 Task: Time Track.
Action: Mouse moved to (98, 8)
Screenshot: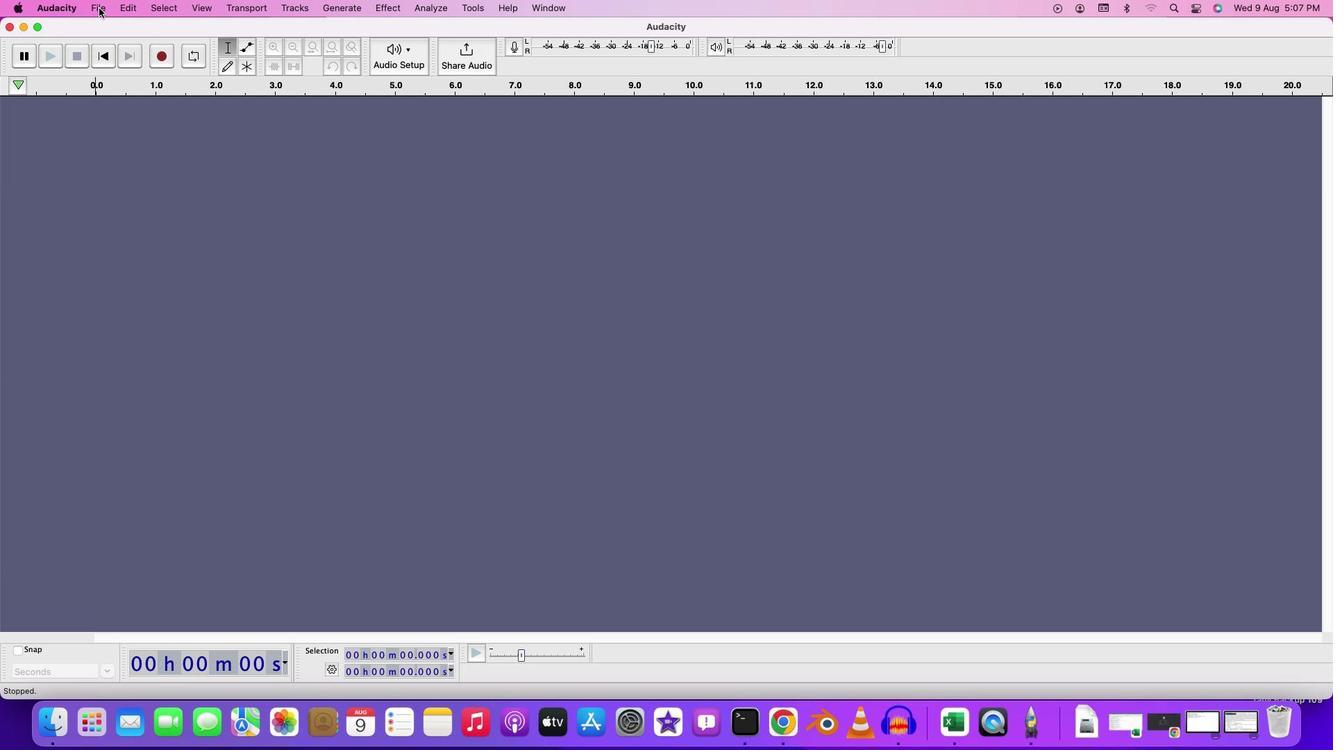 
Action: Mouse pressed left at (98, 8)
Screenshot: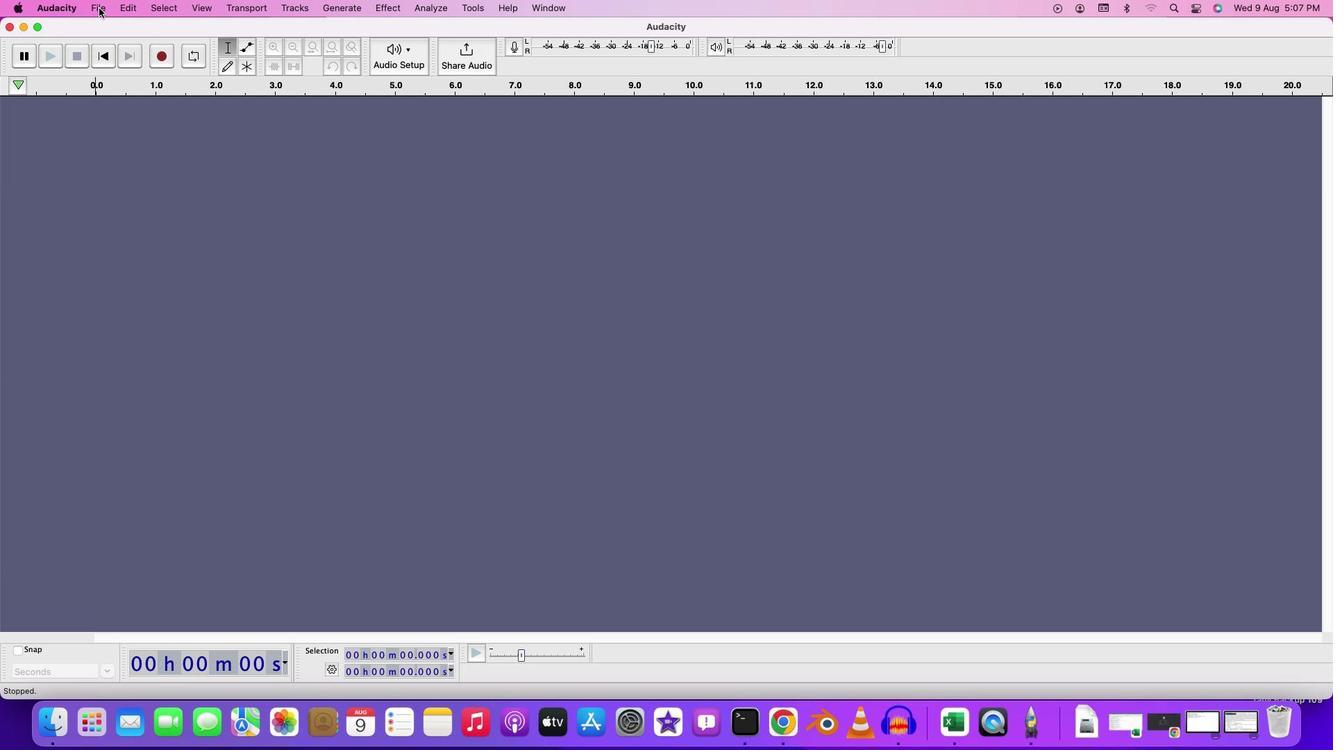 
Action: Mouse moved to (111, 44)
Screenshot: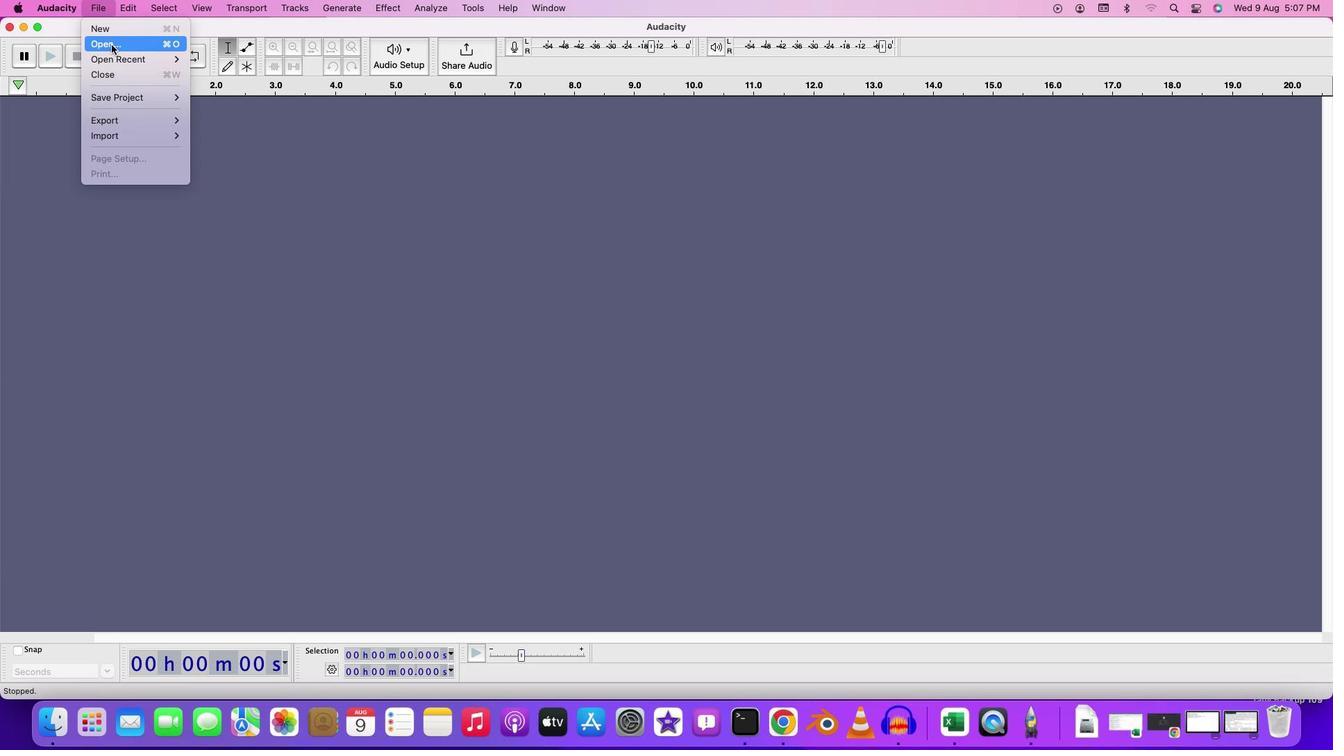 
Action: Mouse pressed left at (111, 44)
Screenshot: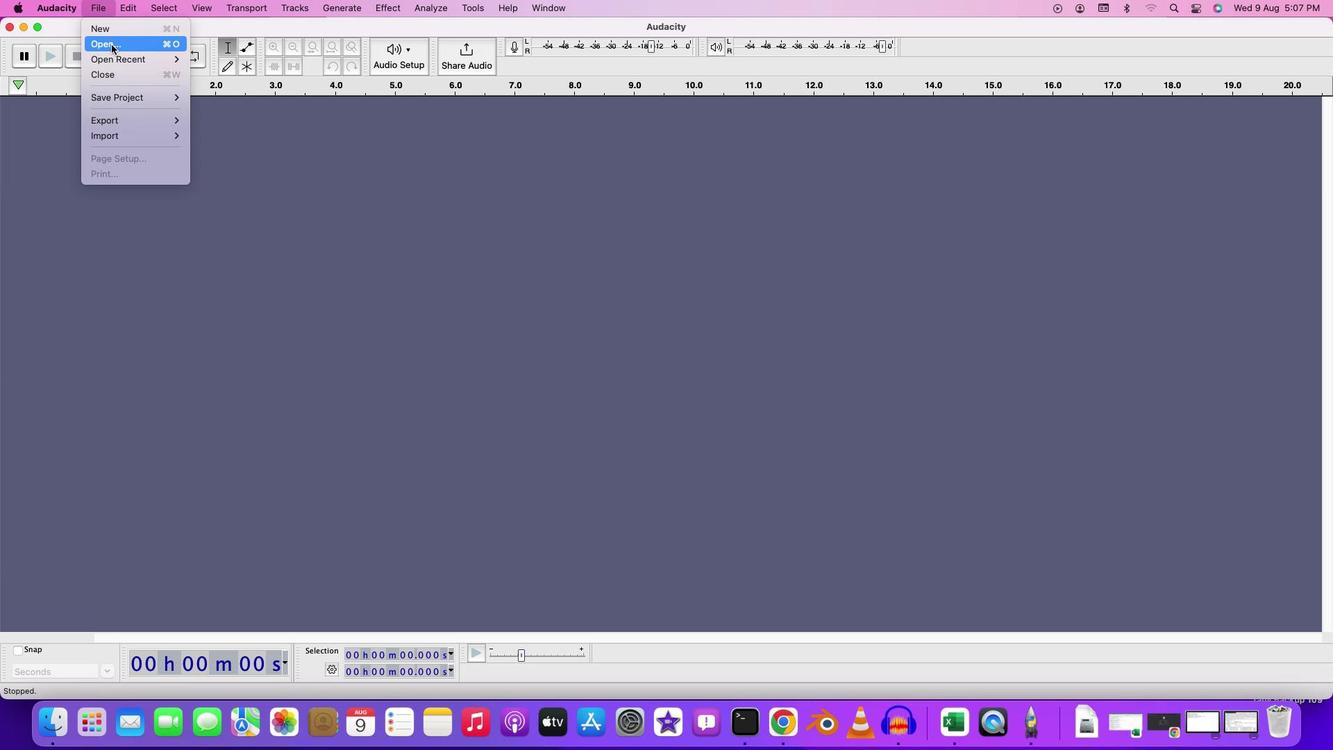 
Action: Mouse moved to (563, 291)
Screenshot: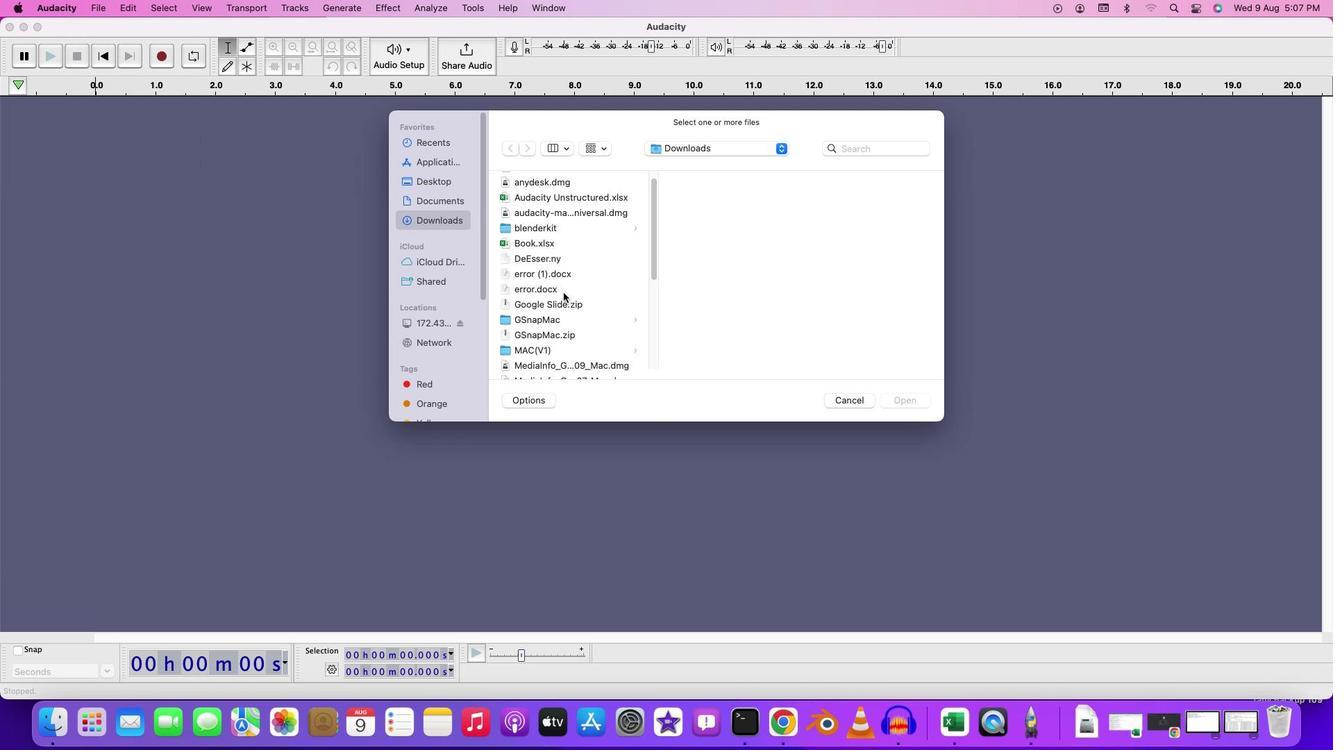 
Action: Mouse scrolled (563, 291) with delta (0, 0)
Screenshot: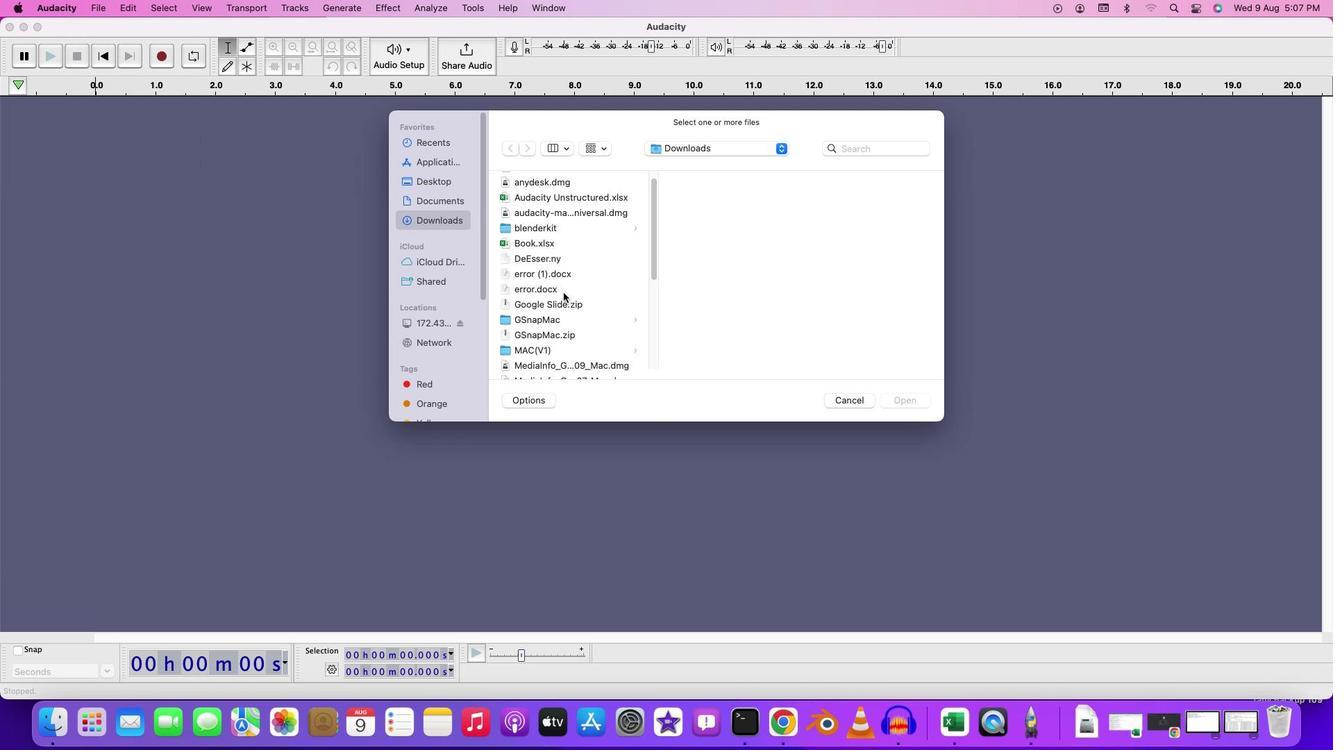 
Action: Mouse moved to (563, 293)
Screenshot: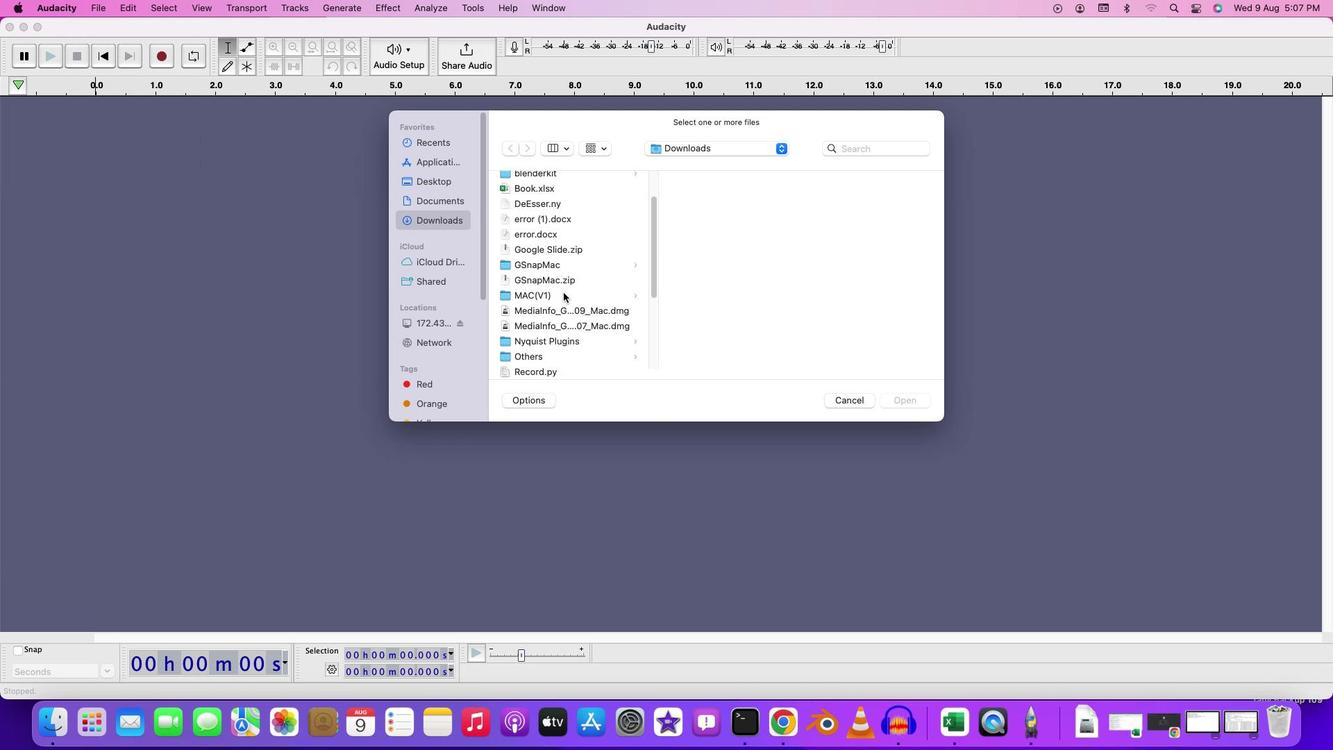 
Action: Mouse scrolled (563, 293) with delta (0, 0)
Screenshot: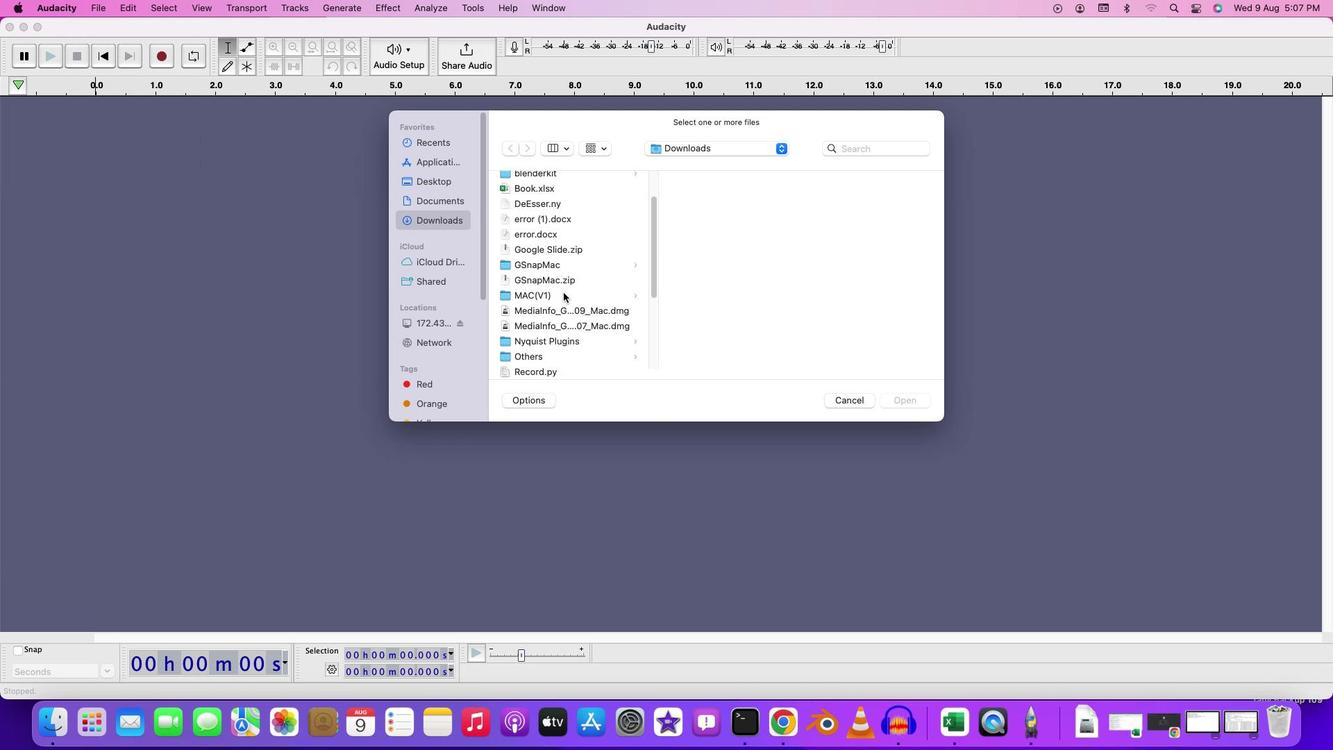 
Action: Mouse scrolled (563, 293) with delta (0, -2)
Screenshot: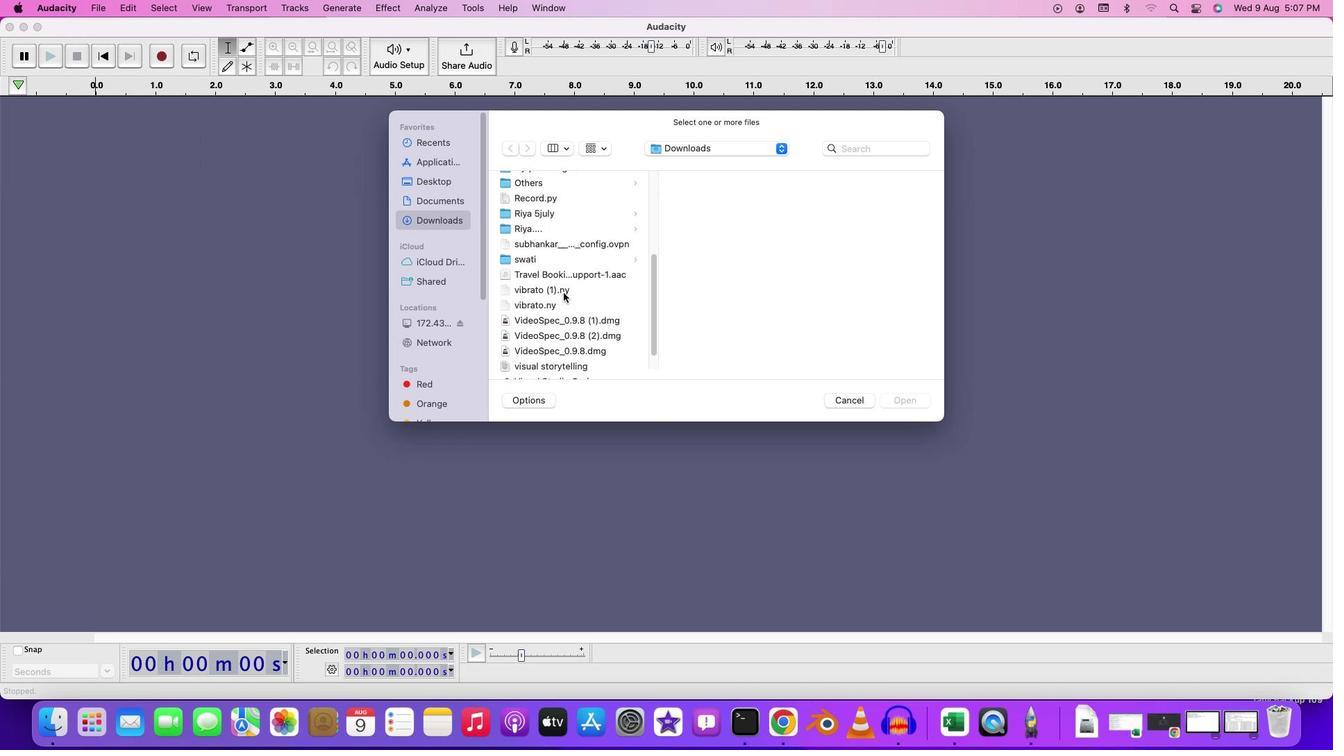 
Action: Mouse scrolled (563, 293) with delta (0, -3)
Screenshot: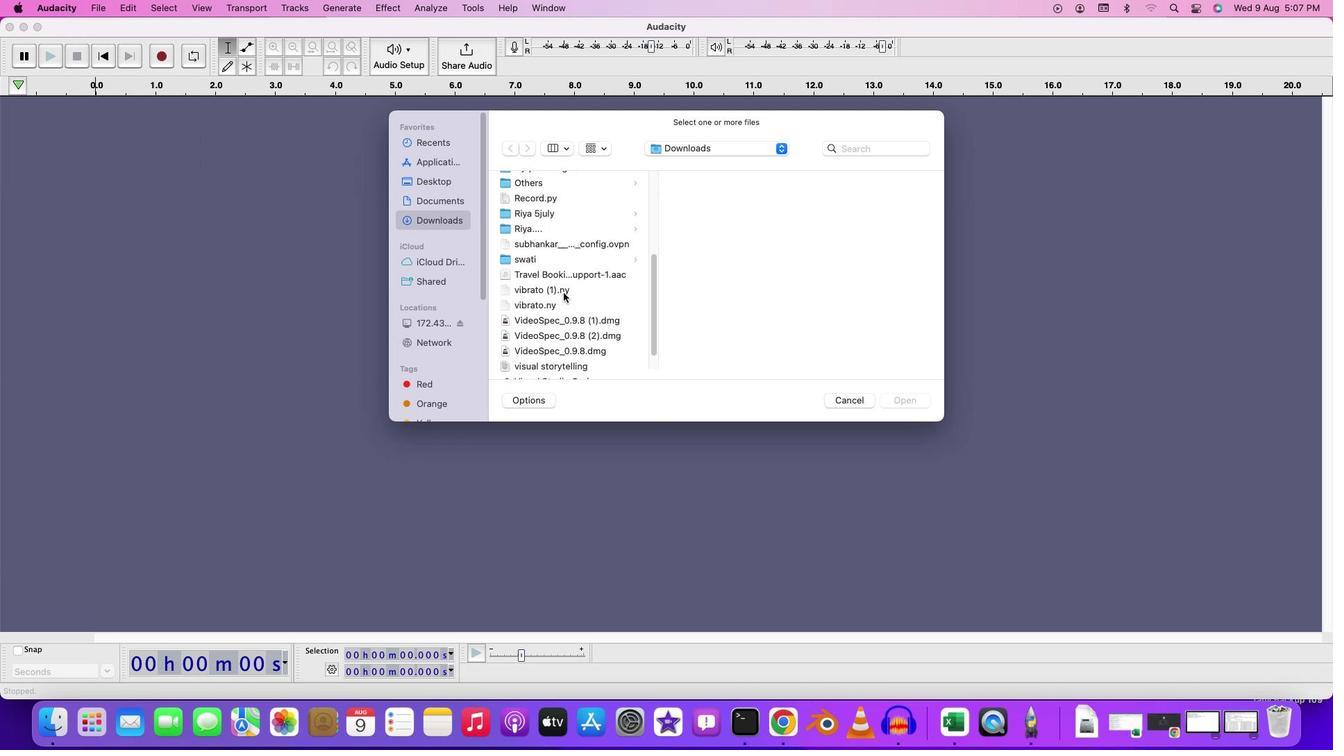 
Action: Mouse scrolled (563, 293) with delta (0, -4)
Screenshot: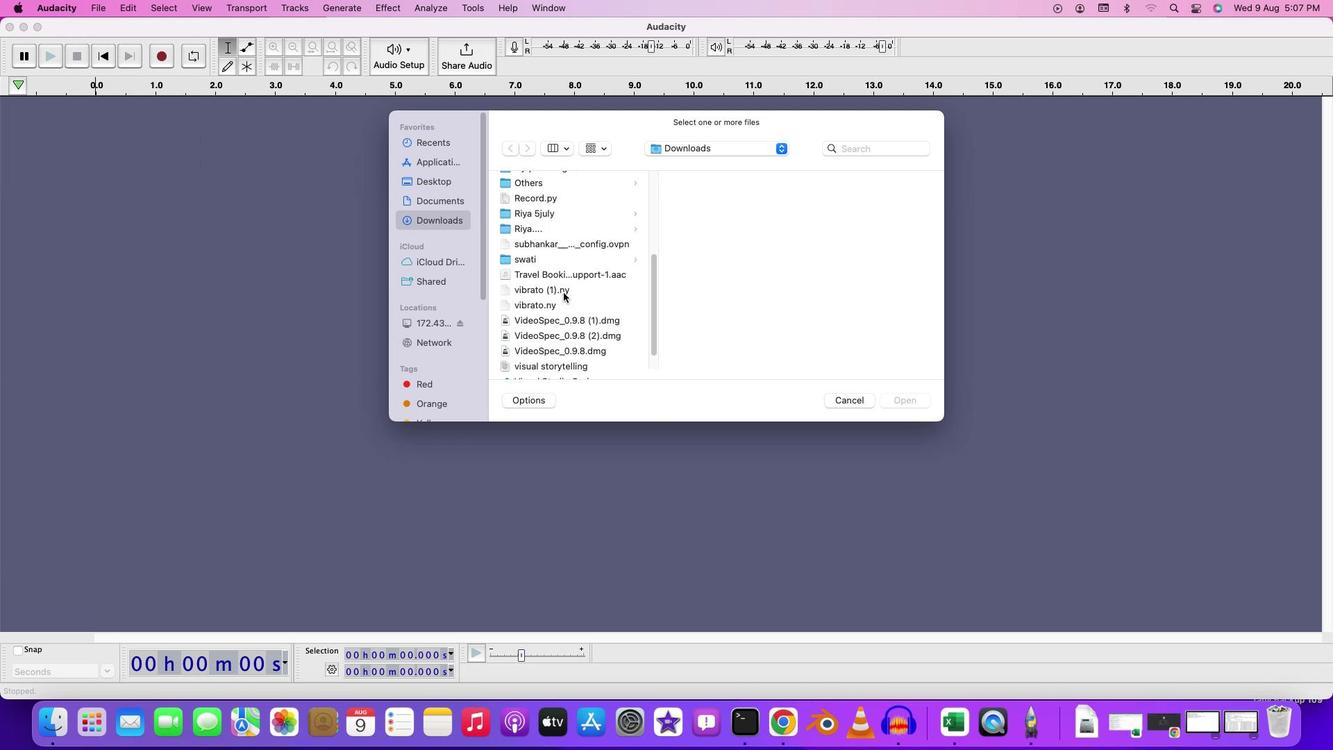
Action: Mouse moved to (543, 271)
Screenshot: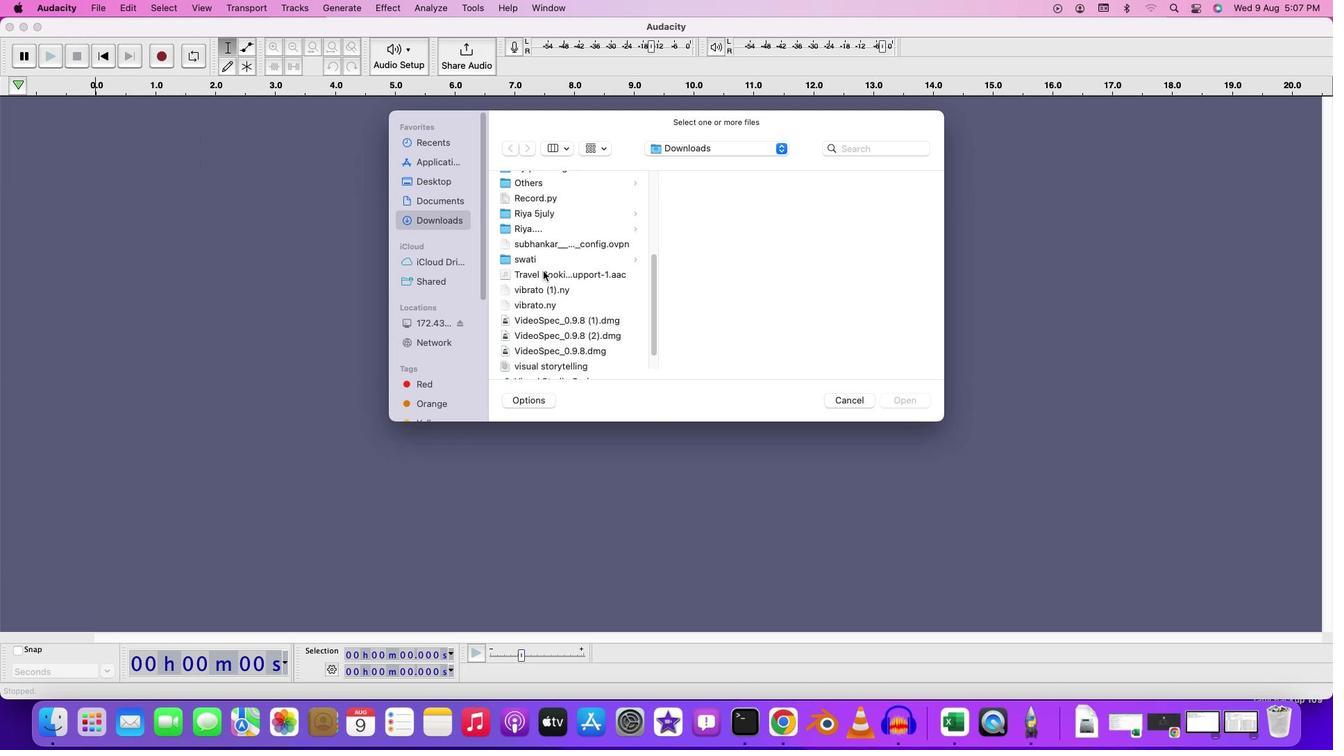 
Action: Mouse scrolled (543, 271) with delta (0, 0)
Screenshot: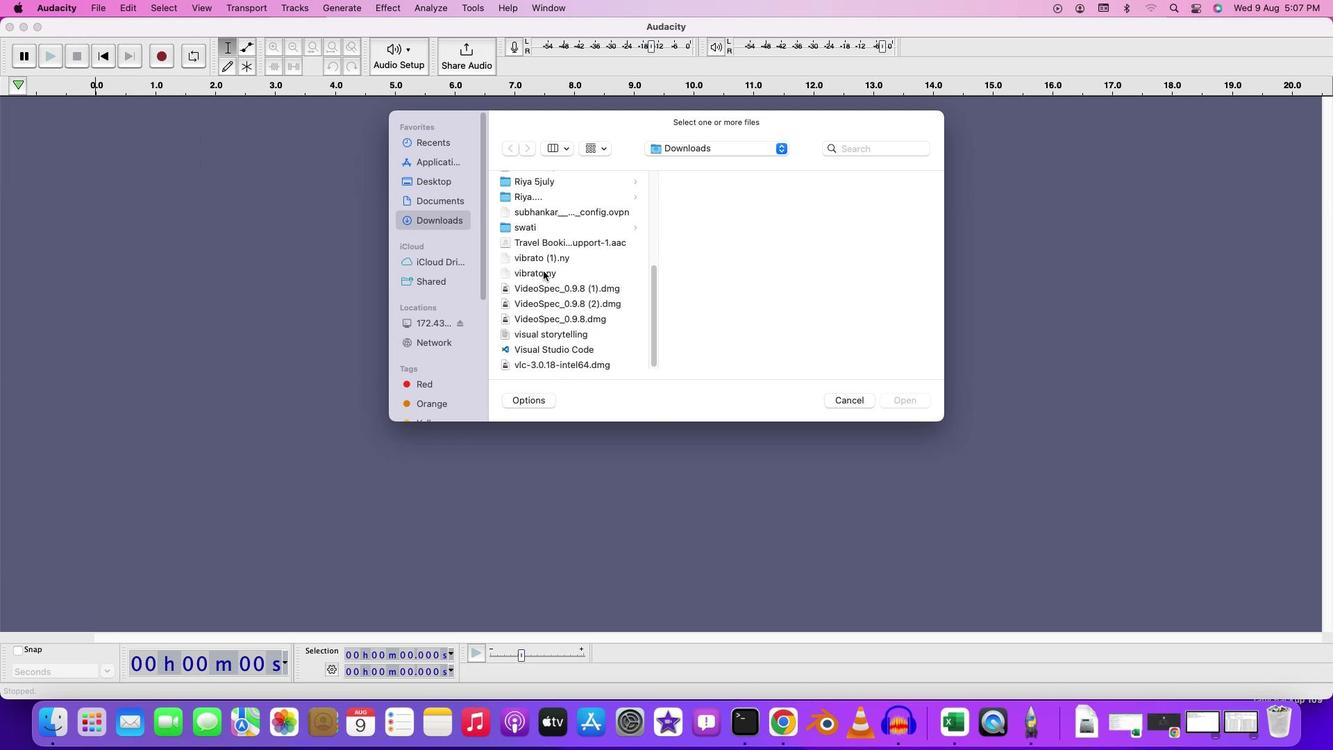 
Action: Mouse scrolled (543, 271) with delta (0, 0)
Screenshot: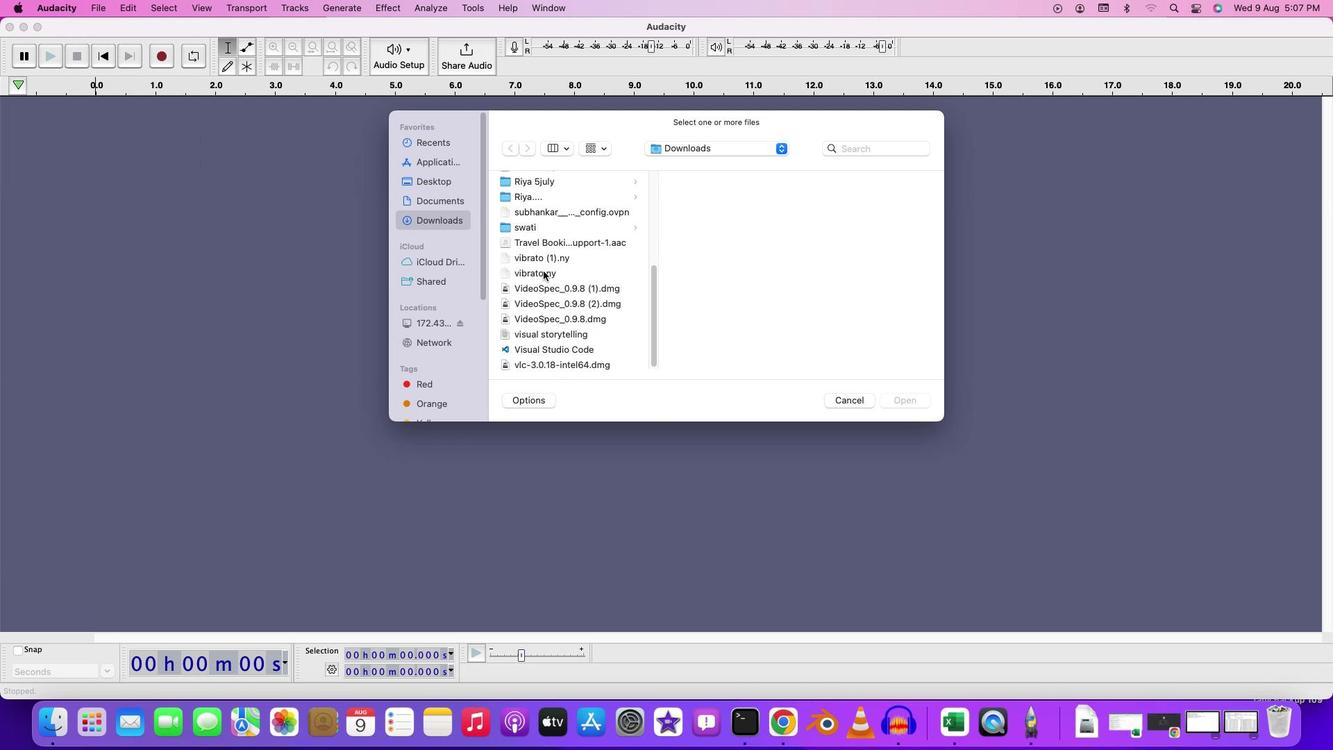 
Action: Mouse scrolled (543, 271) with delta (0, -2)
Screenshot: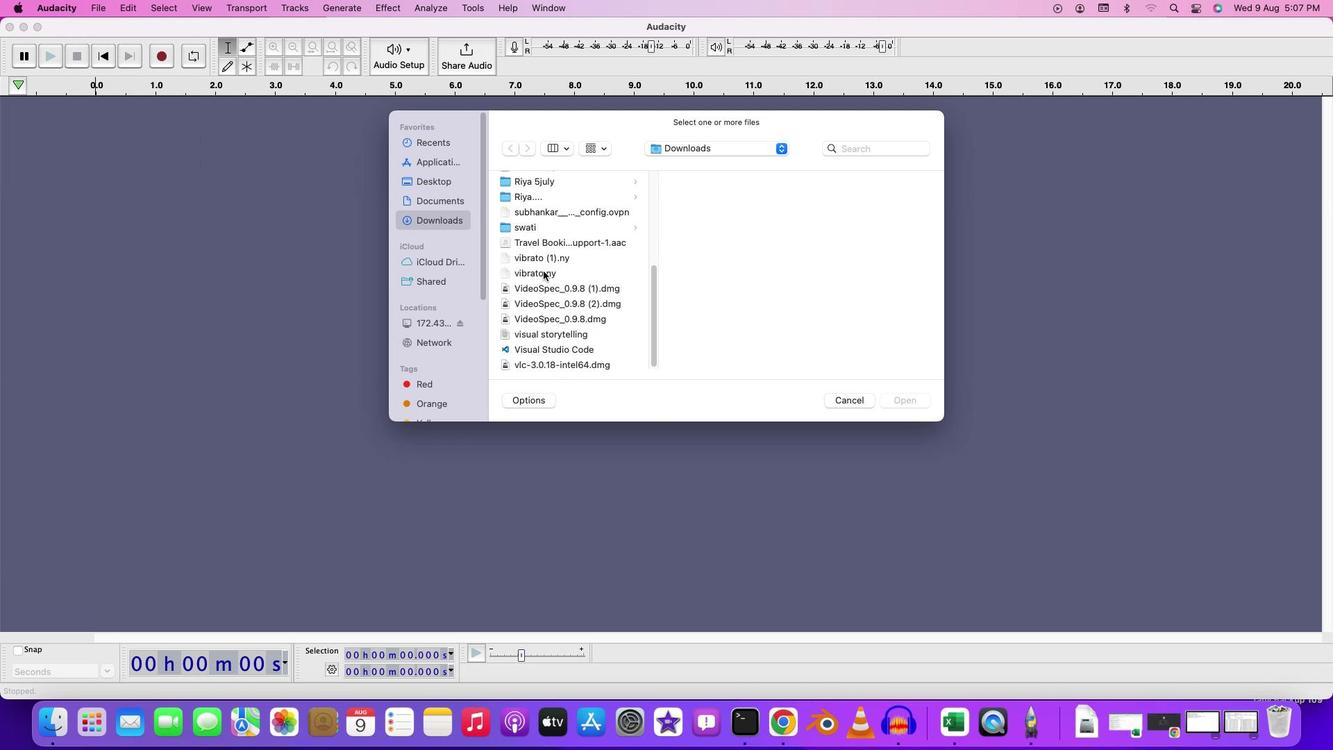 
Action: Mouse scrolled (543, 271) with delta (0, -3)
Screenshot: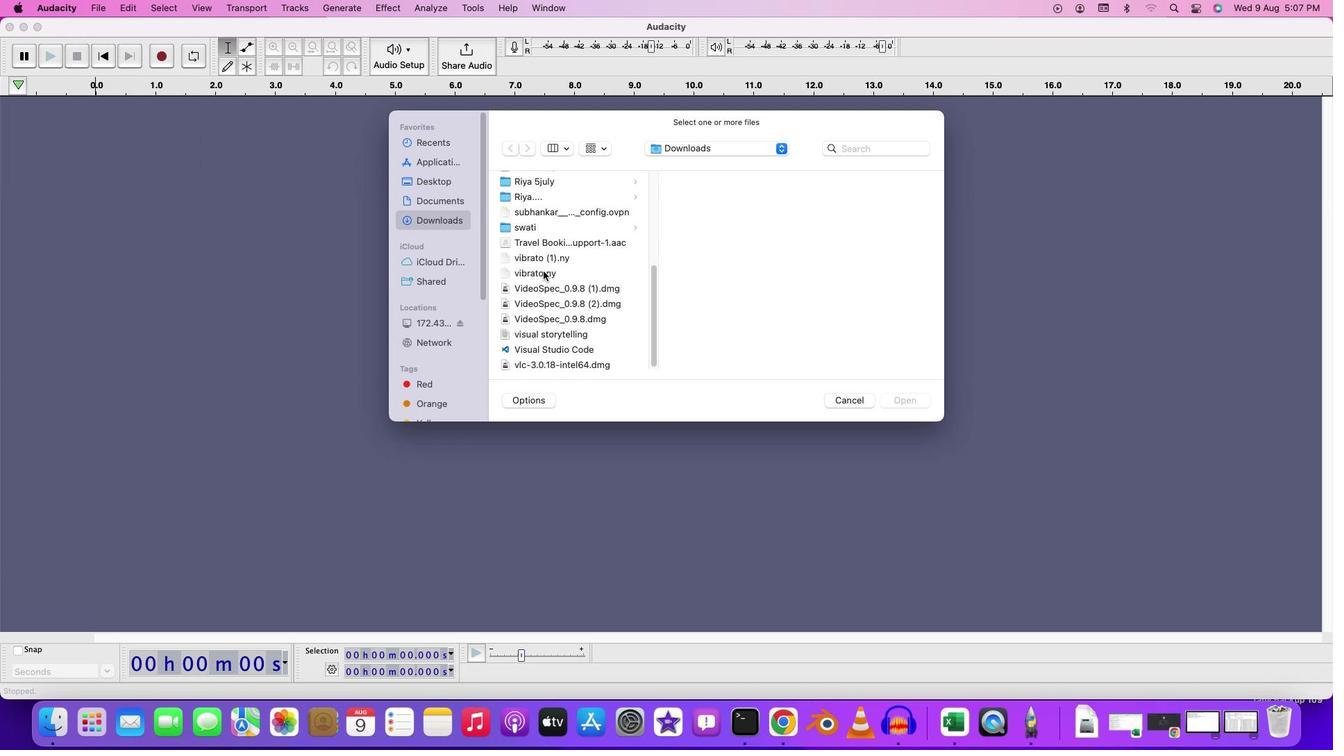 
Action: Mouse moved to (548, 291)
Screenshot: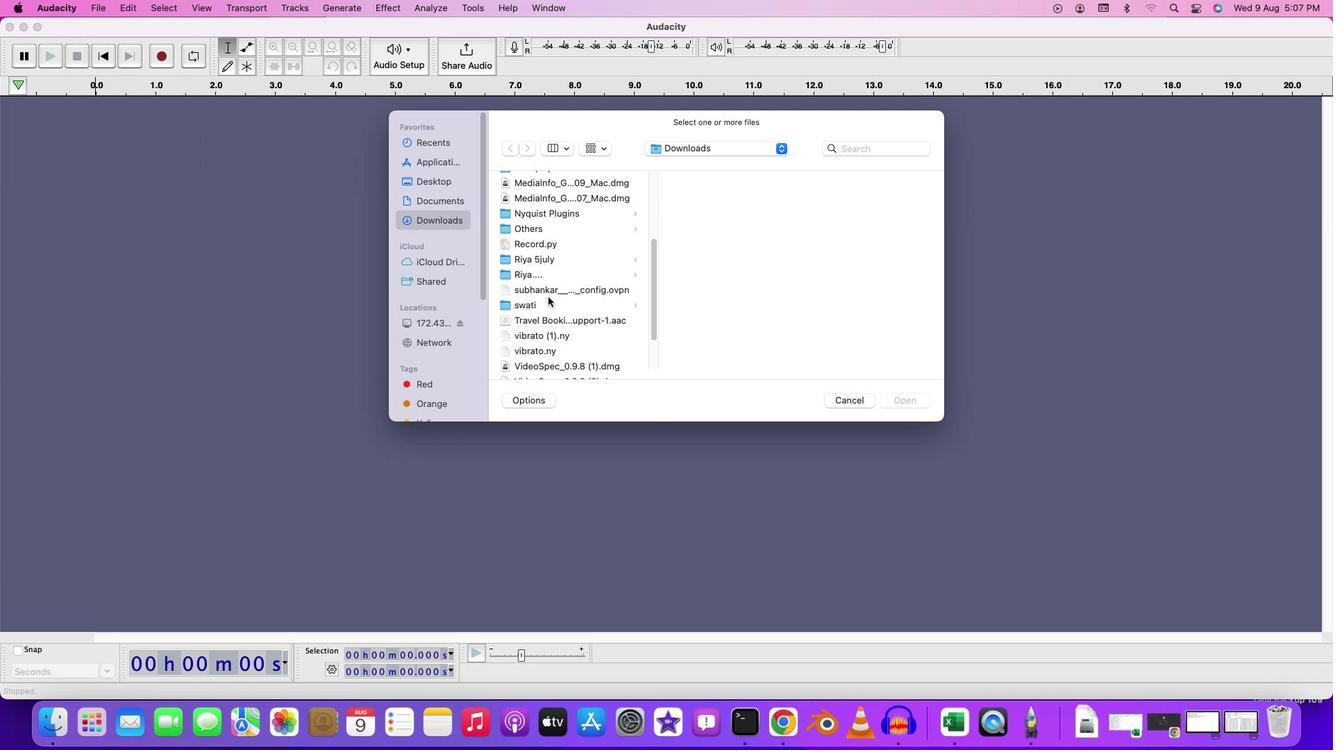 
Action: Mouse scrolled (548, 291) with delta (0, 0)
Screenshot: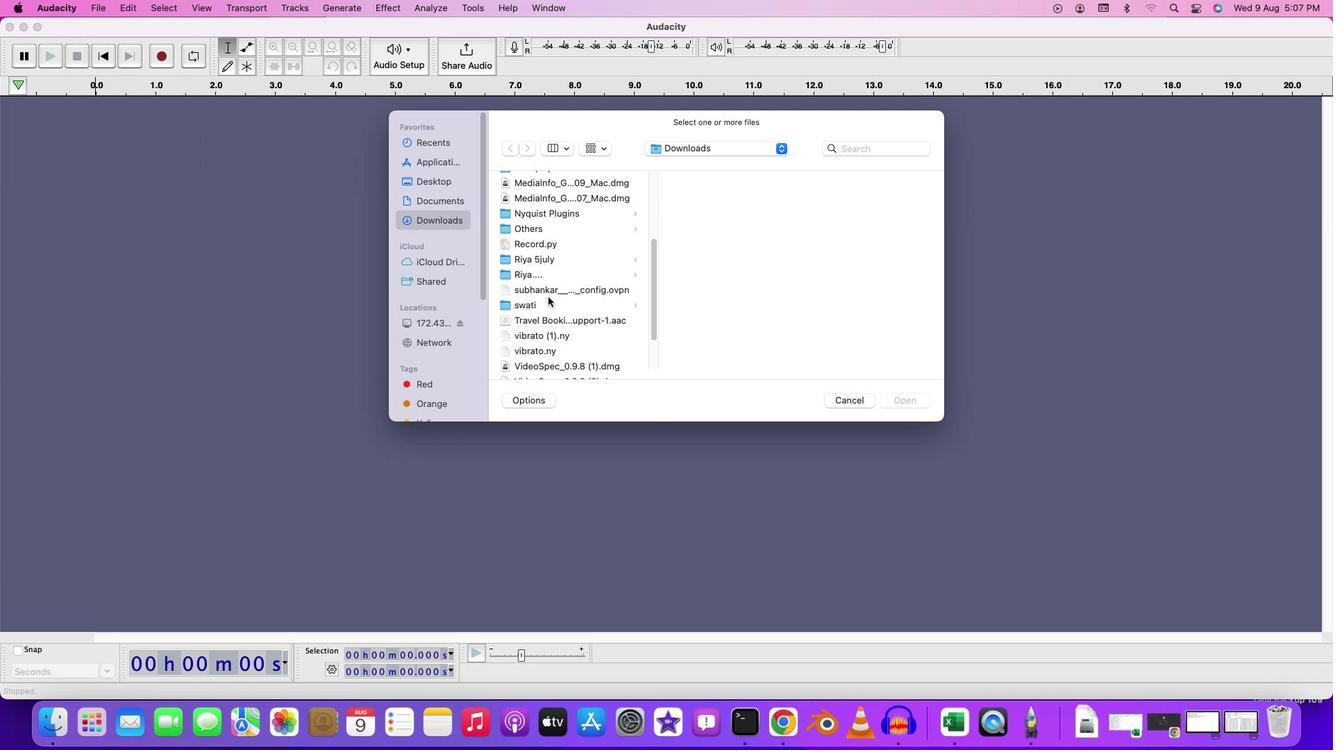 
Action: Mouse moved to (548, 293)
Screenshot: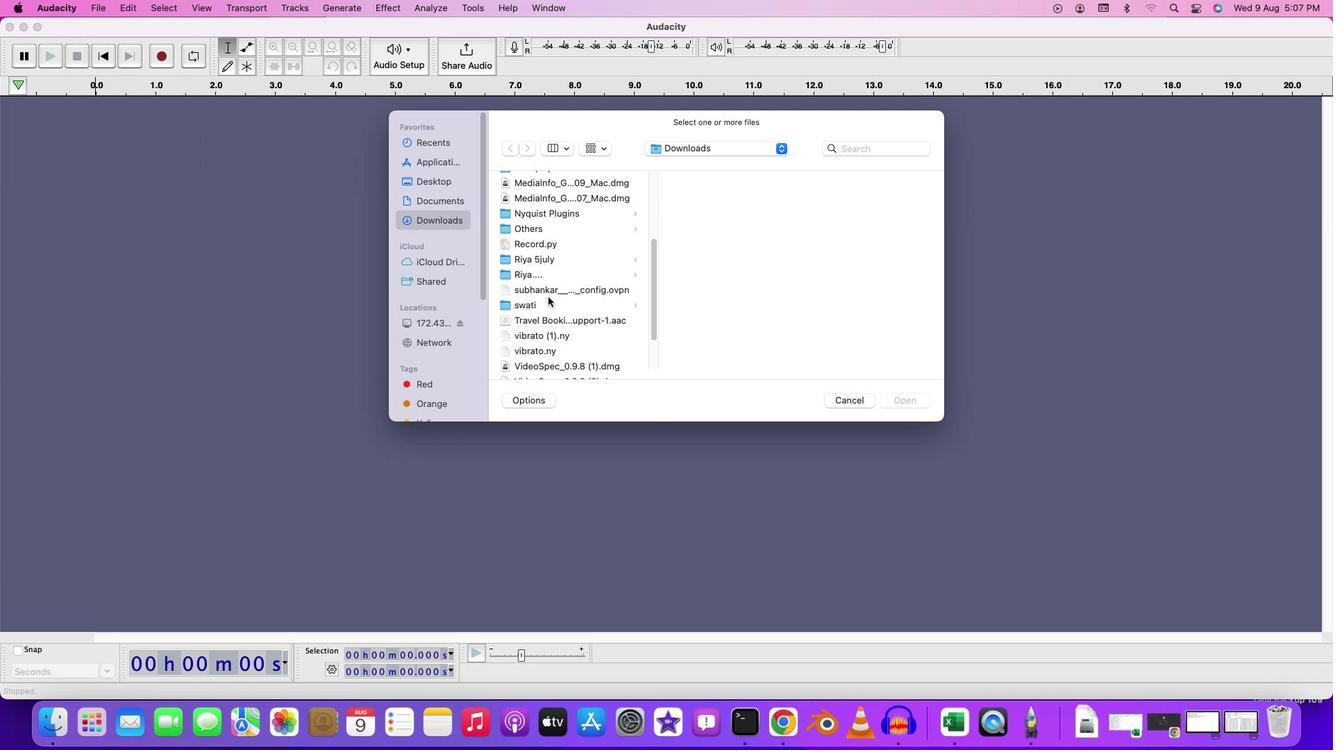 
Action: Mouse scrolled (548, 293) with delta (0, 0)
Screenshot: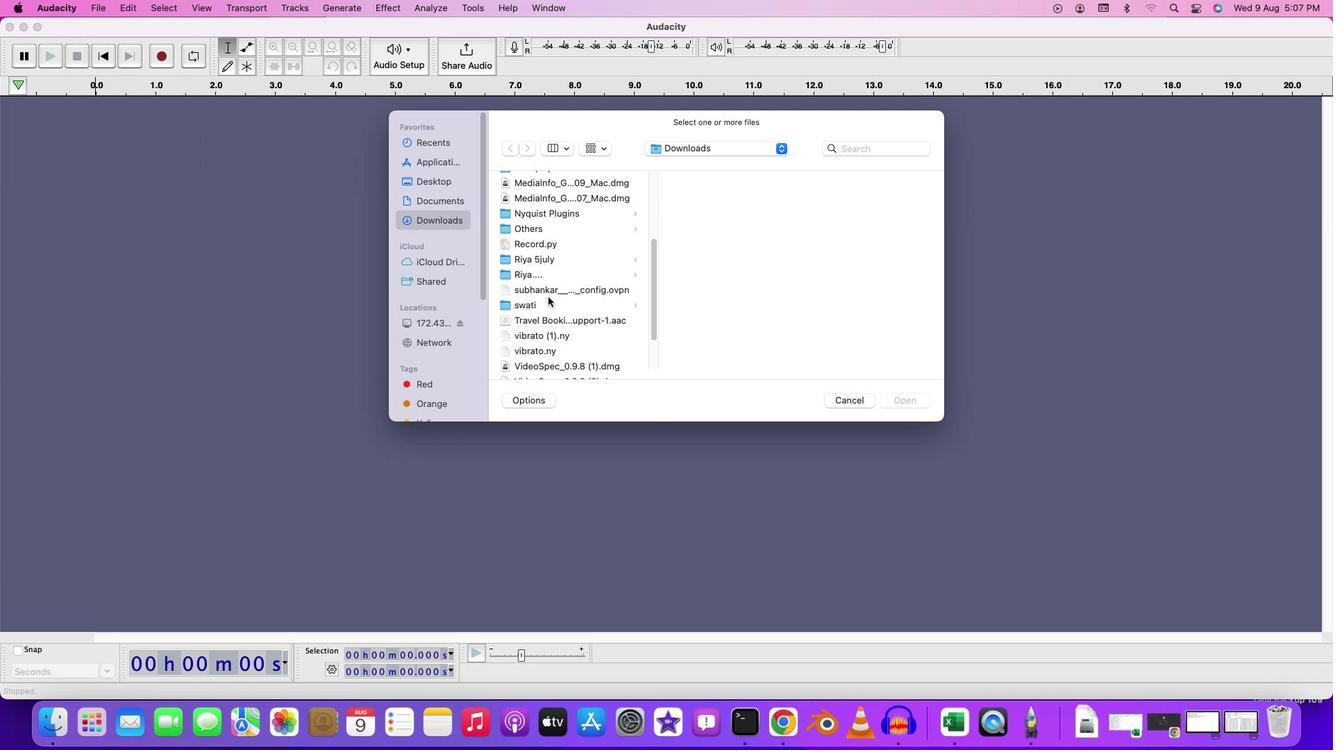 
Action: Mouse moved to (548, 293)
Screenshot: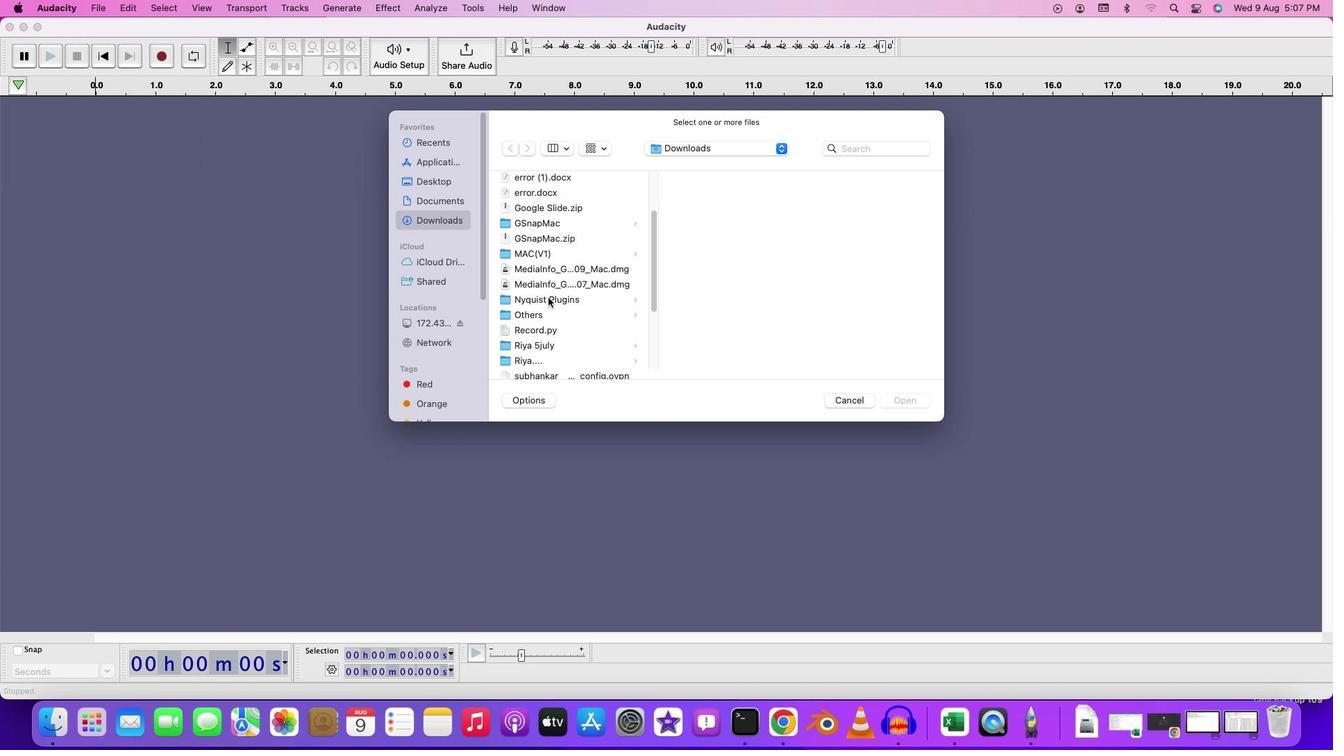 
Action: Mouse scrolled (548, 293) with delta (0, 2)
Screenshot: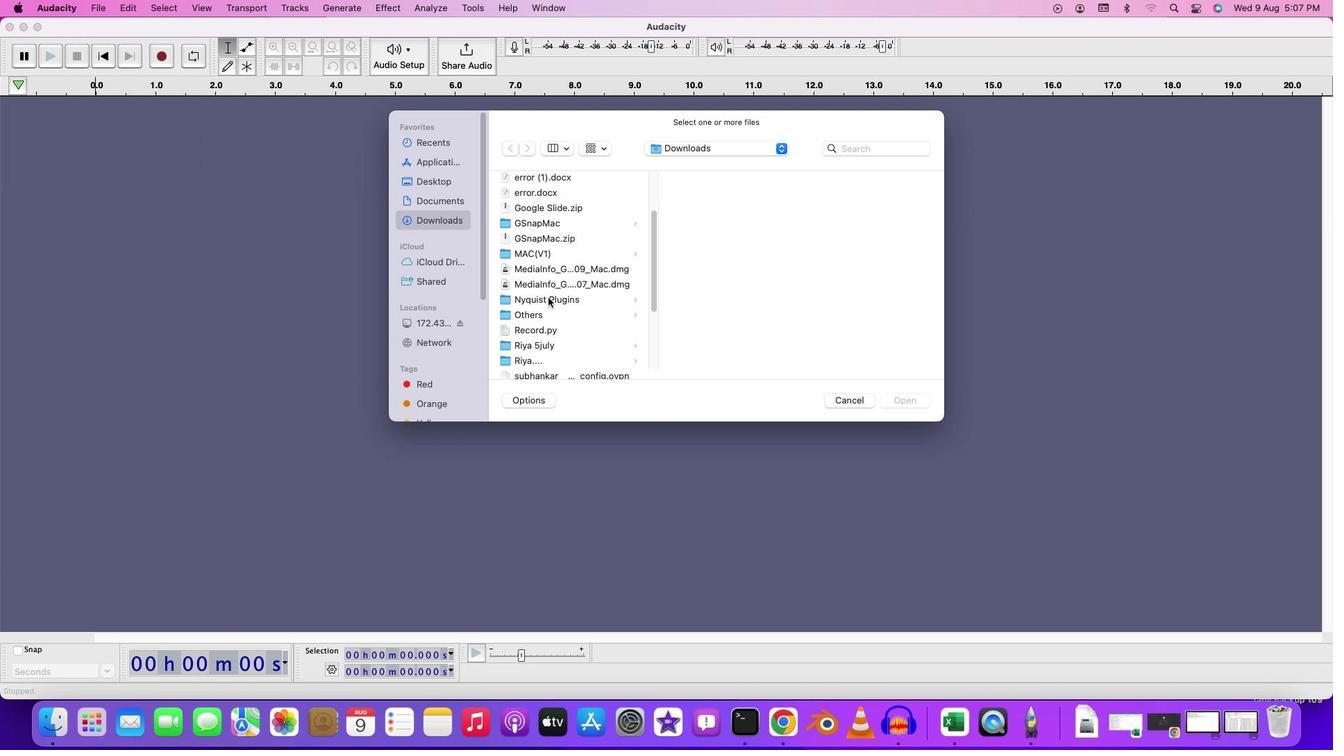 
Action: Mouse moved to (548, 295)
Screenshot: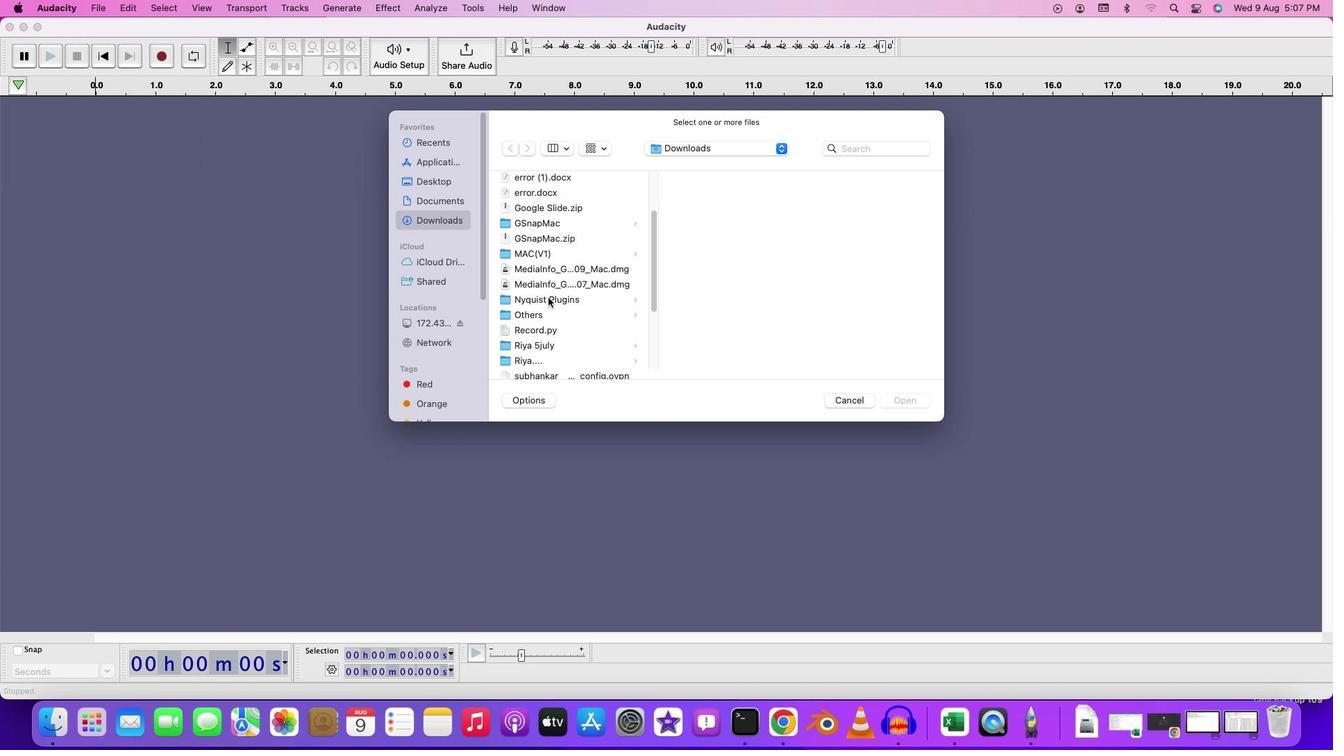 
Action: Mouse scrolled (548, 295) with delta (0, 3)
Screenshot: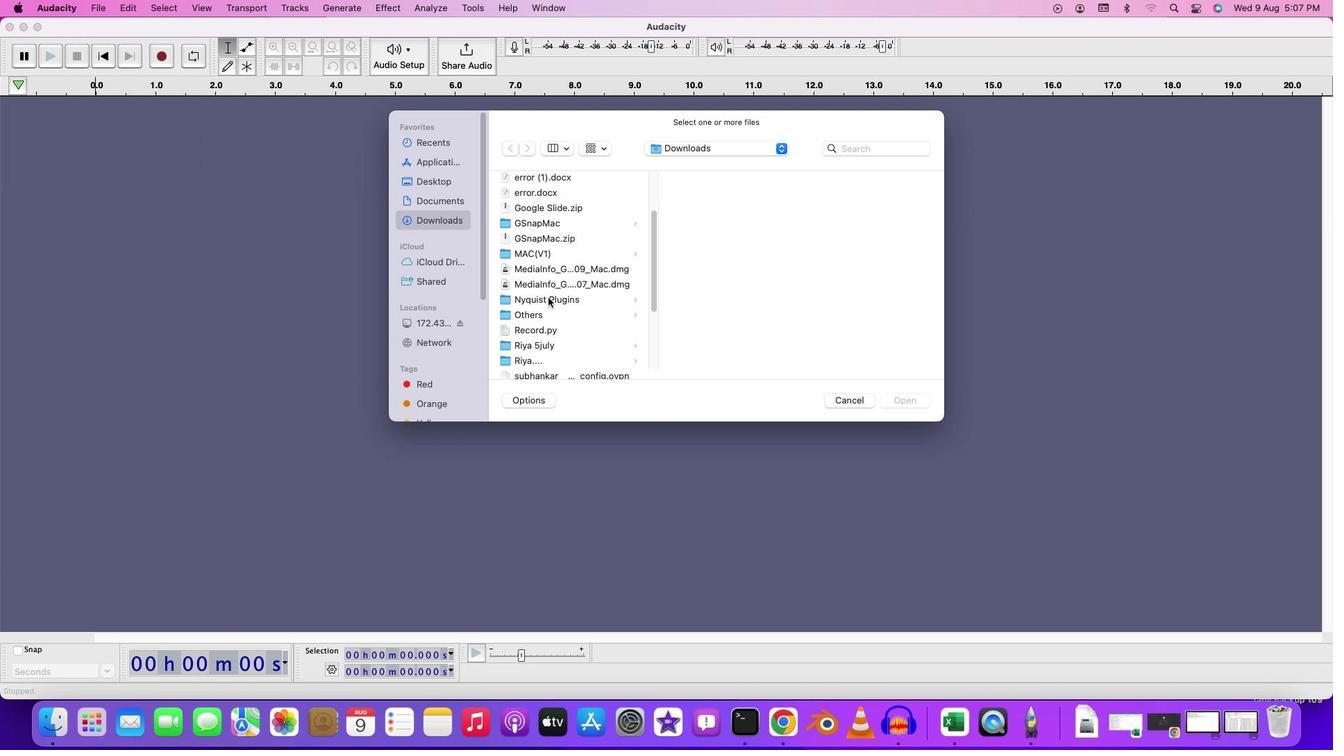 
Action: Mouse moved to (548, 297)
Screenshot: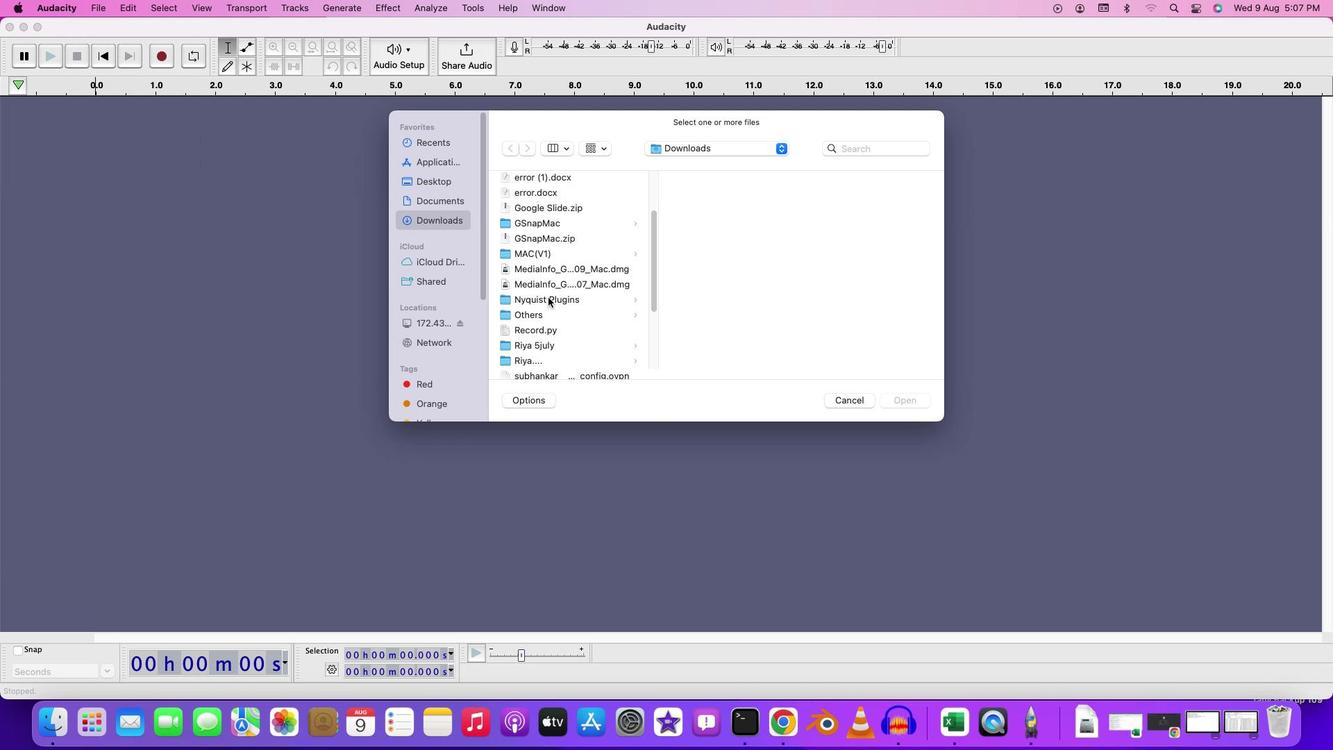 
Action: Mouse scrolled (548, 297) with delta (0, 3)
Screenshot: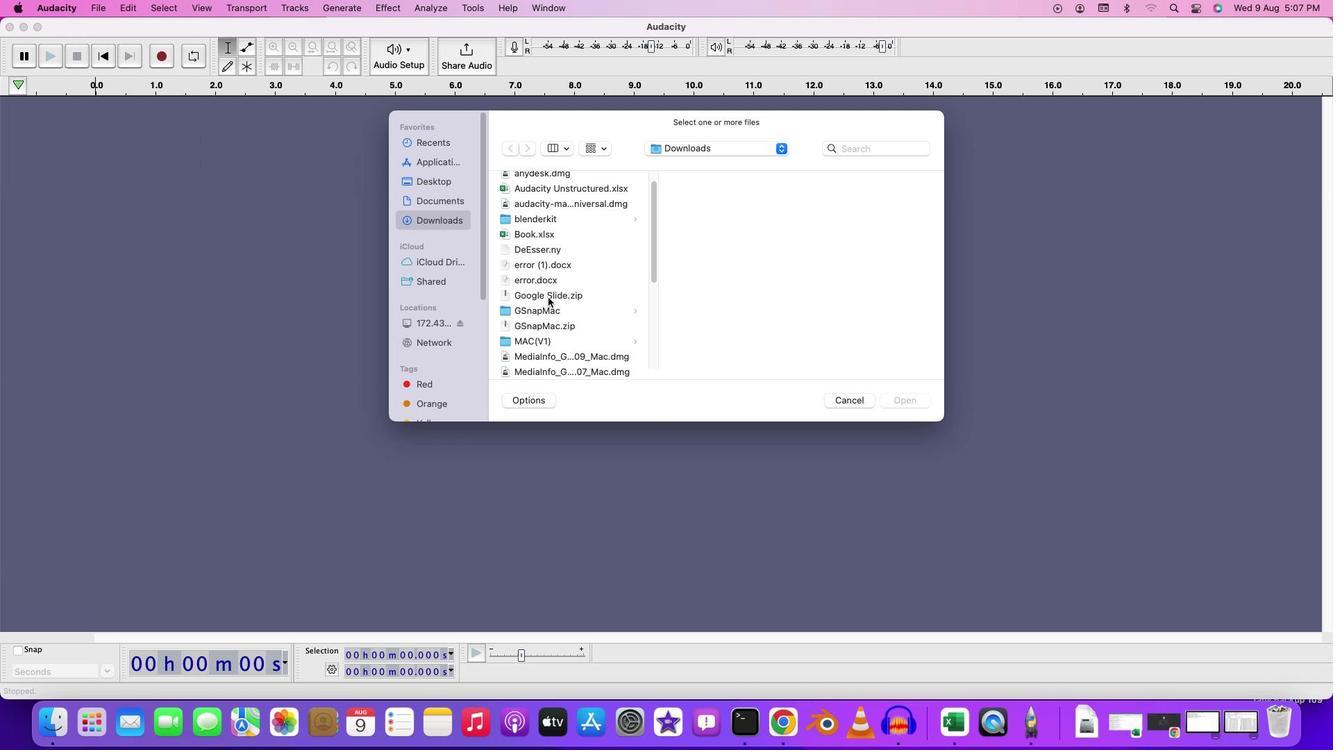 
Action: Mouse scrolled (548, 297) with delta (0, 0)
Screenshot: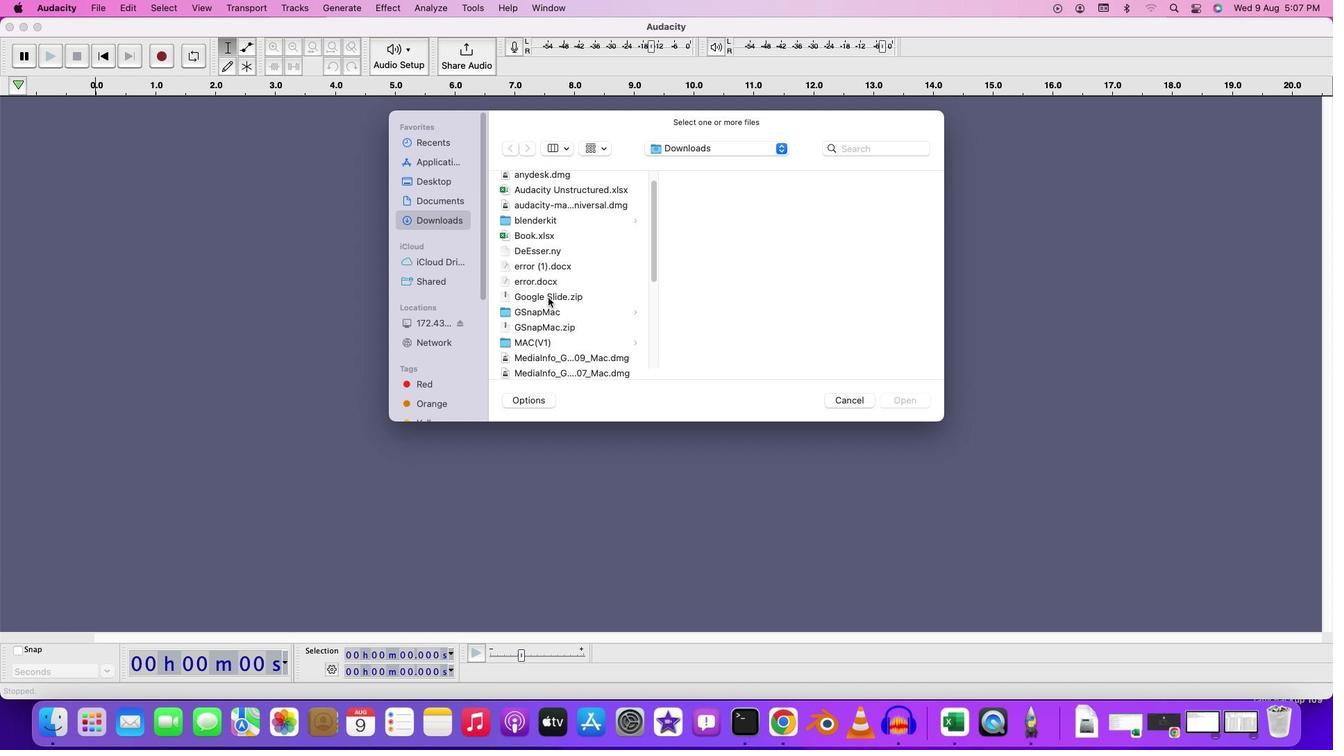 
Action: Mouse moved to (437, 178)
Screenshot: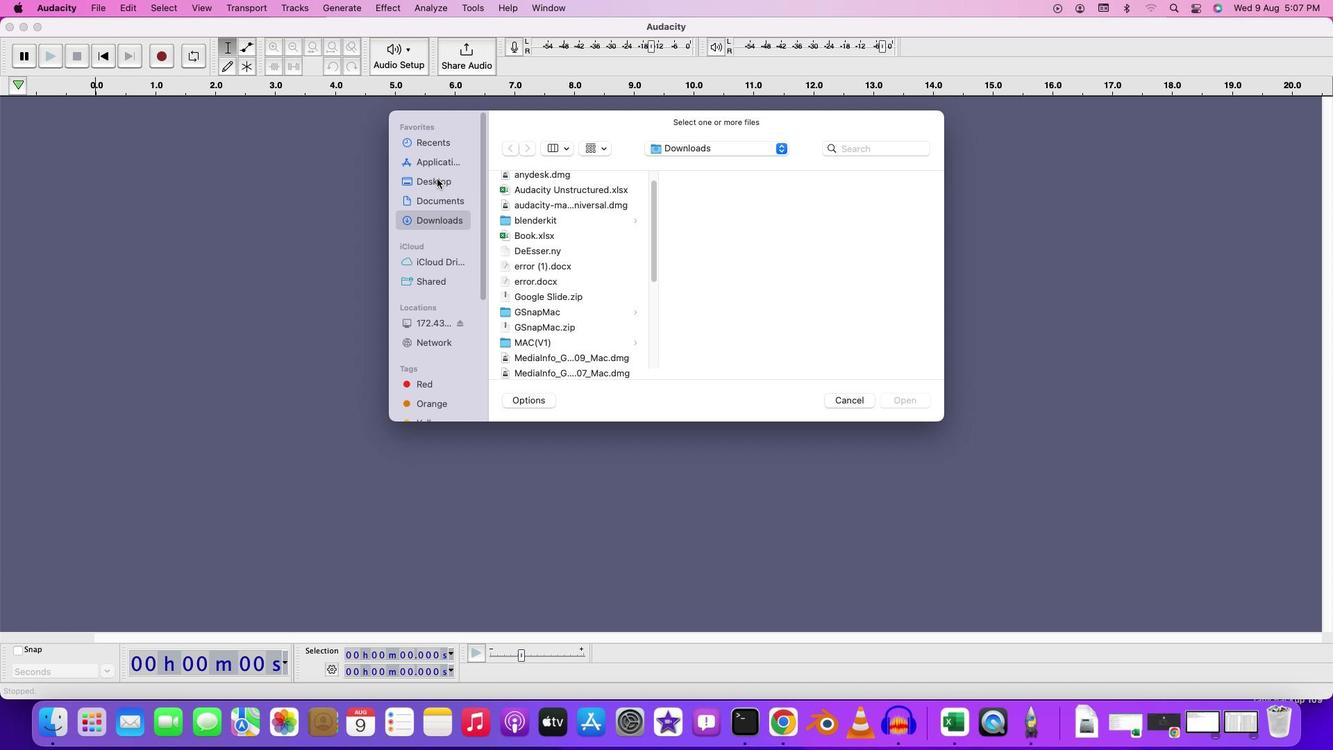
Action: Mouse pressed left at (437, 178)
Screenshot: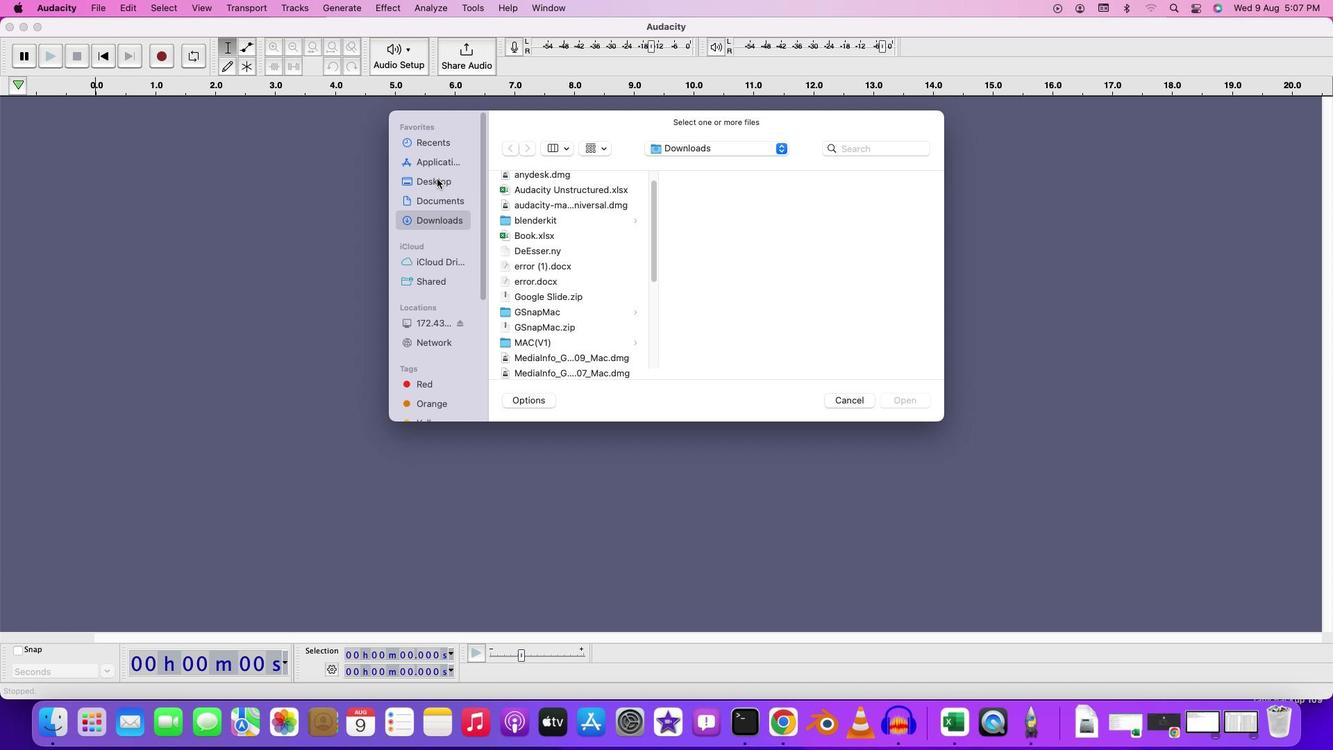
Action: Mouse moved to (548, 203)
Screenshot: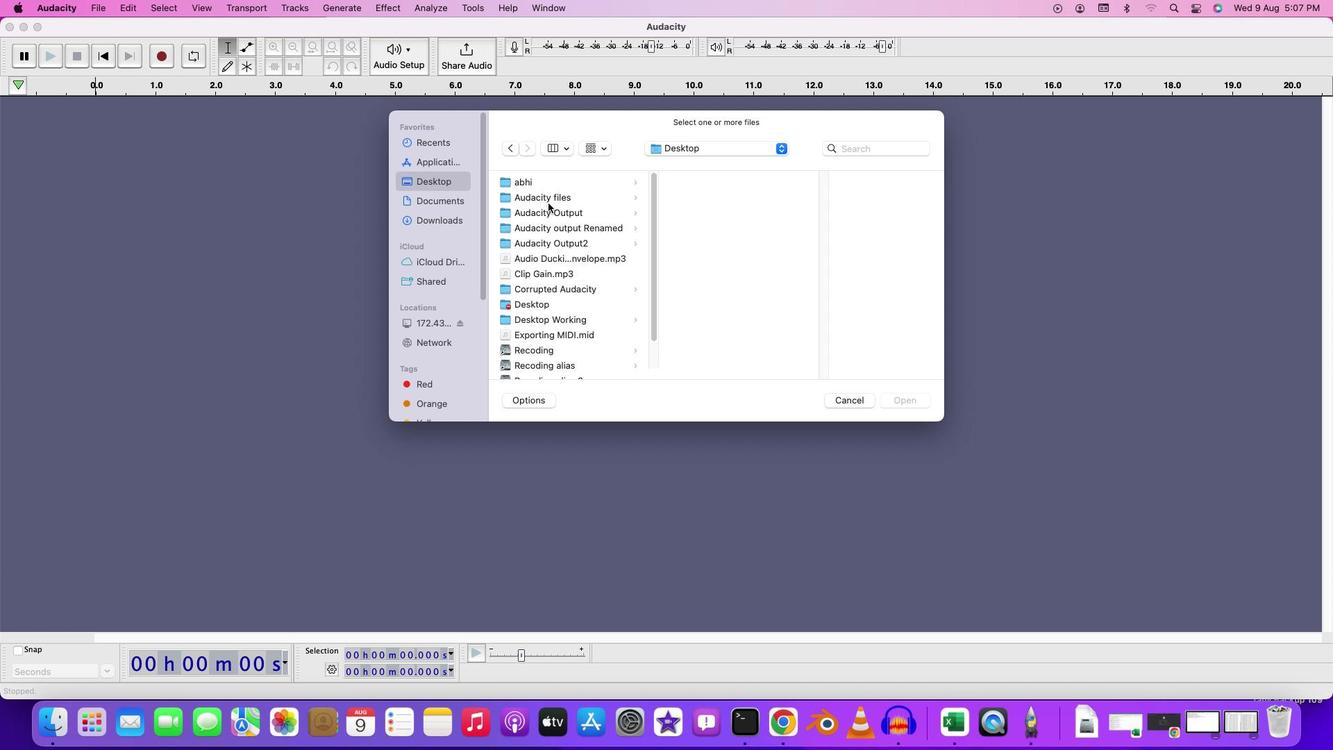 
Action: Mouse pressed left at (548, 203)
Screenshot: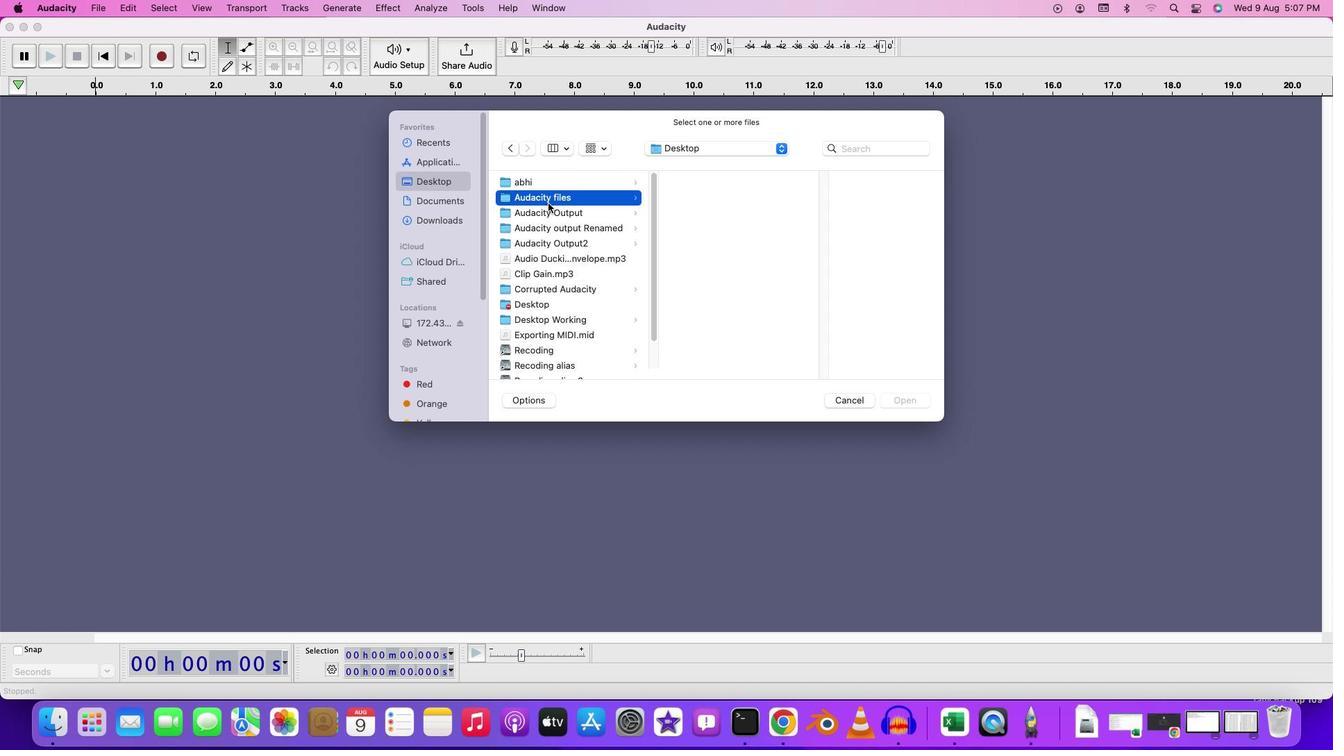 
Action: Mouse moved to (719, 260)
Screenshot: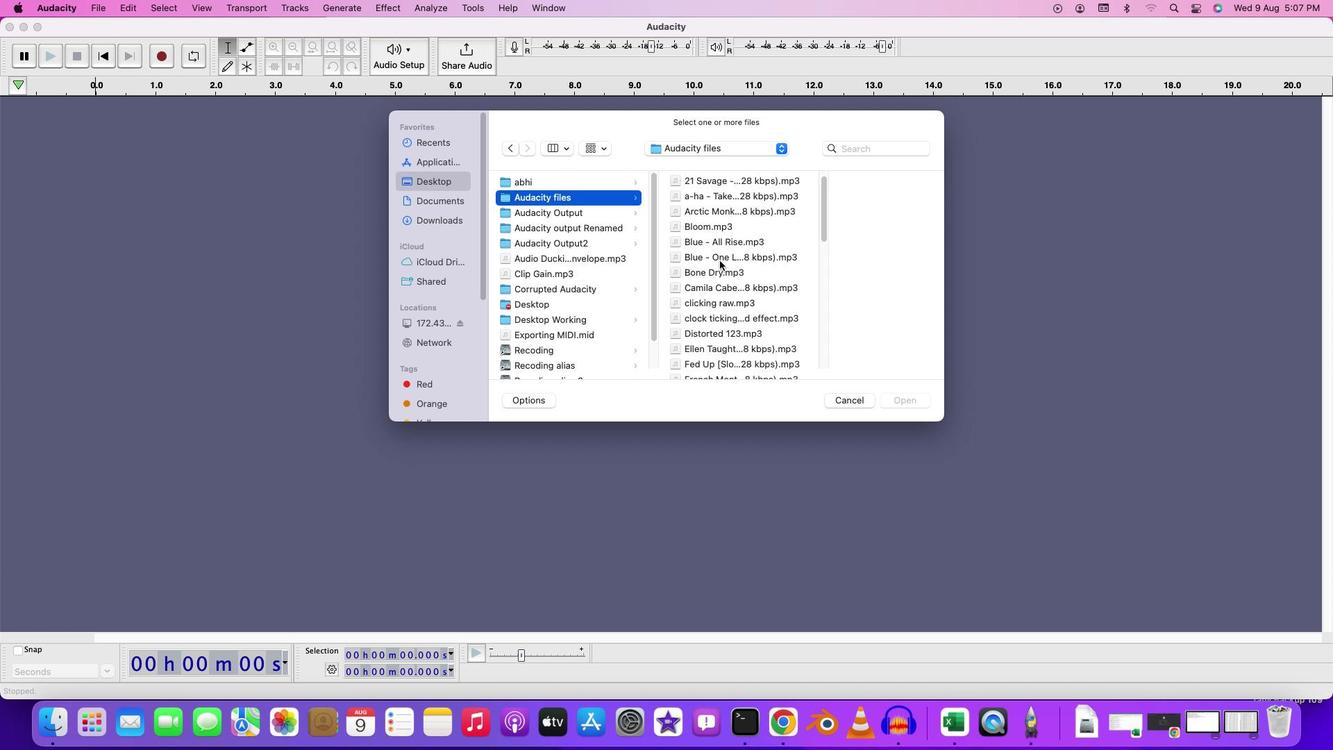 
Action: Mouse scrolled (719, 260) with delta (0, 0)
Screenshot: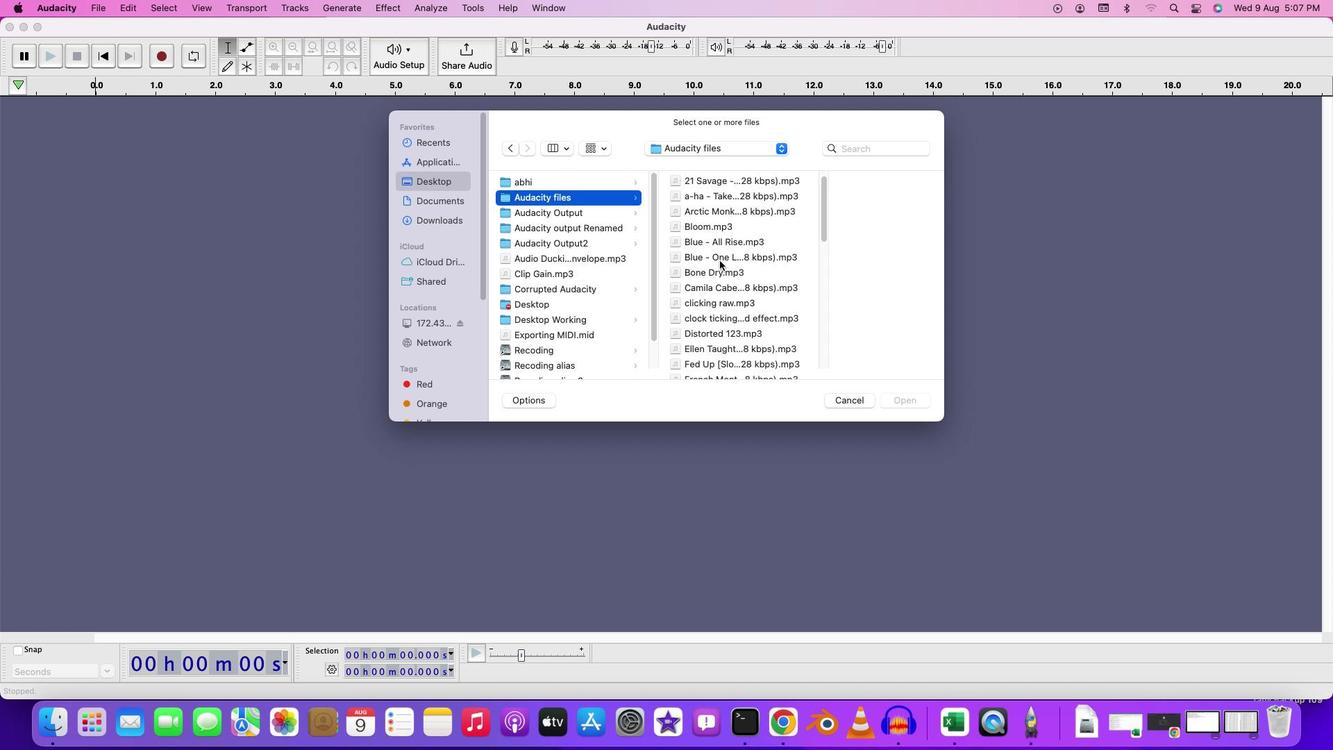 
Action: Mouse moved to (719, 260)
Screenshot: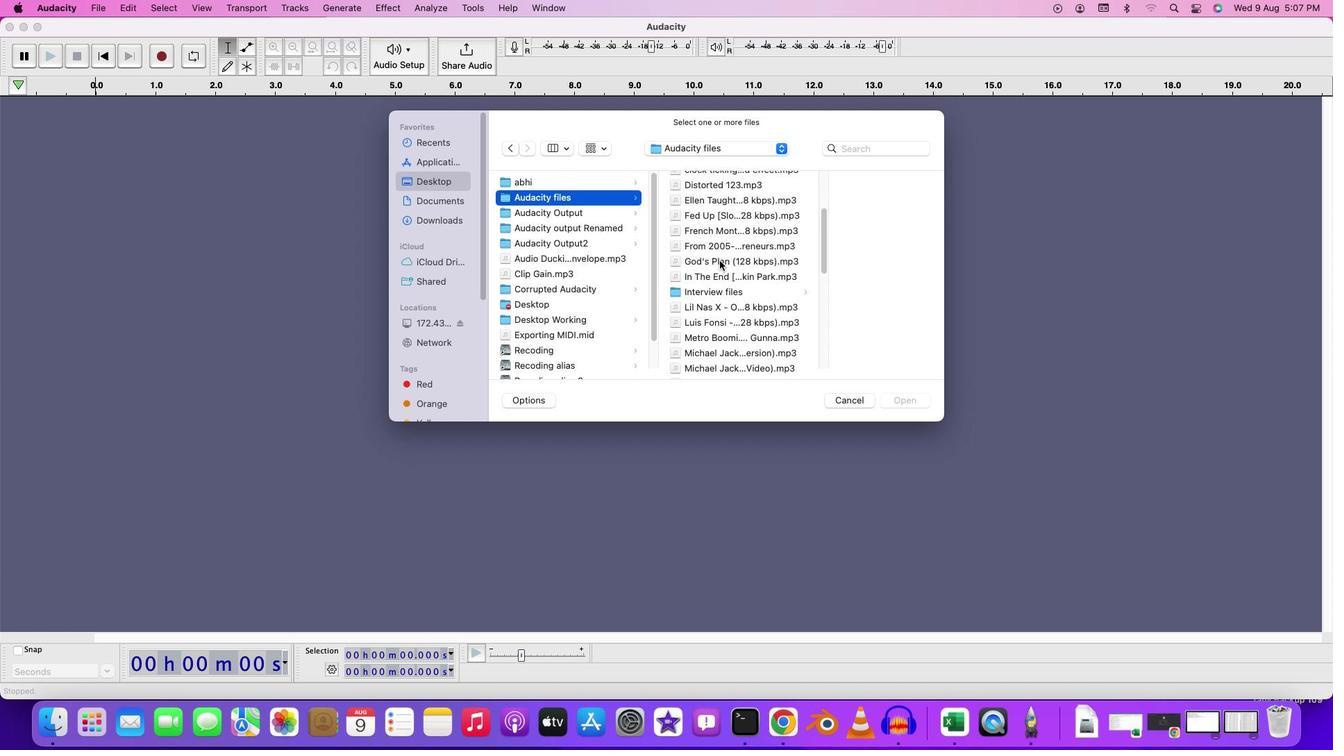 
Action: Mouse scrolled (719, 260) with delta (0, 0)
Screenshot: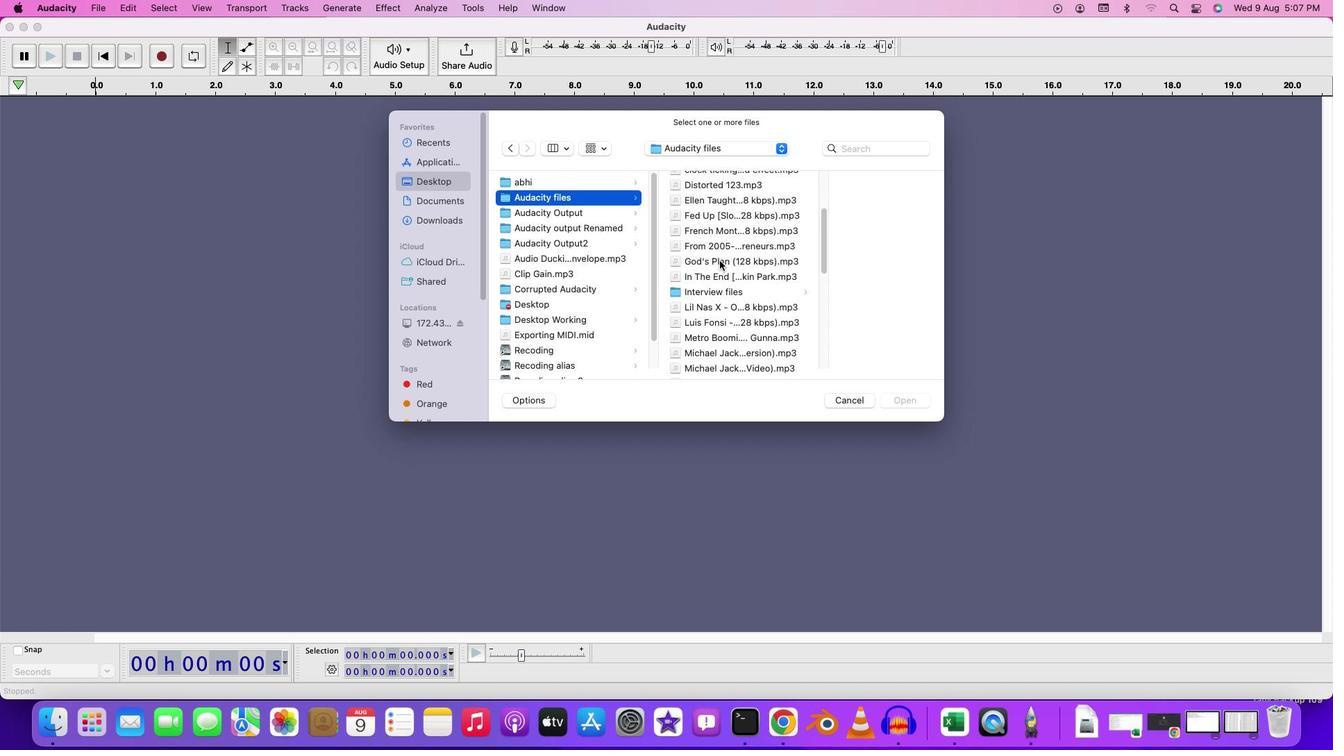 
Action: Mouse scrolled (719, 260) with delta (0, -2)
Screenshot: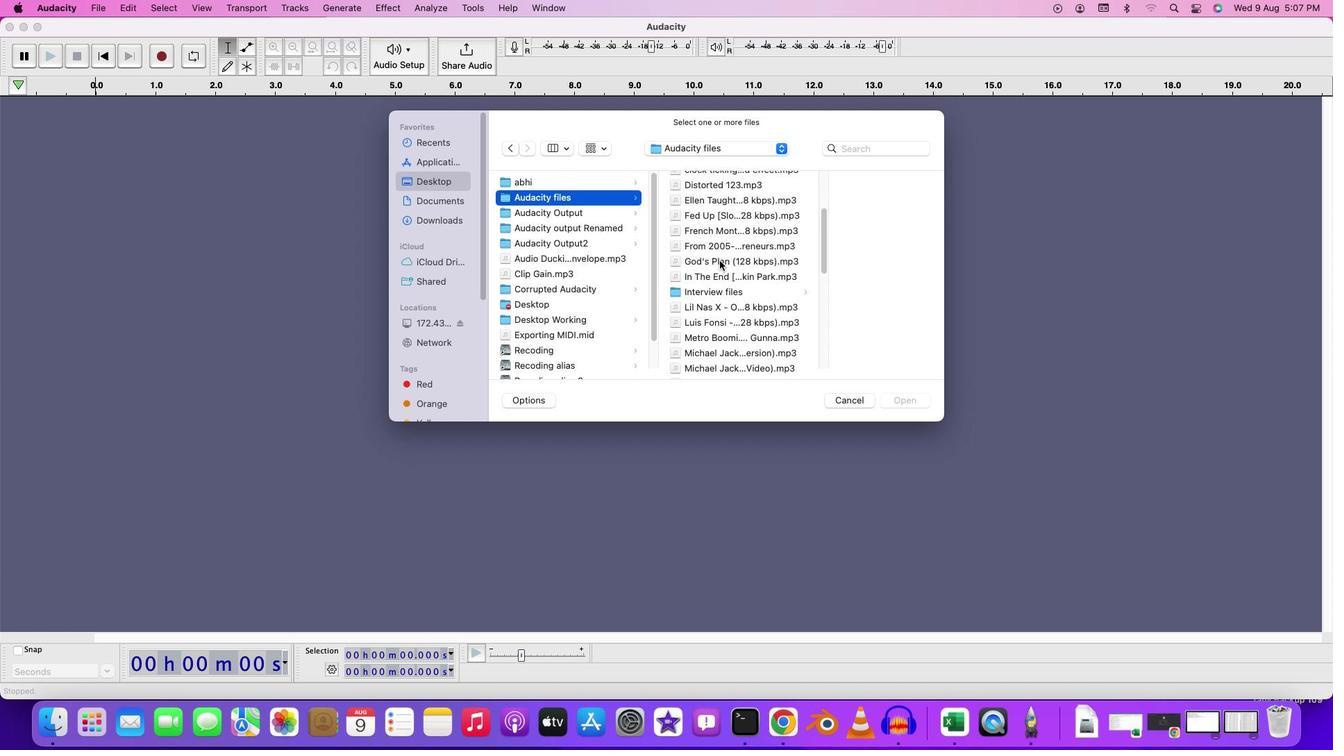 
Action: Mouse scrolled (719, 260) with delta (0, -3)
Screenshot: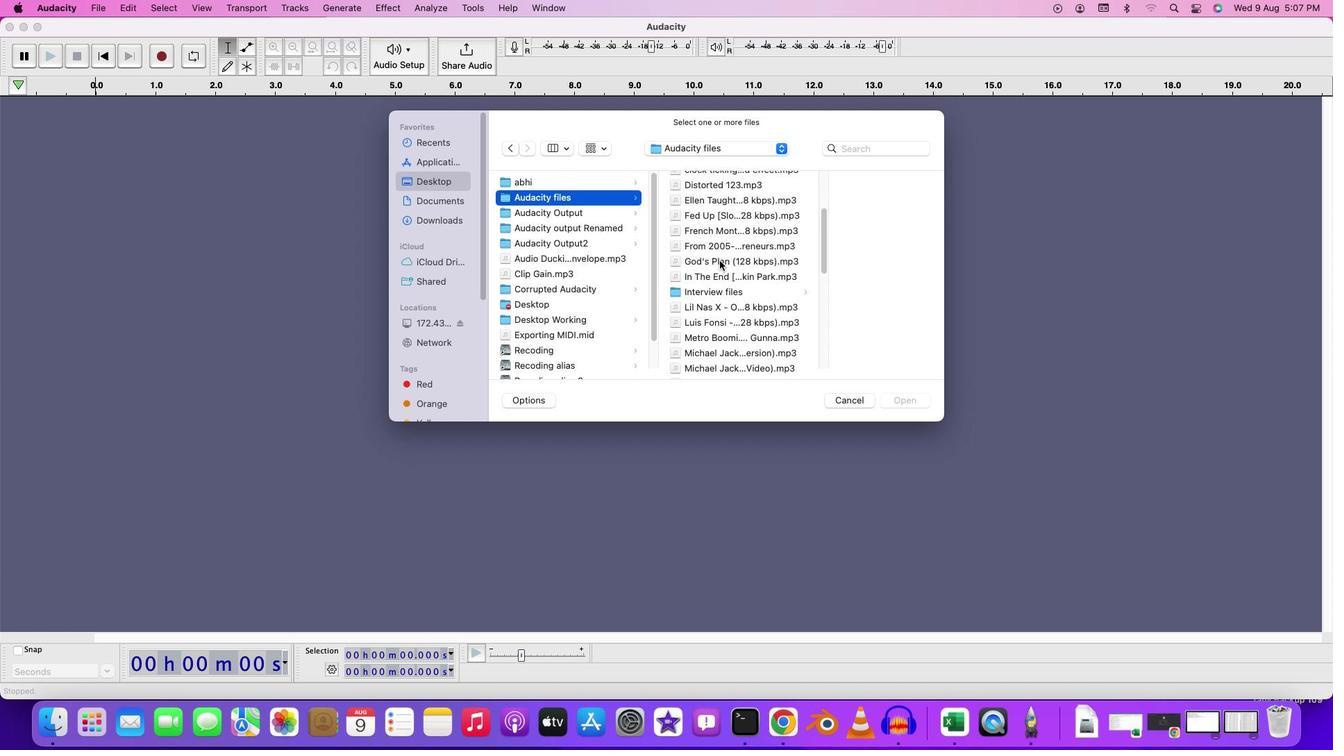 
Action: Mouse scrolled (719, 260) with delta (0, -4)
Screenshot: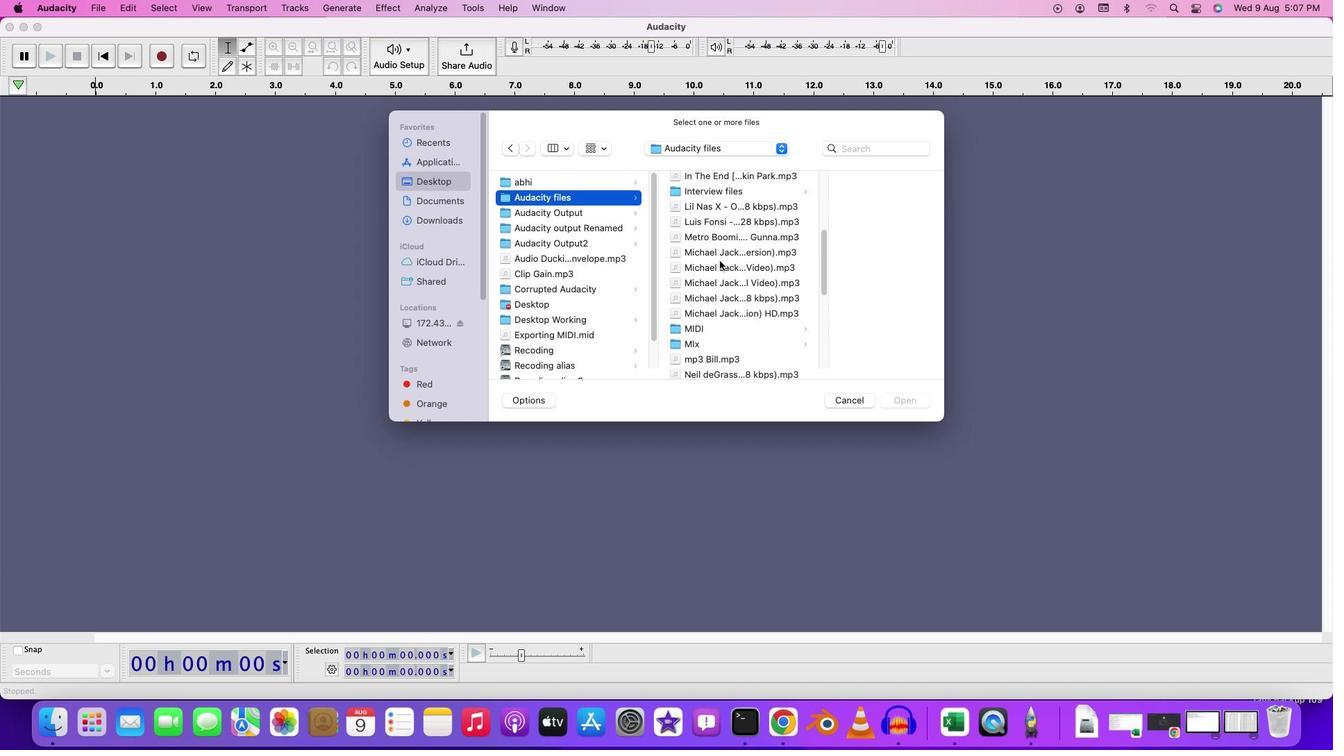 
Action: Mouse scrolled (719, 260) with delta (0, -4)
Screenshot: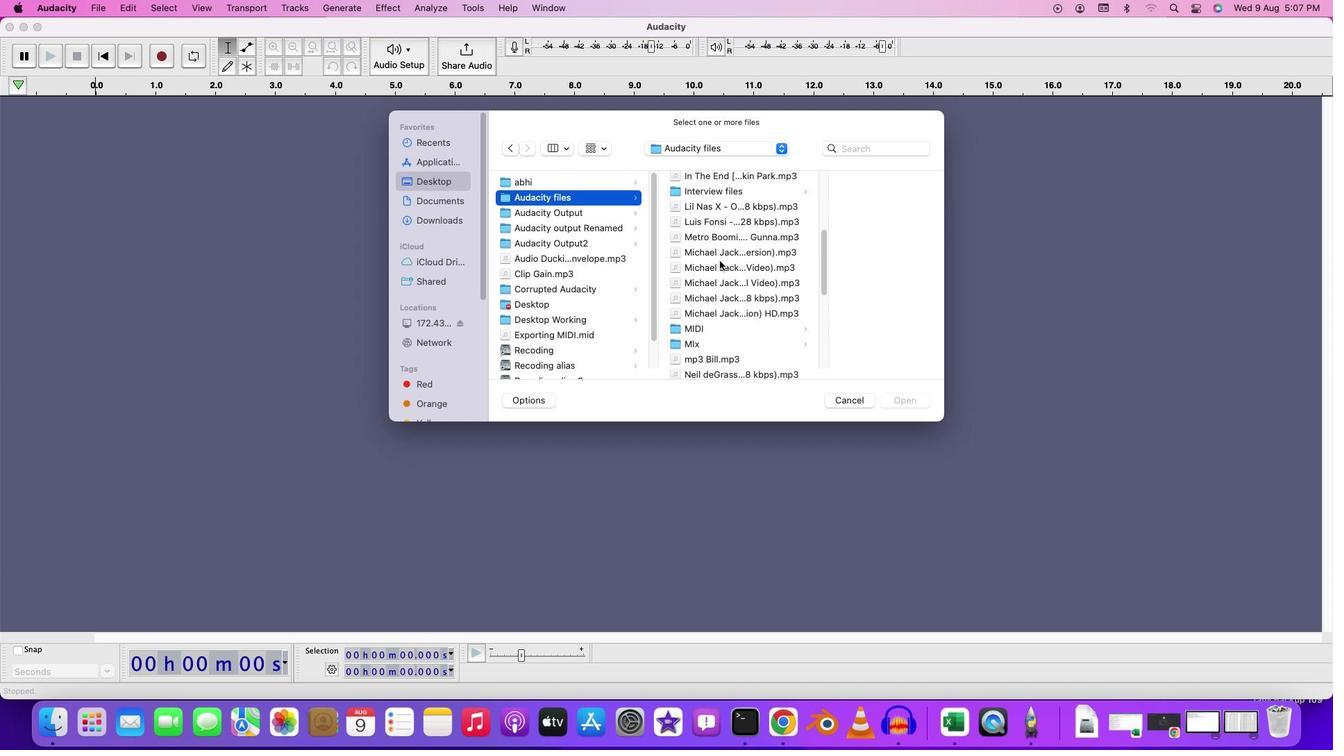 
Action: Mouse moved to (718, 283)
Screenshot: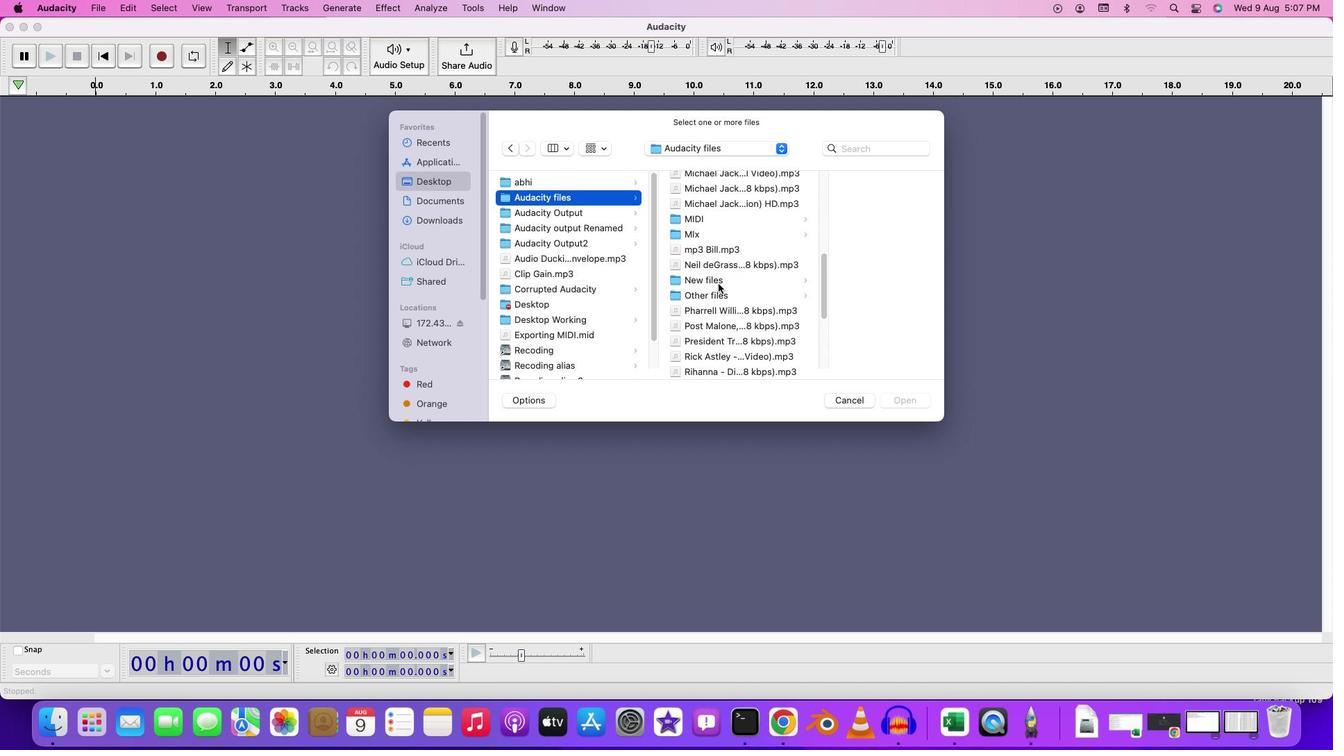 
Action: Mouse pressed left at (718, 283)
Screenshot: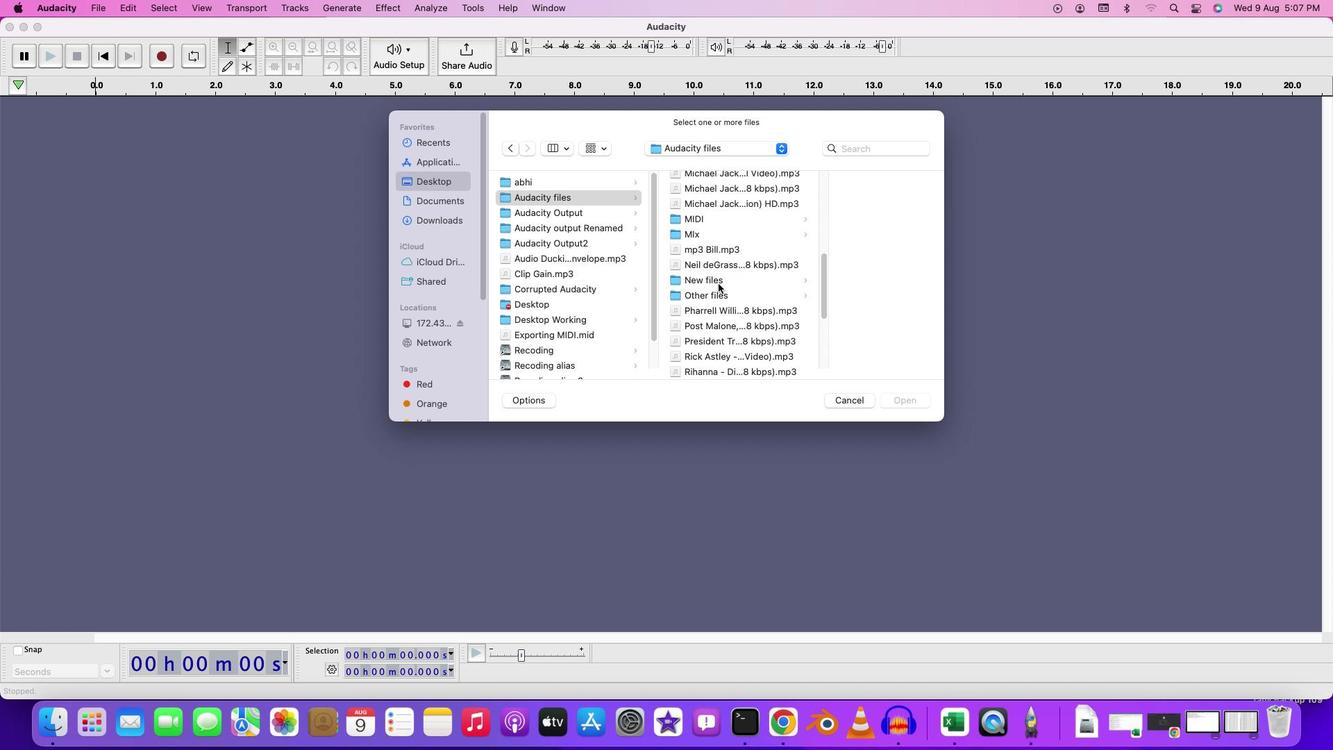 
Action: Mouse moved to (851, 314)
Screenshot: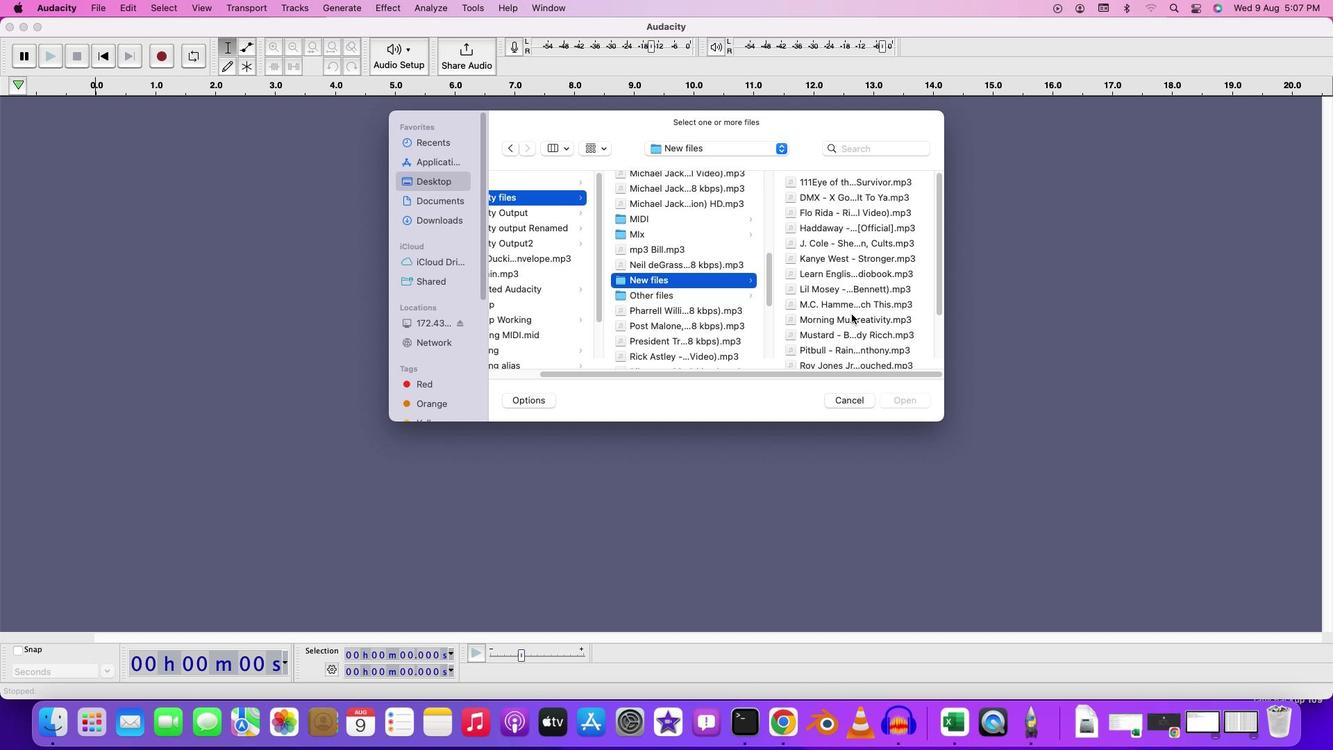 
Action: Mouse scrolled (851, 314) with delta (0, 0)
Screenshot: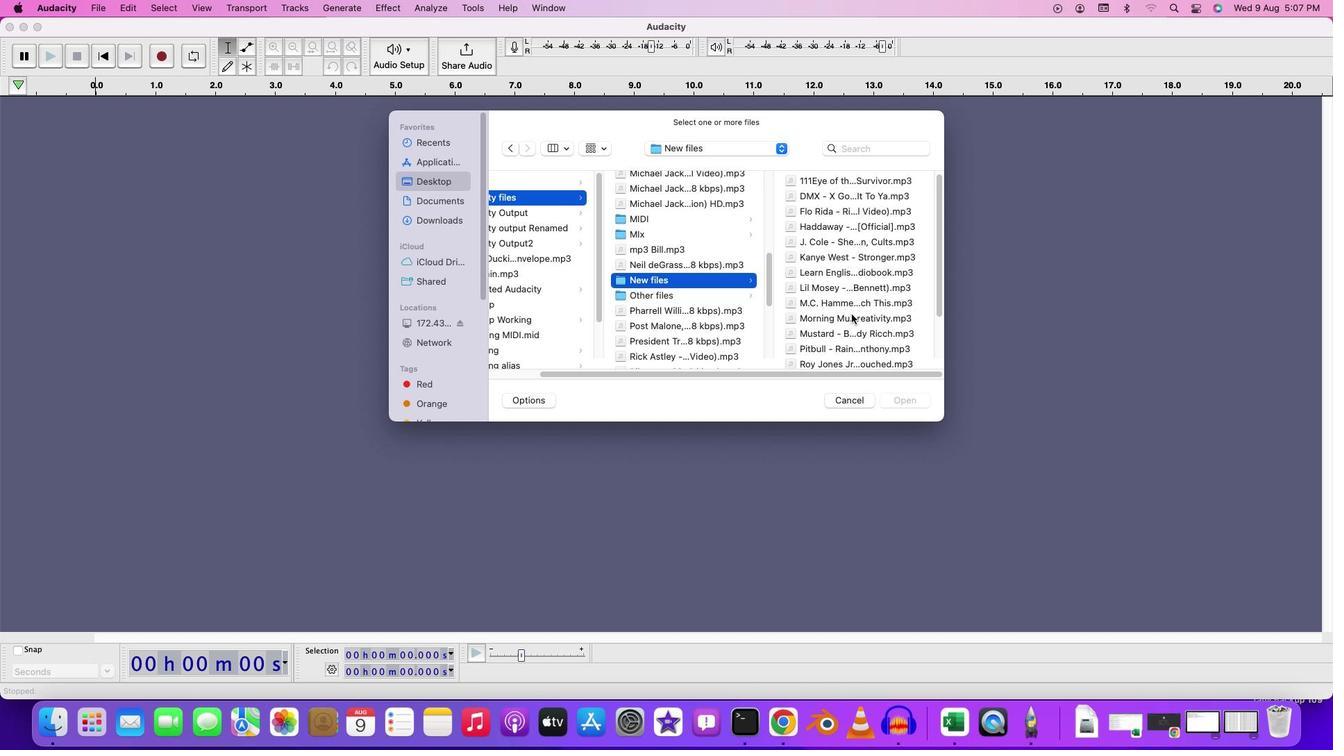 
Action: Mouse moved to (852, 323)
Screenshot: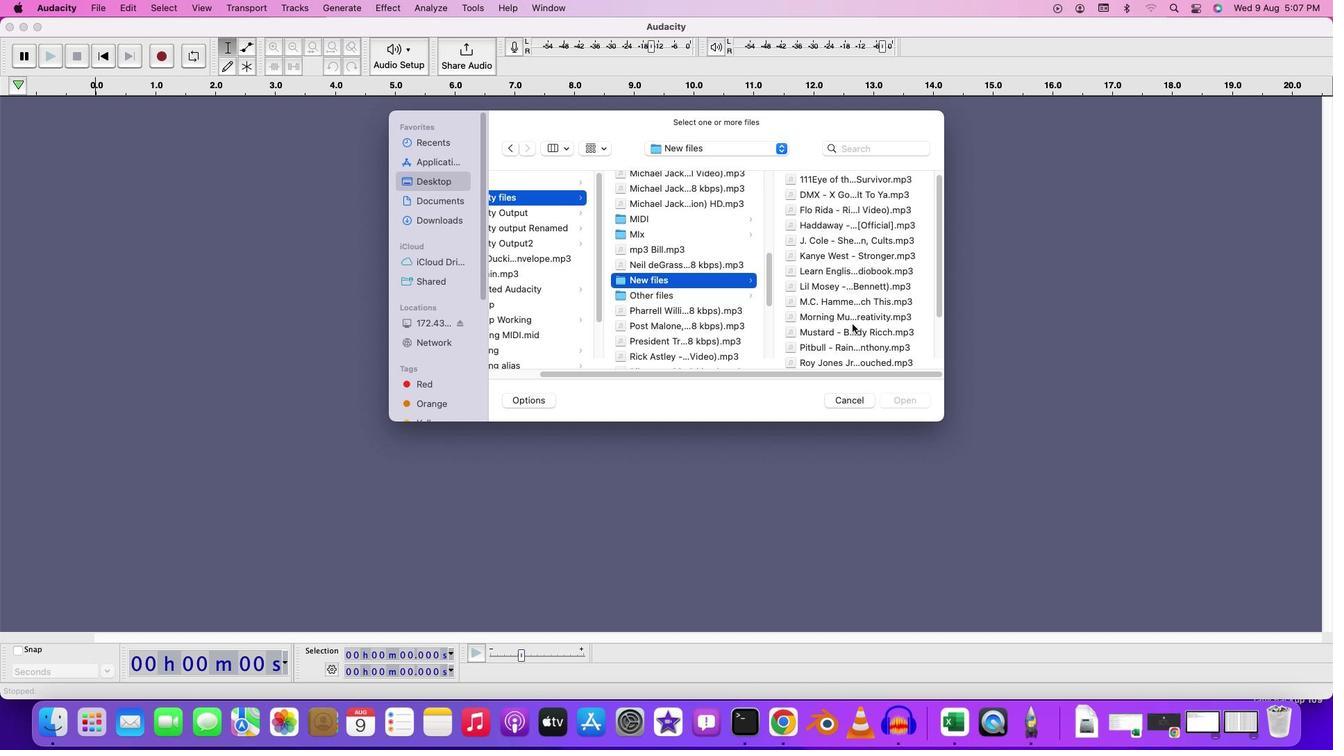 
Action: Mouse scrolled (852, 323) with delta (0, 0)
Screenshot: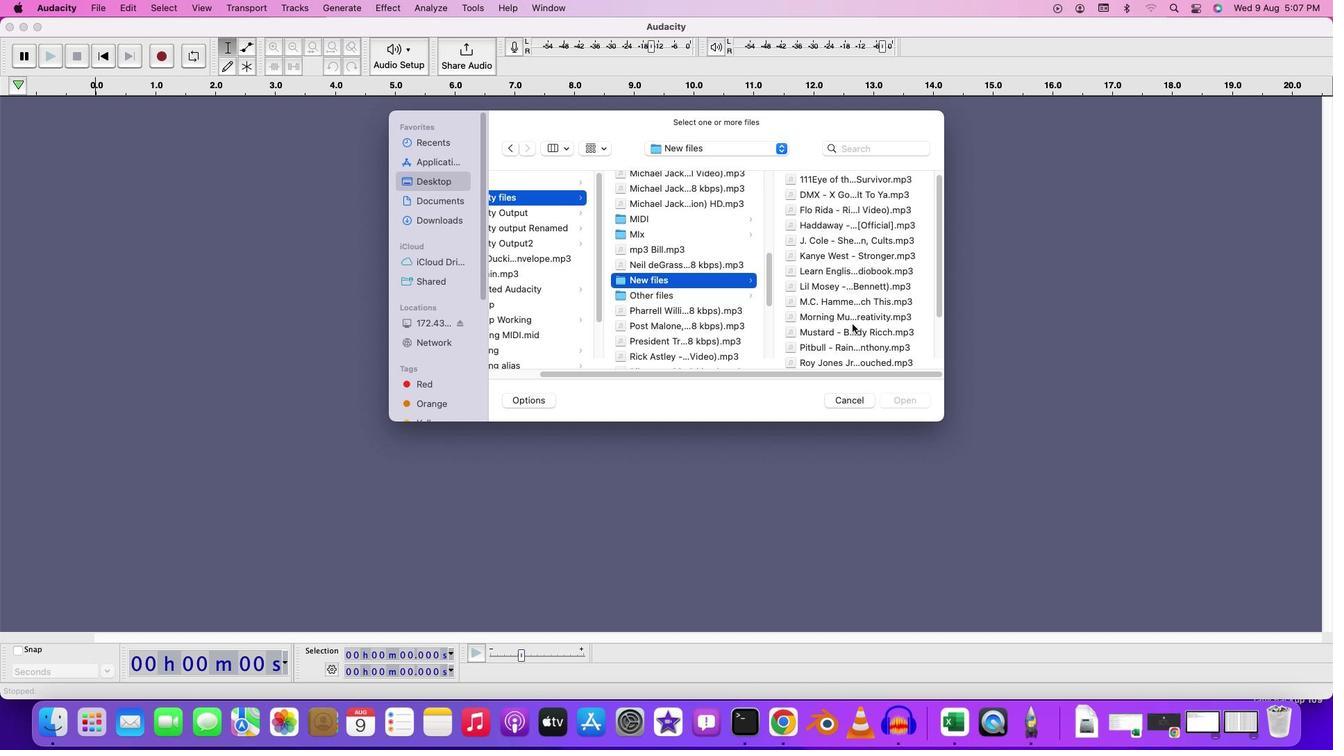 
Action: Mouse moved to (852, 324)
Screenshot: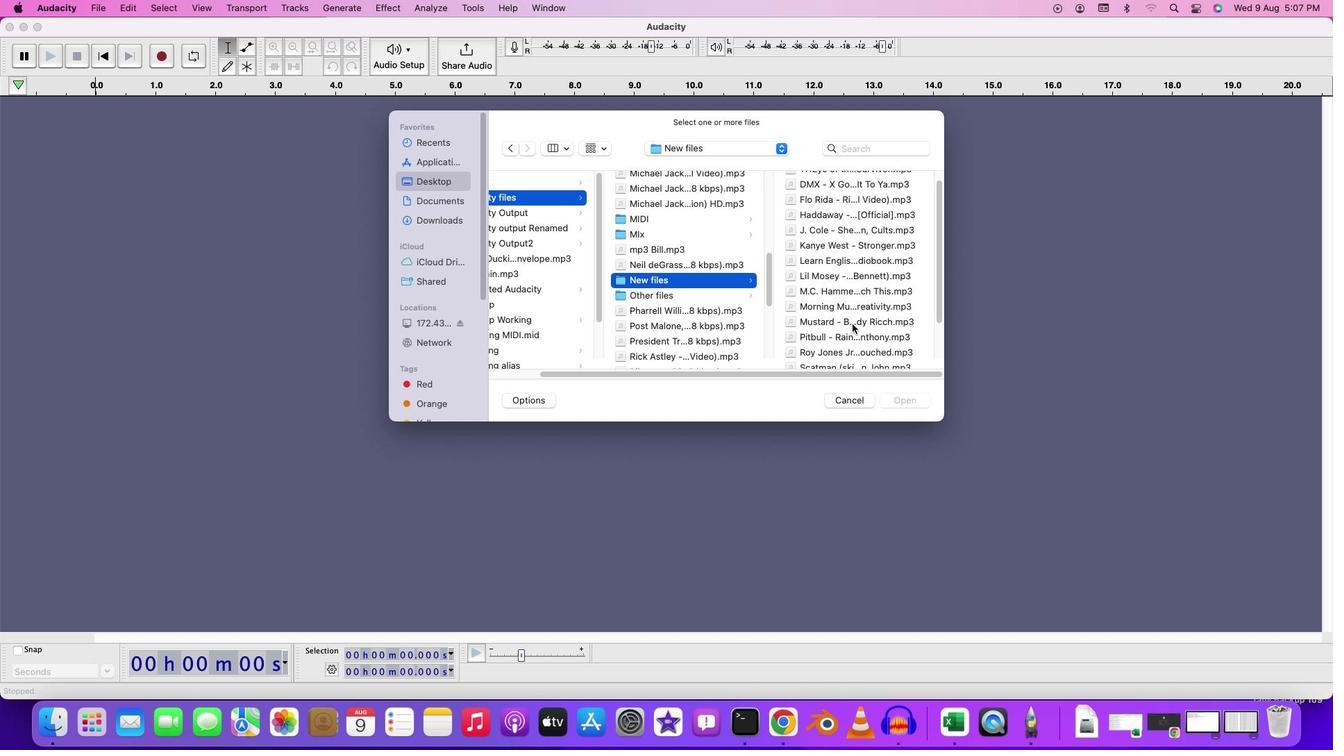 
Action: Mouse scrolled (852, 324) with delta (0, 0)
Screenshot: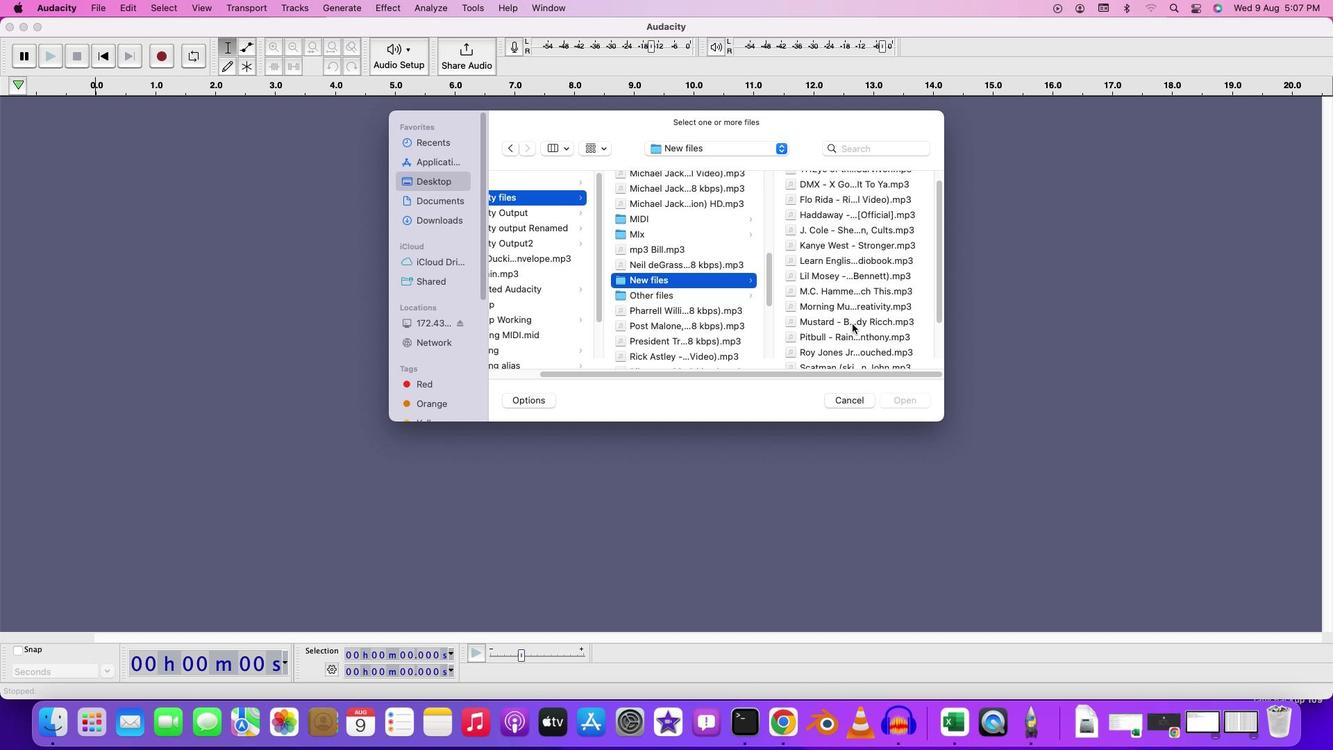 
Action: Mouse moved to (848, 324)
Screenshot: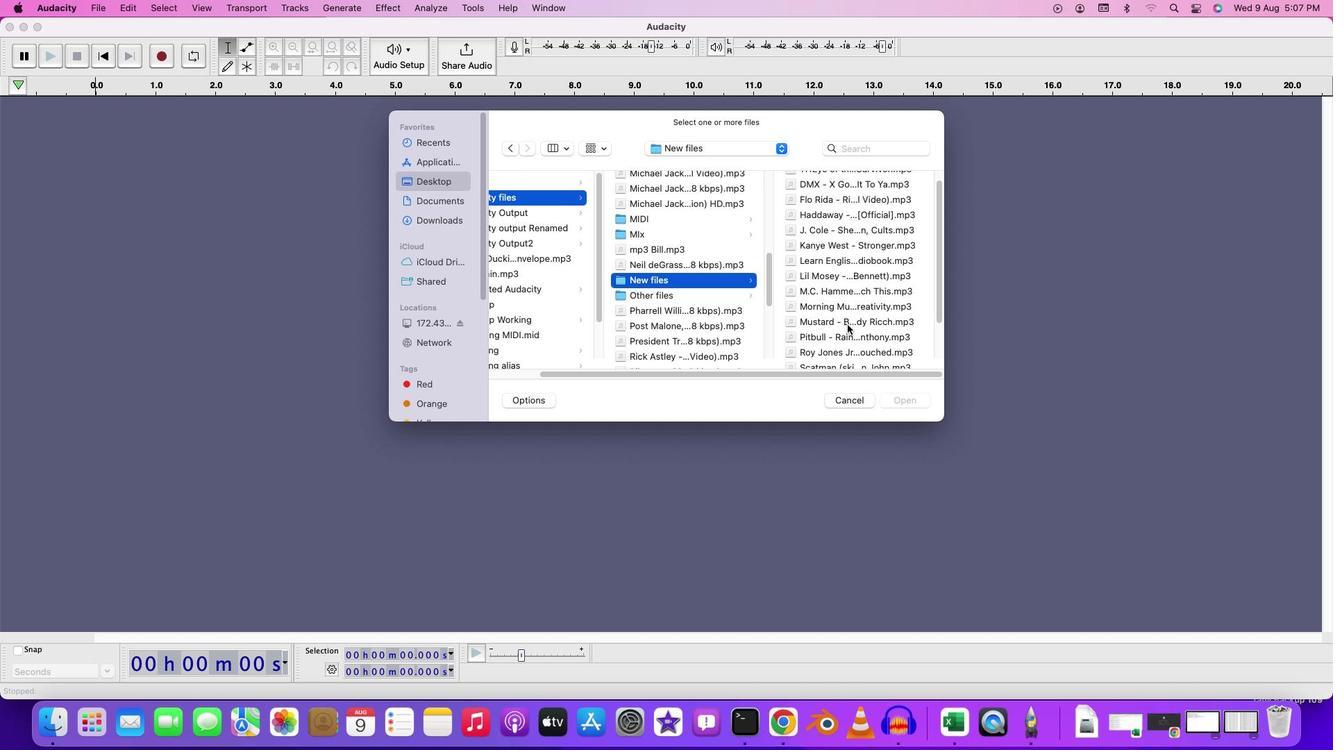 
Action: Mouse pressed left at (848, 324)
Screenshot: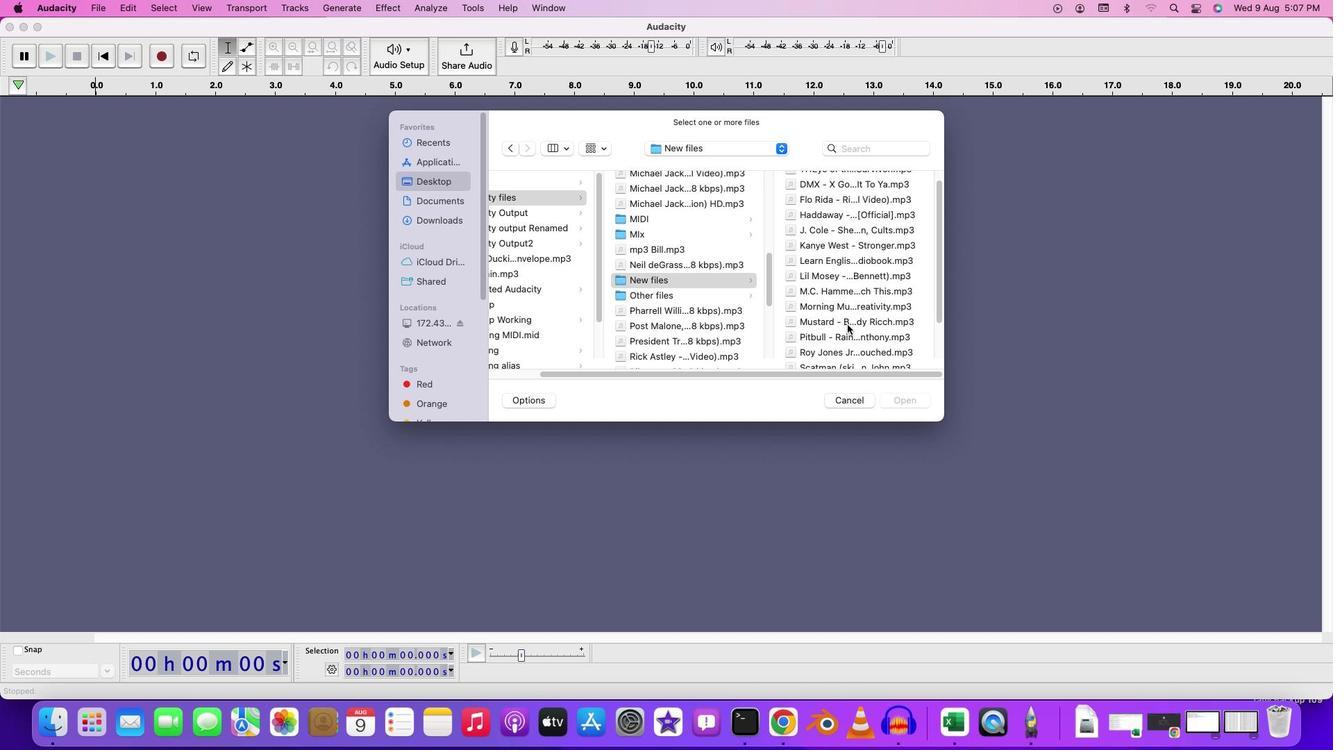 
Action: Mouse moved to (691, 325)
Screenshot: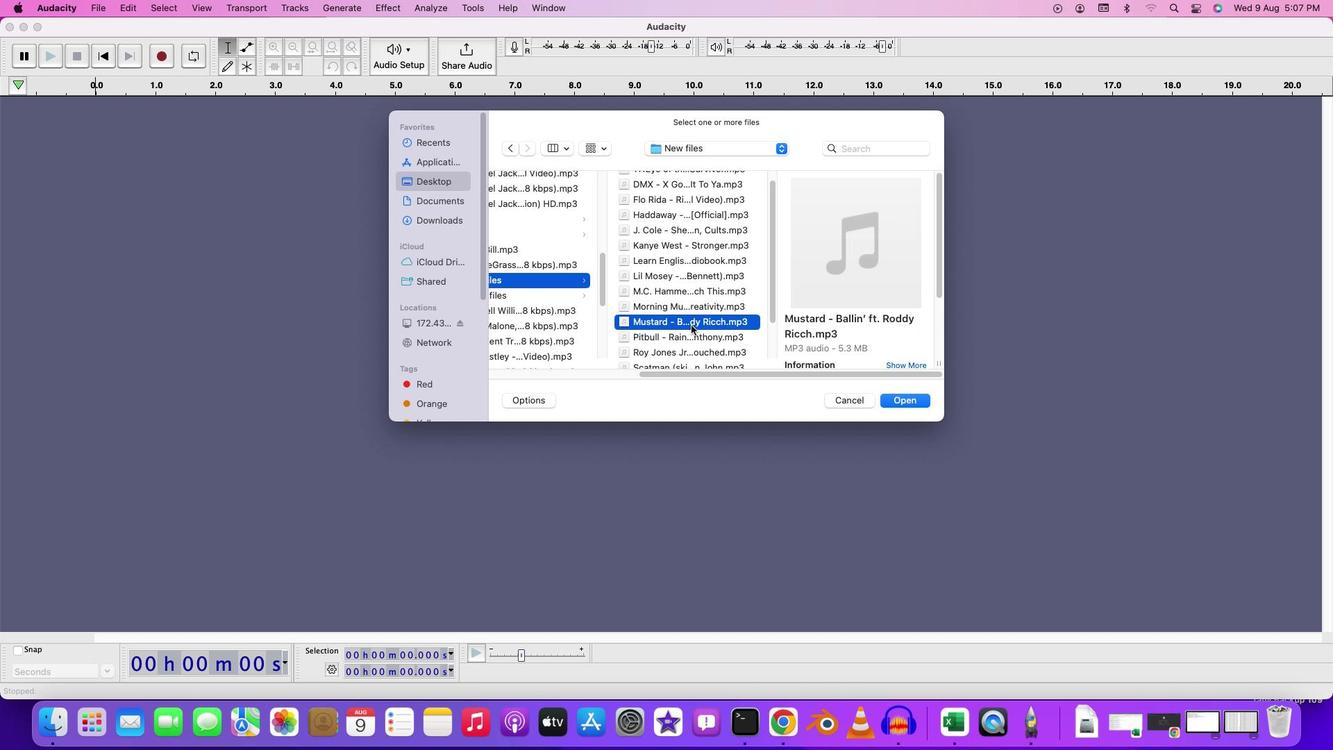 
Action: Mouse pressed left at (691, 325)
Screenshot: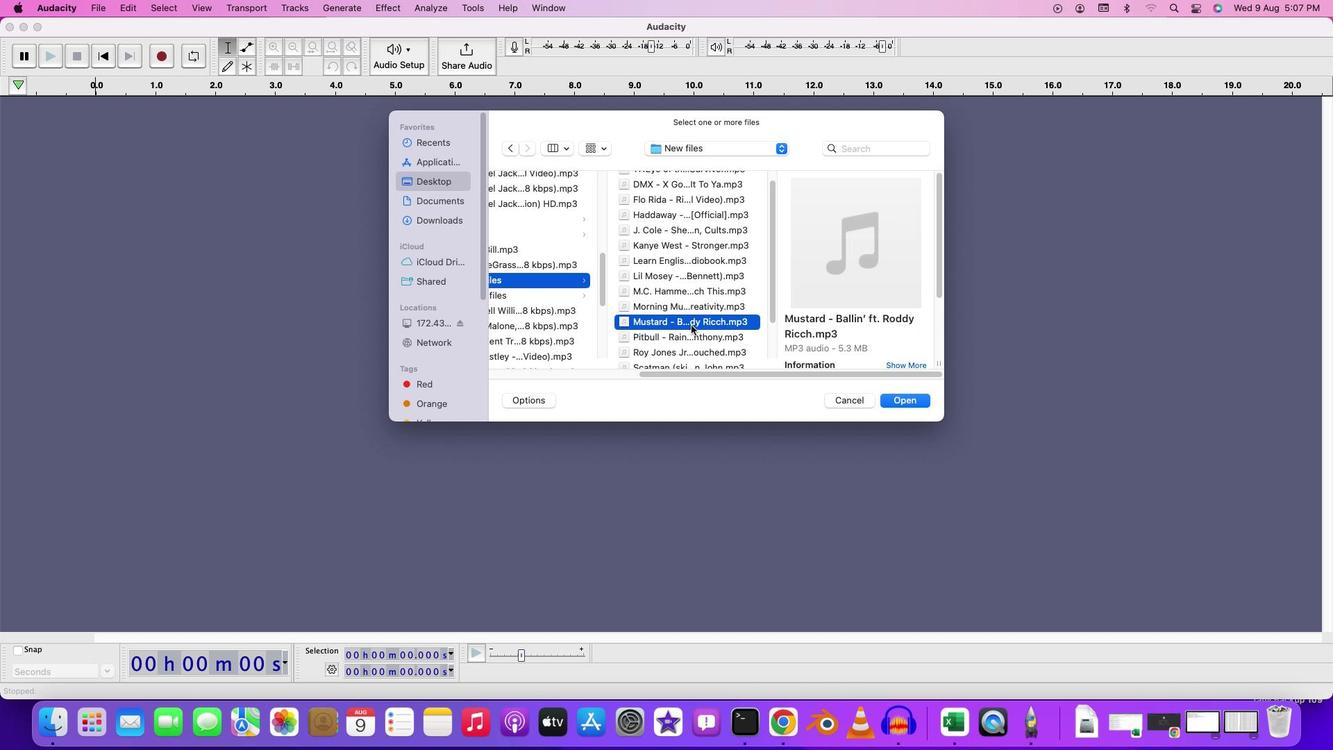 
Action: Mouse pressed left at (691, 325)
Screenshot: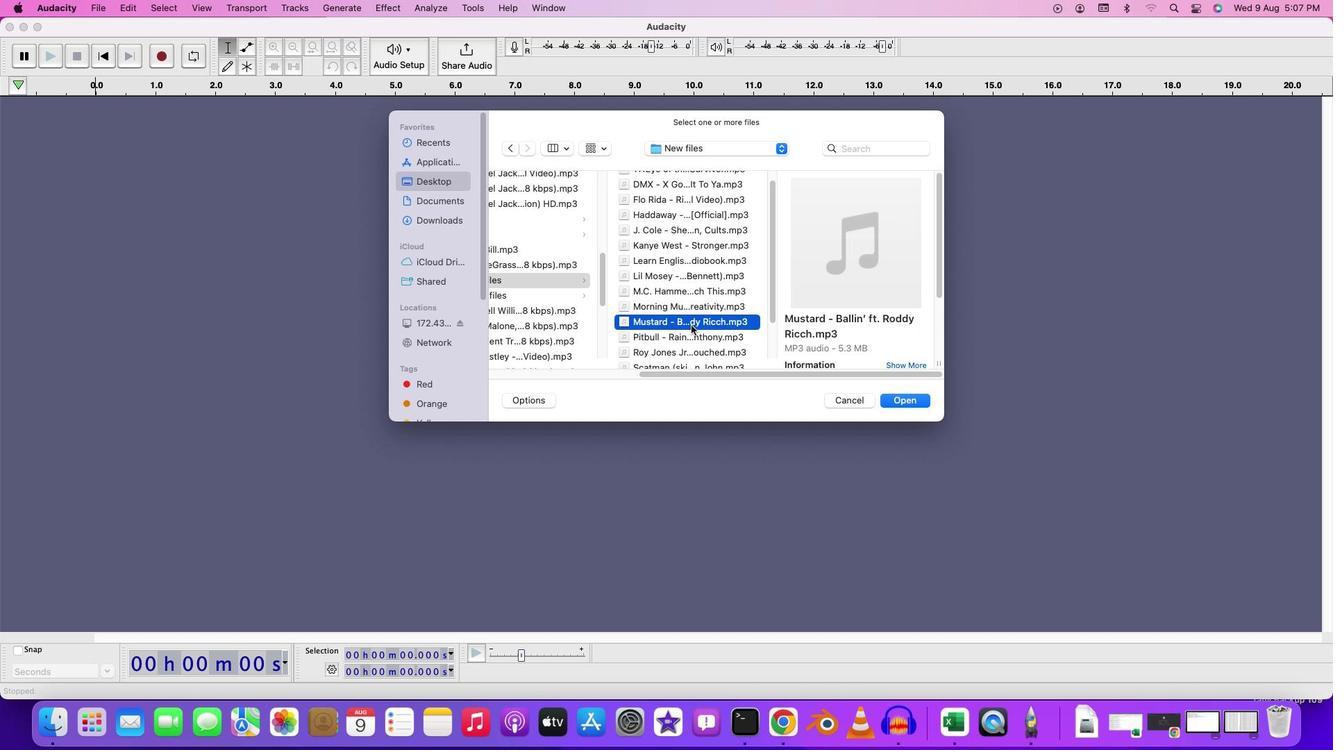 
Action: Mouse moved to (288, 155)
Screenshot: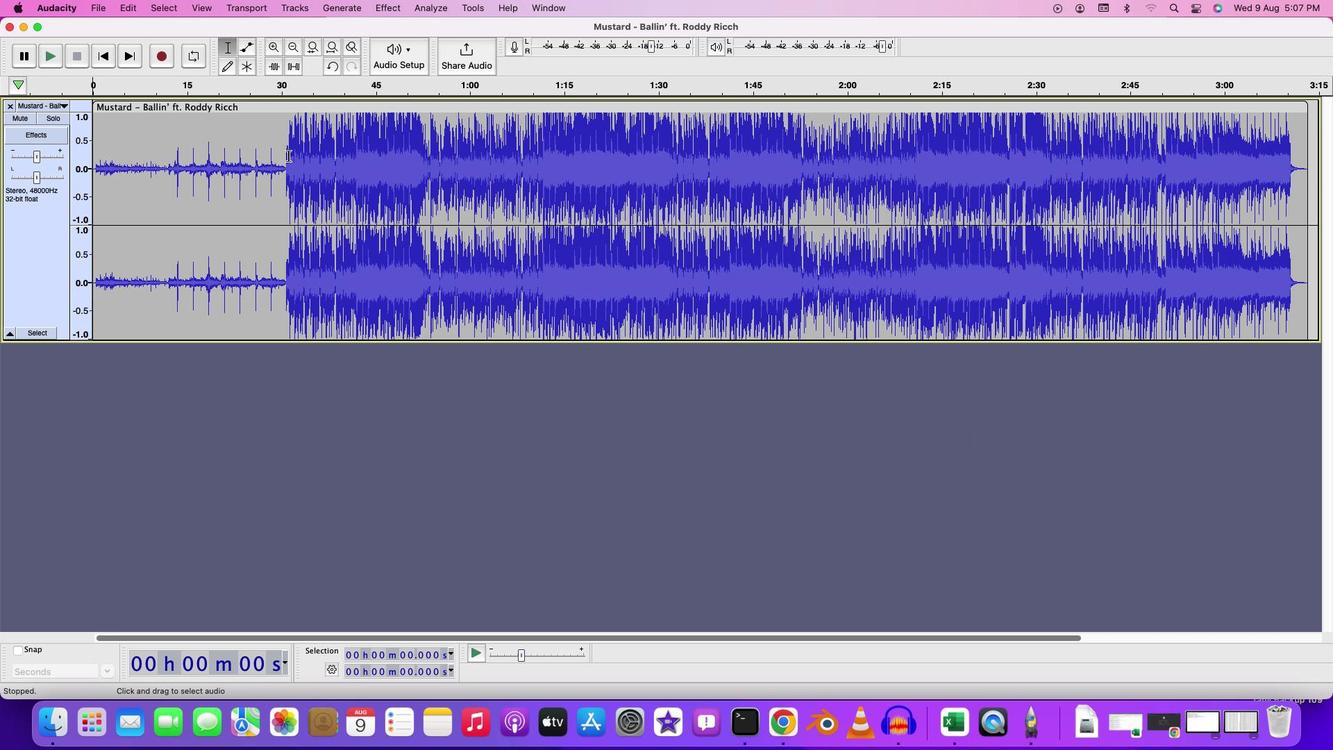 
Action: Mouse pressed left at (288, 155)
Screenshot: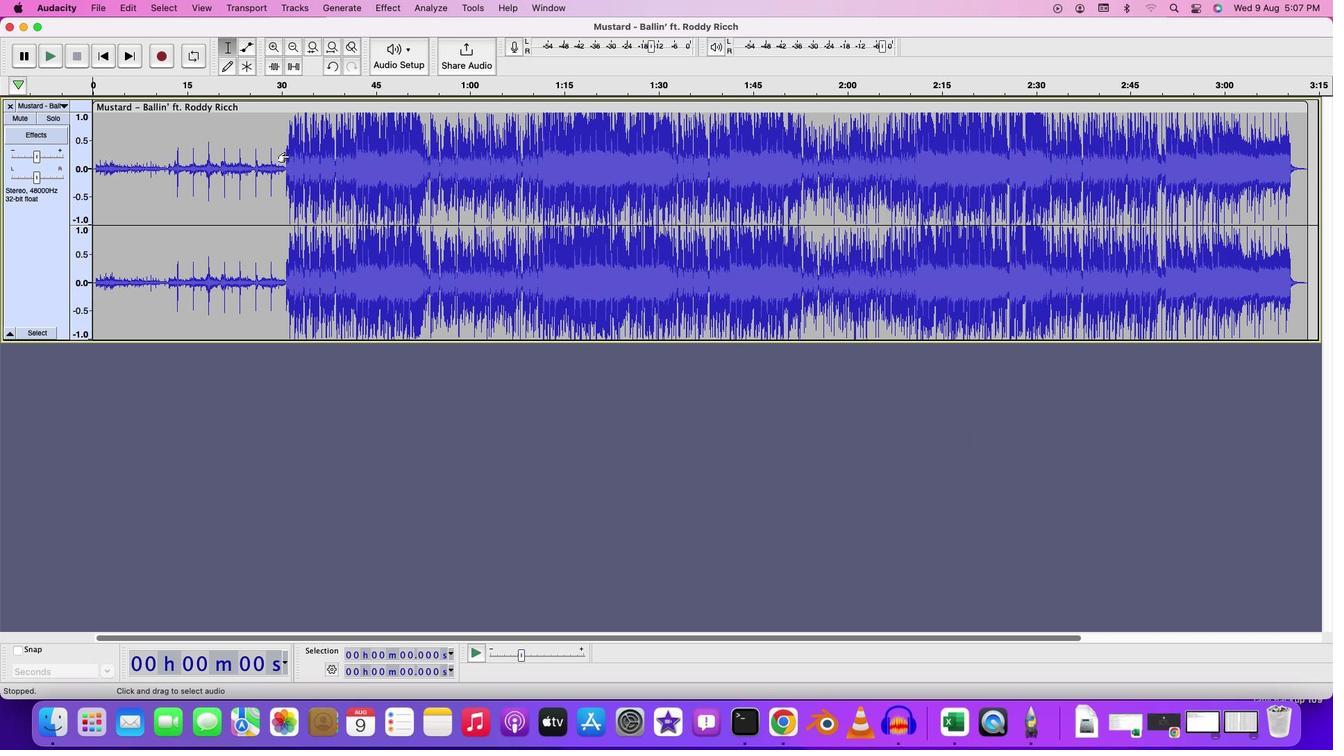 
Action: Key pressed Key.space
Screenshot: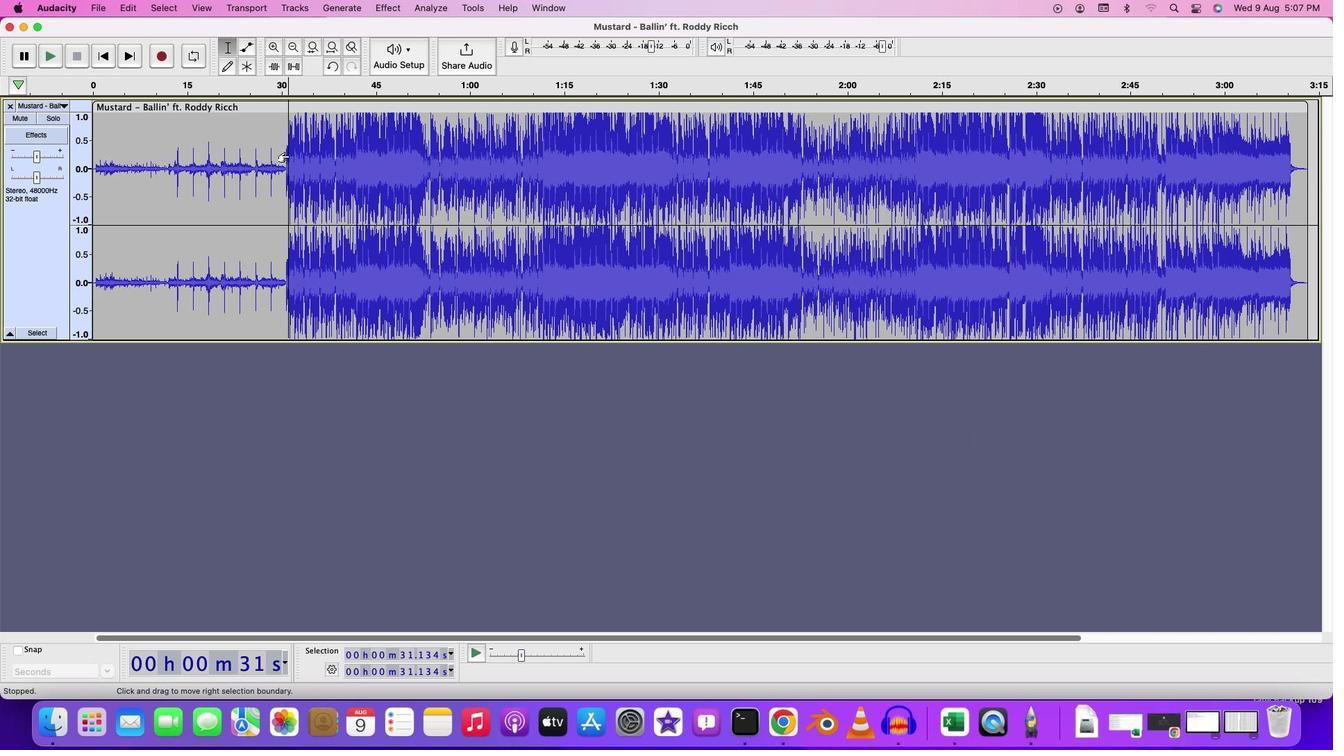 
Action: Mouse moved to (338, 425)
Screenshot: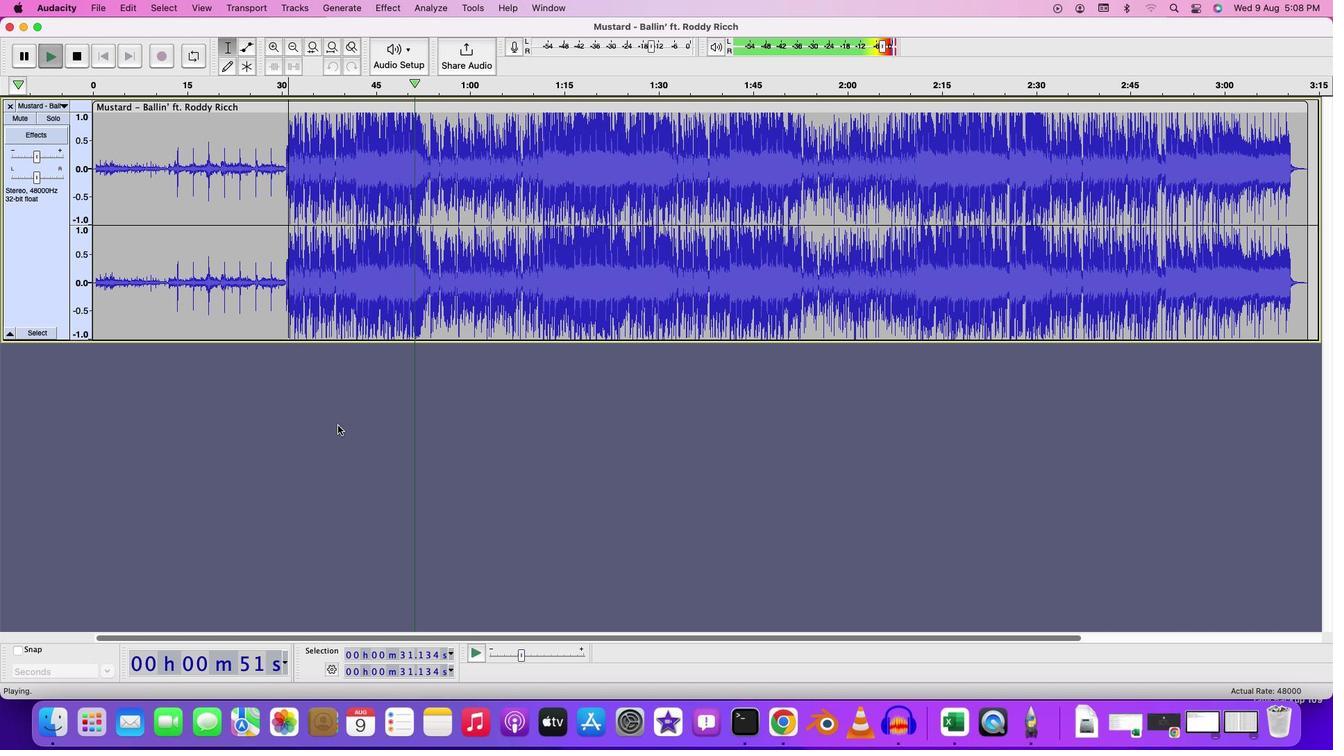 
Action: Mouse pressed left at (338, 425)
Screenshot: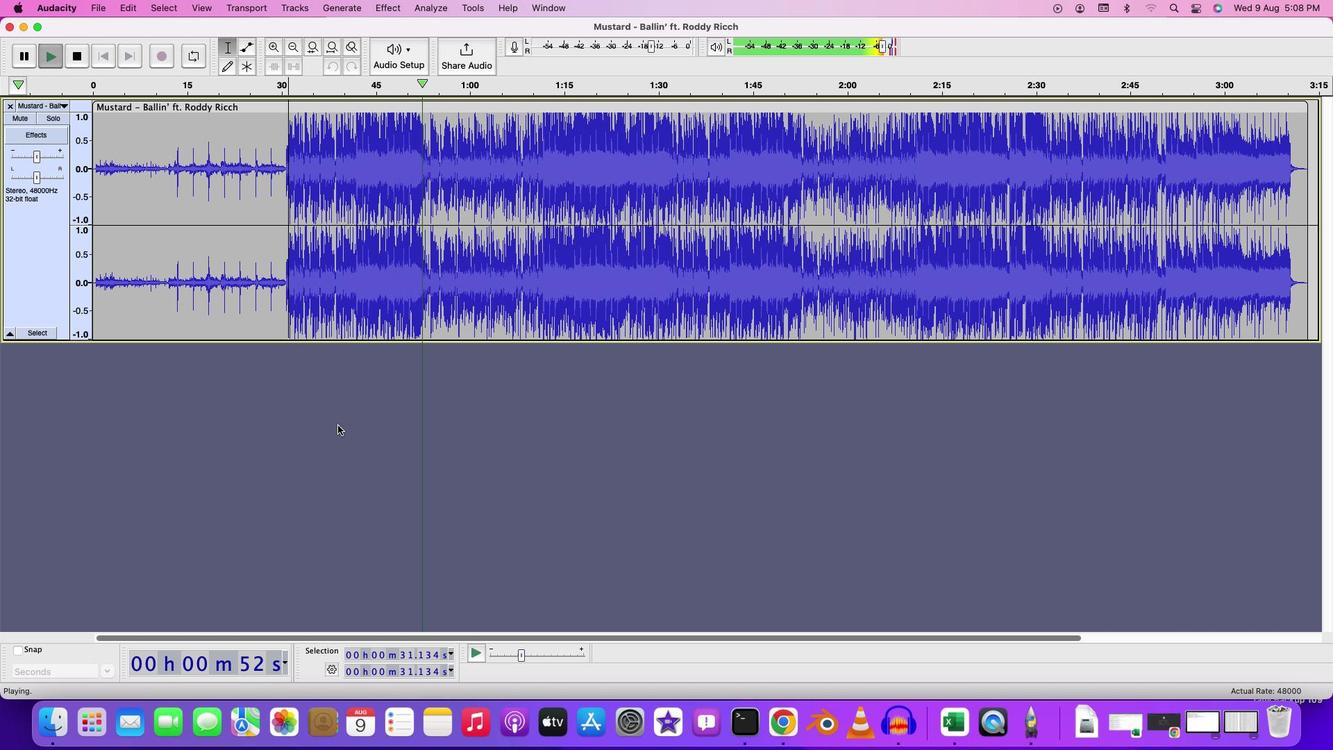 
Action: Mouse moved to (349, 336)
Screenshot: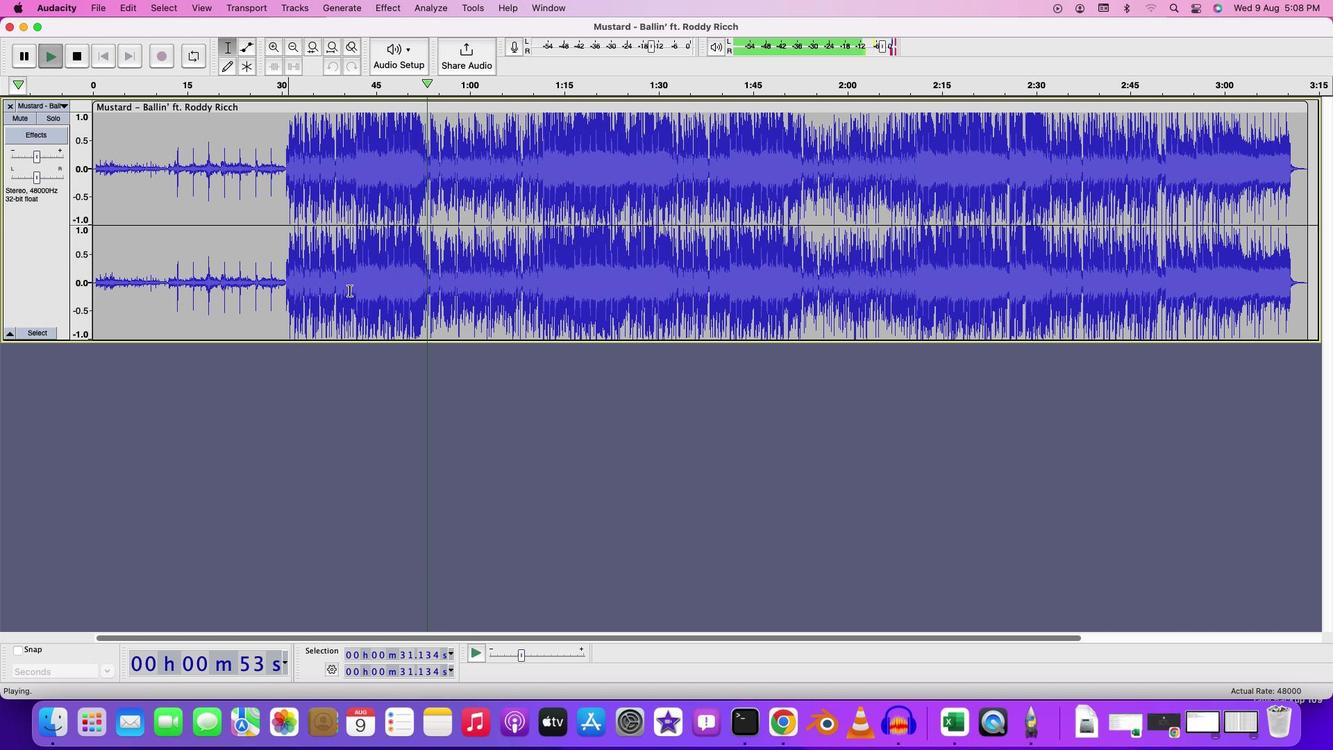 
Action: Key pressed Key.space
Screenshot: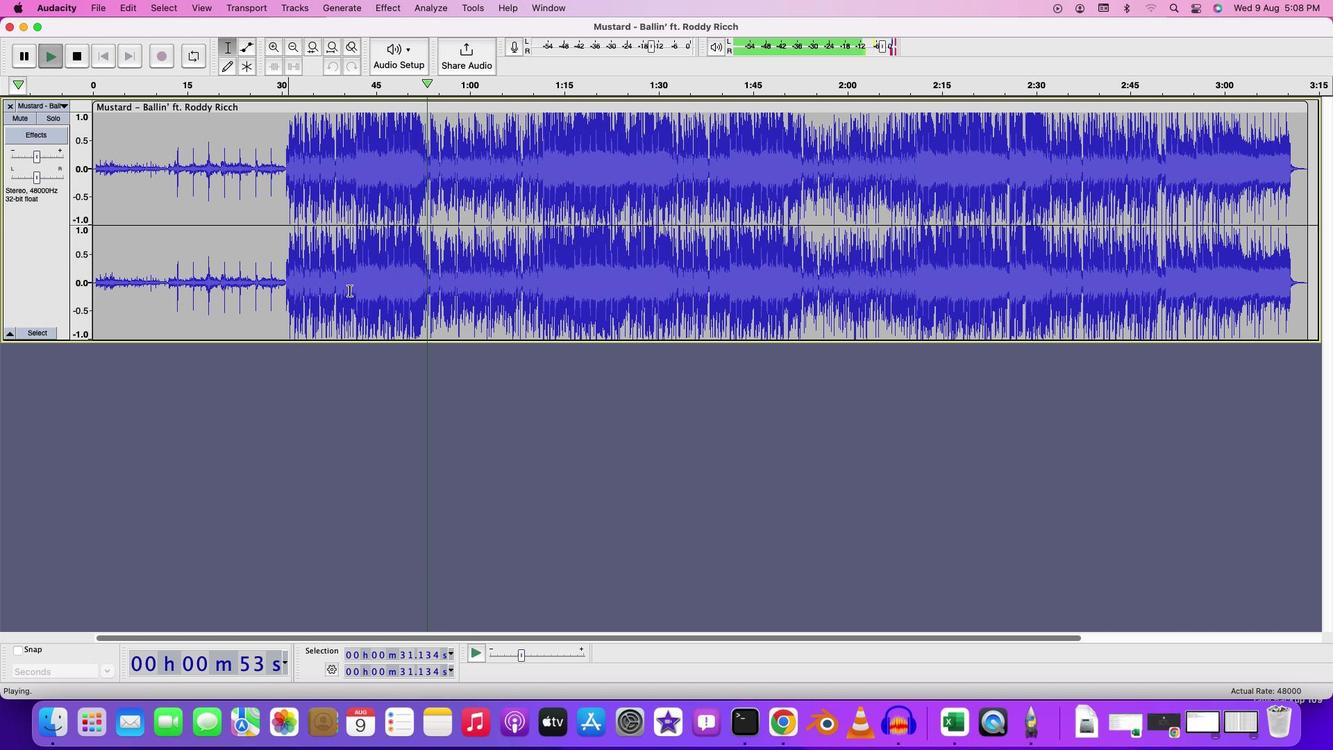 
Action: Mouse moved to (295, 15)
Screenshot: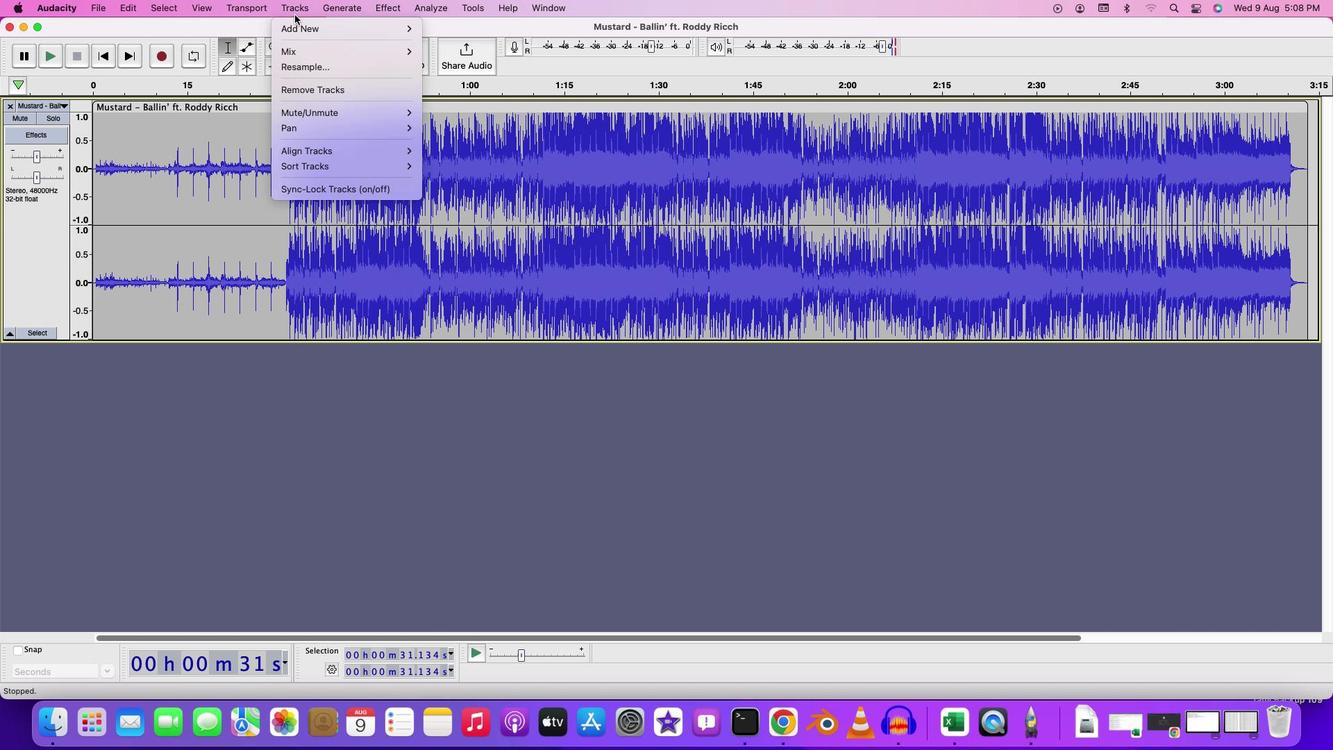 
Action: Mouse pressed left at (295, 15)
Screenshot: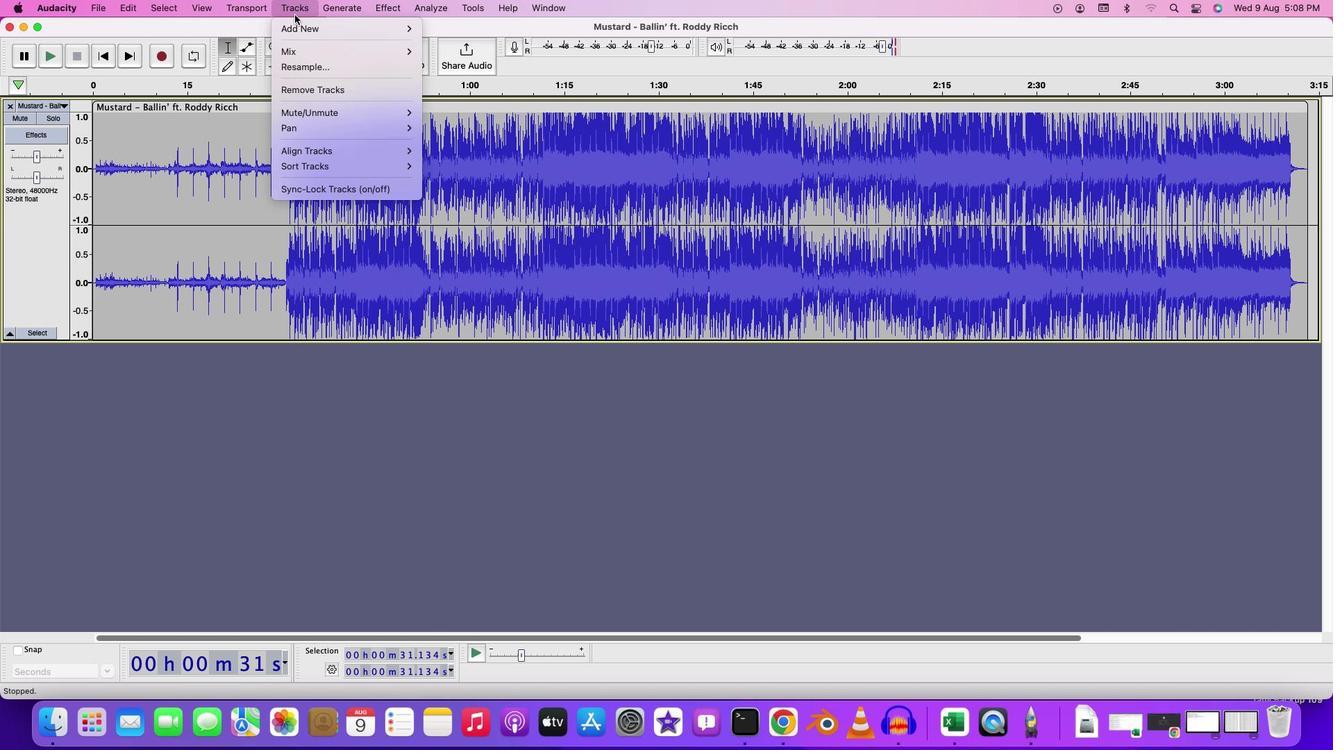
Action: Mouse moved to (456, 72)
Screenshot: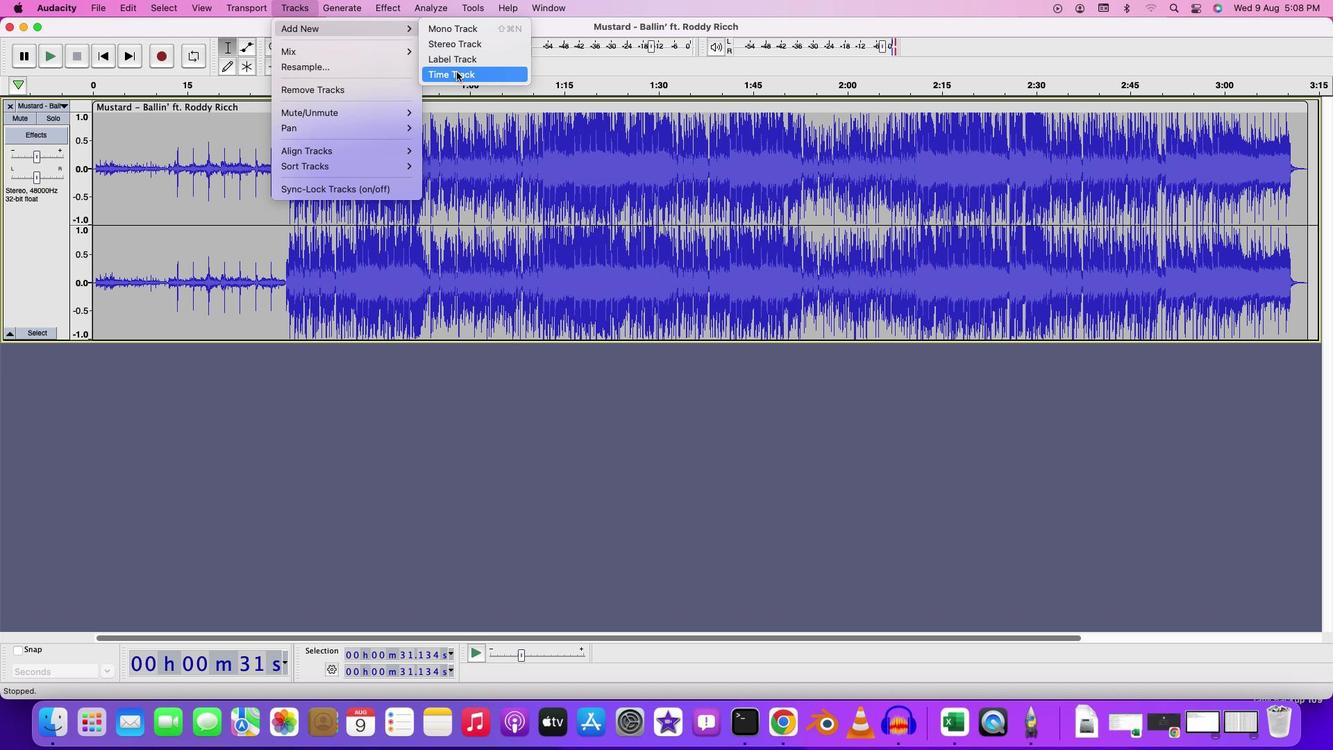 
Action: Mouse pressed left at (456, 72)
Screenshot: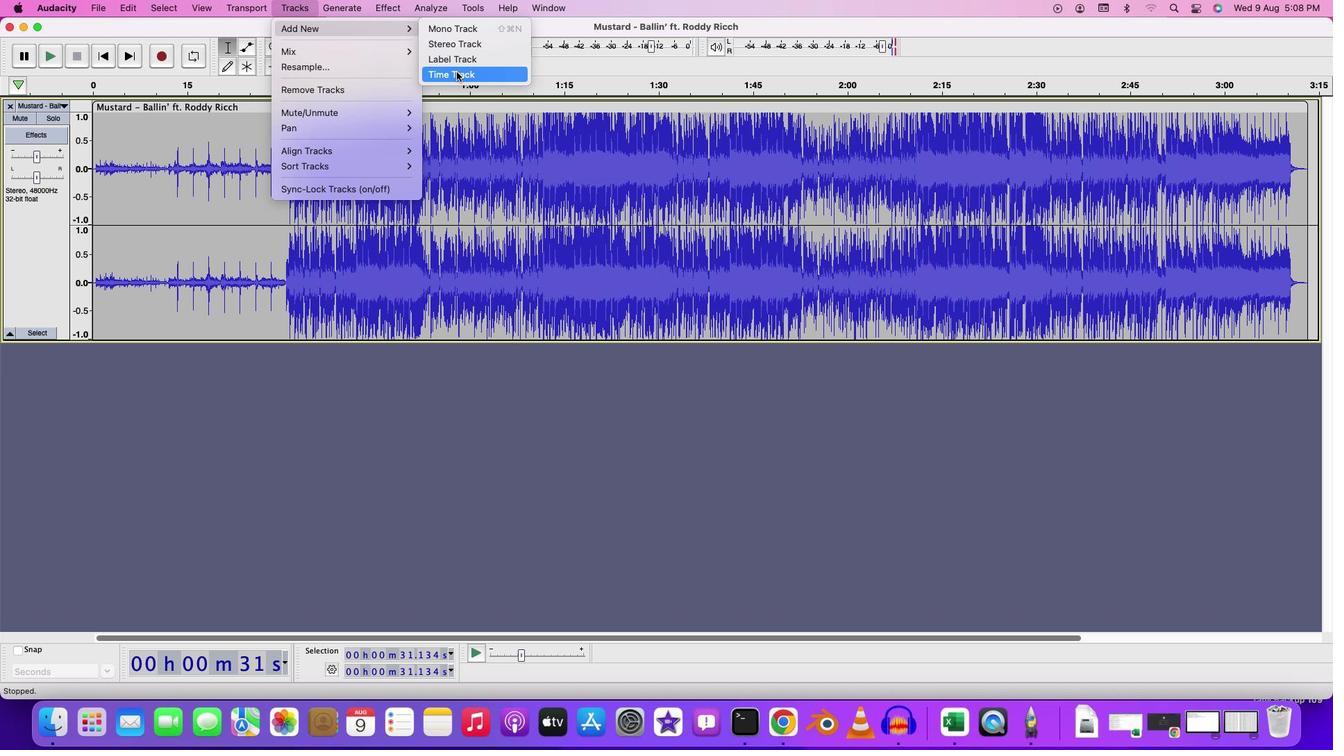 
Action: Mouse moved to (99, 129)
Screenshot: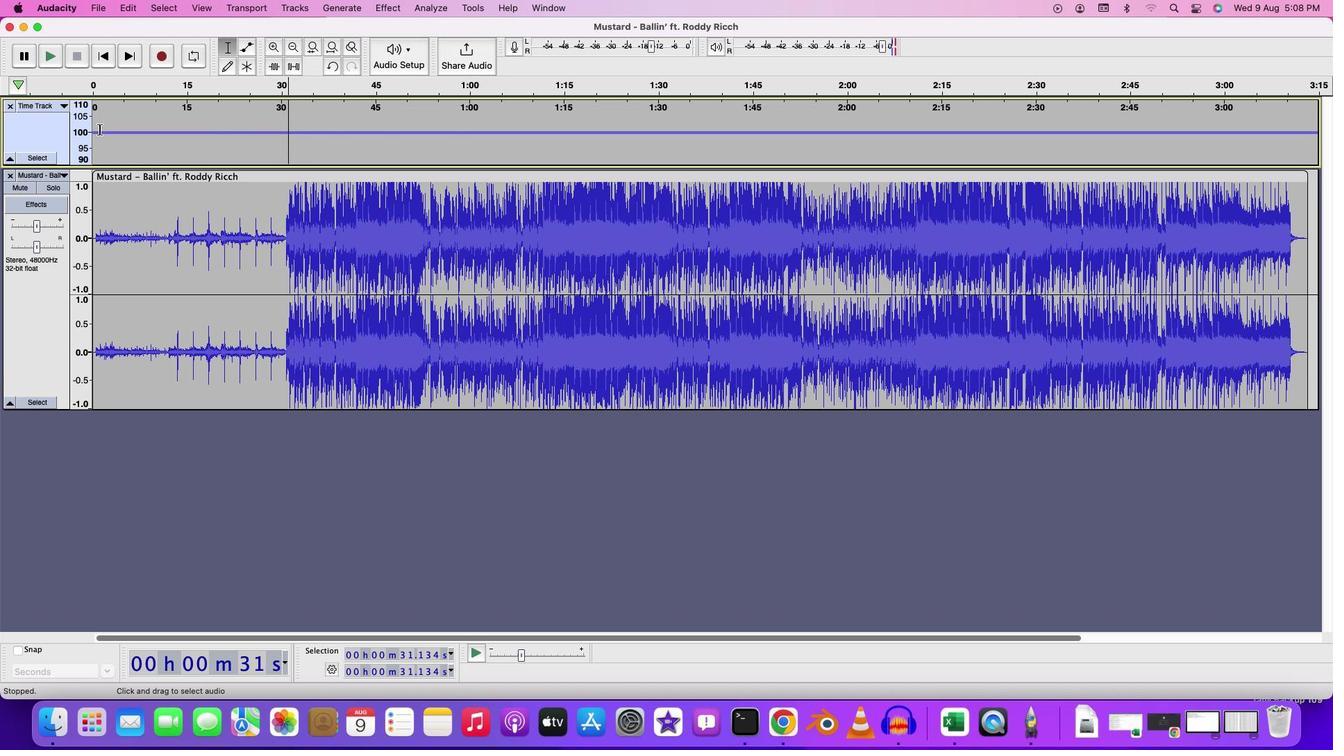 
Action: Mouse pressed left at (99, 129)
Screenshot: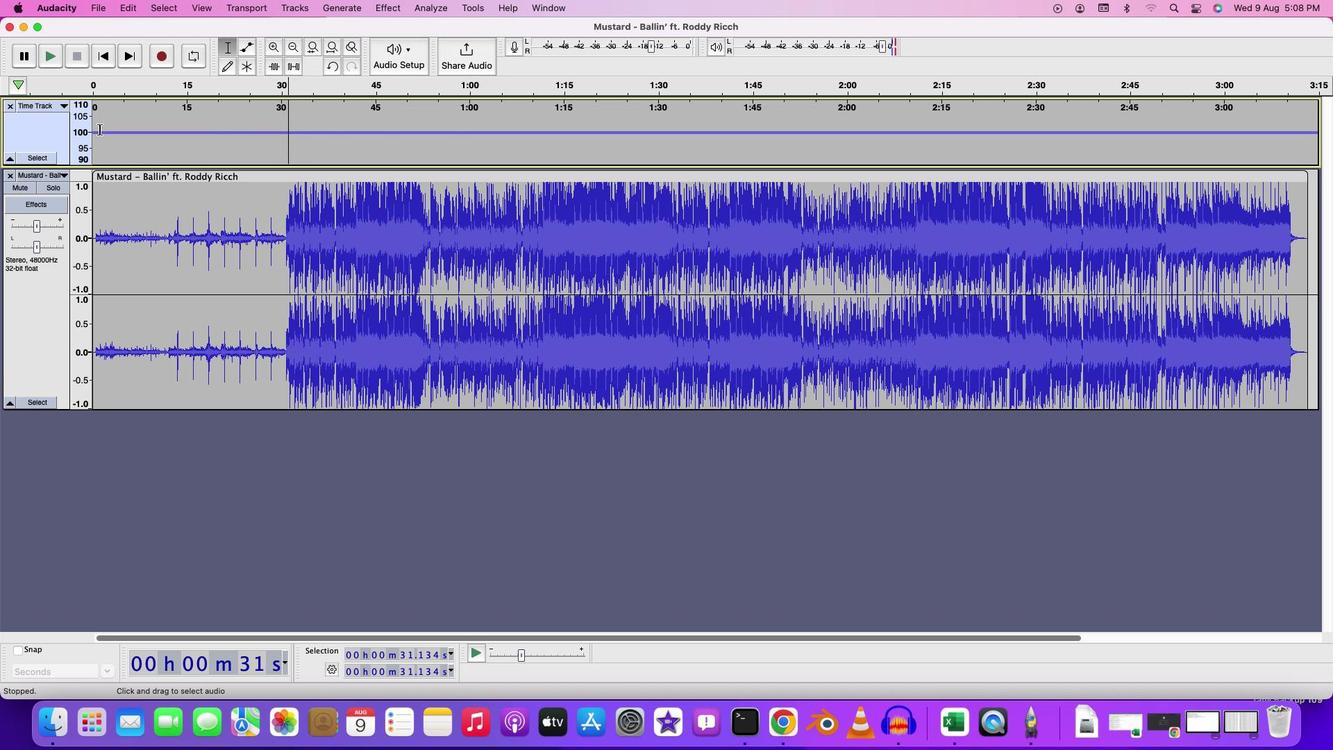 
Action: Key pressed Key.space
Screenshot: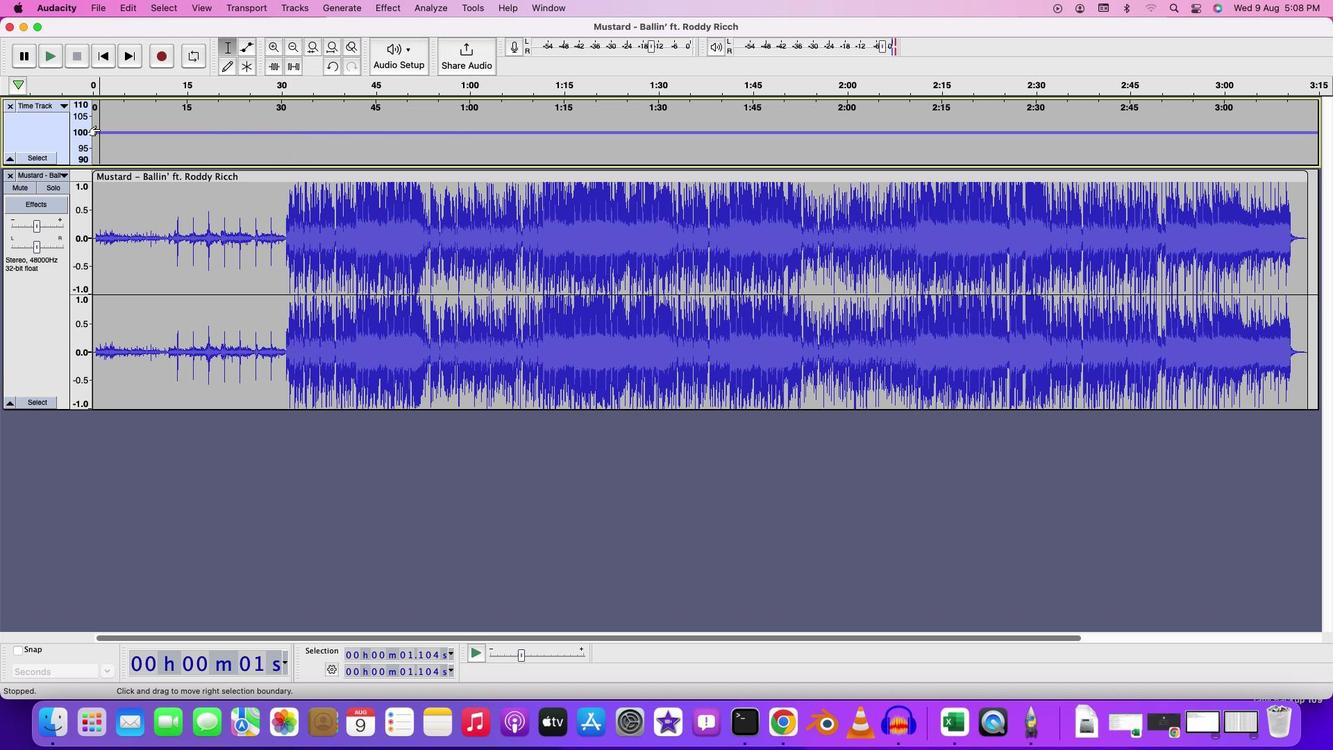 
Action: Mouse moved to (171, 120)
Screenshot: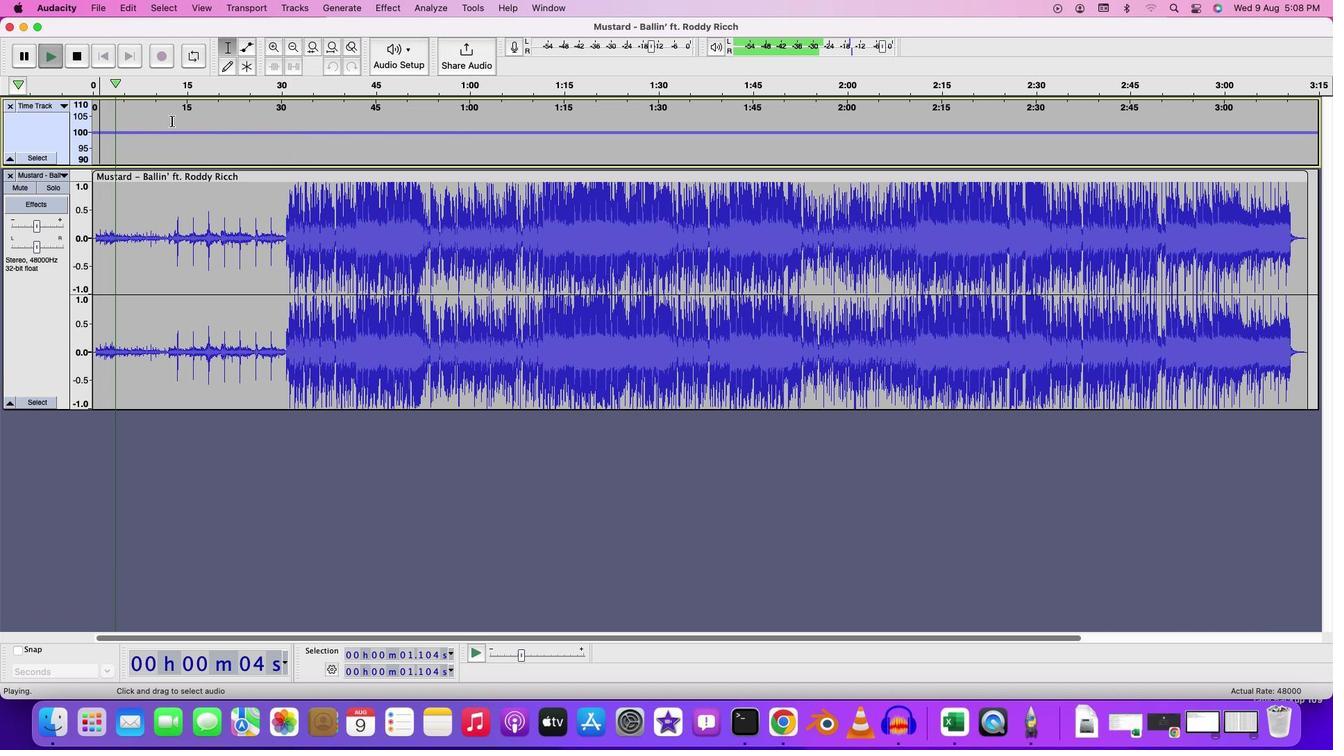 
Action: Mouse pressed left at (171, 120)
Screenshot: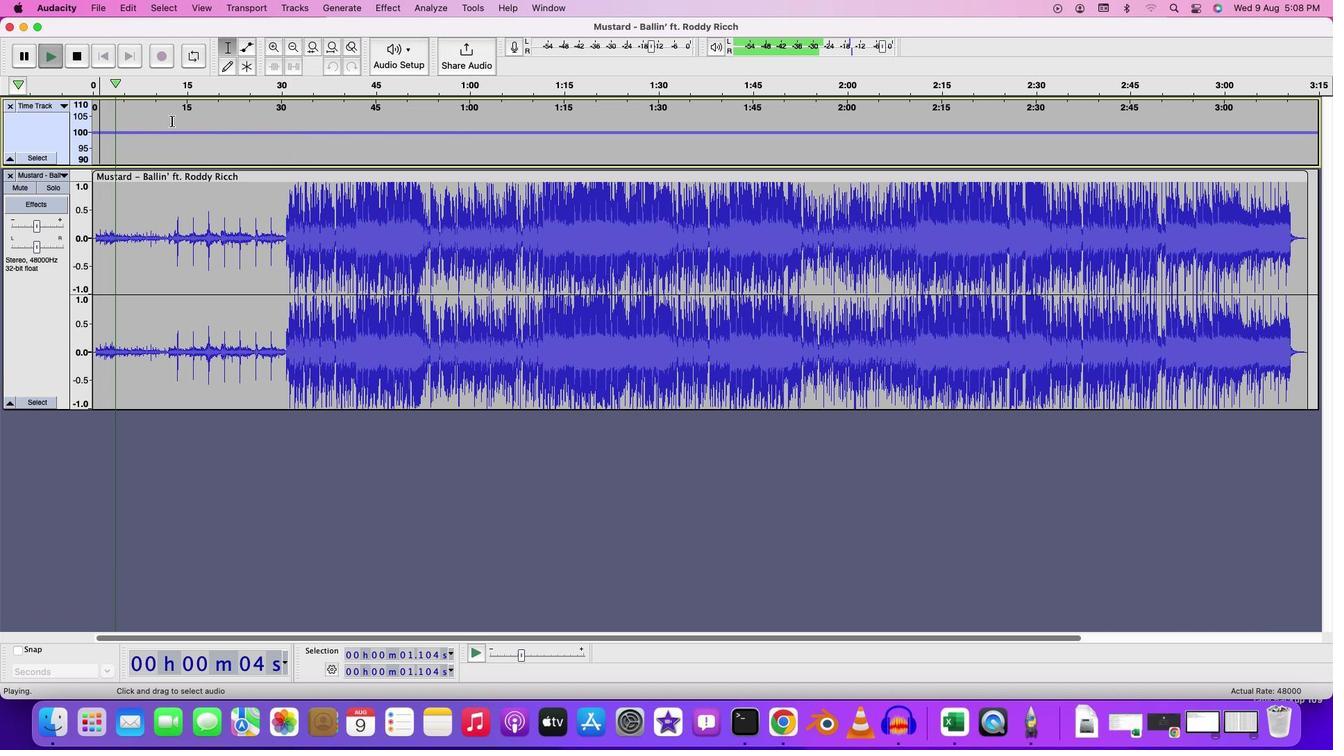 
Action: Key pressed Key.spaceKey.space
Screenshot: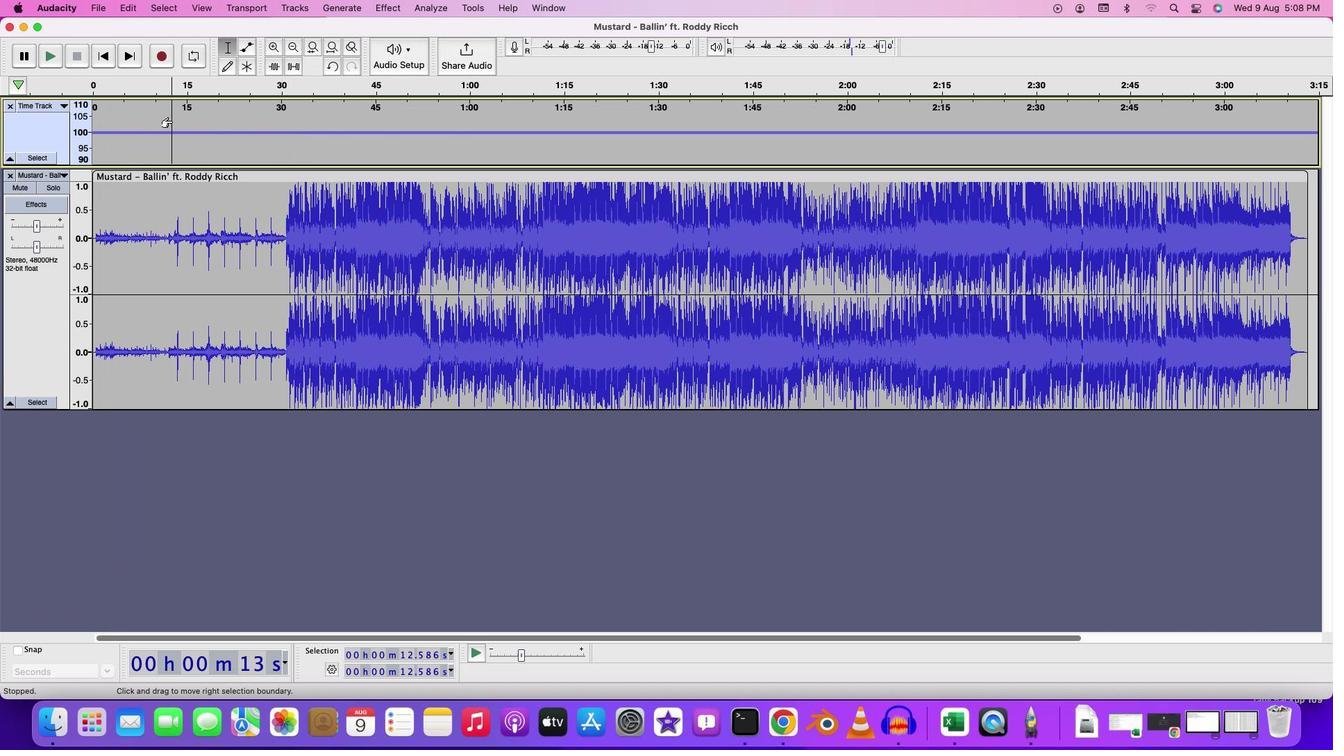 
Action: Mouse moved to (280, 118)
Screenshot: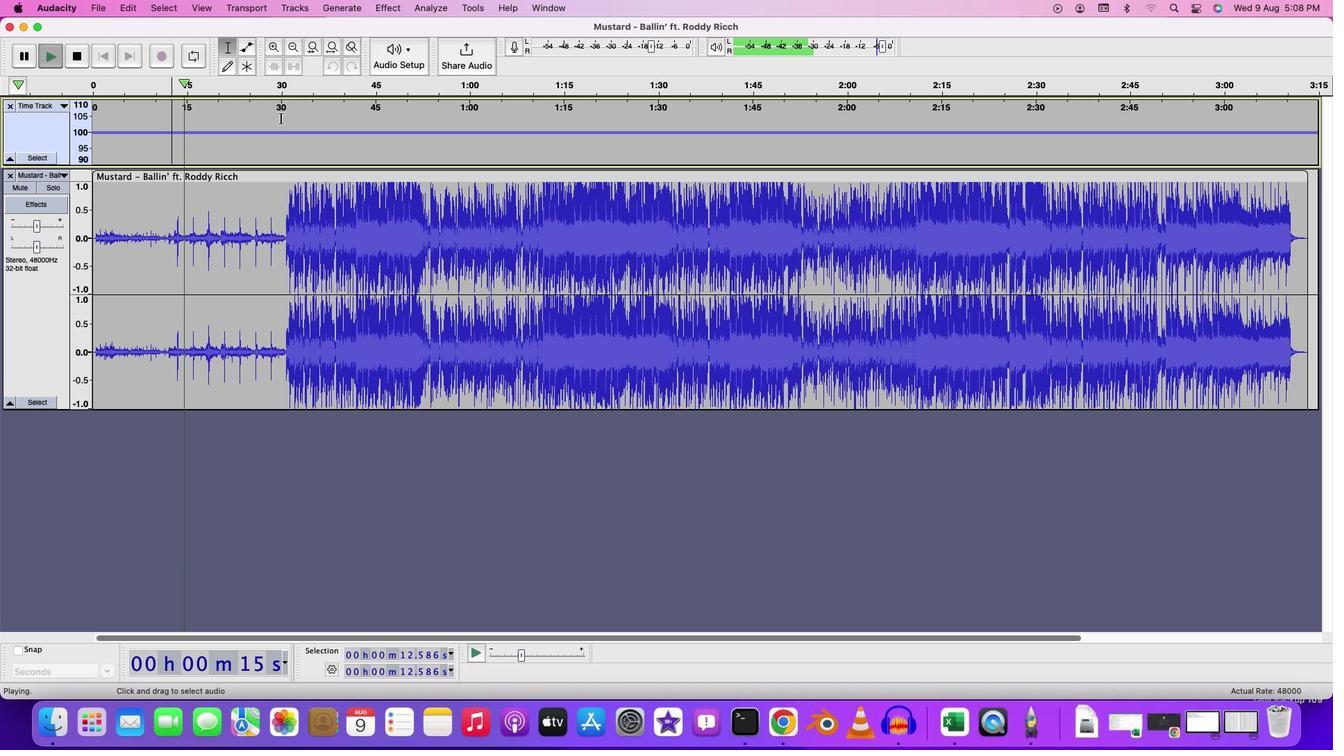 
Action: Mouse pressed left at (280, 118)
Screenshot: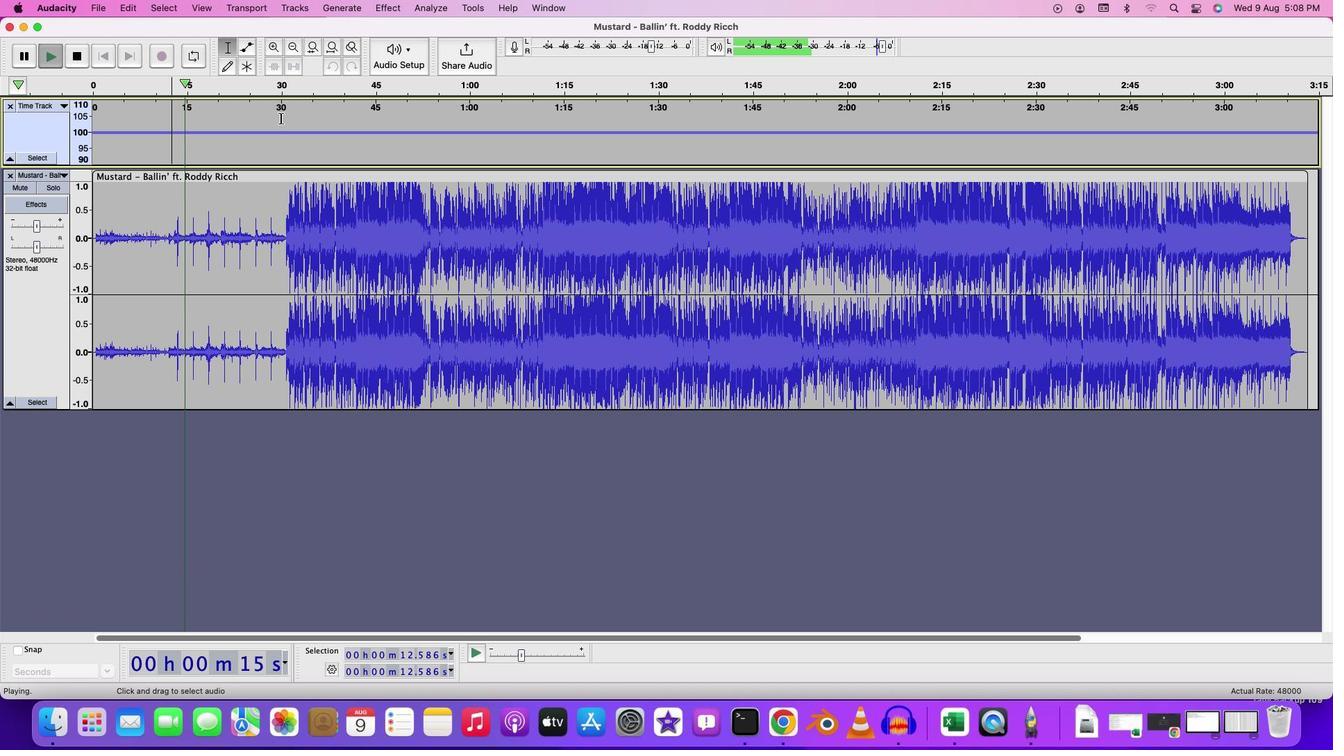 
Action: Key pressed Key.spaceKey.space
Screenshot: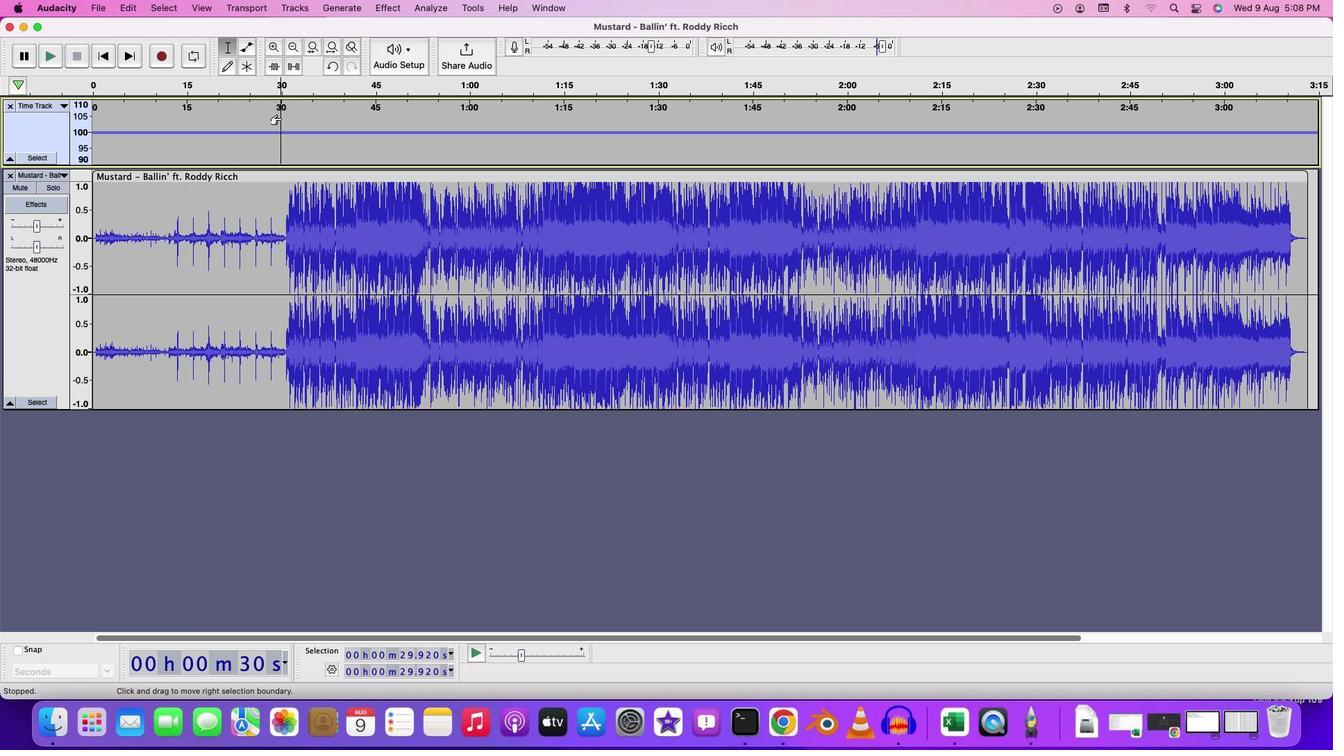 
Action: Mouse moved to (63, 106)
Screenshot: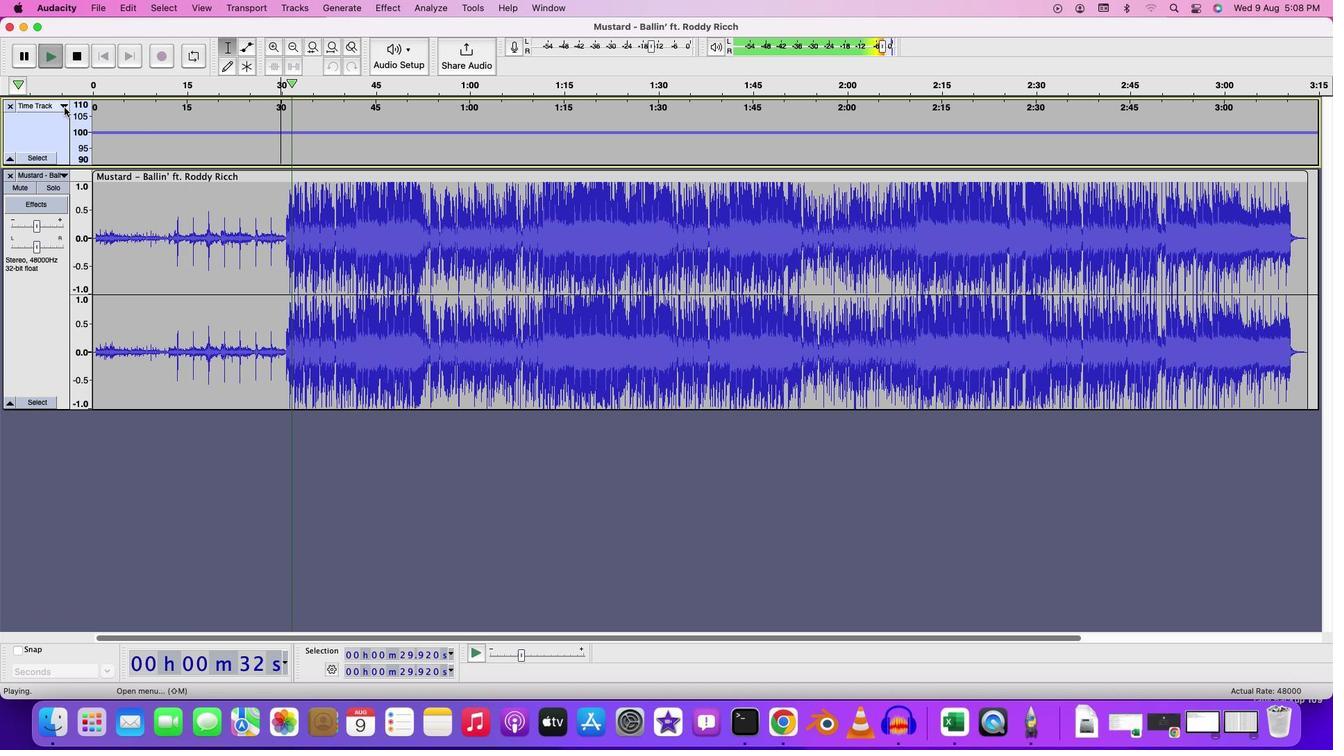 
Action: Mouse pressed left at (63, 106)
Screenshot: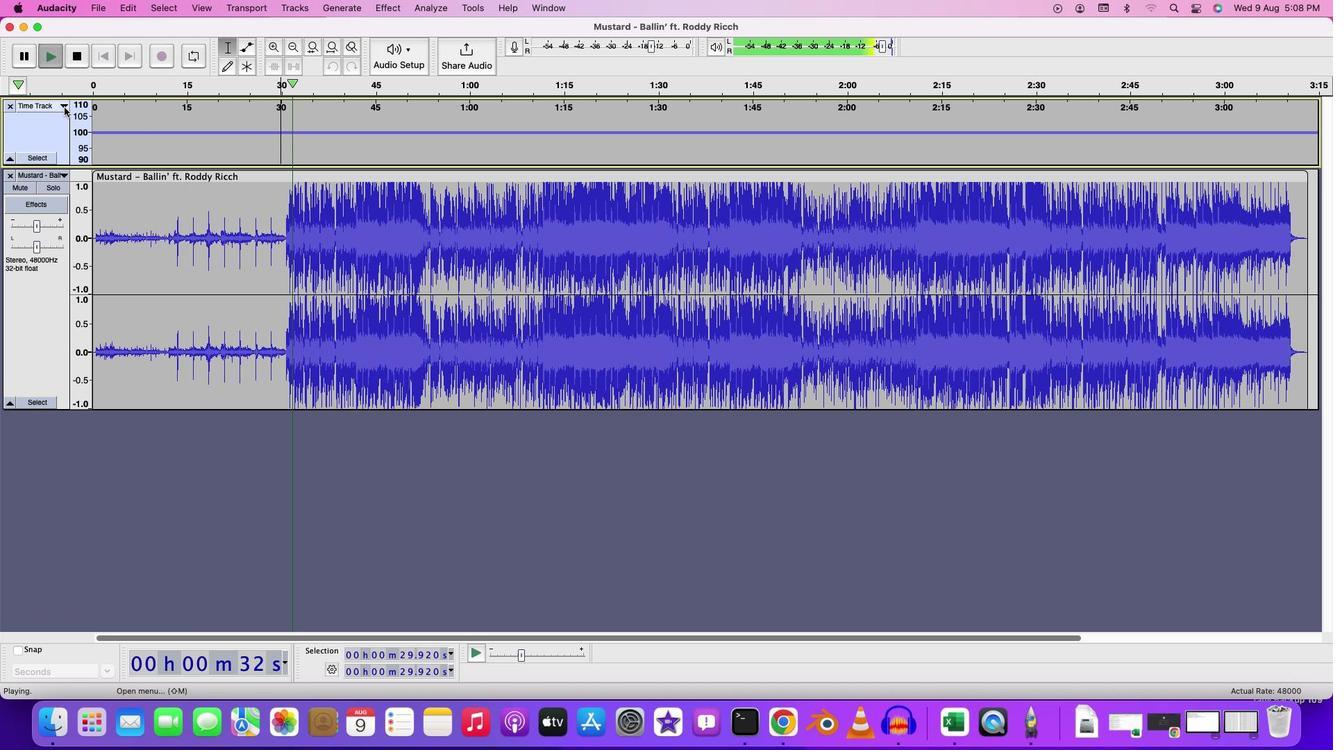 
Action: Mouse moved to (101, 118)
Screenshot: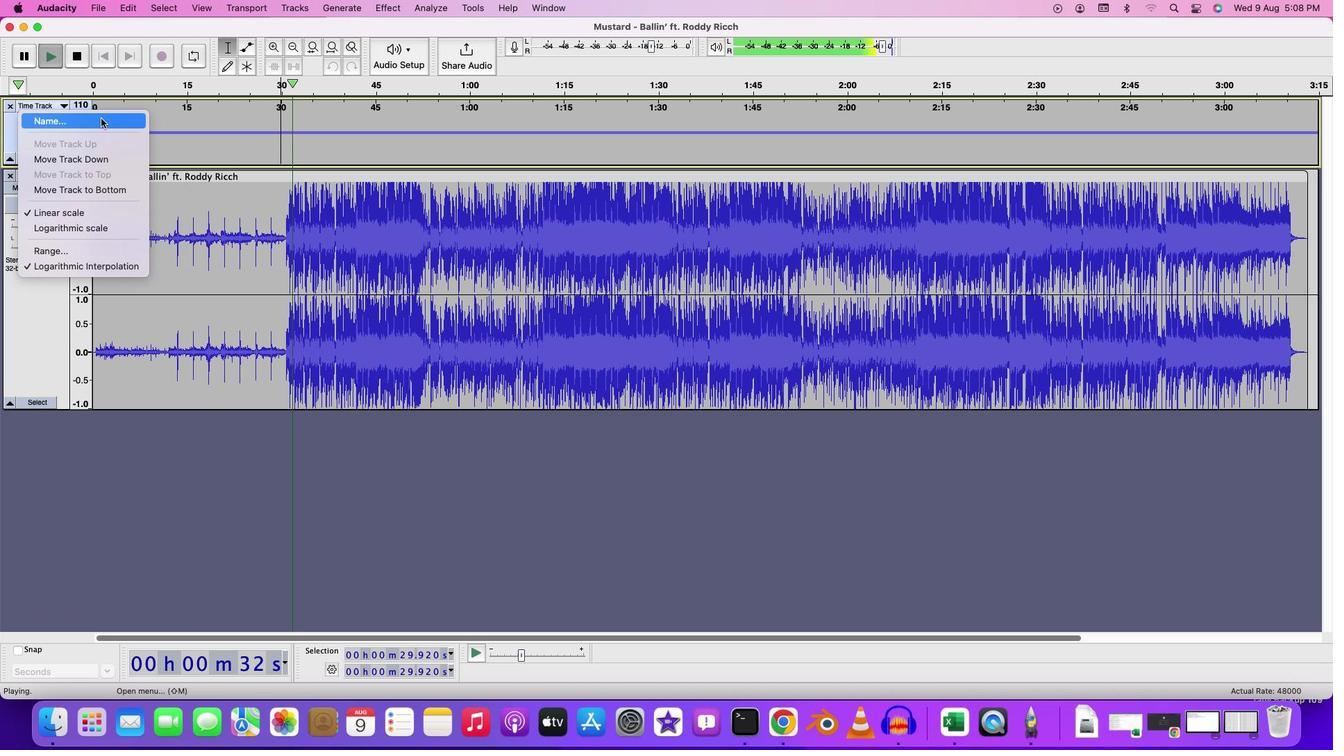 
Action: Mouse pressed left at (101, 118)
Screenshot: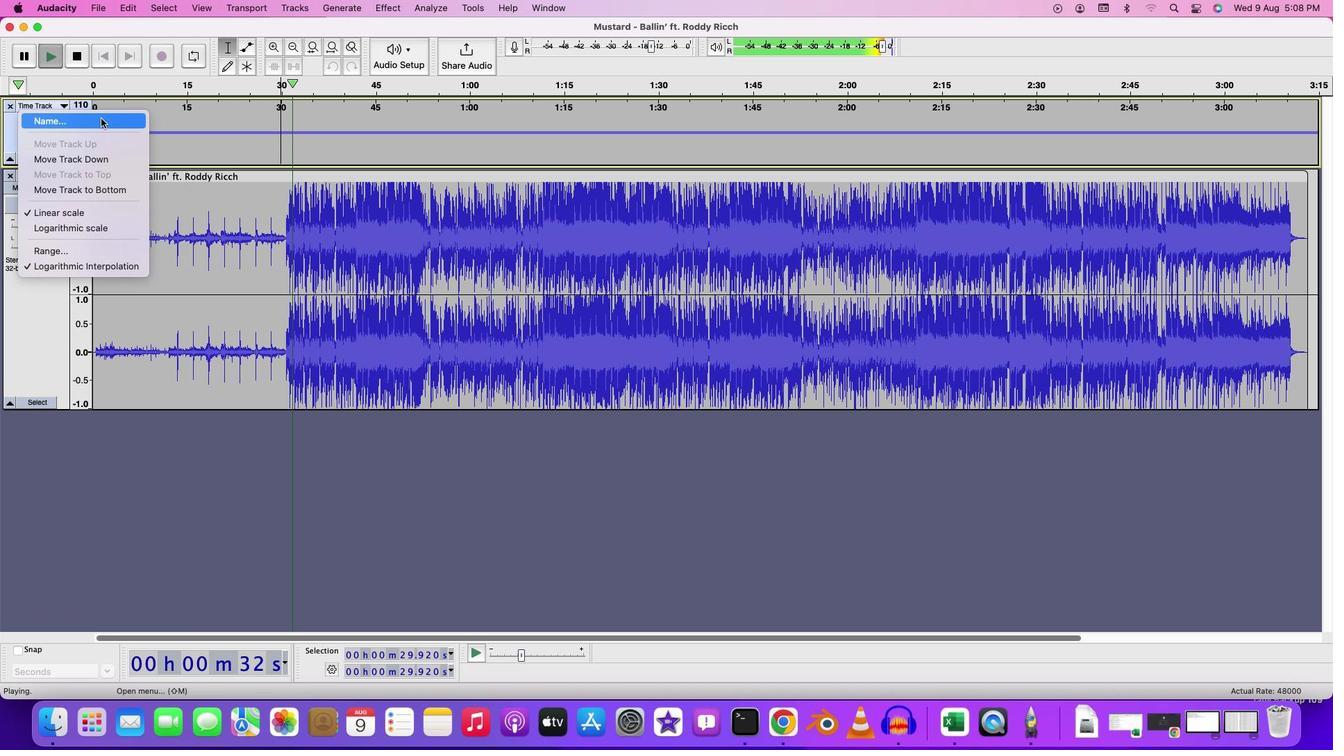 
Action: Key pressed Key.rightKey.space'1''2'Key.backspaceKey.backspaceKey.shift'('Key.shift'T''r''a''c''k''e''r'Key.shift')'
Screenshot: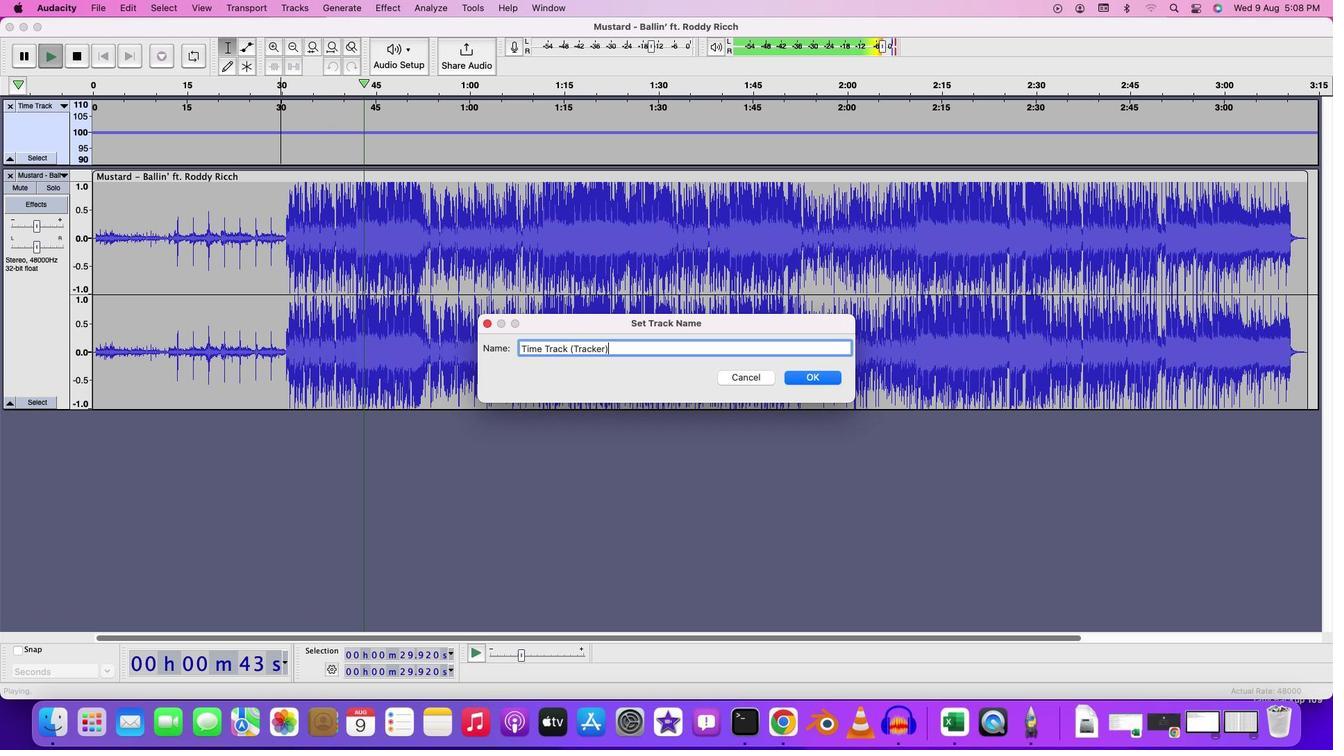 
Action: Mouse moved to (822, 373)
Screenshot: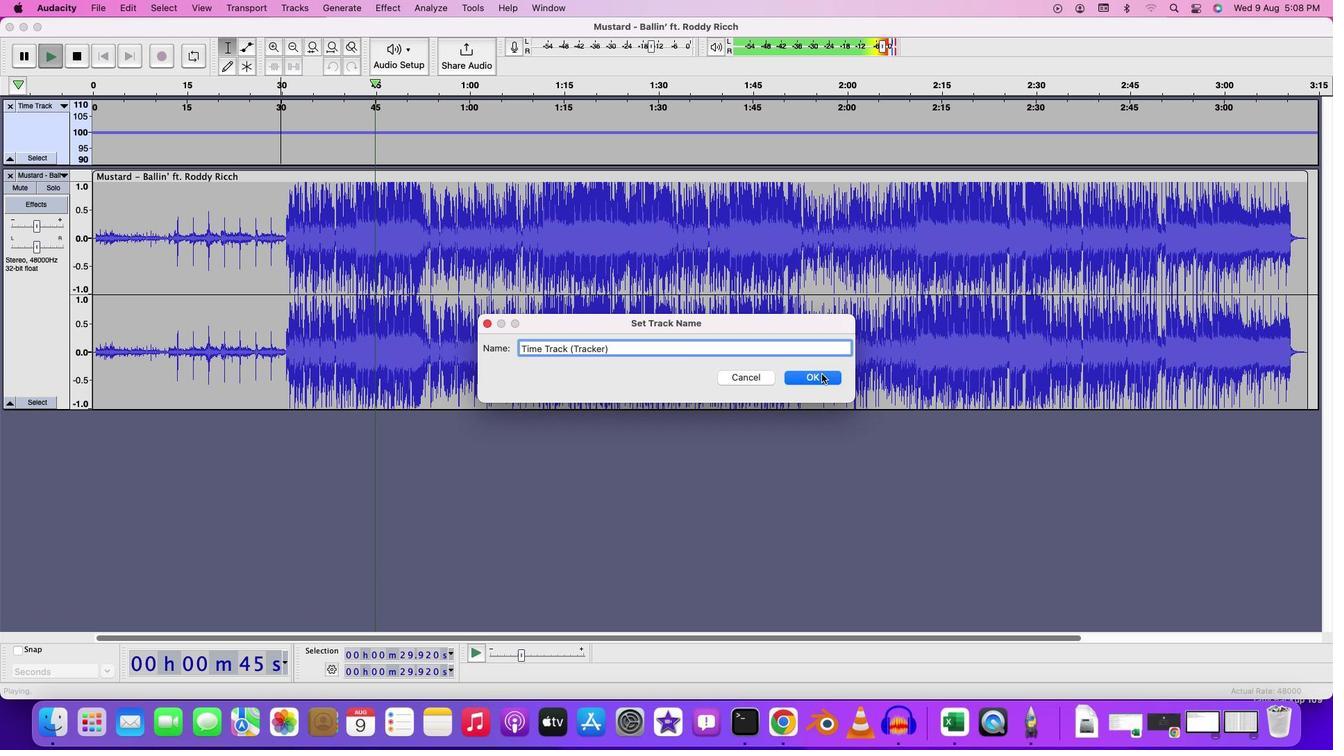 
Action: Mouse pressed left at (822, 373)
Screenshot: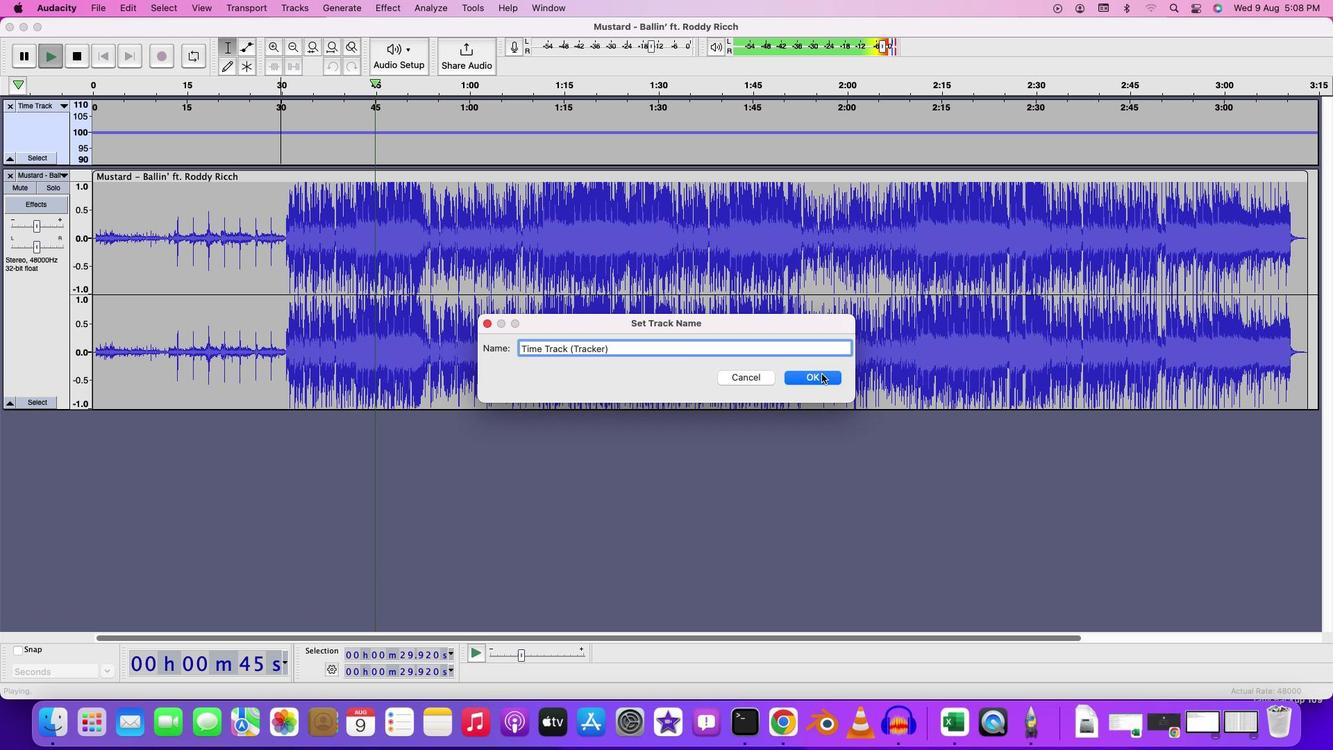 
Action: Mouse moved to (59, 108)
Screenshot: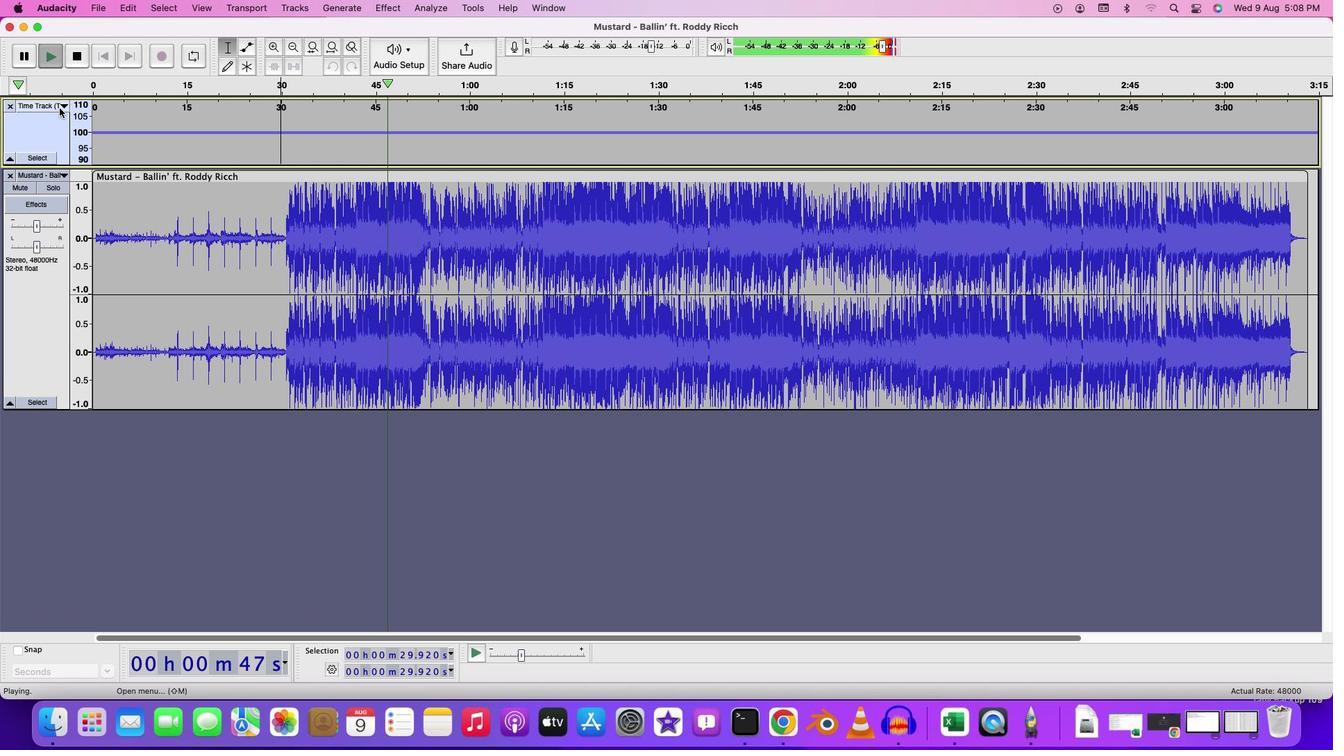 
Action: Mouse pressed left at (59, 108)
Screenshot: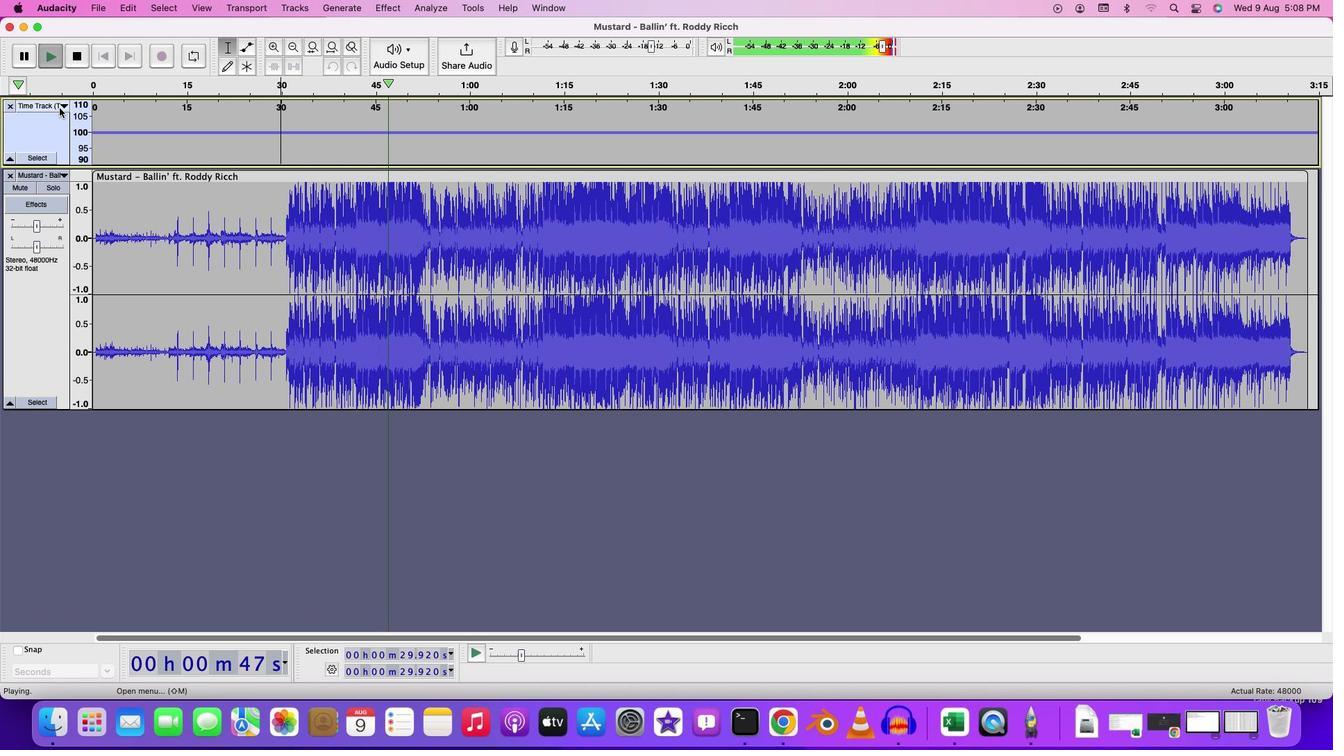 
Action: Mouse moved to (77, 243)
Screenshot: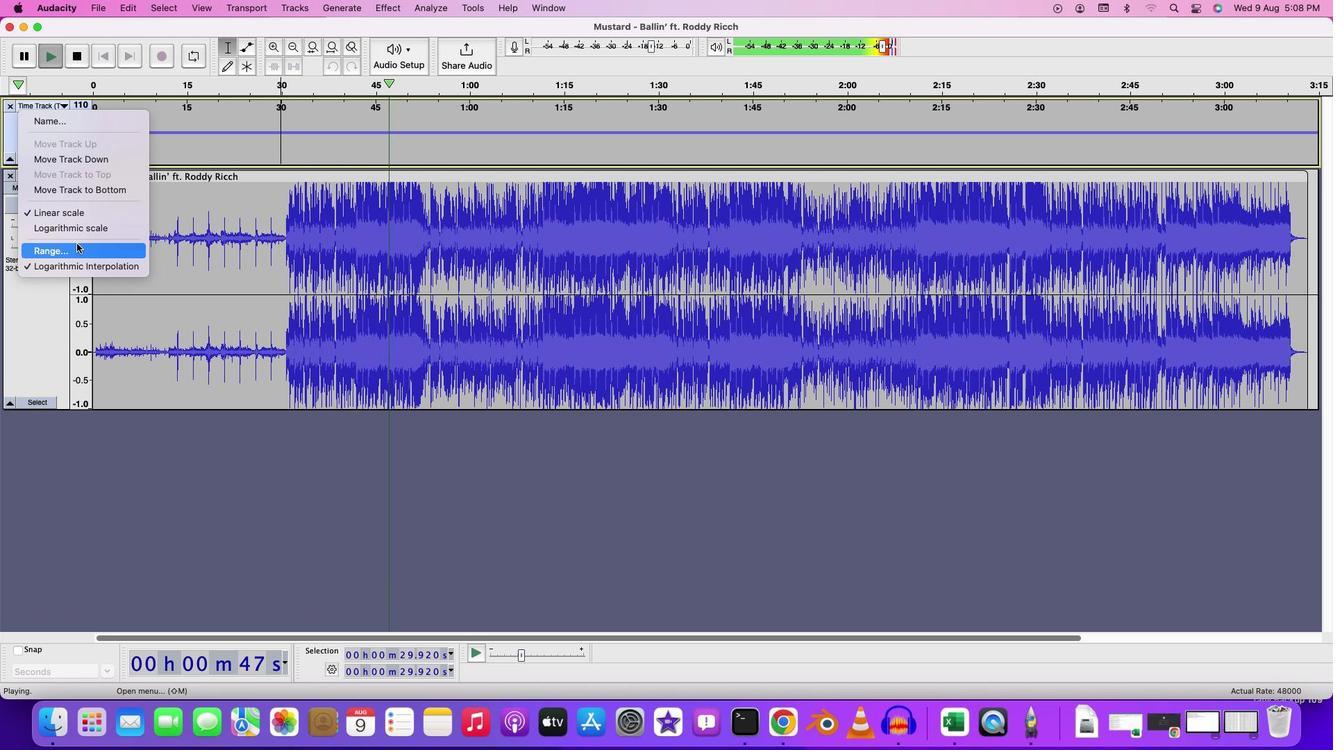 
Action: Mouse pressed left at (77, 243)
Screenshot: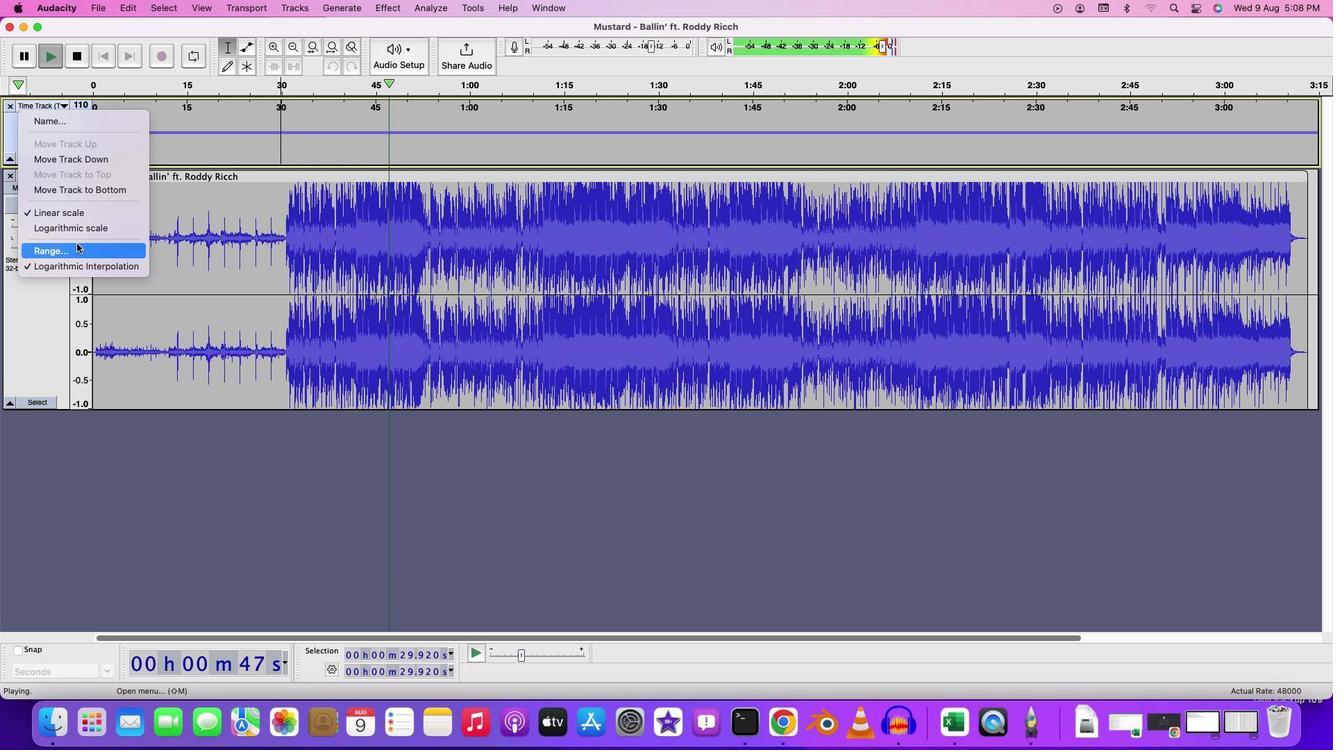 
Action: Mouse moved to (684, 371)
Screenshot: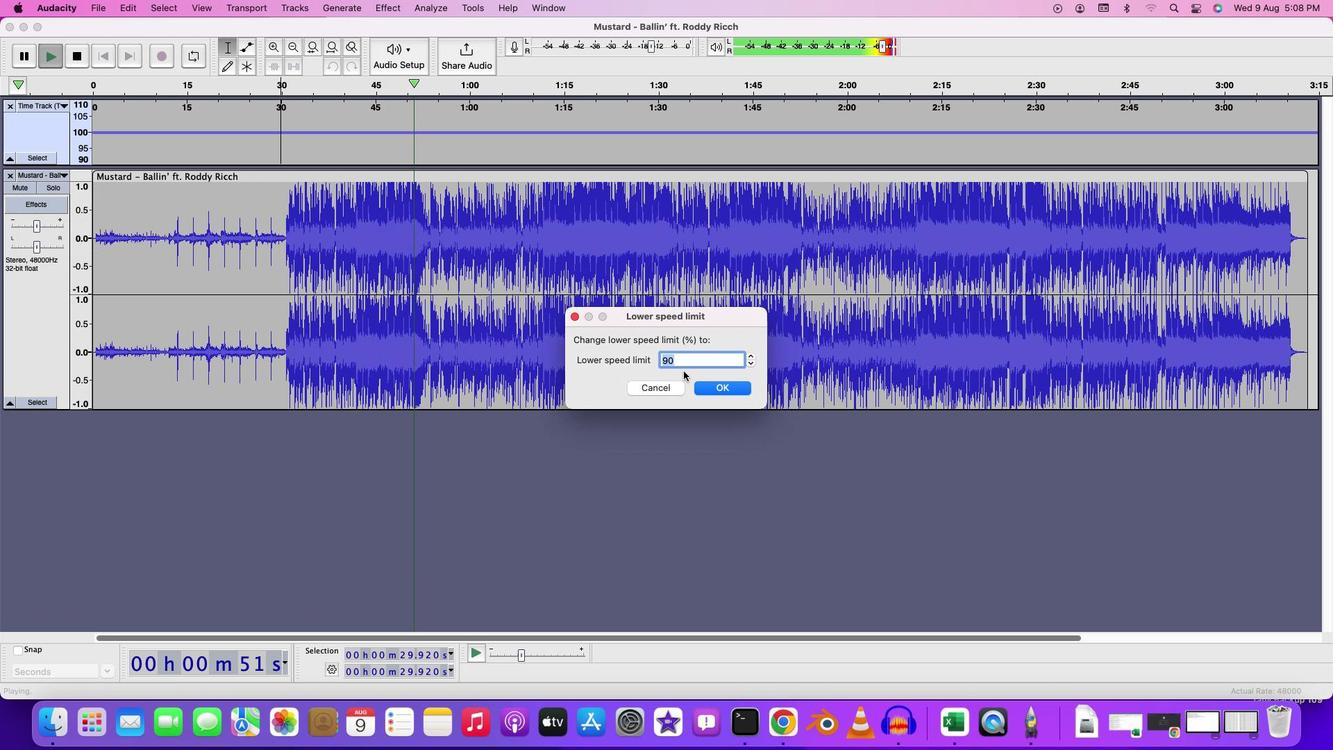 
Action: Key pressed '8''0'
Screenshot: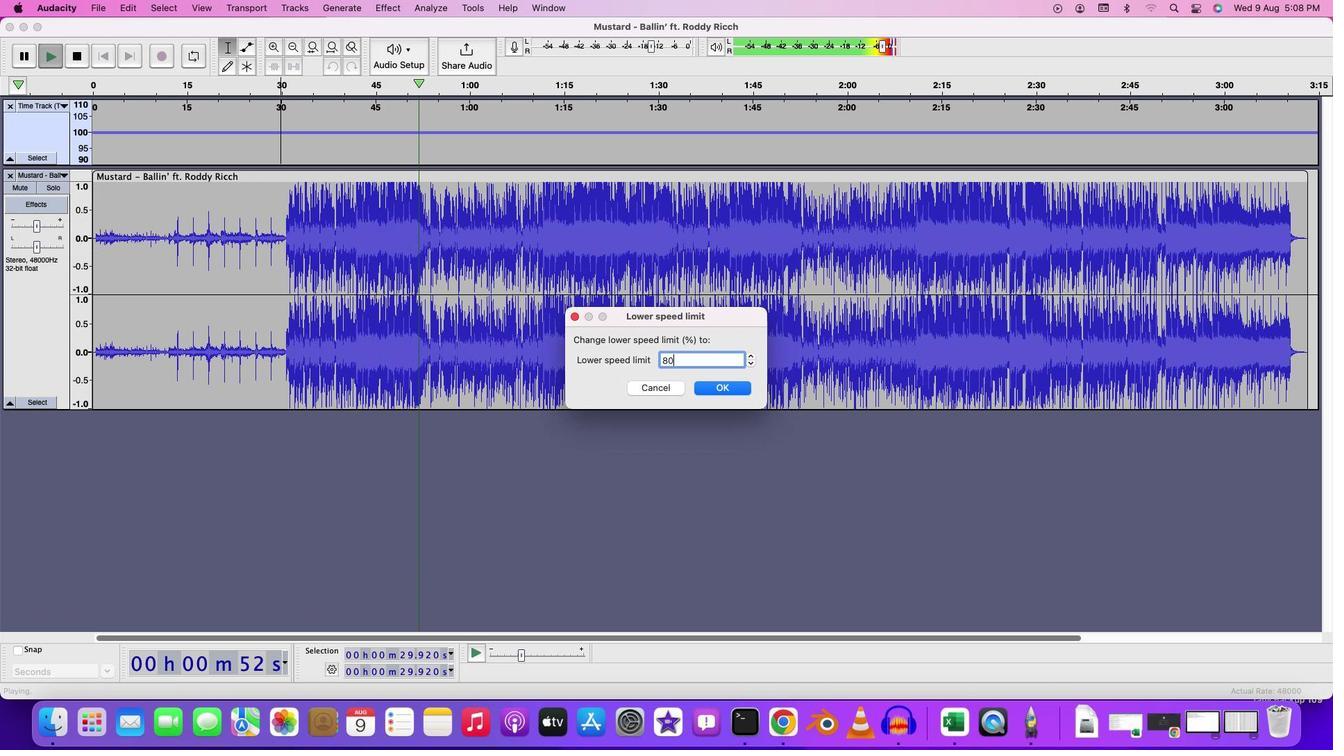 
Action: Mouse moved to (728, 388)
Screenshot: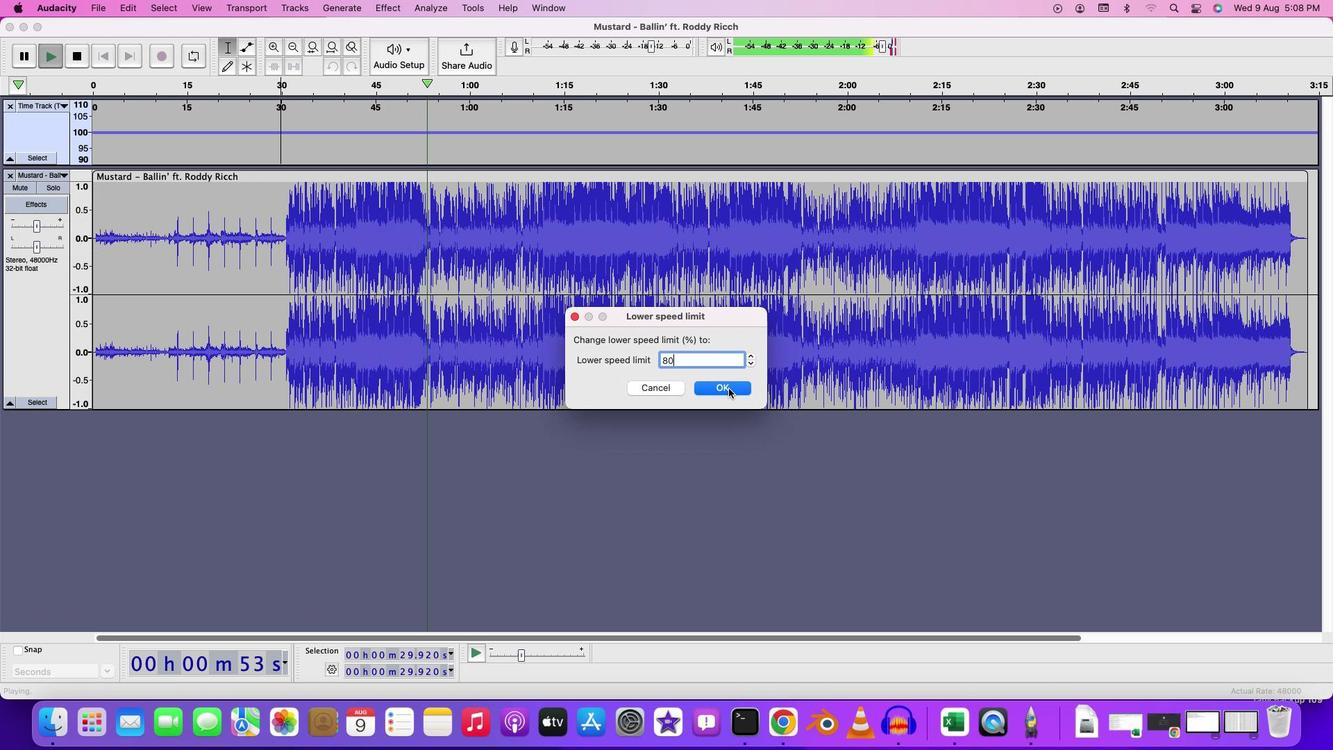 
Action: Mouse pressed left at (728, 388)
Screenshot: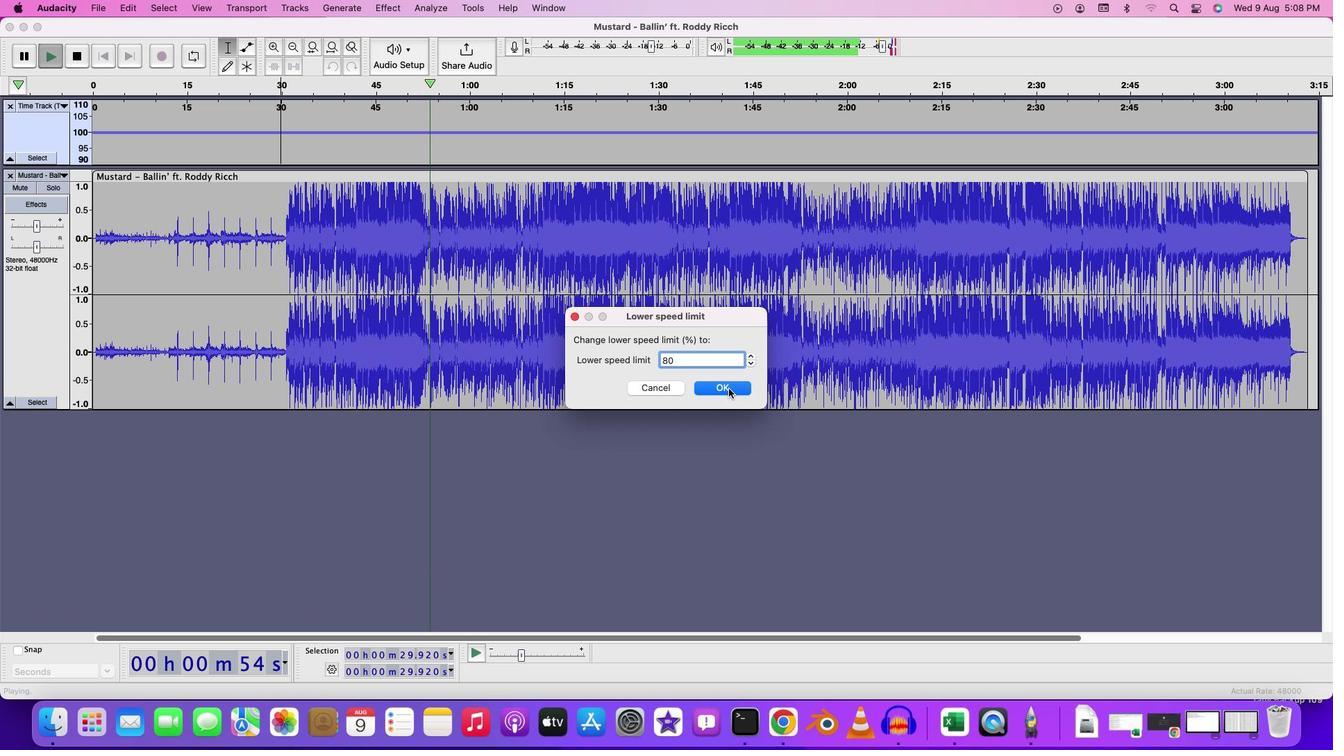 
Action: Mouse moved to (715, 376)
Screenshot: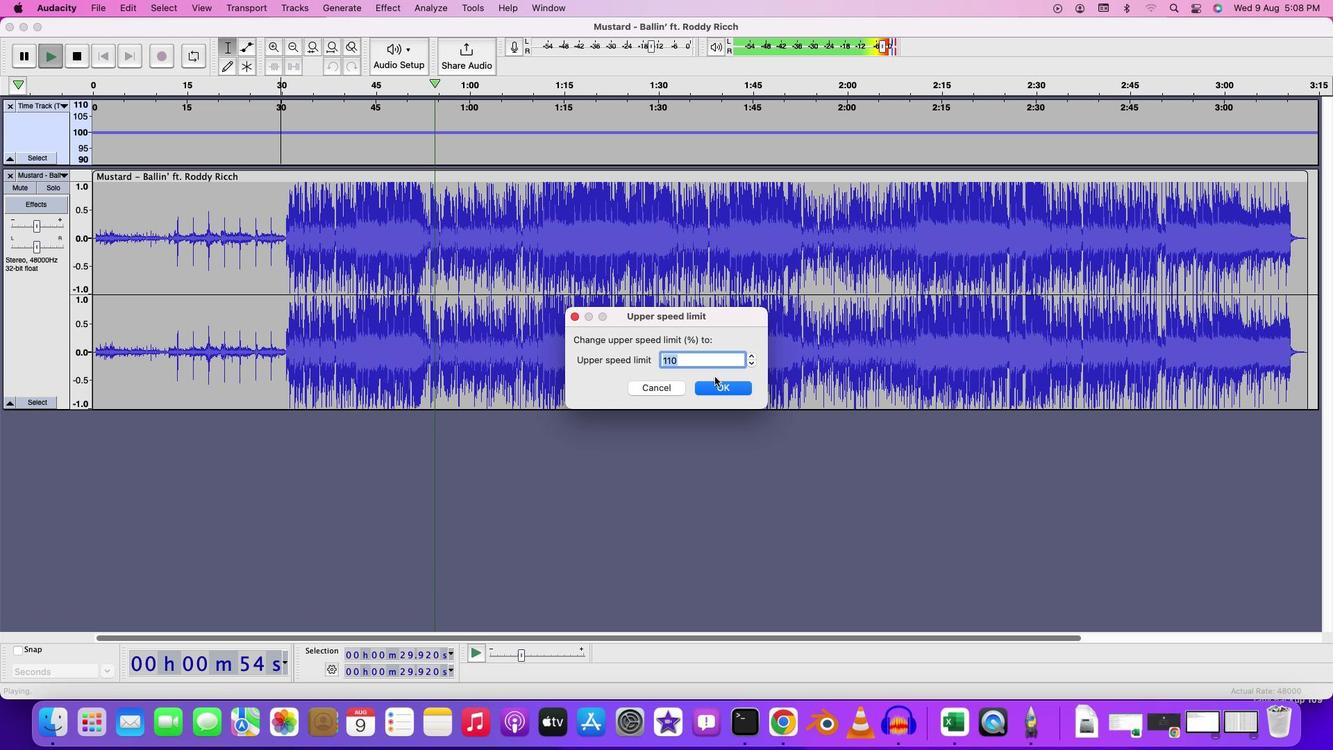 
Action: Key pressed '1''2''0'
Screenshot: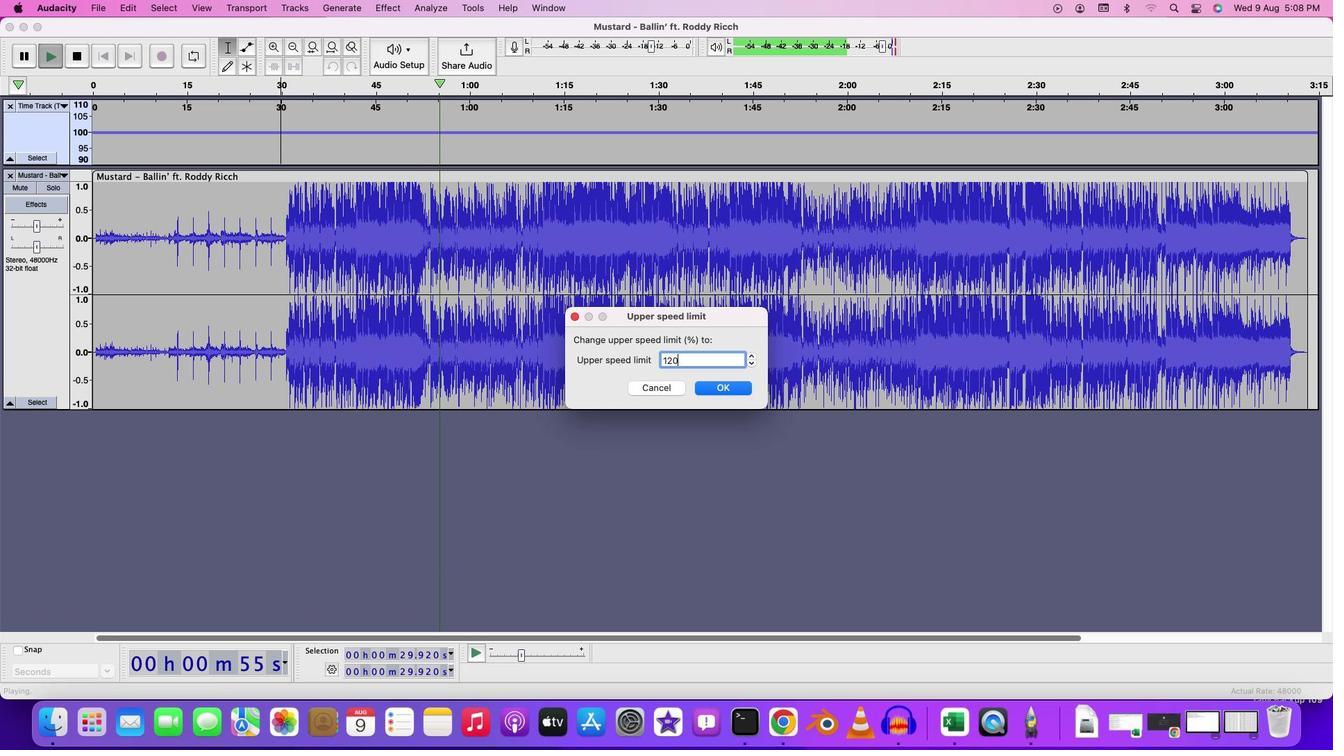 
Action: Mouse moved to (747, 396)
Screenshot: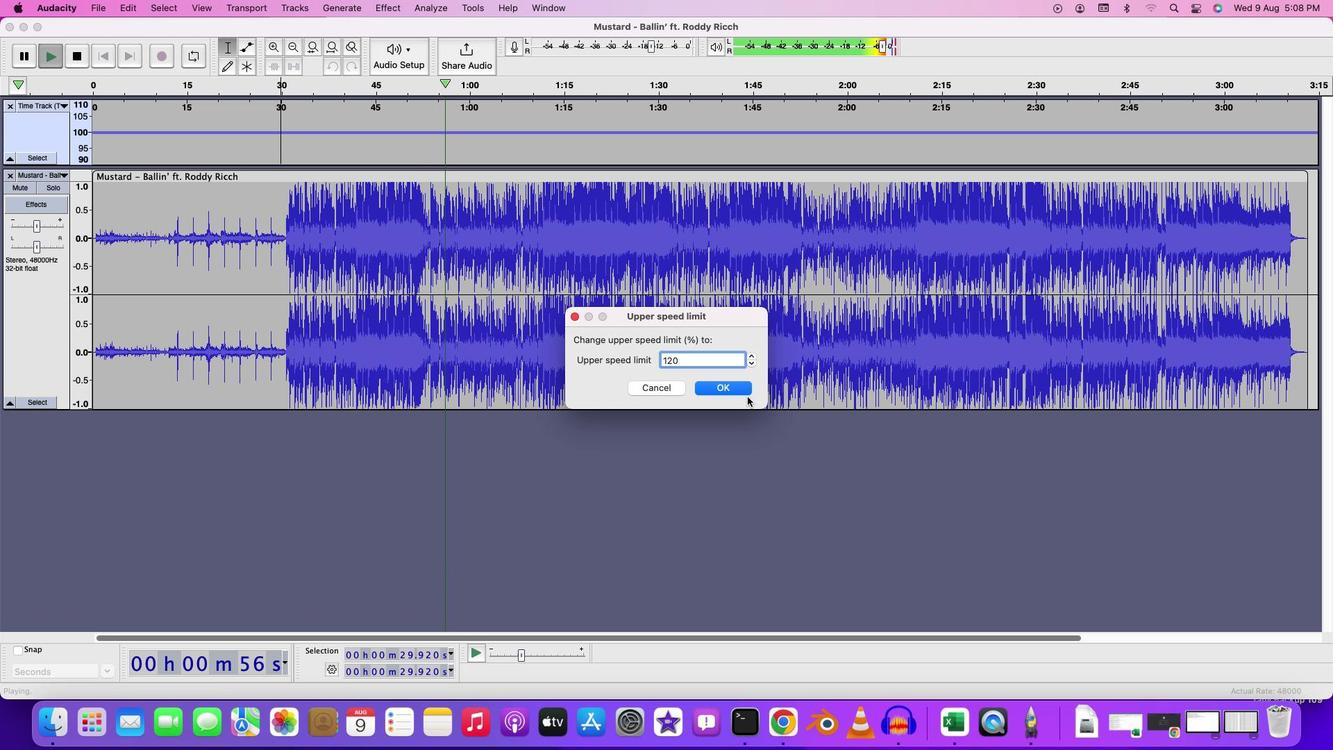 
Action: Mouse pressed left at (747, 396)
Screenshot: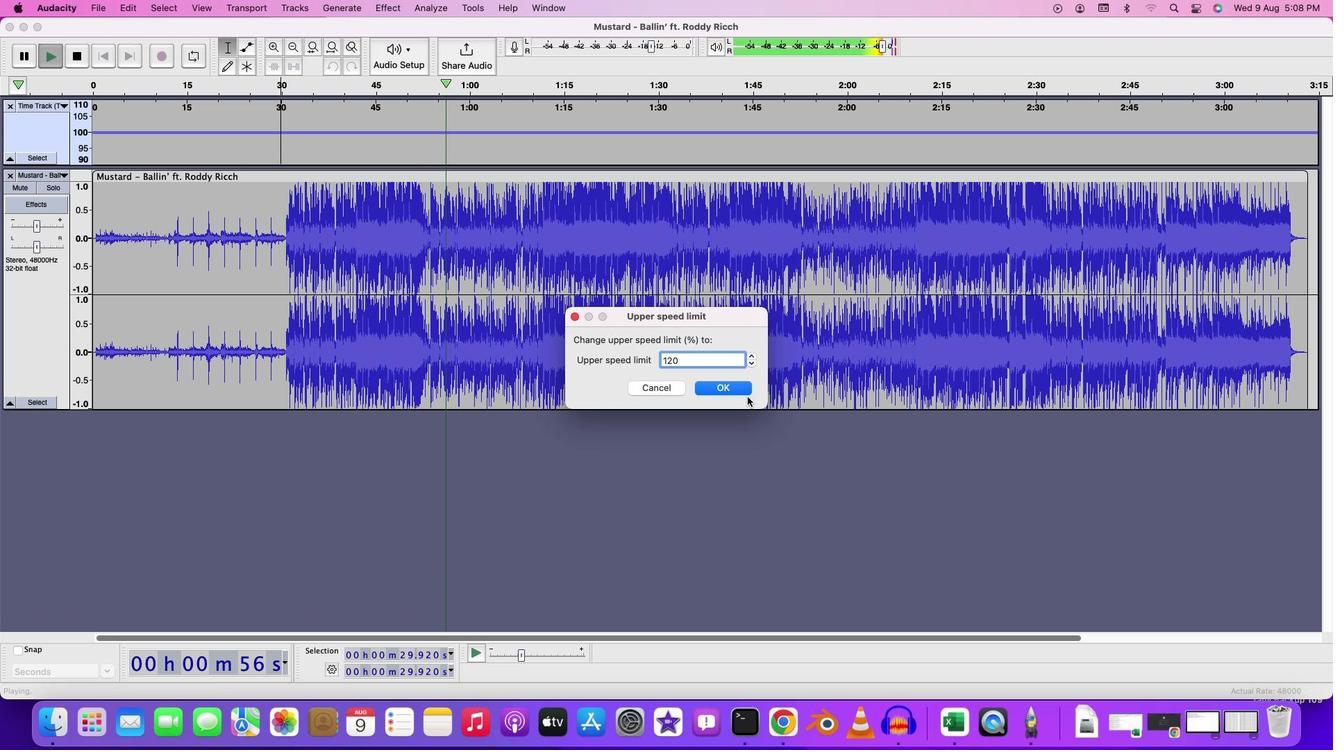 
Action: Mouse moved to (741, 394)
Screenshot: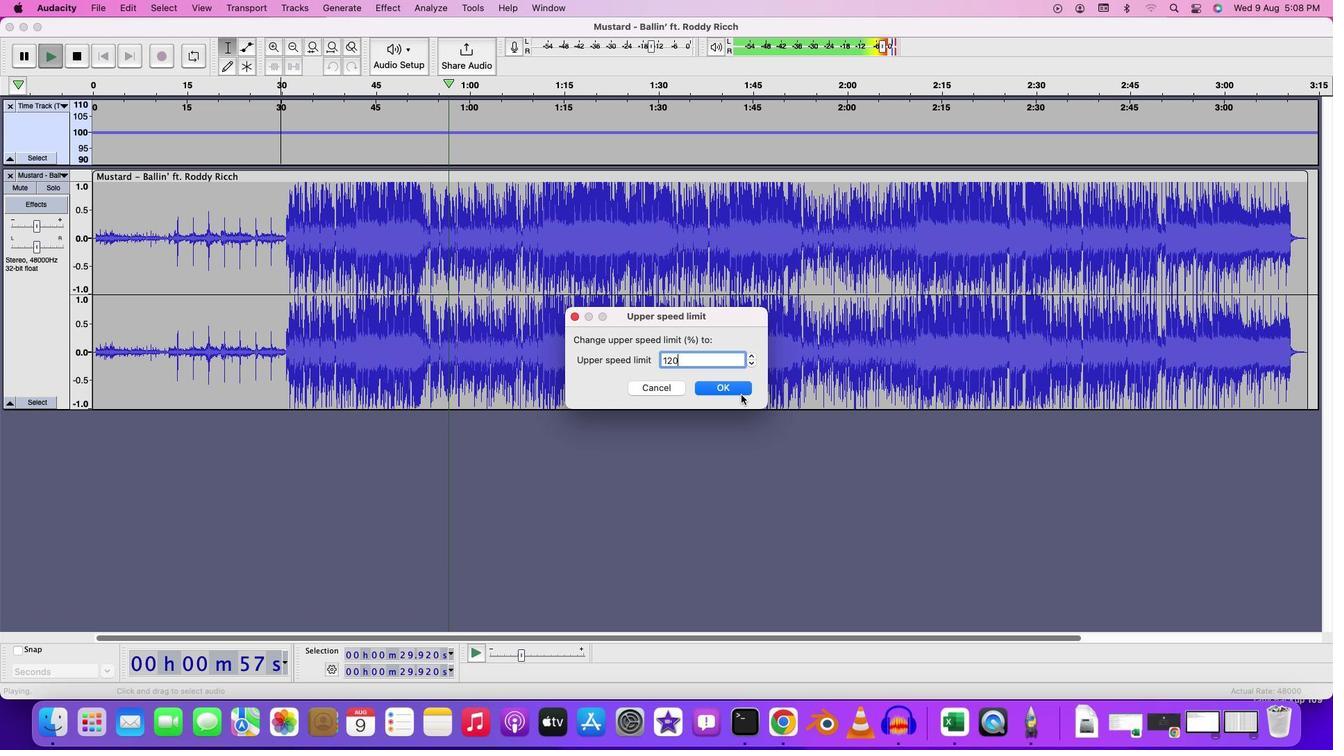 
Action: Mouse pressed left at (741, 394)
Screenshot: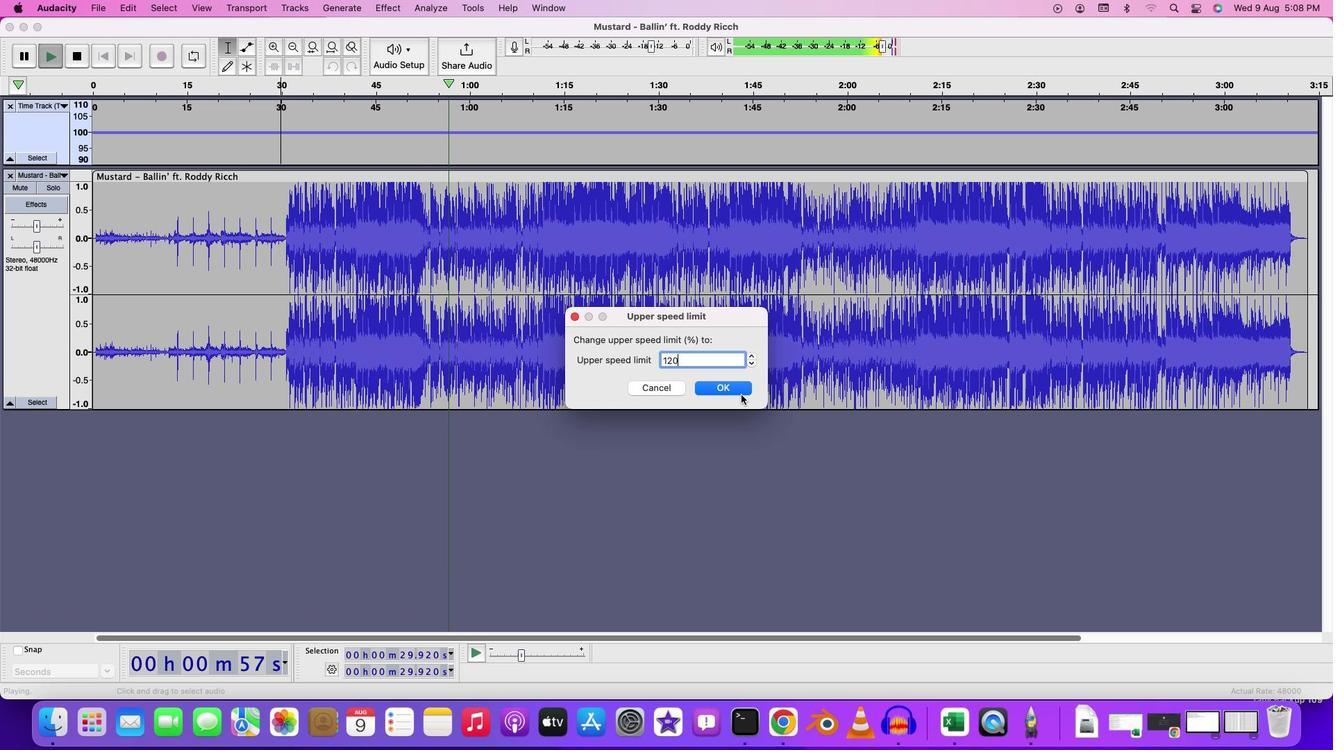 
Action: Mouse moved to (433, 165)
Screenshot: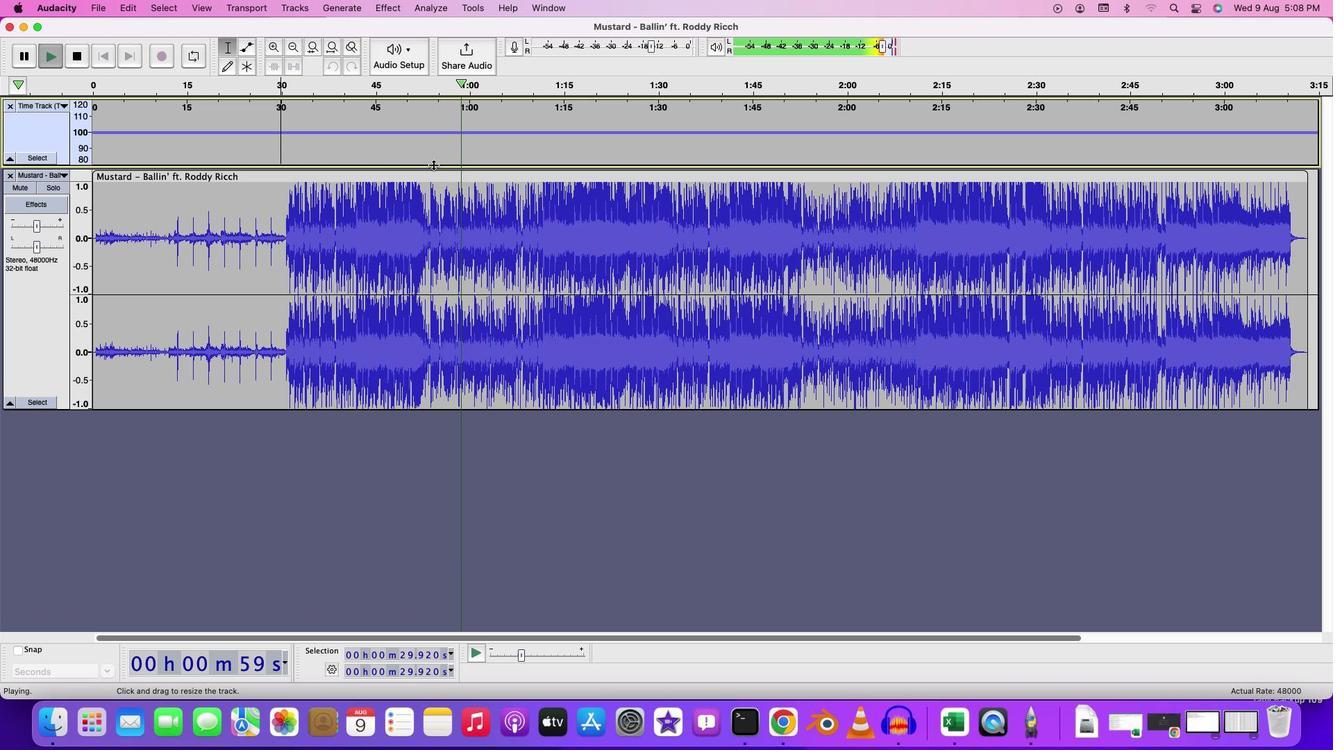 
Action: Mouse pressed left at (433, 165)
Screenshot: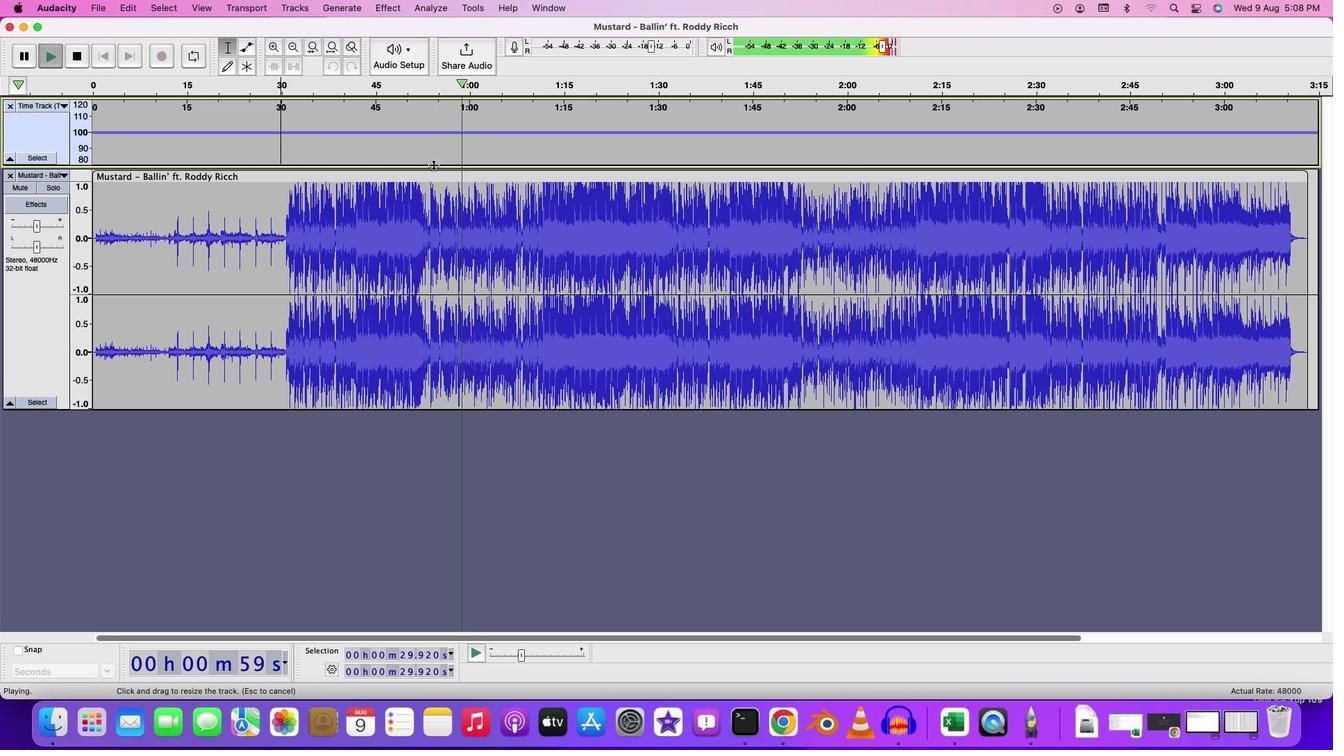 
Action: Mouse moved to (245, 42)
Screenshot: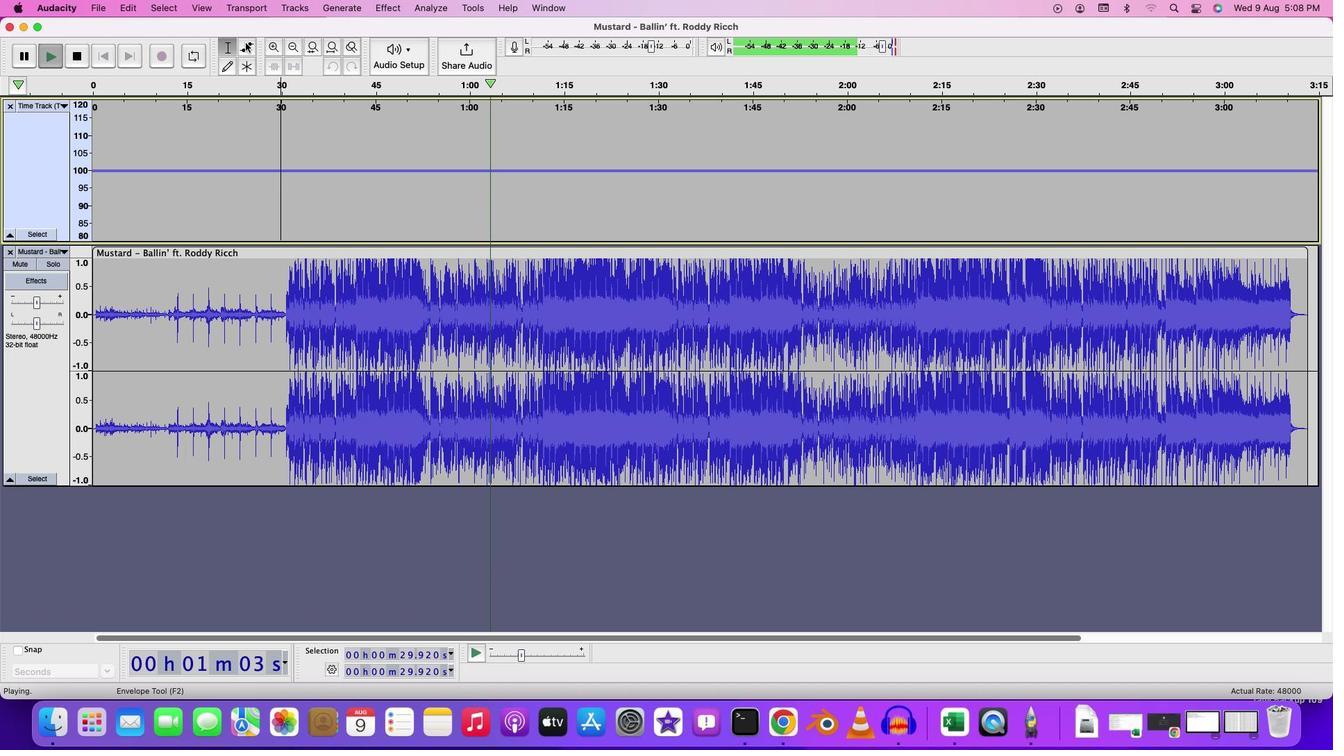 
Action: Mouse pressed left at (245, 42)
Screenshot: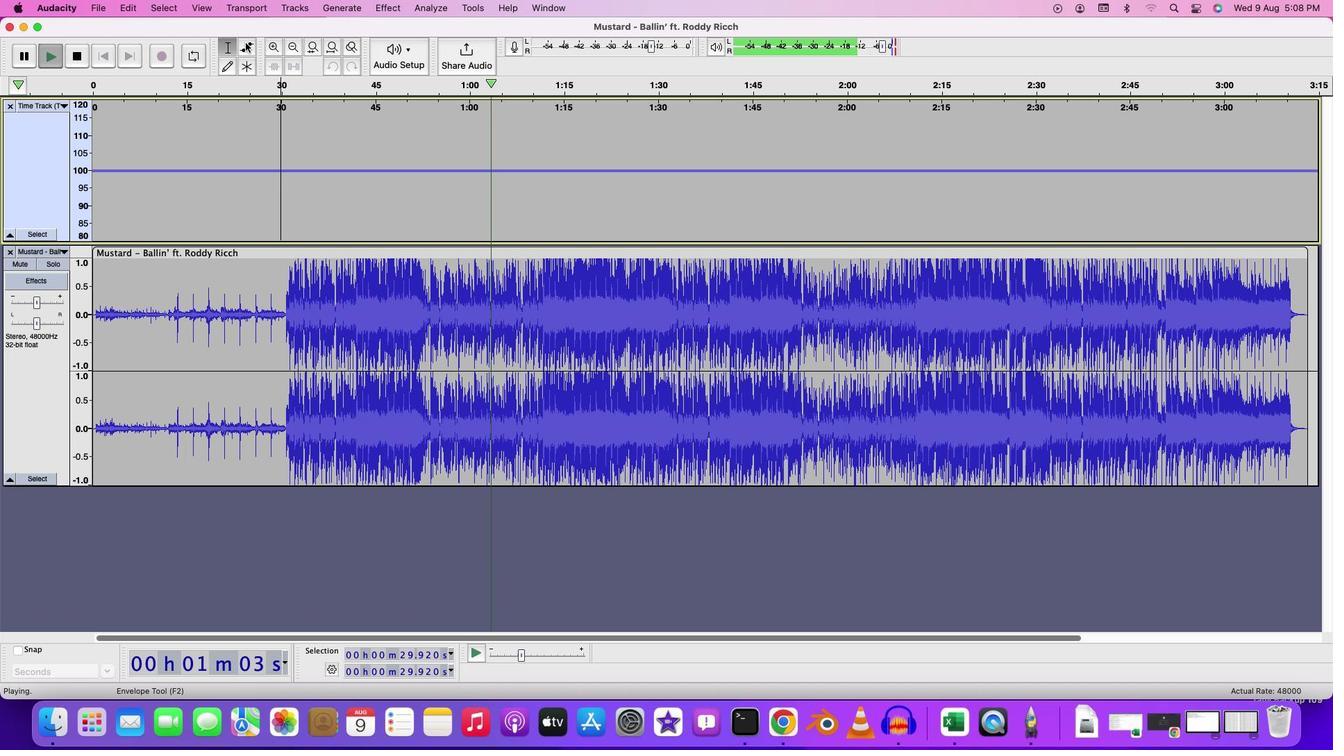 
Action: Mouse moved to (234, 46)
Screenshot: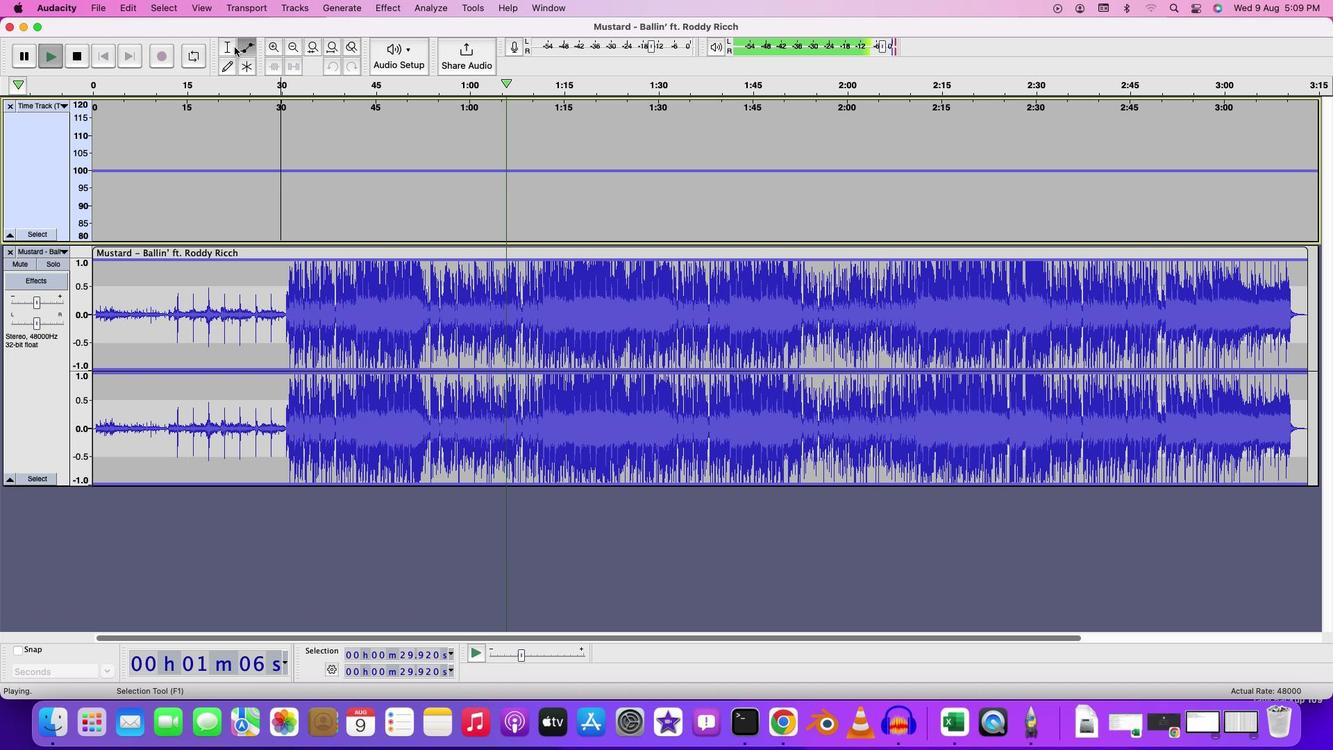 
Action: Mouse pressed left at (234, 46)
Screenshot: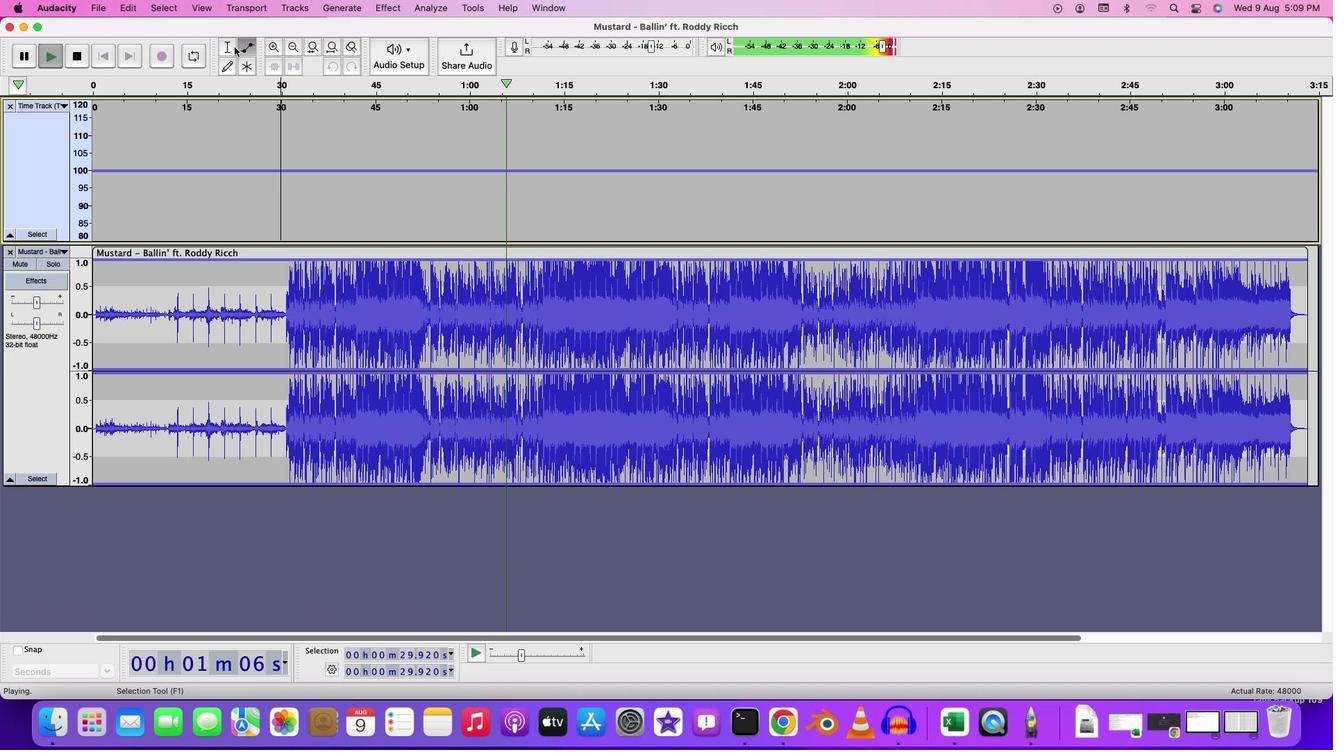 
Action: Mouse moved to (364, 206)
Screenshot: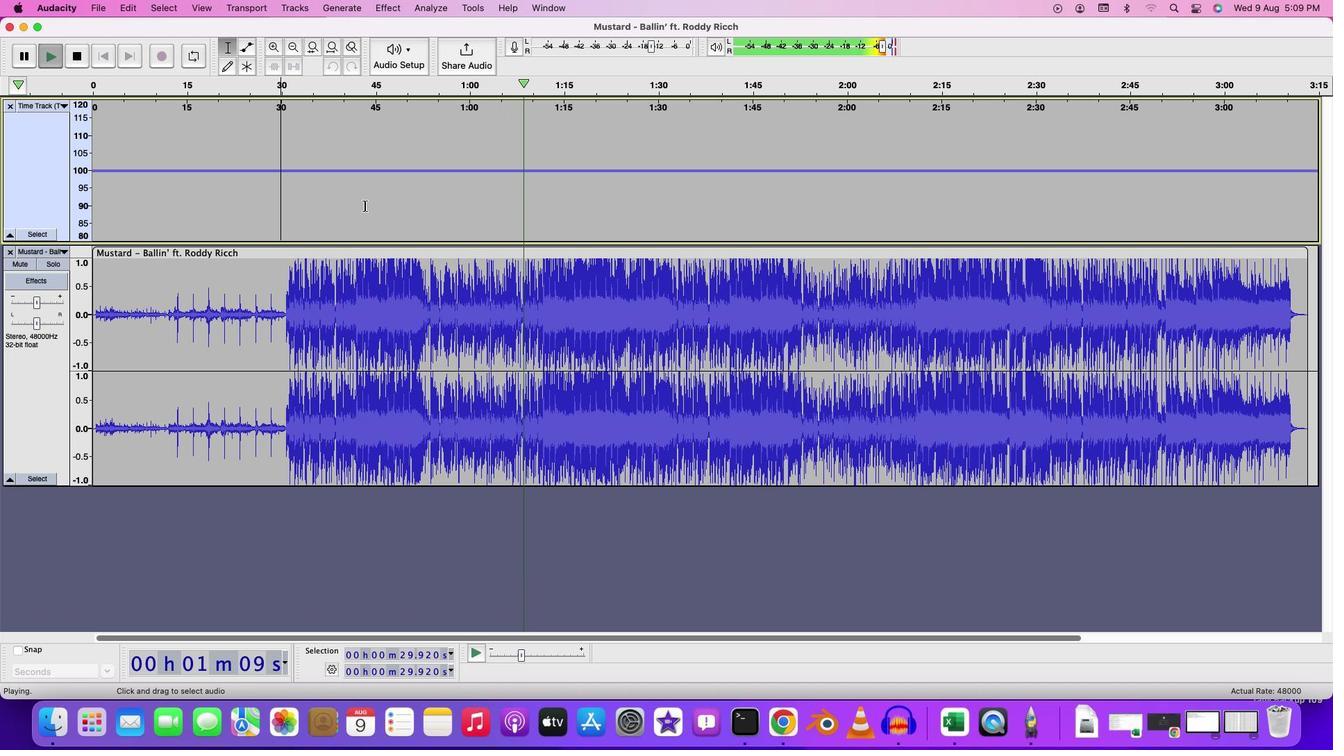 
Action: Key pressed Key.space
Screenshot: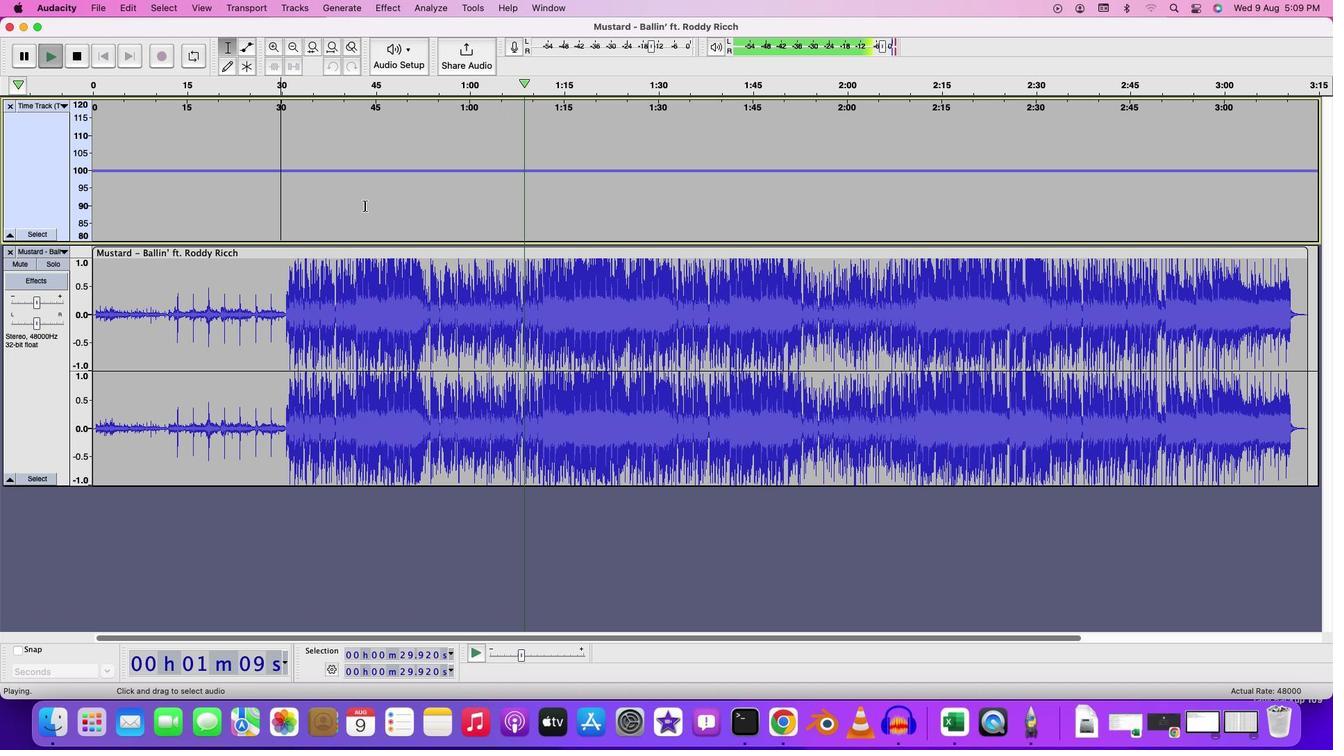 
Action: Mouse moved to (225, 170)
Screenshot: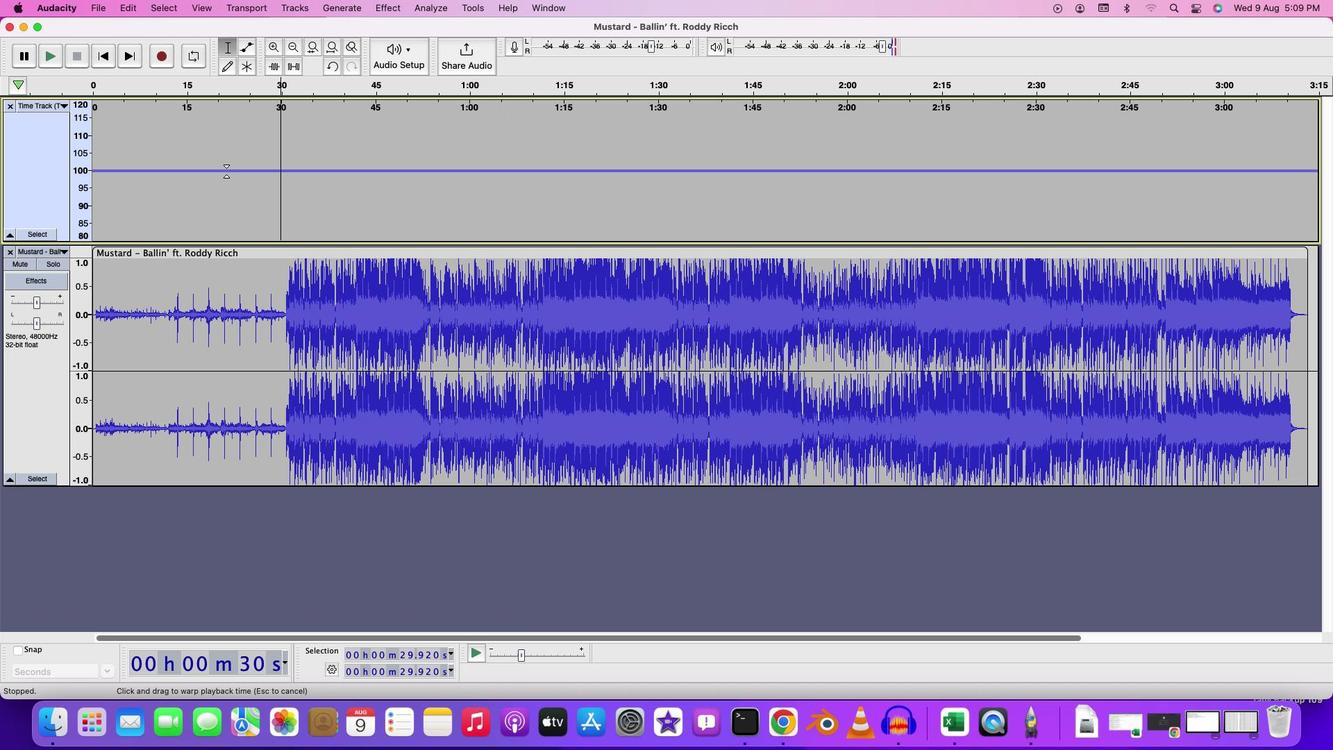 
Action: Mouse pressed left at (225, 170)
Screenshot: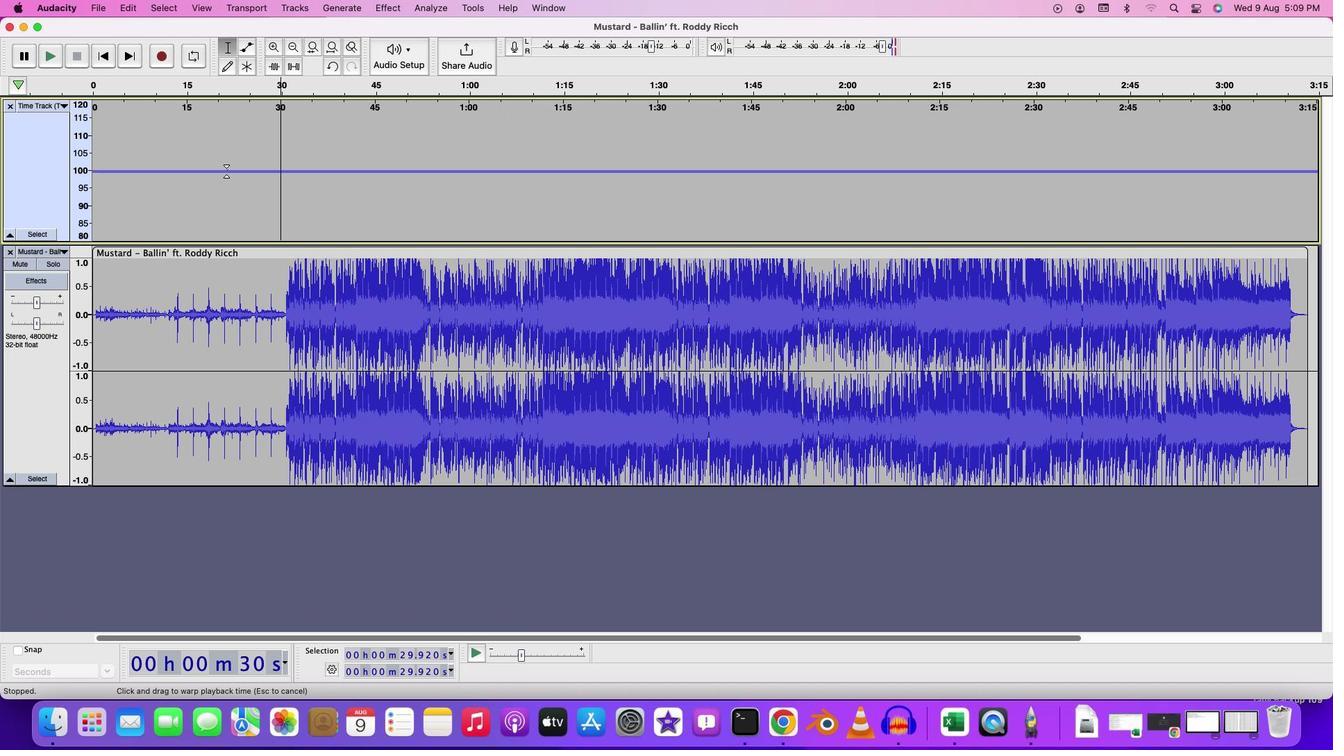 
Action: Mouse moved to (226, 170)
Screenshot: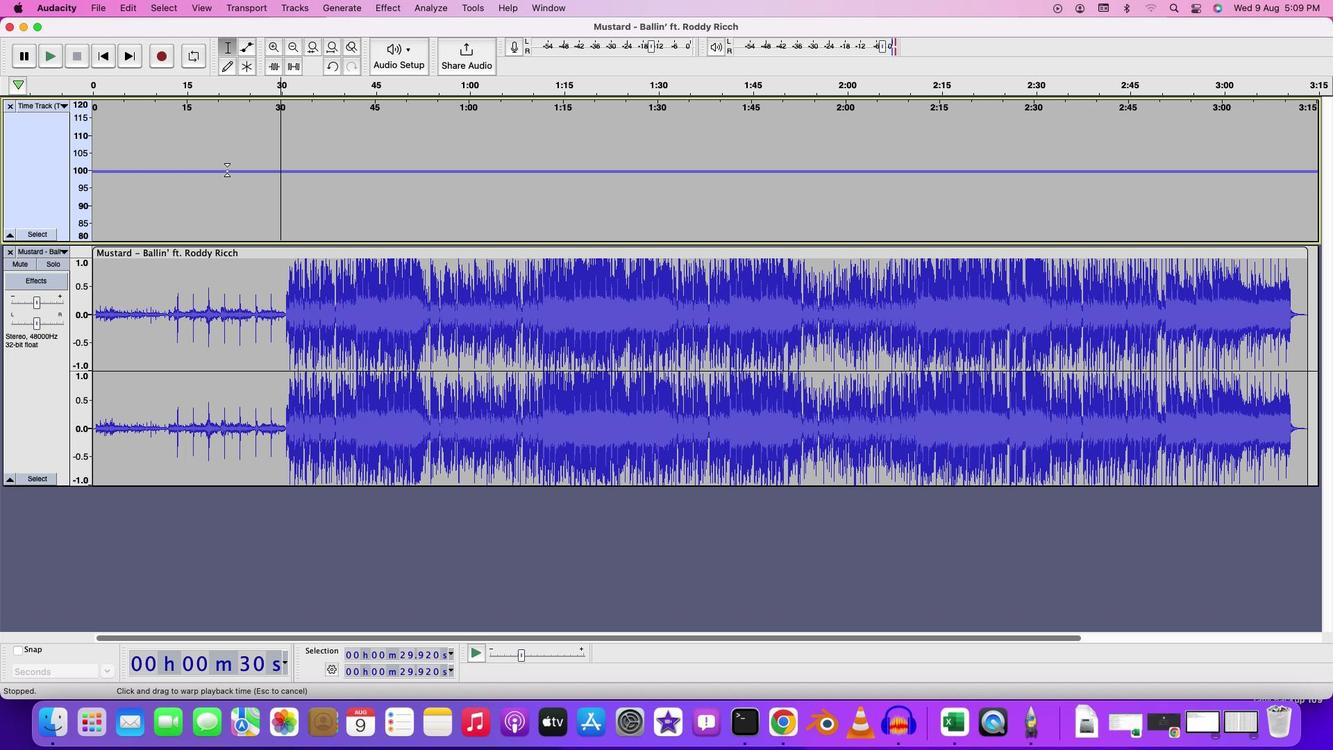 
Action: Key pressed Key.cmd'z'
Screenshot: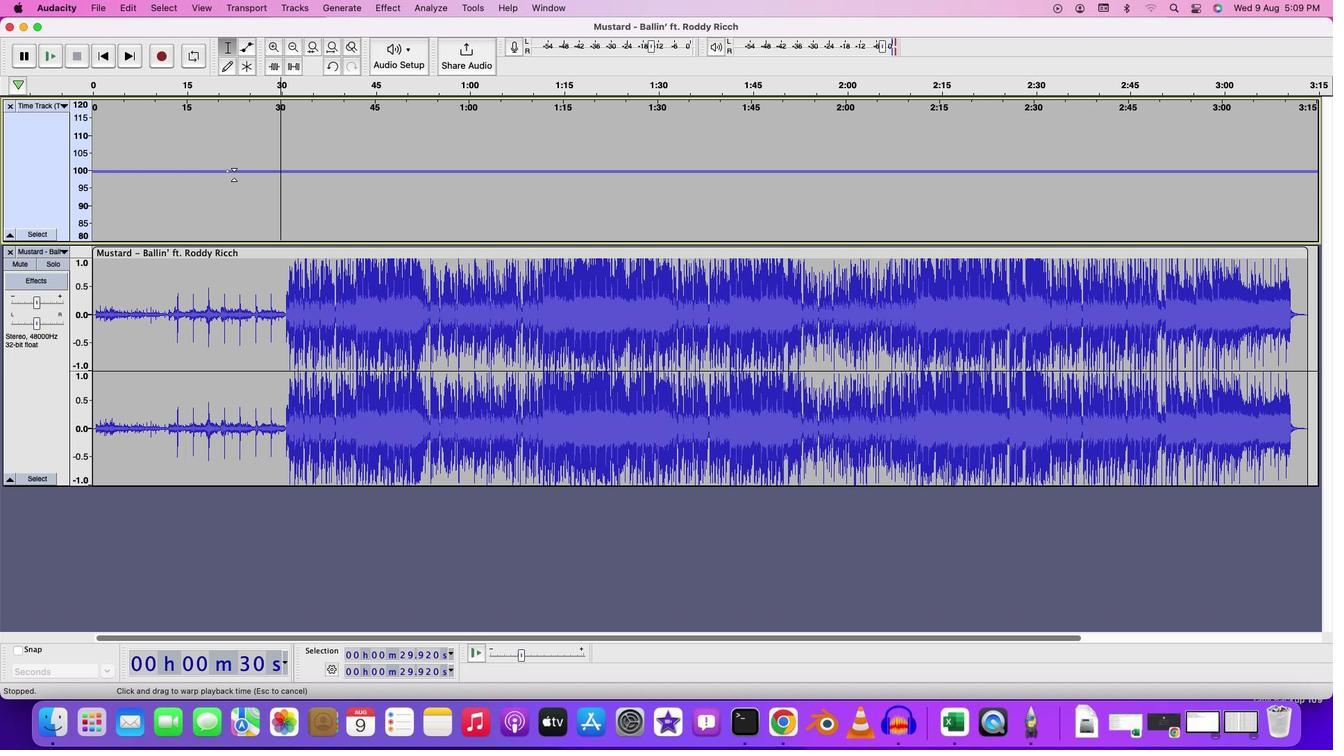 
Action: Mouse moved to (272, 170)
Screenshot: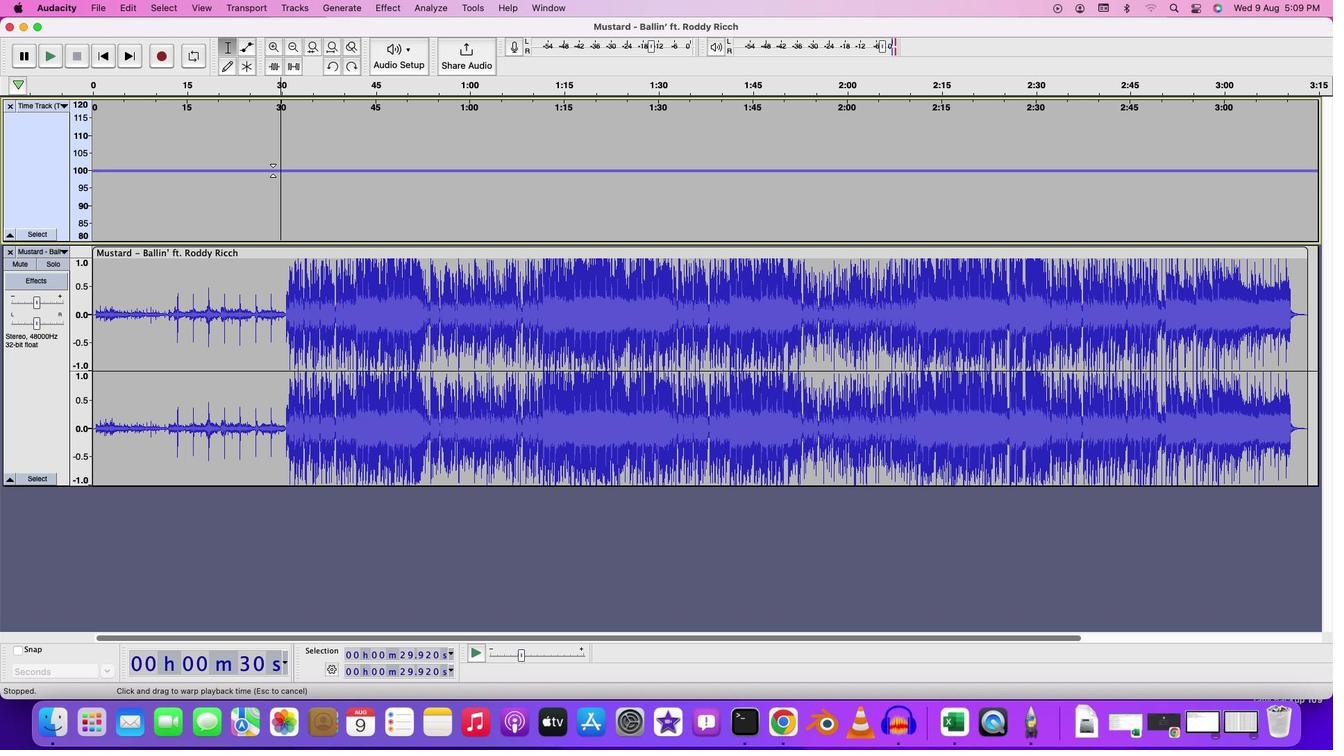 
Action: Mouse pressed left at (272, 170)
Screenshot: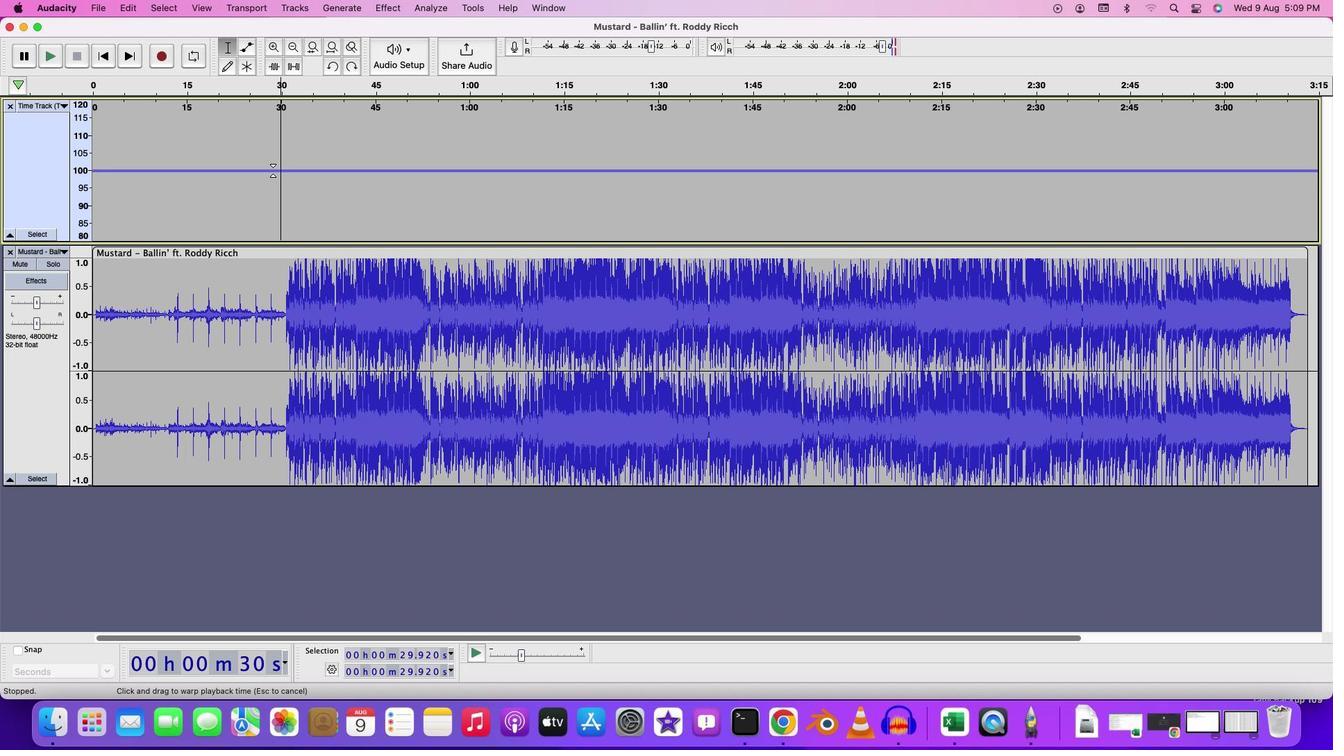 
Action: Mouse moved to (97, 170)
Screenshot: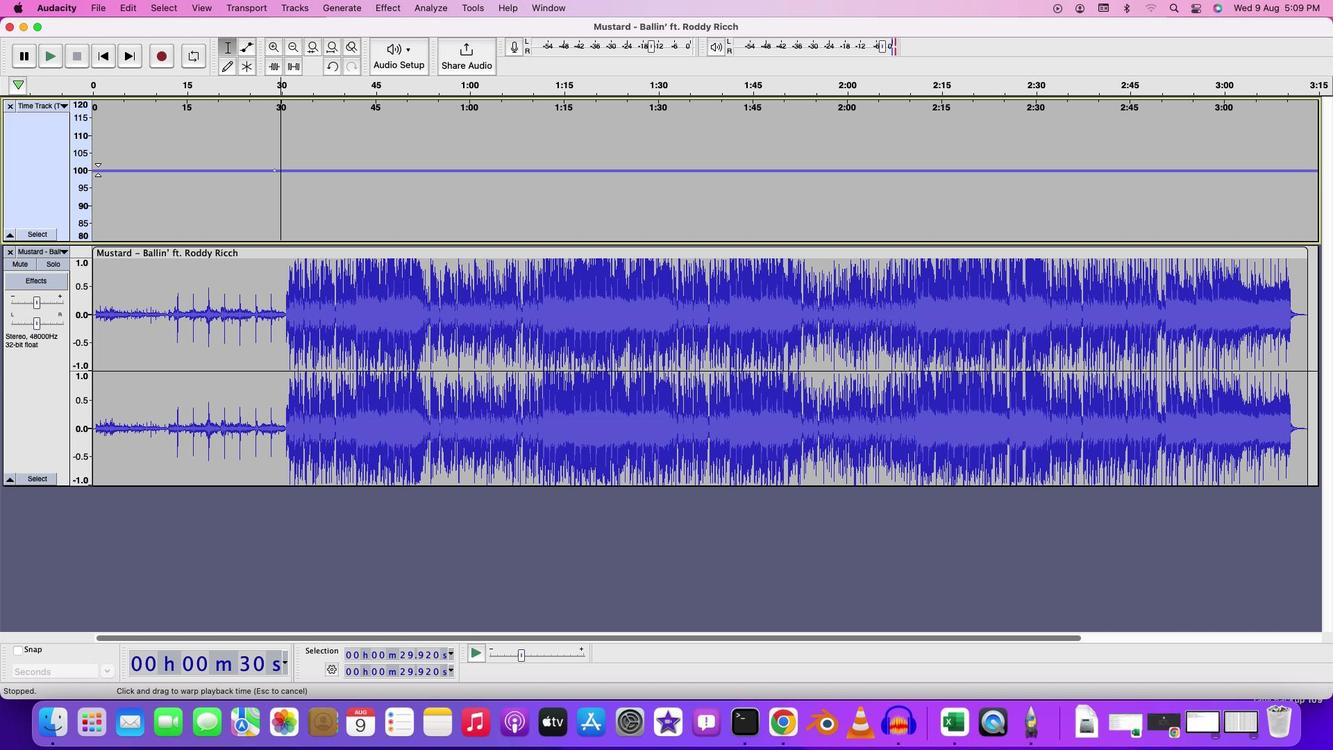 
Action: Mouse pressed left at (97, 170)
Screenshot: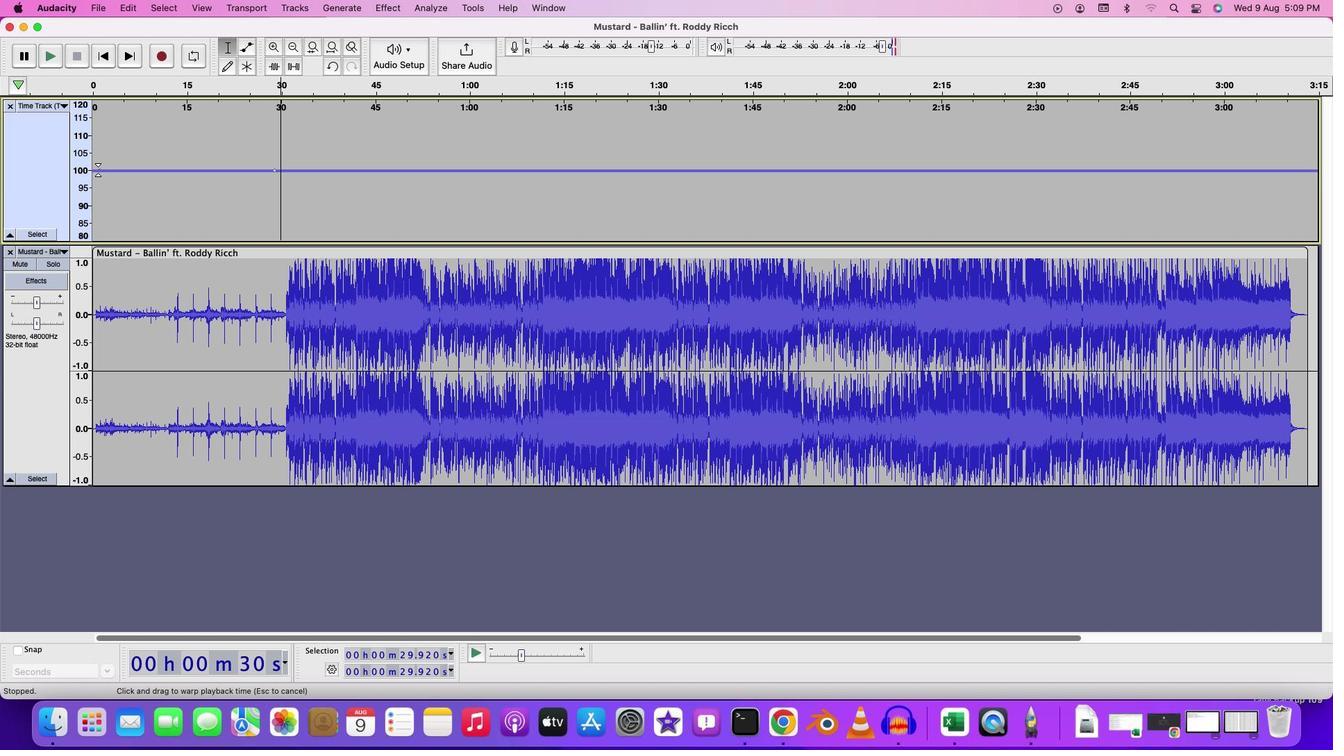 
Action: Mouse moved to (284, 170)
Screenshot: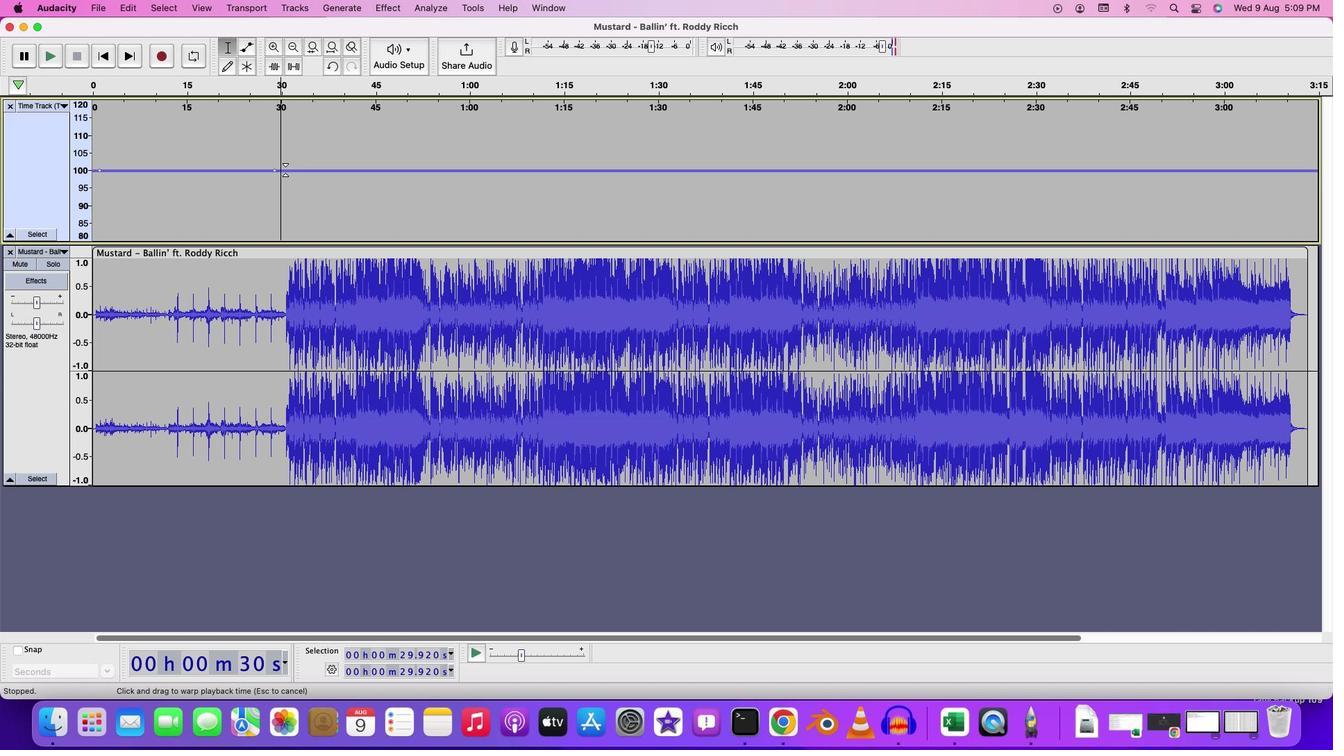 
Action: Mouse pressed left at (284, 170)
Screenshot: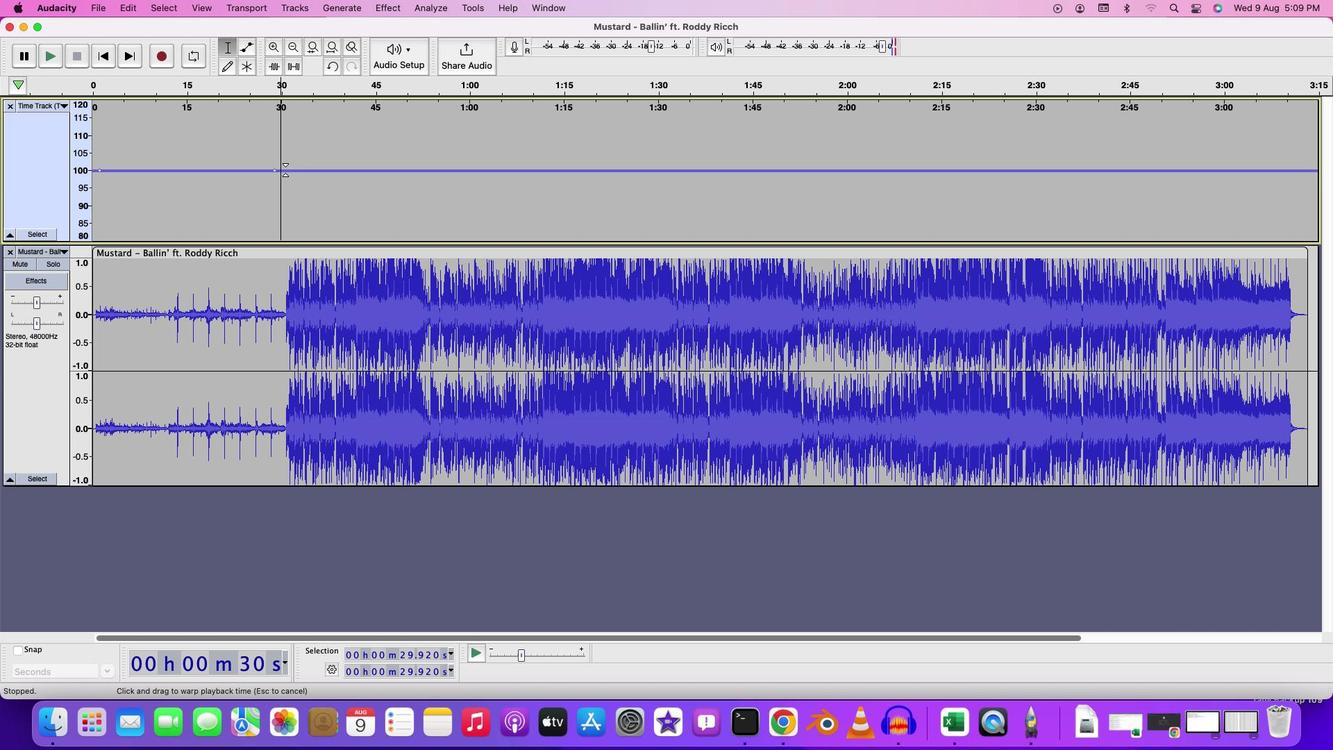 
Action: Mouse moved to (274, 171)
Screenshot: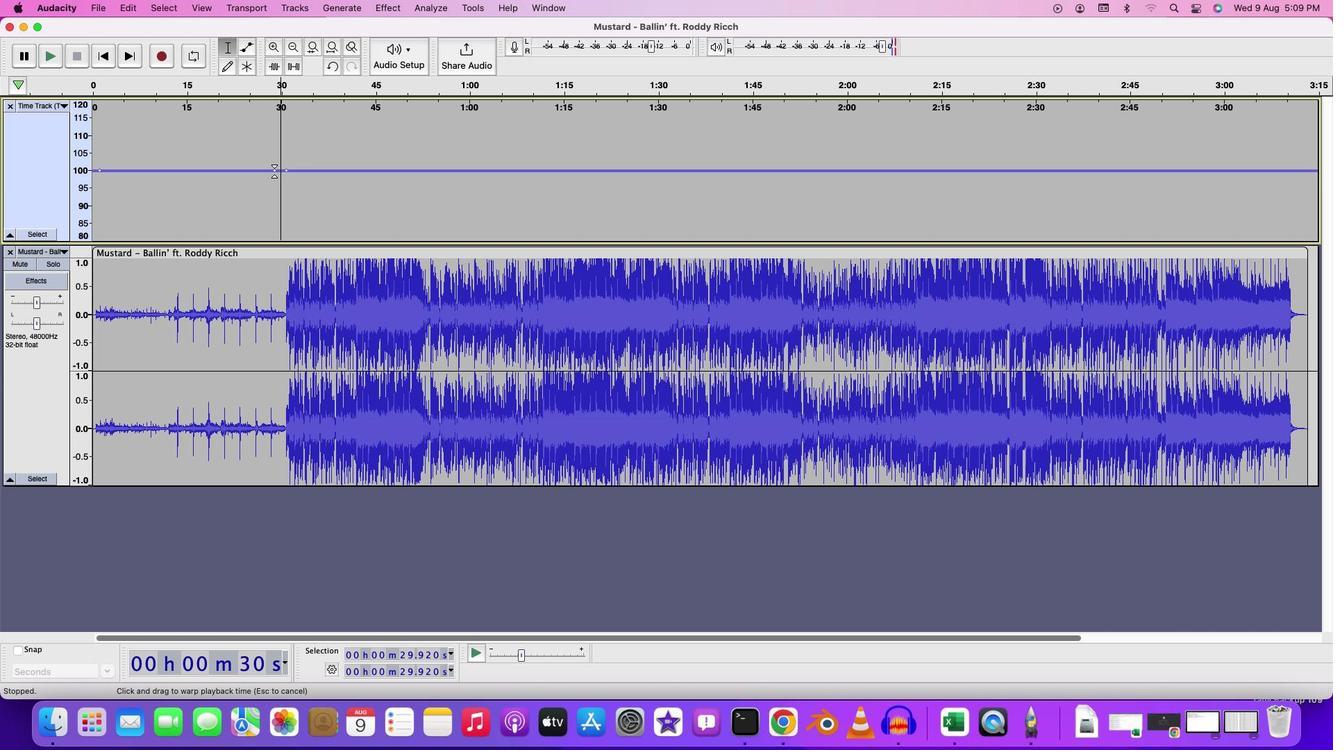 
Action: Mouse pressed left at (274, 171)
Screenshot: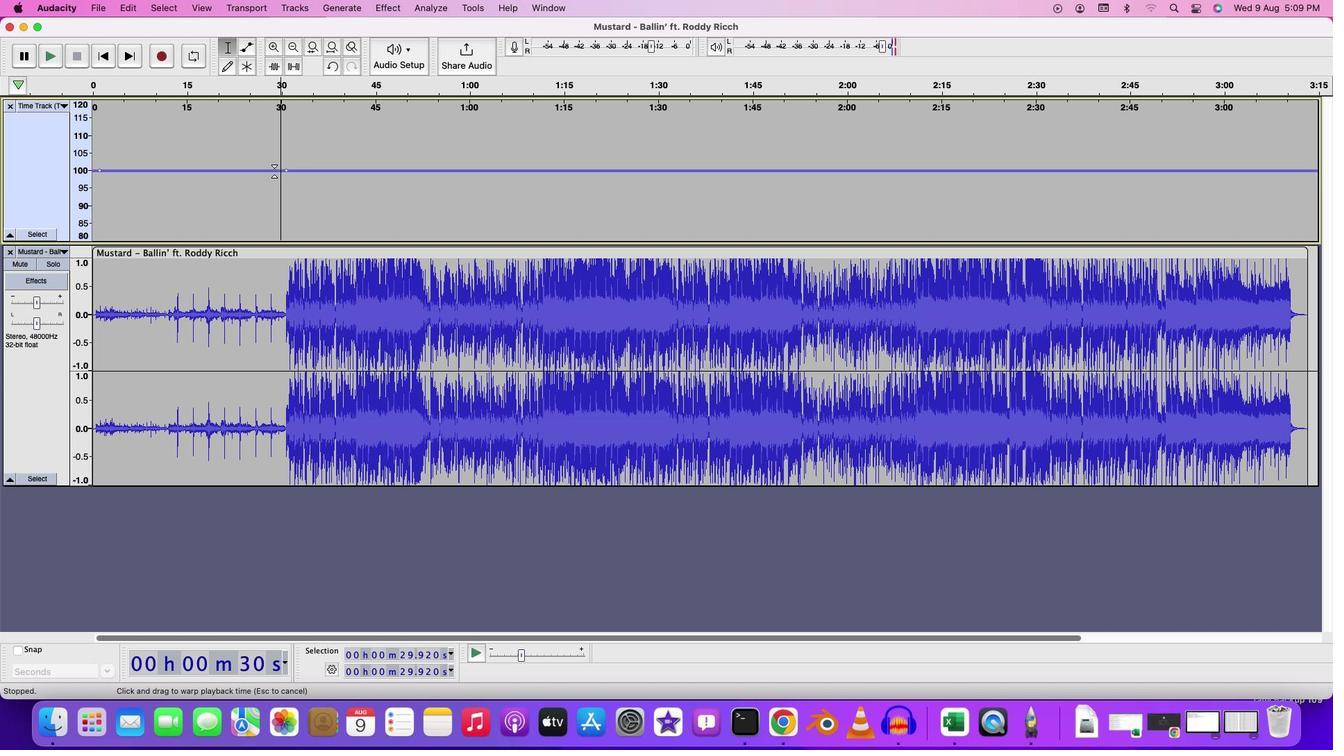 
Action: Mouse moved to (100, 168)
Screenshot: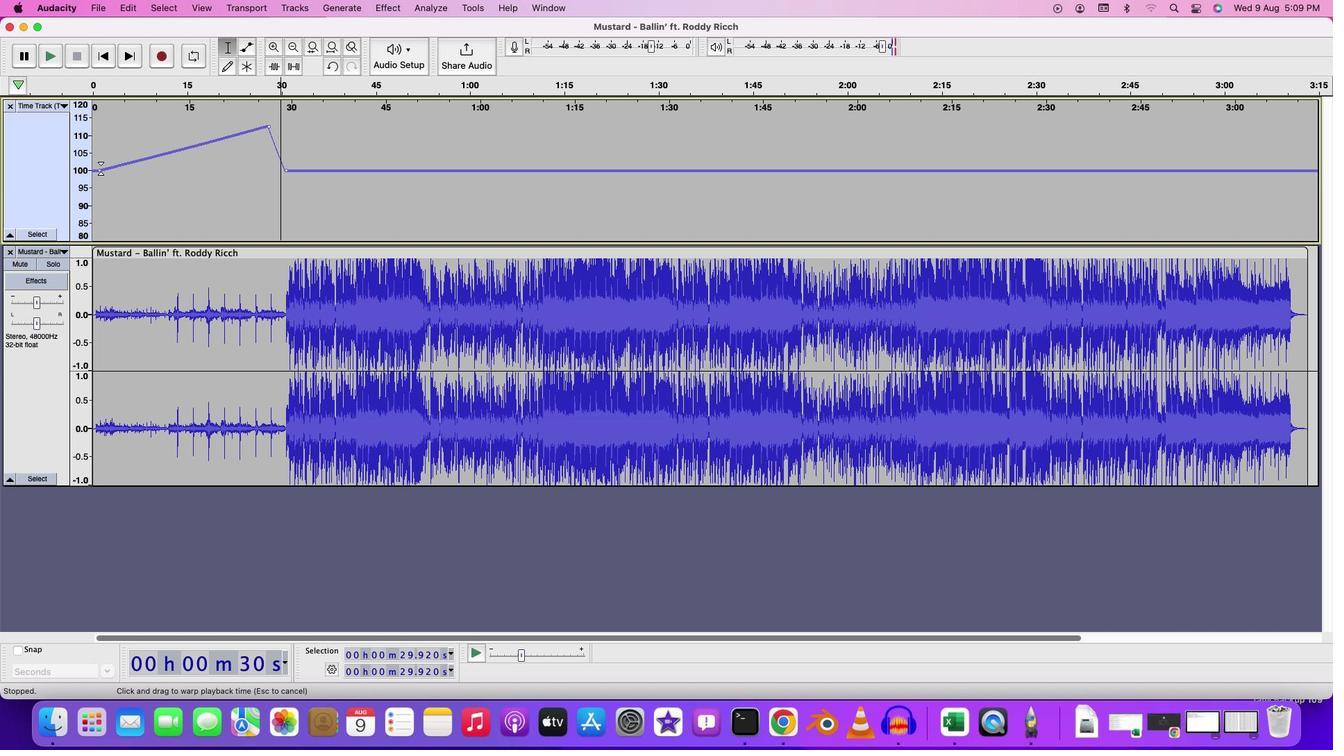 
Action: Mouse pressed left at (100, 168)
Screenshot: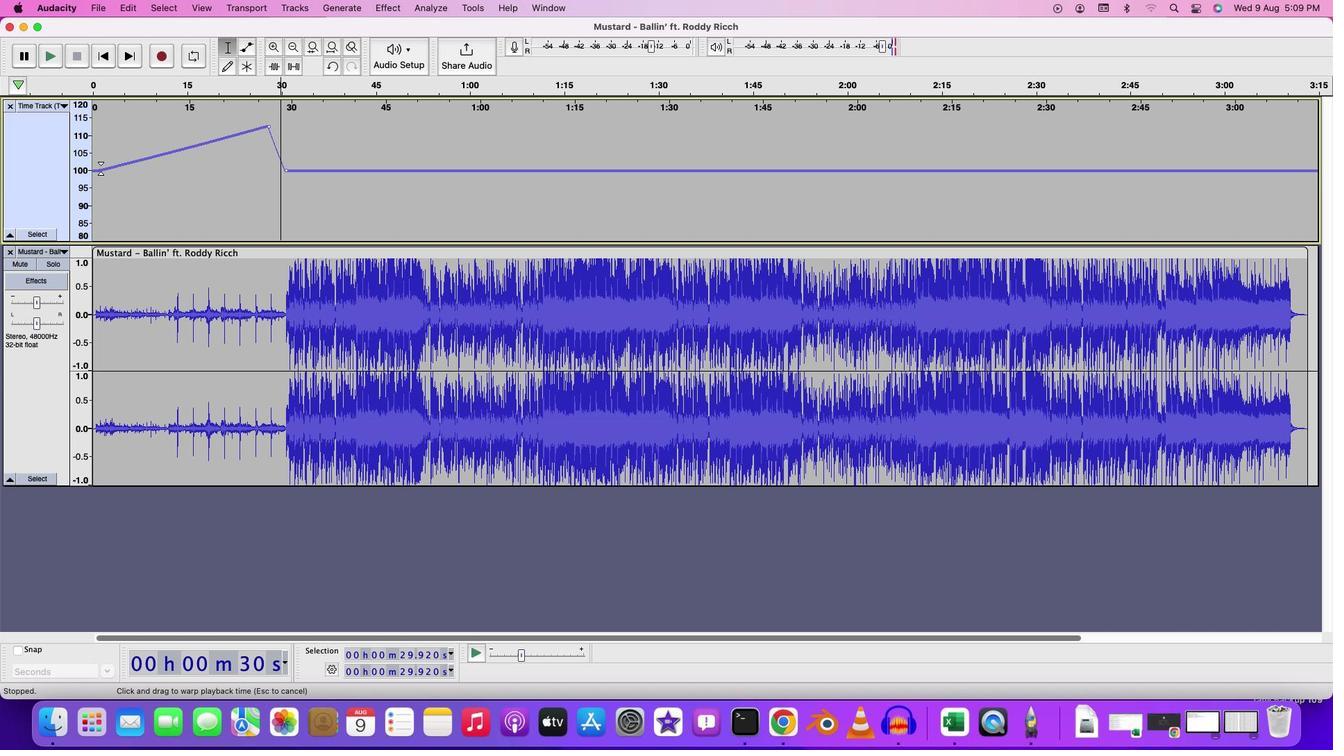 
Action: Mouse moved to (95, 188)
Screenshot: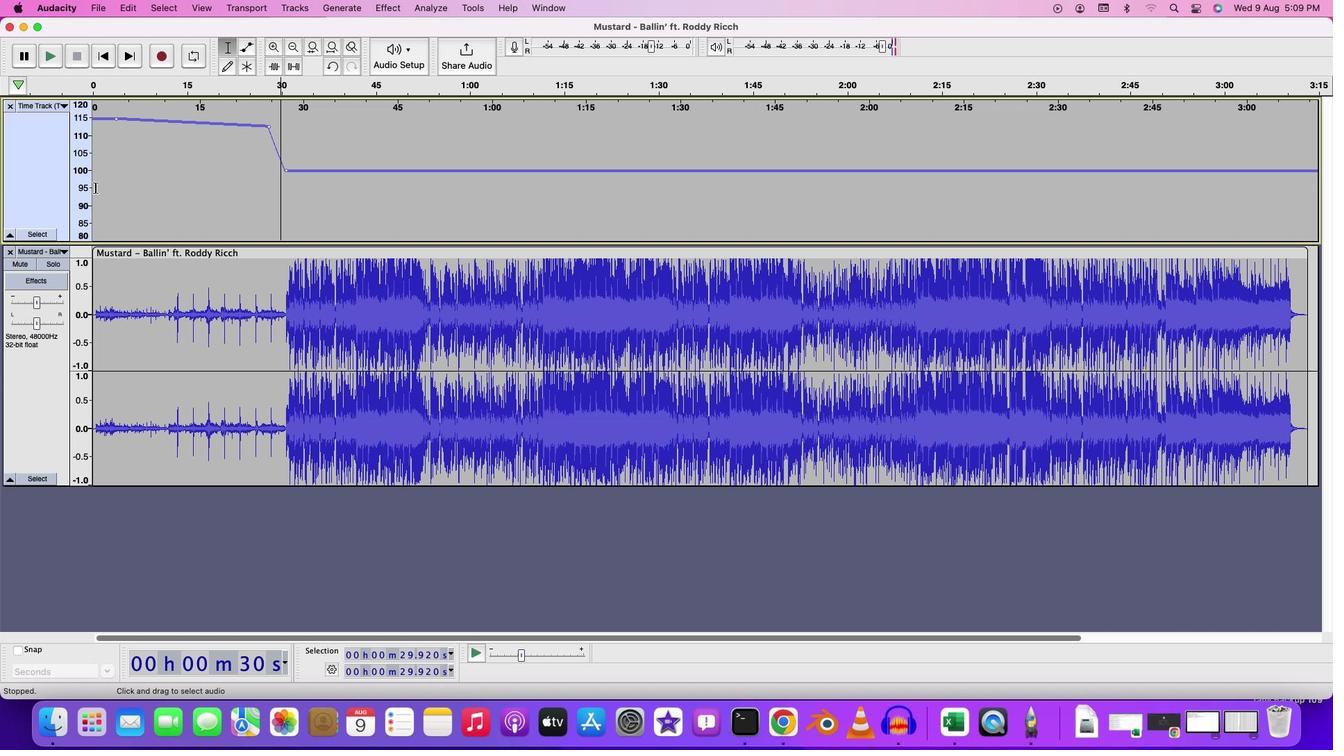 
Action: Mouse pressed left at (95, 188)
Screenshot: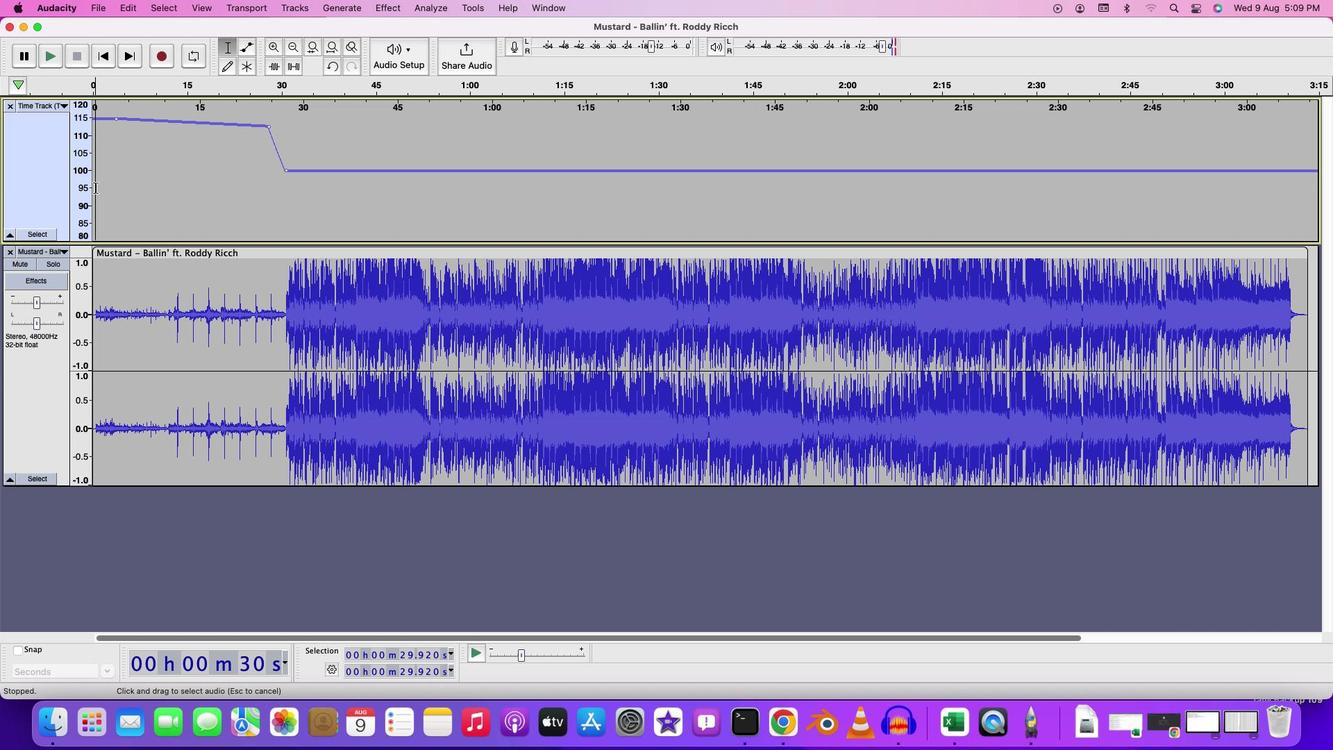 
Action: Key pressed Key.space
Screenshot: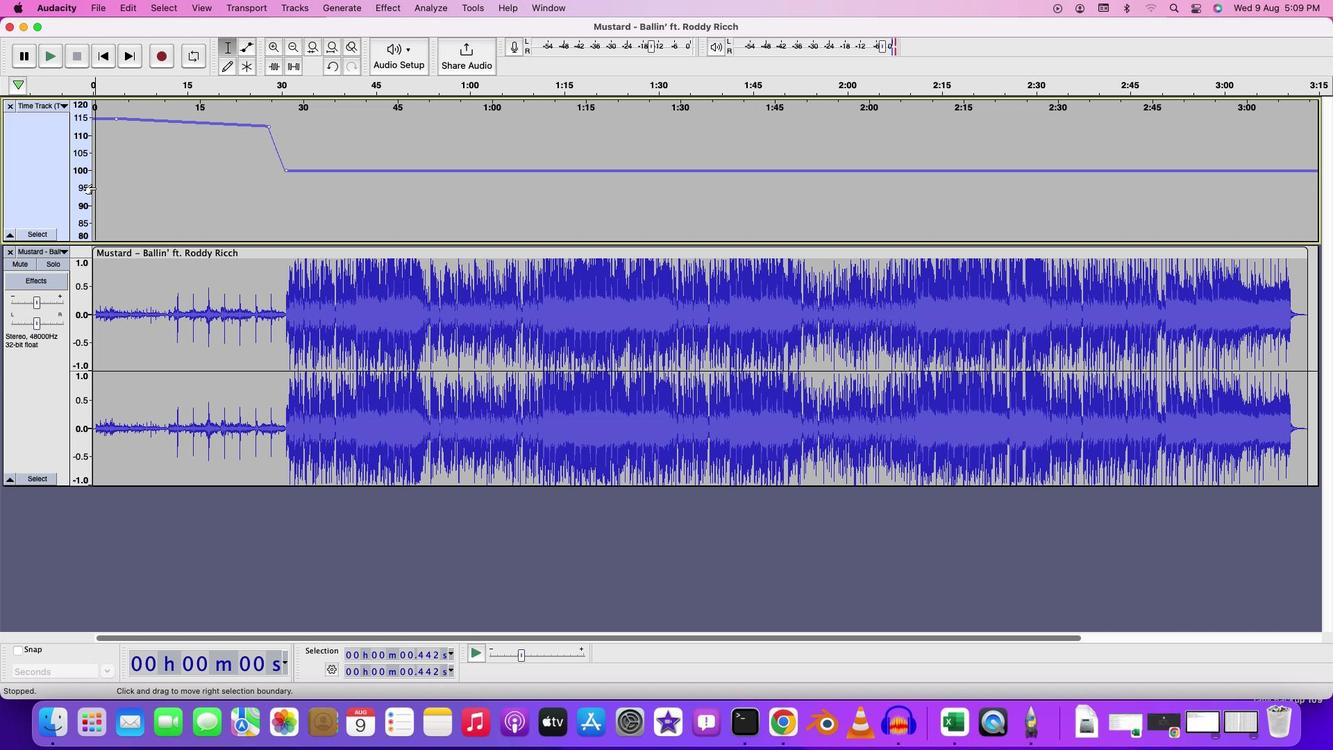 
Action: Mouse moved to (259, 218)
Screenshot: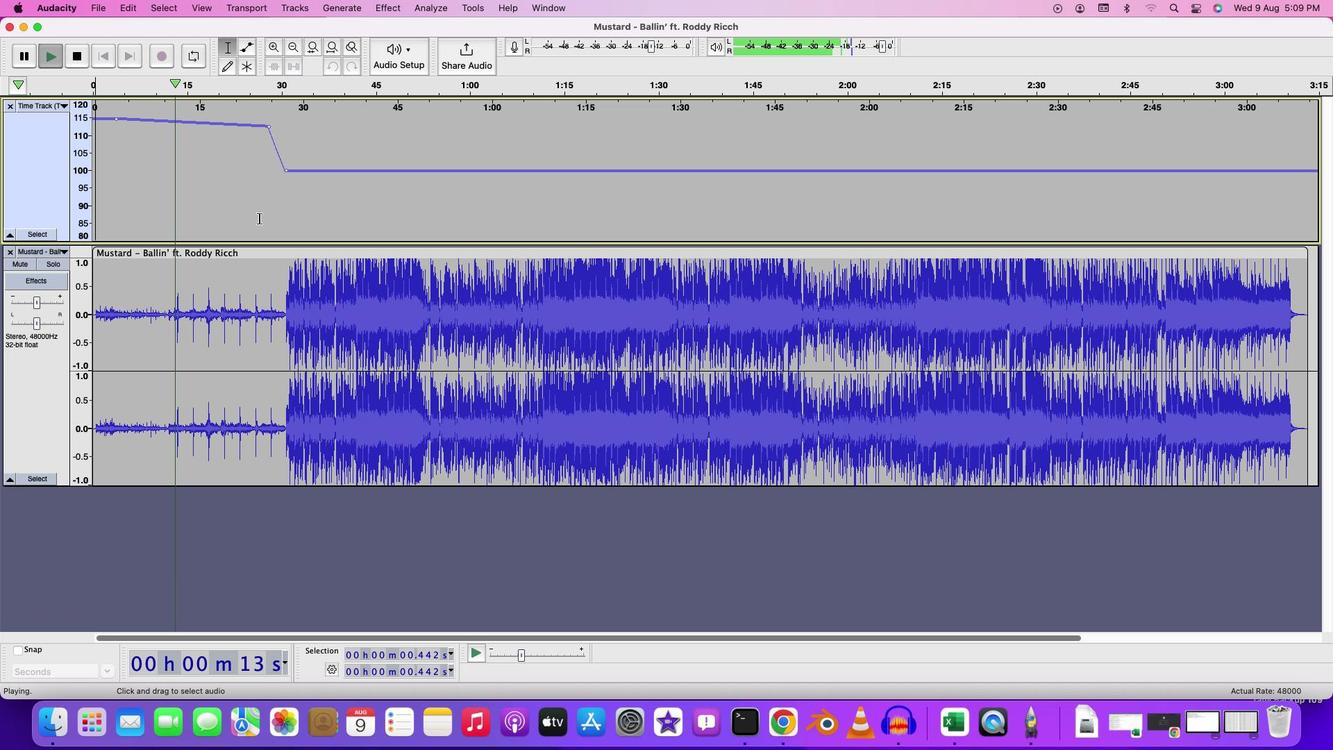 
Action: Key pressed Key.cmd
Screenshot: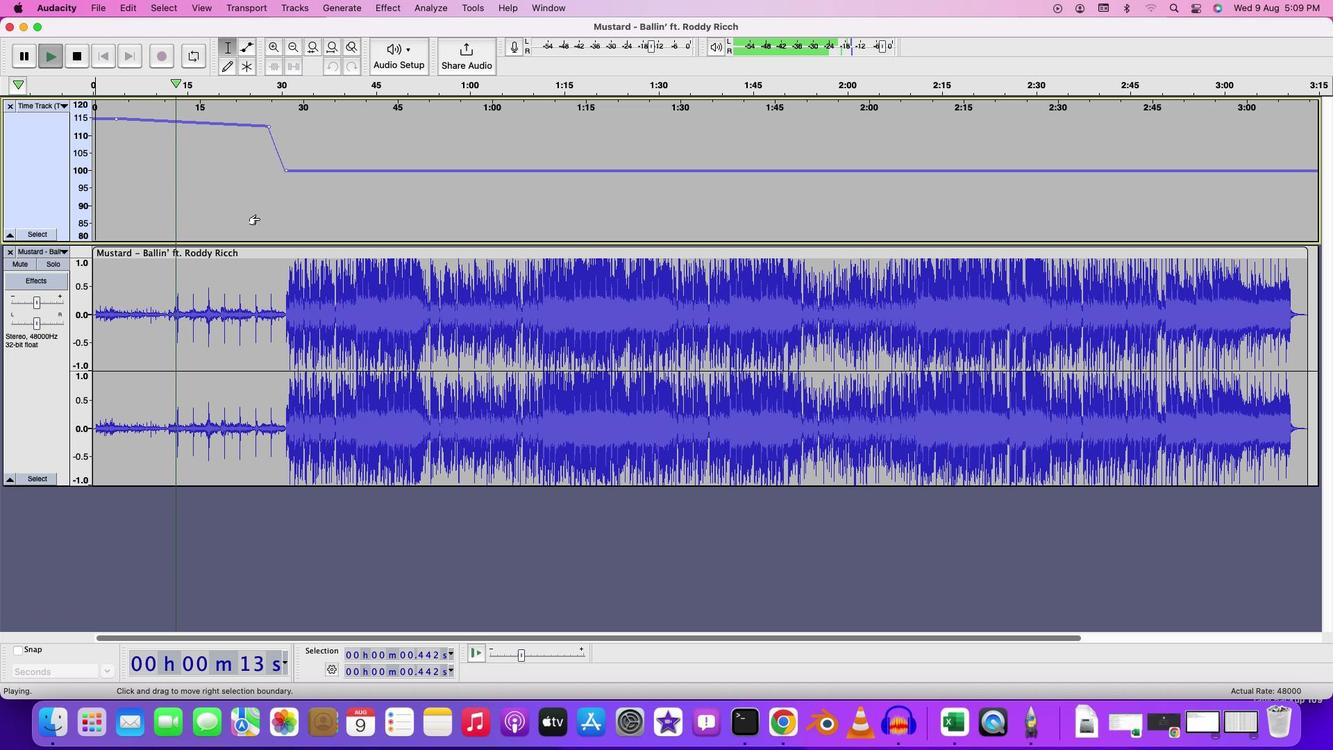 
Action: Mouse scrolled (259, 218) with delta (0, 0)
Screenshot: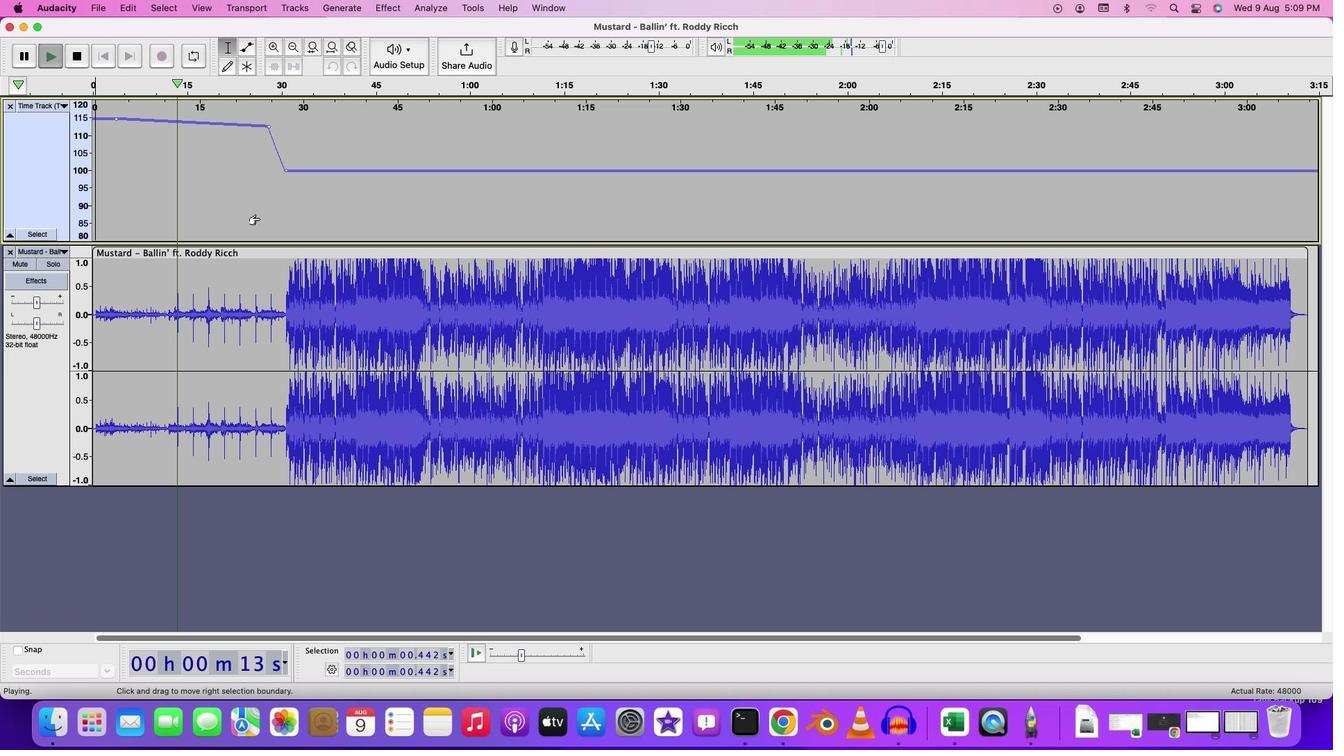 
Action: Mouse scrolled (259, 218) with delta (0, 0)
Screenshot: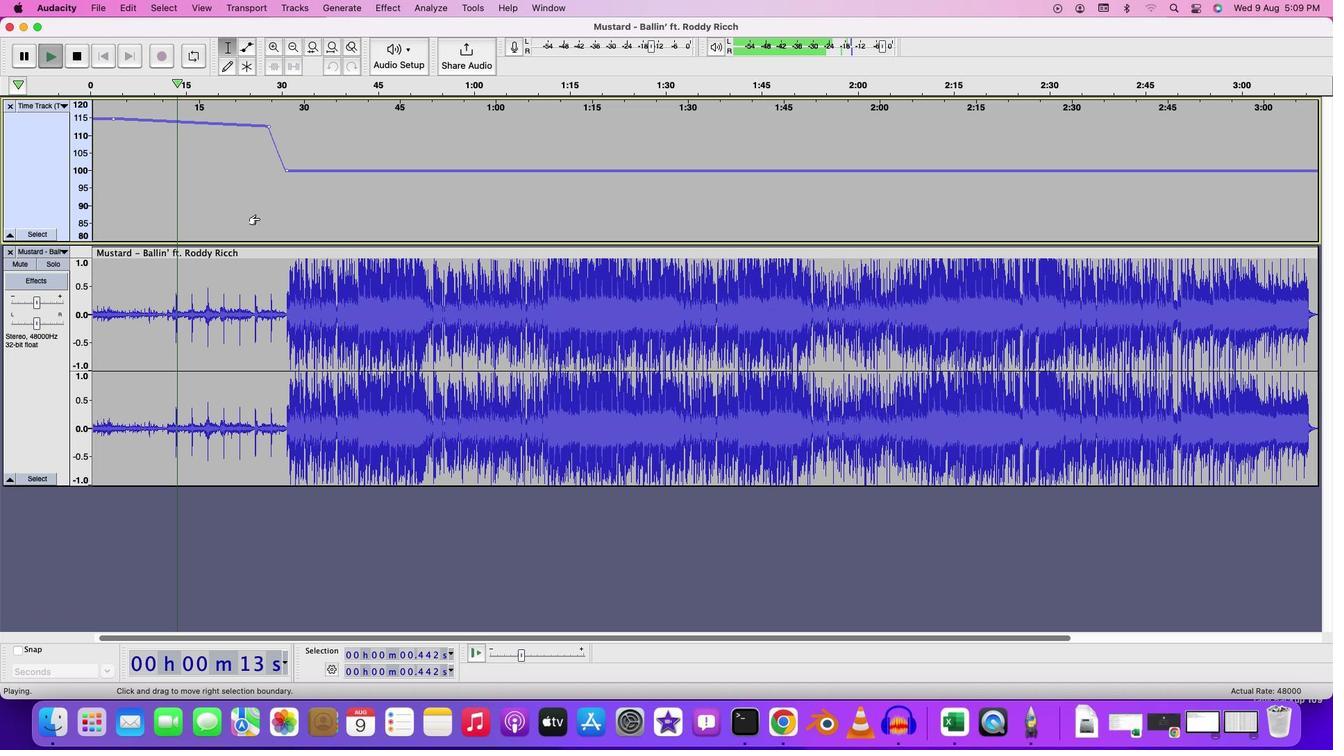 
Action: Mouse scrolled (259, 218) with delta (0, 0)
Screenshot: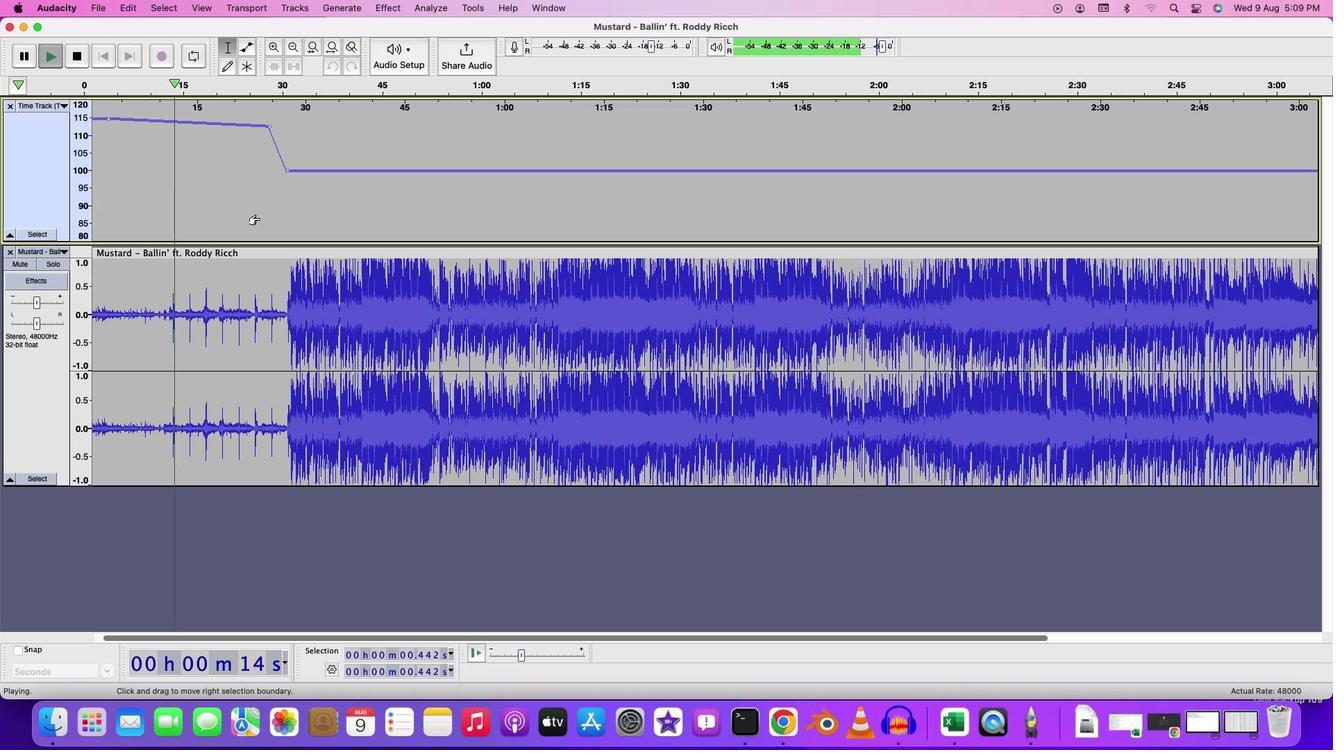 
Action: Mouse scrolled (259, 218) with delta (0, 0)
Screenshot: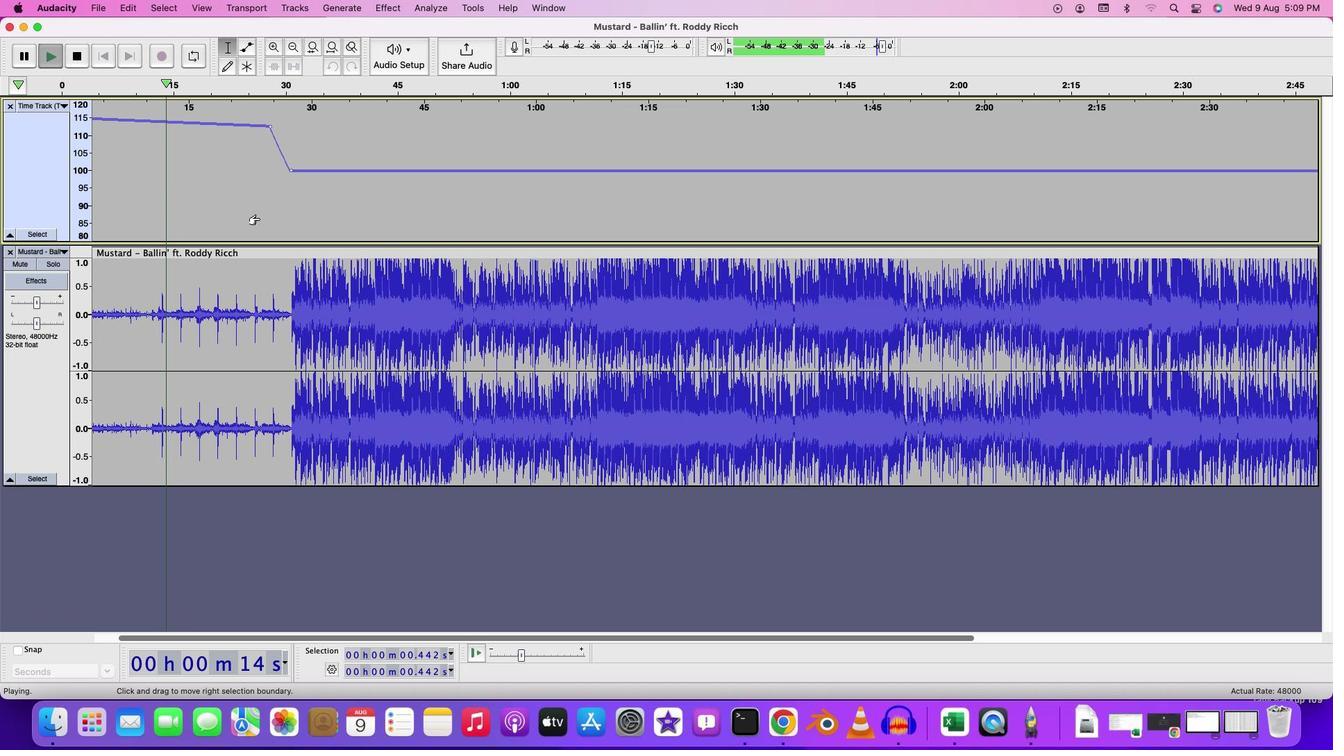 
Action: Mouse scrolled (259, 218) with delta (0, 0)
Screenshot: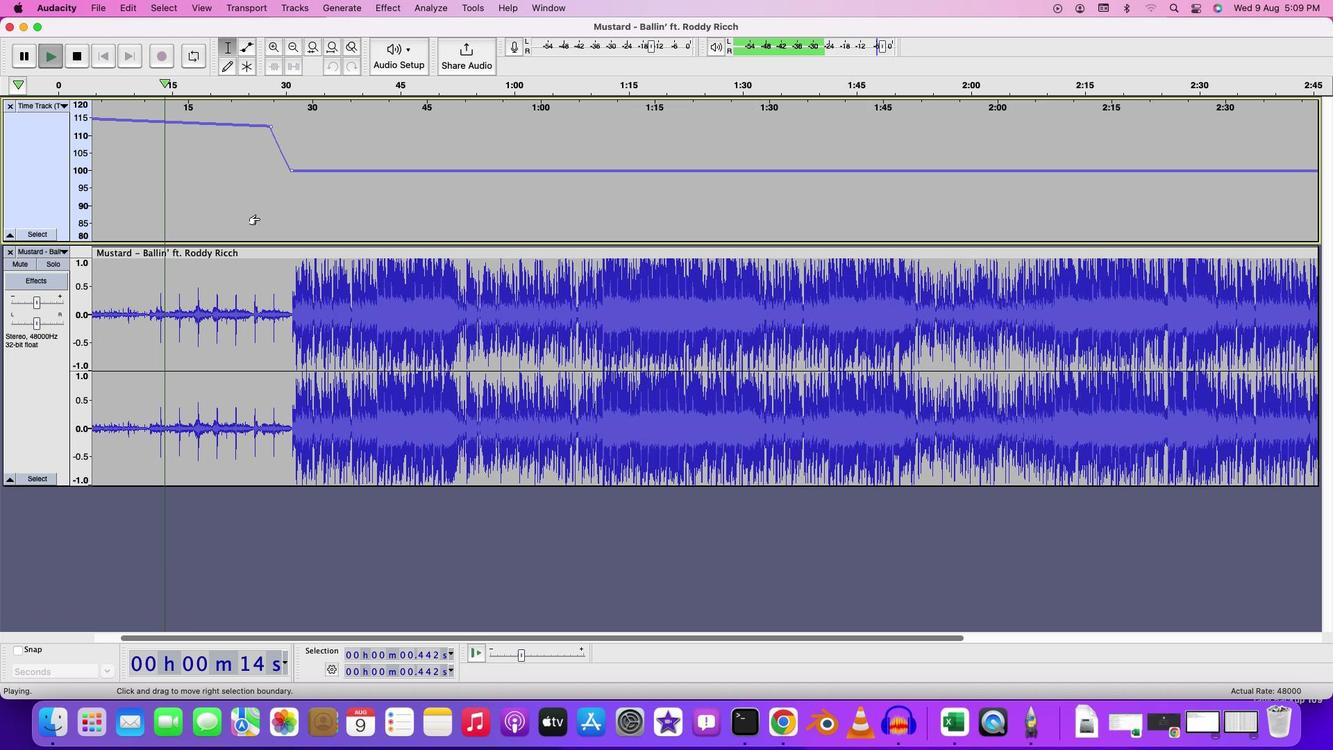 
Action: Mouse scrolled (259, 218) with delta (0, 0)
Screenshot: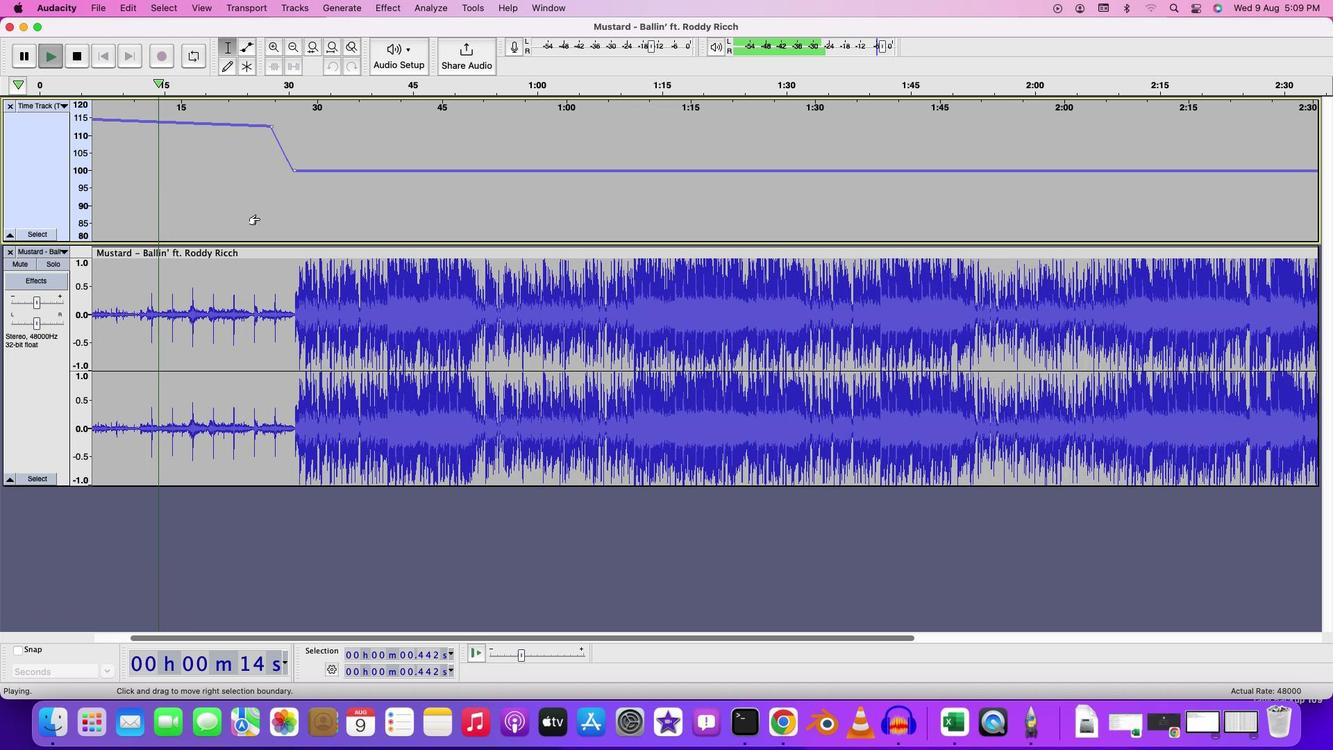 
Action: Mouse scrolled (259, 218) with delta (0, 0)
Screenshot: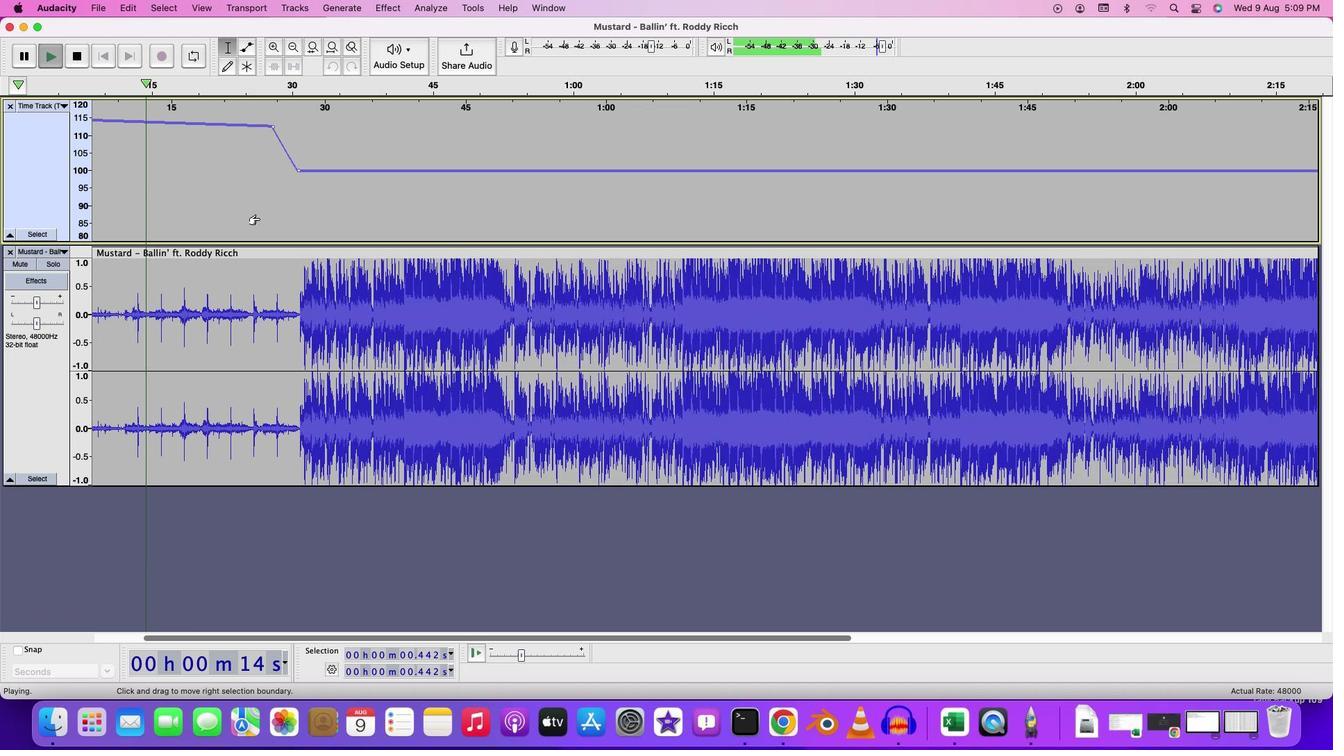 
Action: Mouse moved to (277, 125)
Screenshot: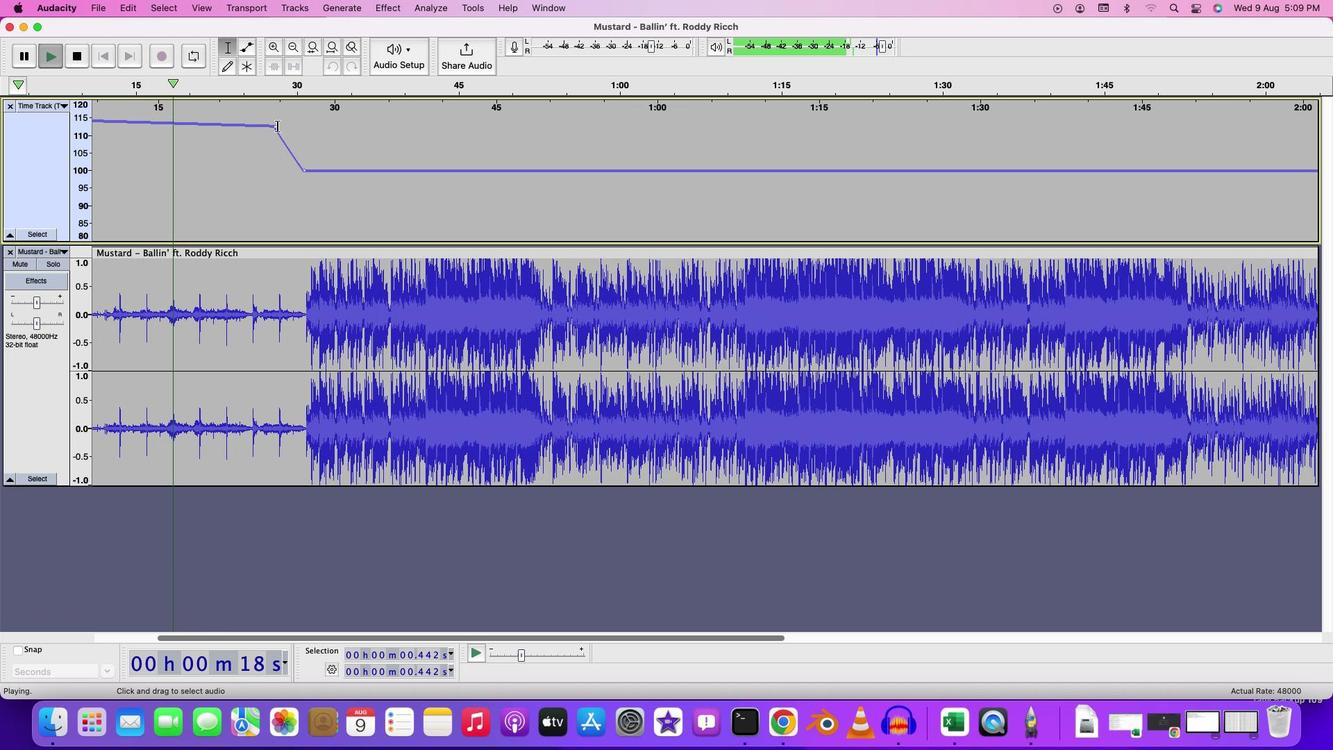 
Action: Key pressed Key.space
Screenshot: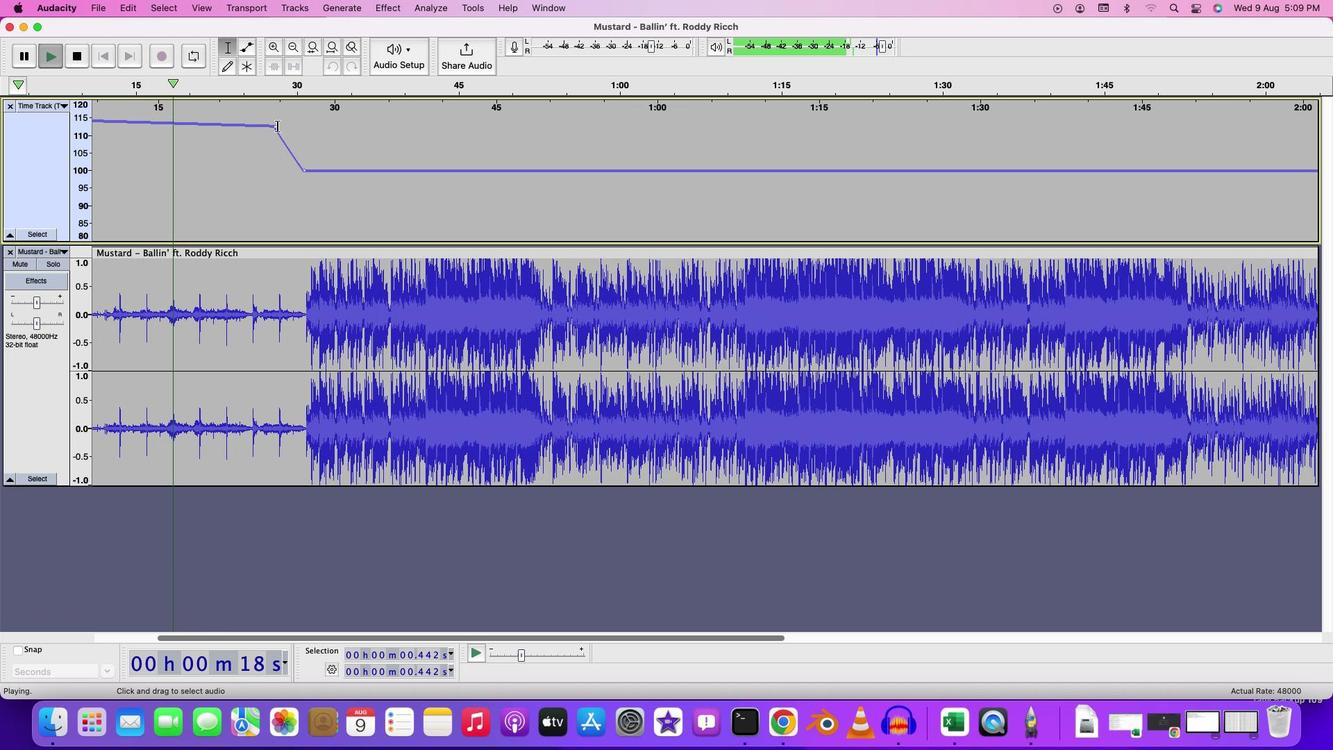 
Action: Mouse moved to (272, 125)
Screenshot: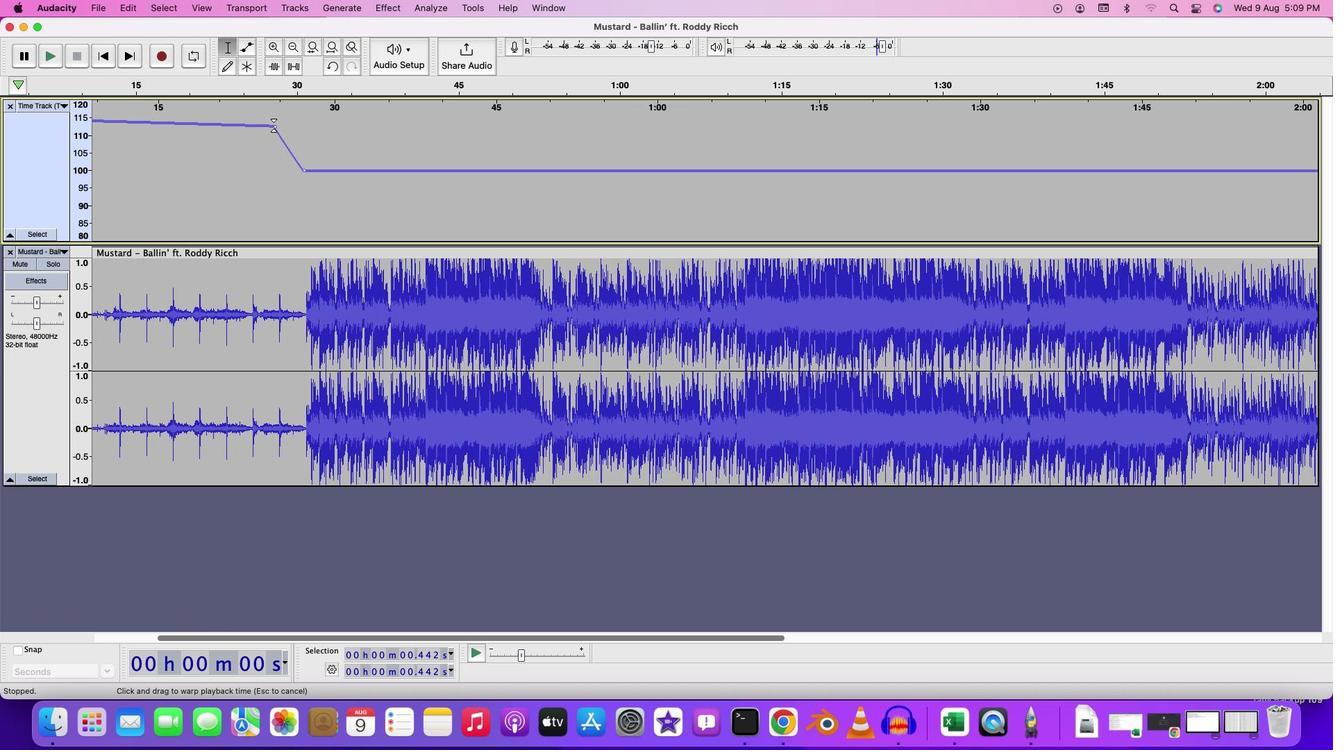 
Action: Mouse pressed left at (272, 125)
Screenshot: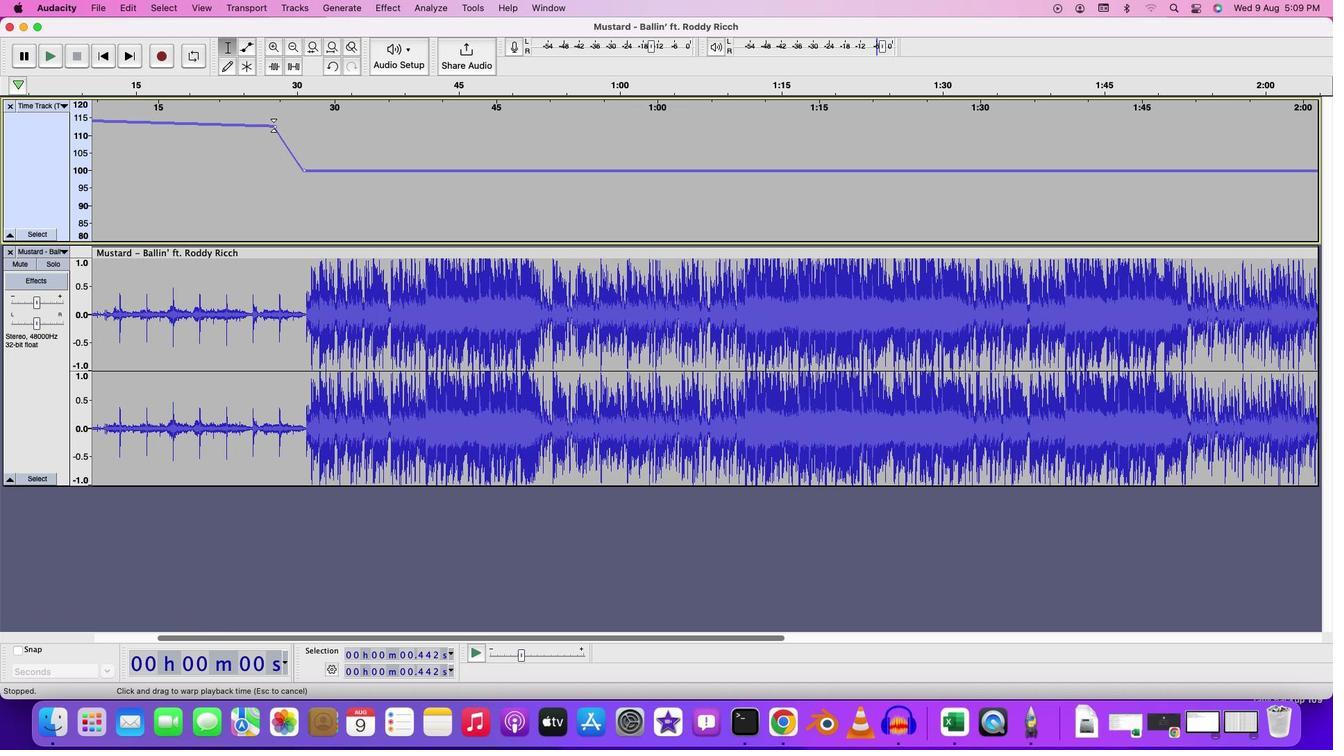 
Action: Mouse moved to (248, 284)
Screenshot: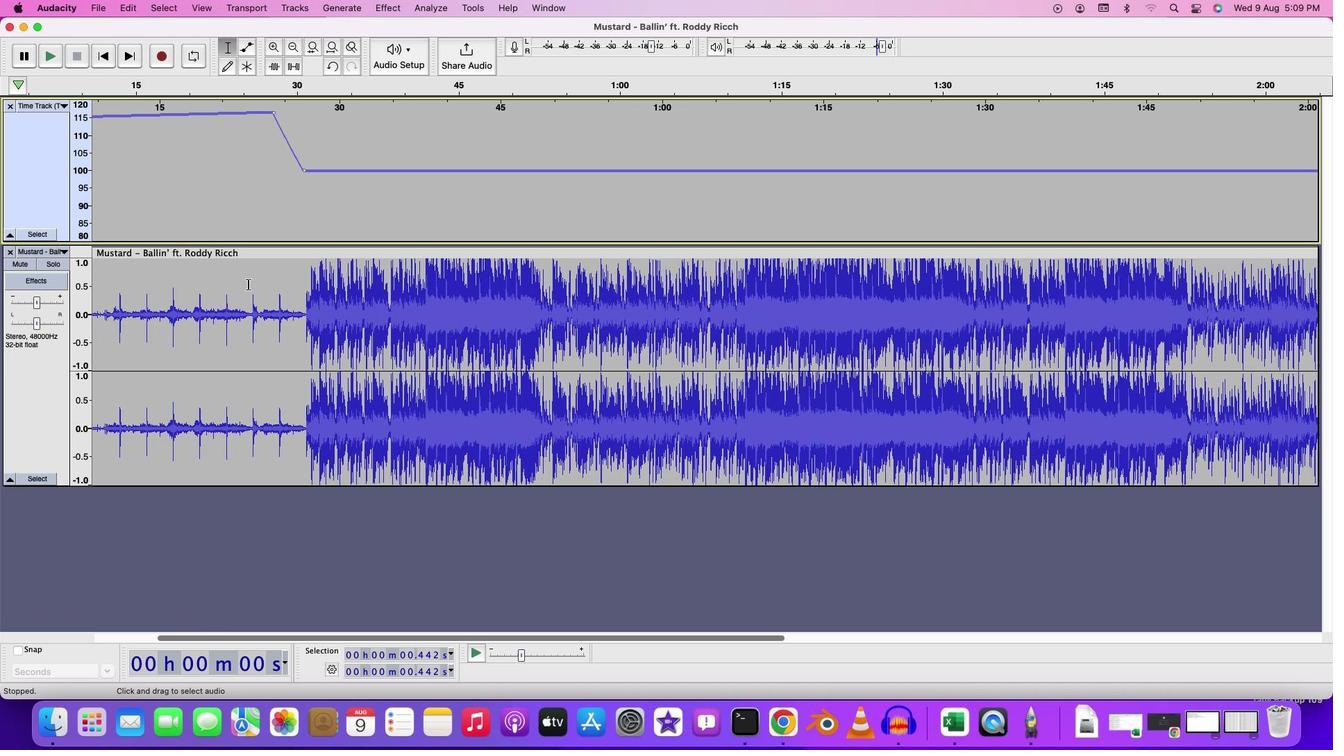
Action: Key pressed Key.cmd
Screenshot: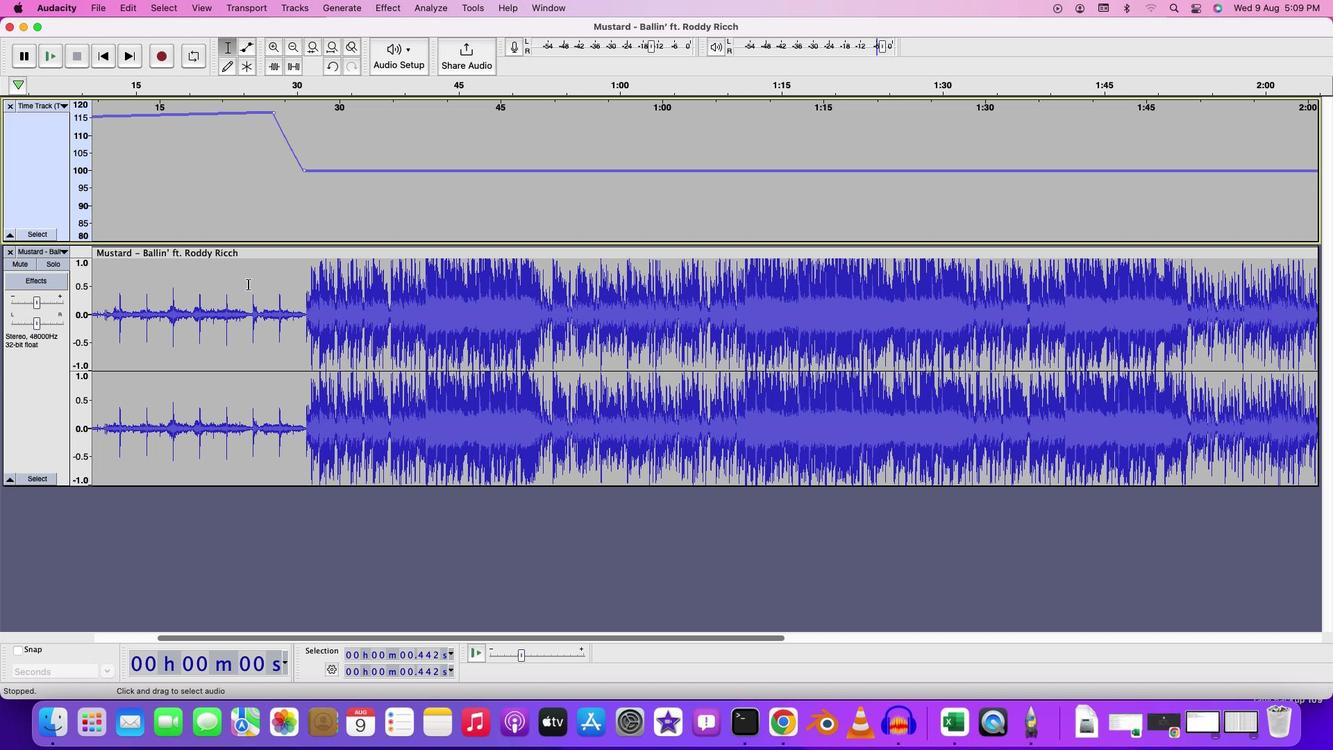 
Action: Mouse scrolled (248, 284) with delta (0, 0)
Screenshot: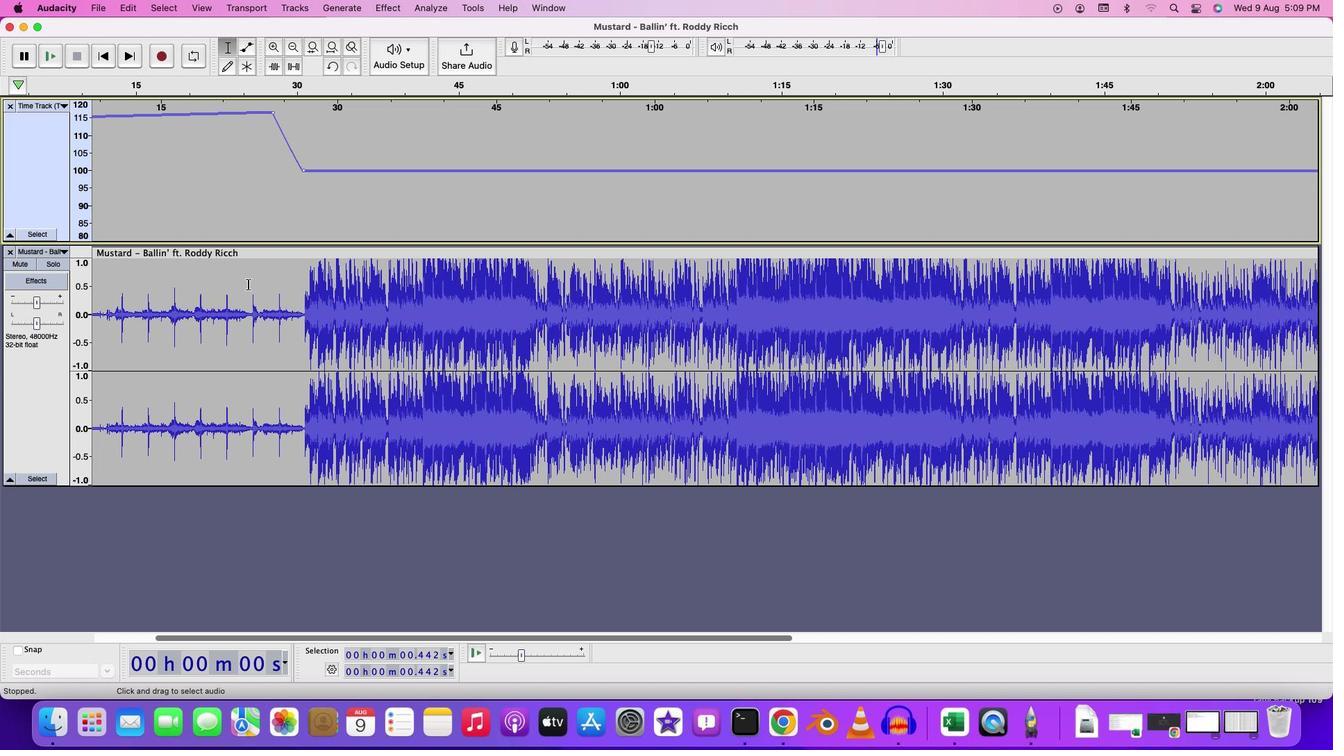 
Action: Mouse scrolled (248, 284) with delta (0, 0)
Screenshot: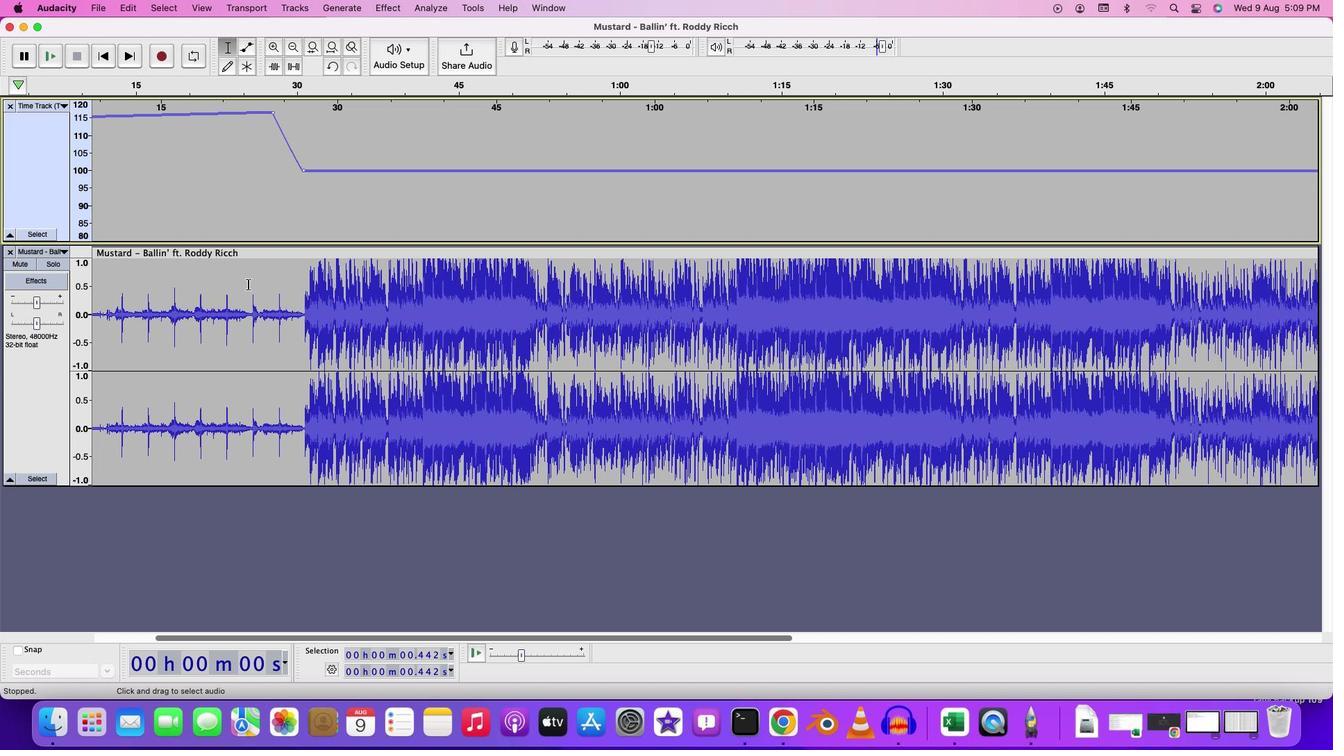 
Action: Mouse scrolled (248, 284) with delta (0, -1)
Screenshot: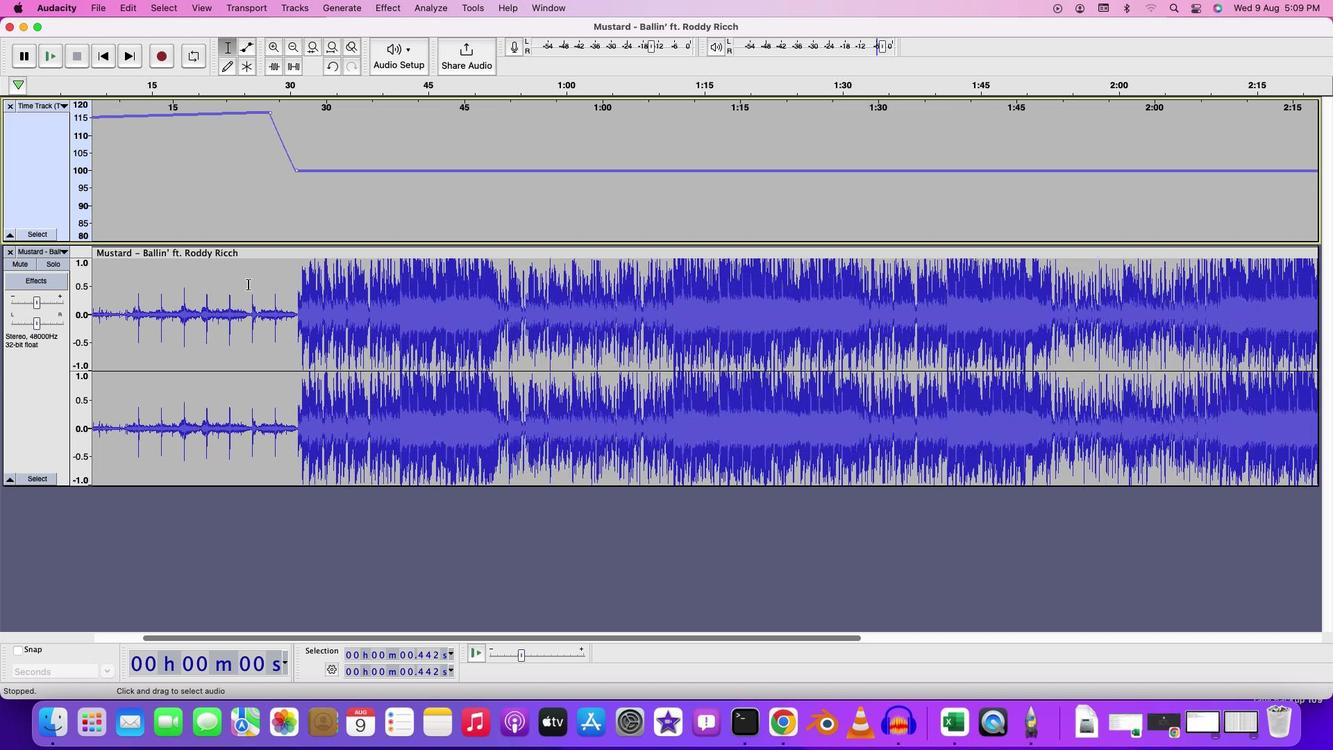
Action: Mouse moved to (113, 116)
Screenshot: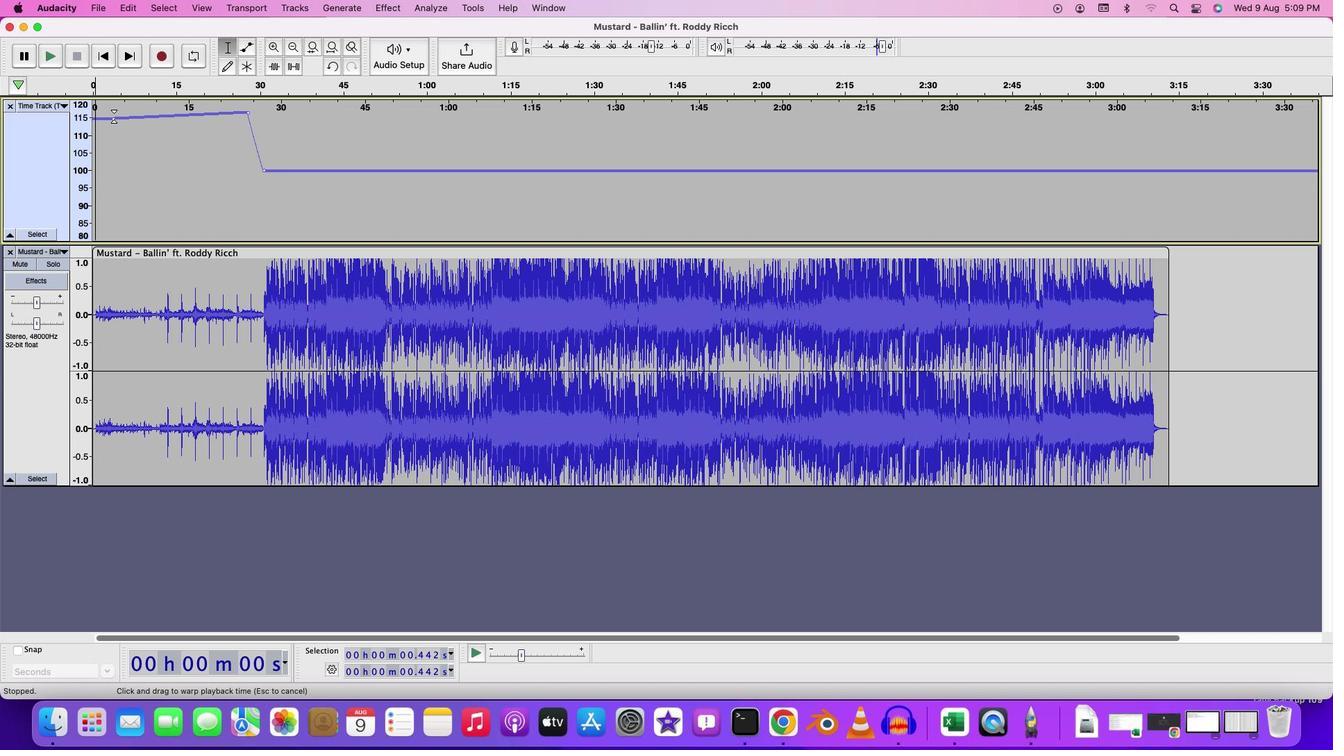 
Action: Mouse pressed left at (113, 116)
Screenshot: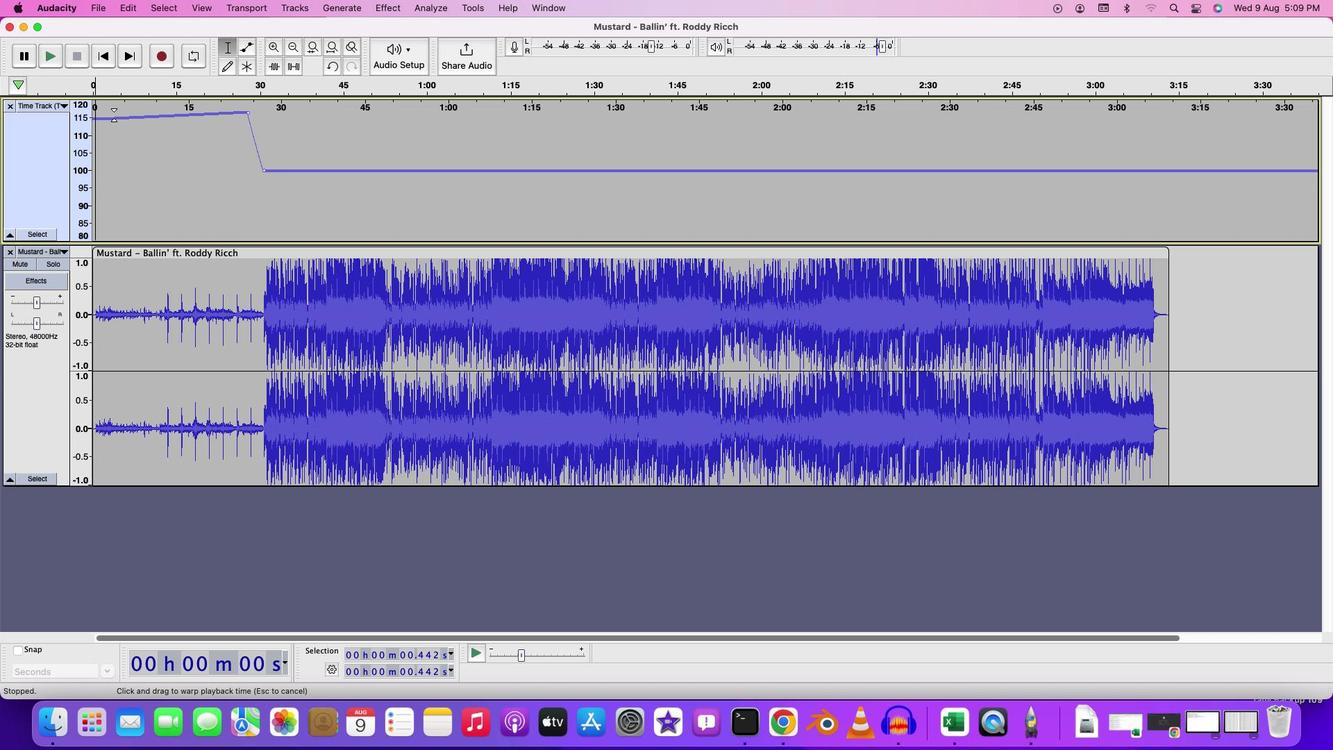 
Action: Mouse moved to (220, 156)
Screenshot: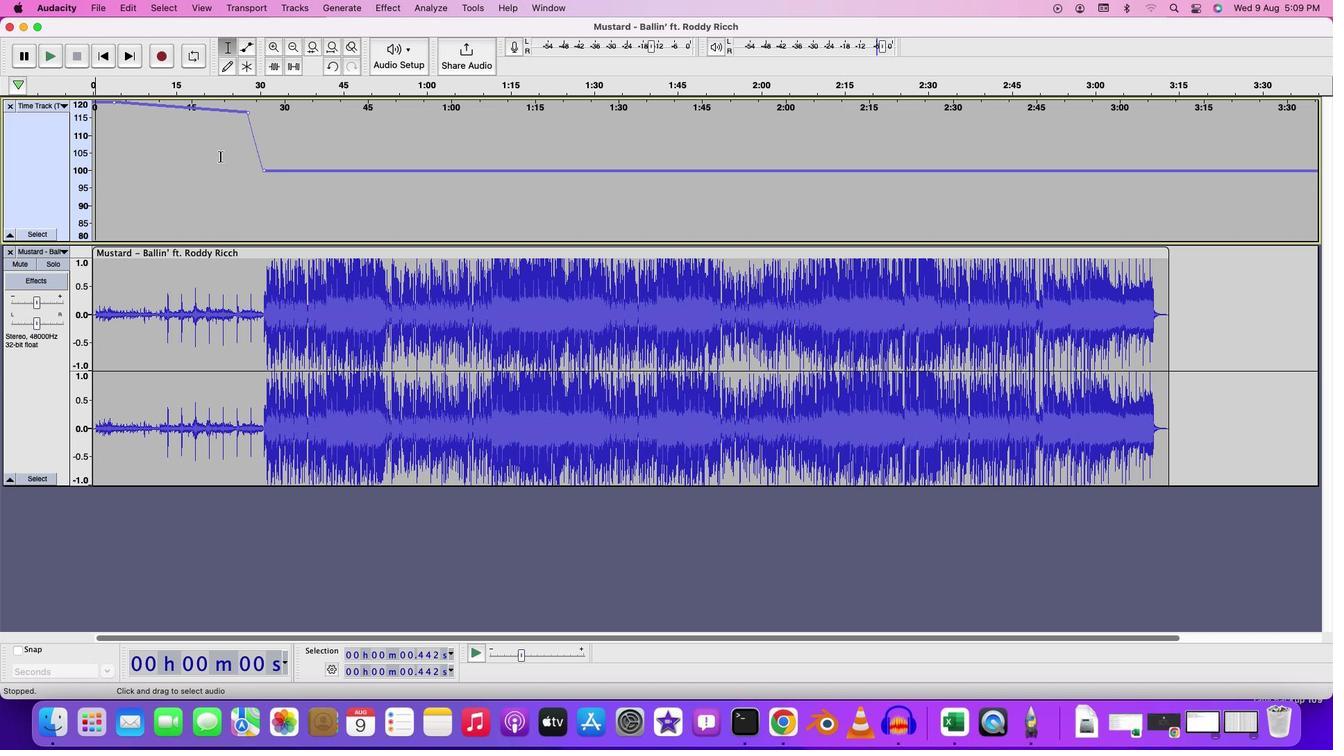
Action: Key pressed Key.cmd
Screenshot: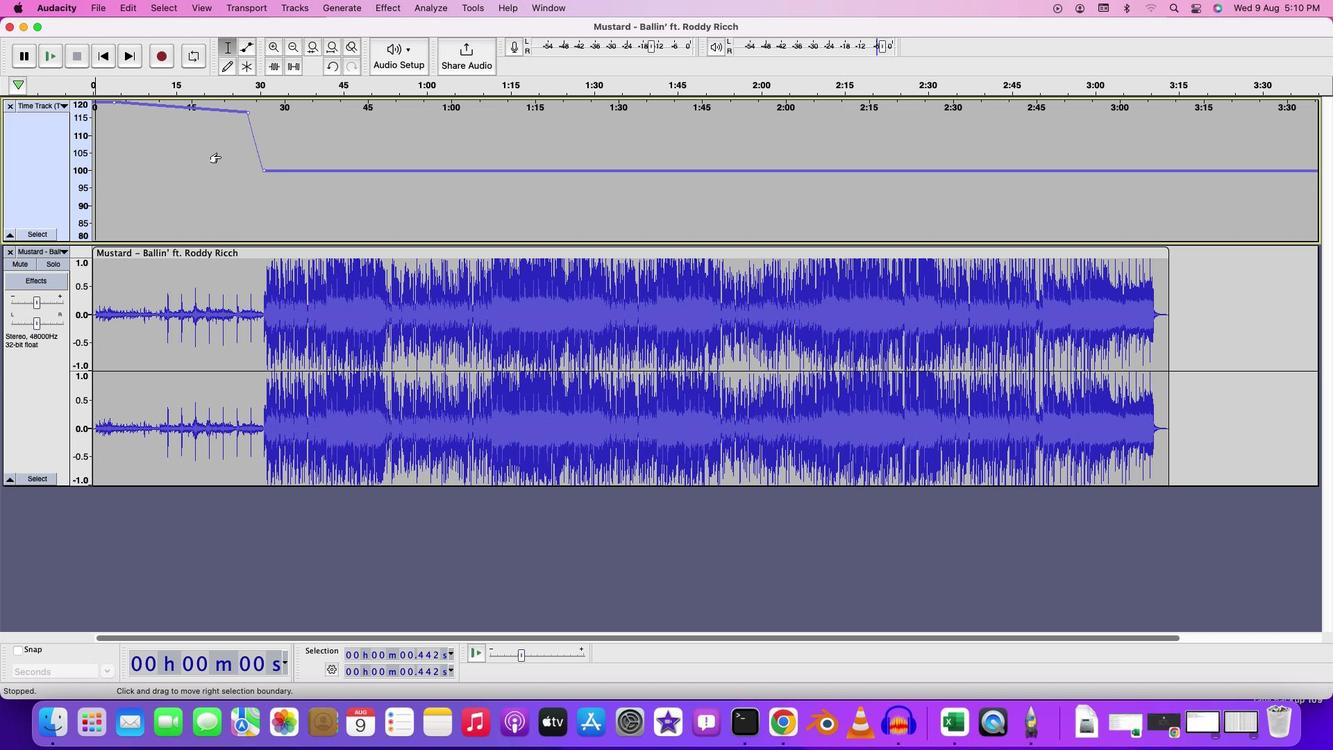 
Action: Mouse scrolled (220, 156) with delta (0, 0)
Screenshot: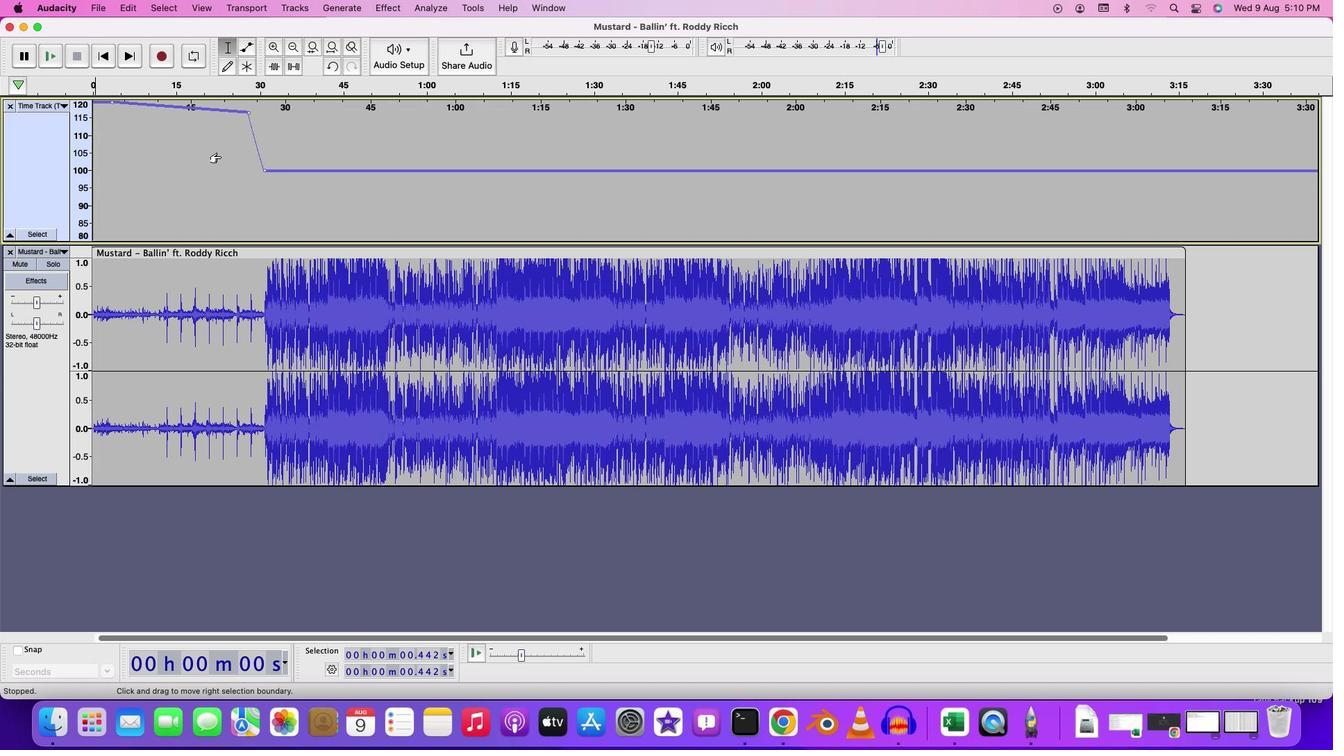 
Action: Mouse scrolled (220, 156) with delta (0, 0)
Screenshot: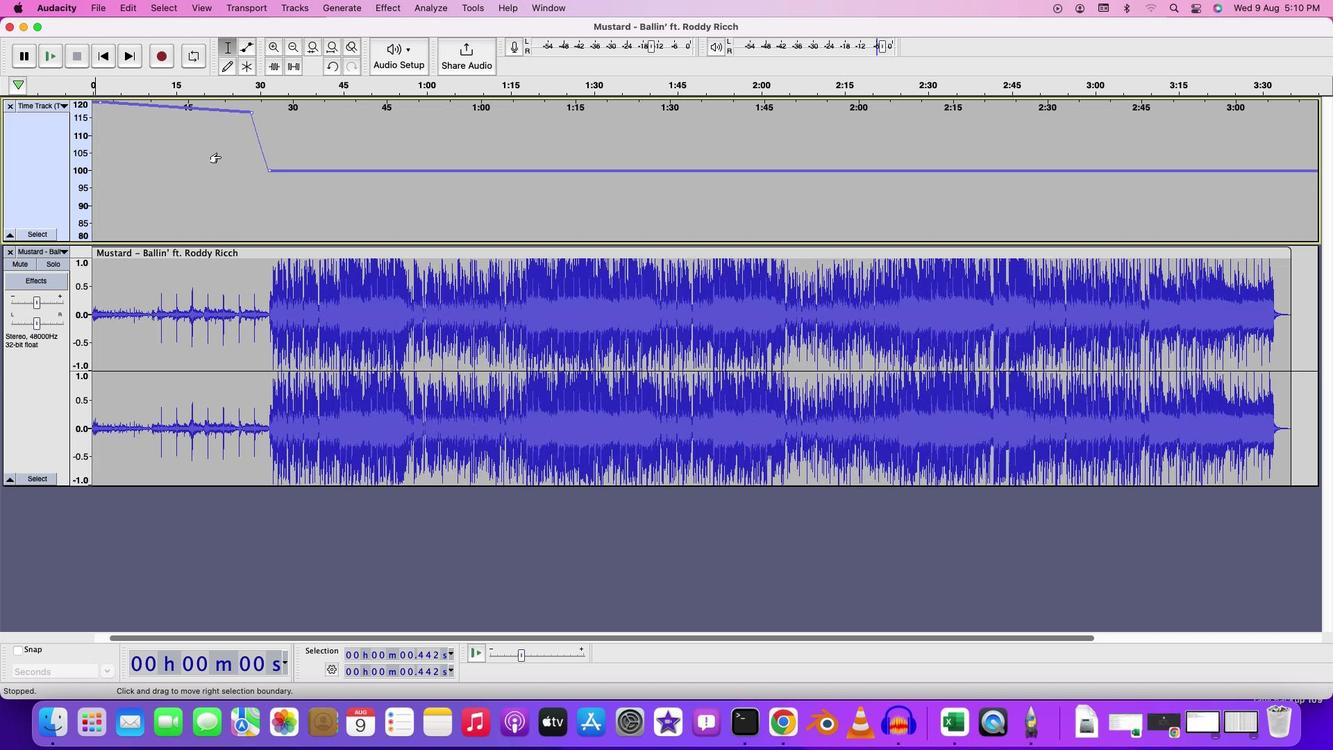 
Action: Mouse scrolled (220, 156) with delta (0, 1)
Screenshot: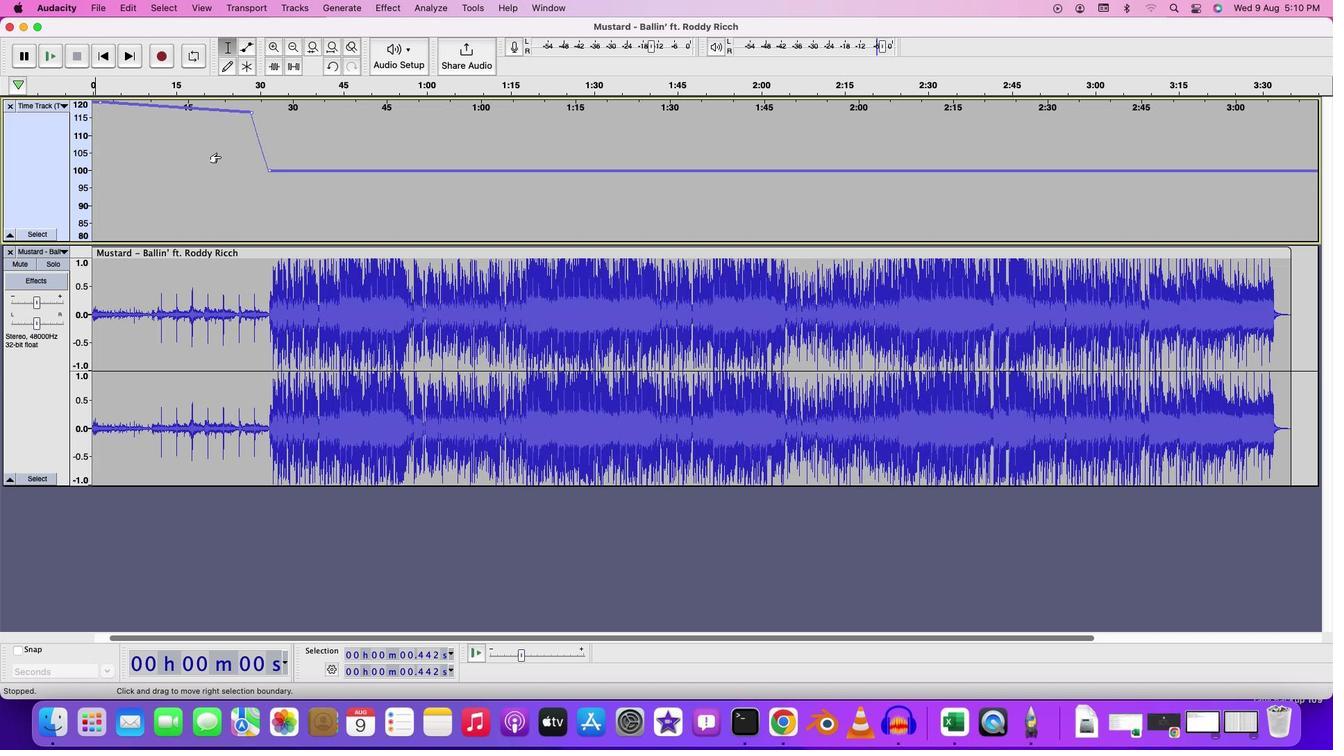 
Action: Mouse scrolled (220, 156) with delta (0, 0)
Screenshot: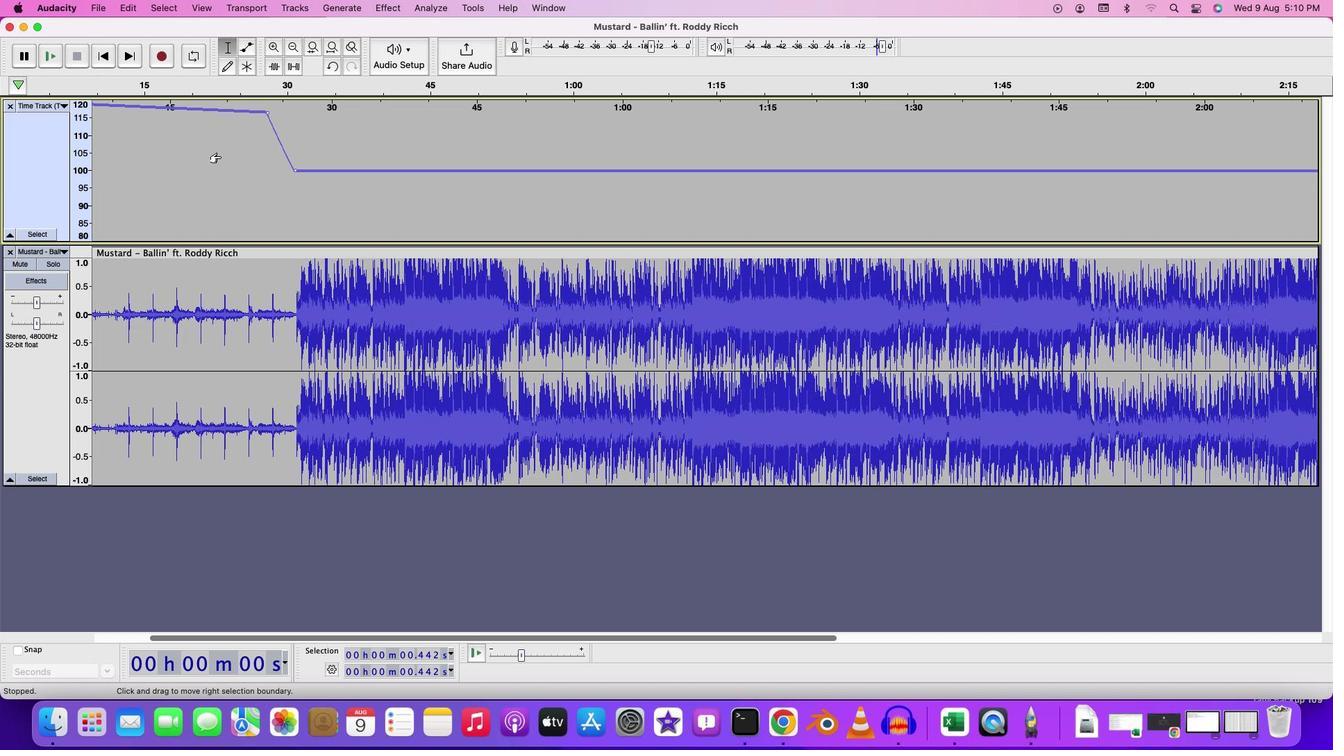 
Action: Mouse scrolled (220, 156) with delta (0, 0)
Screenshot: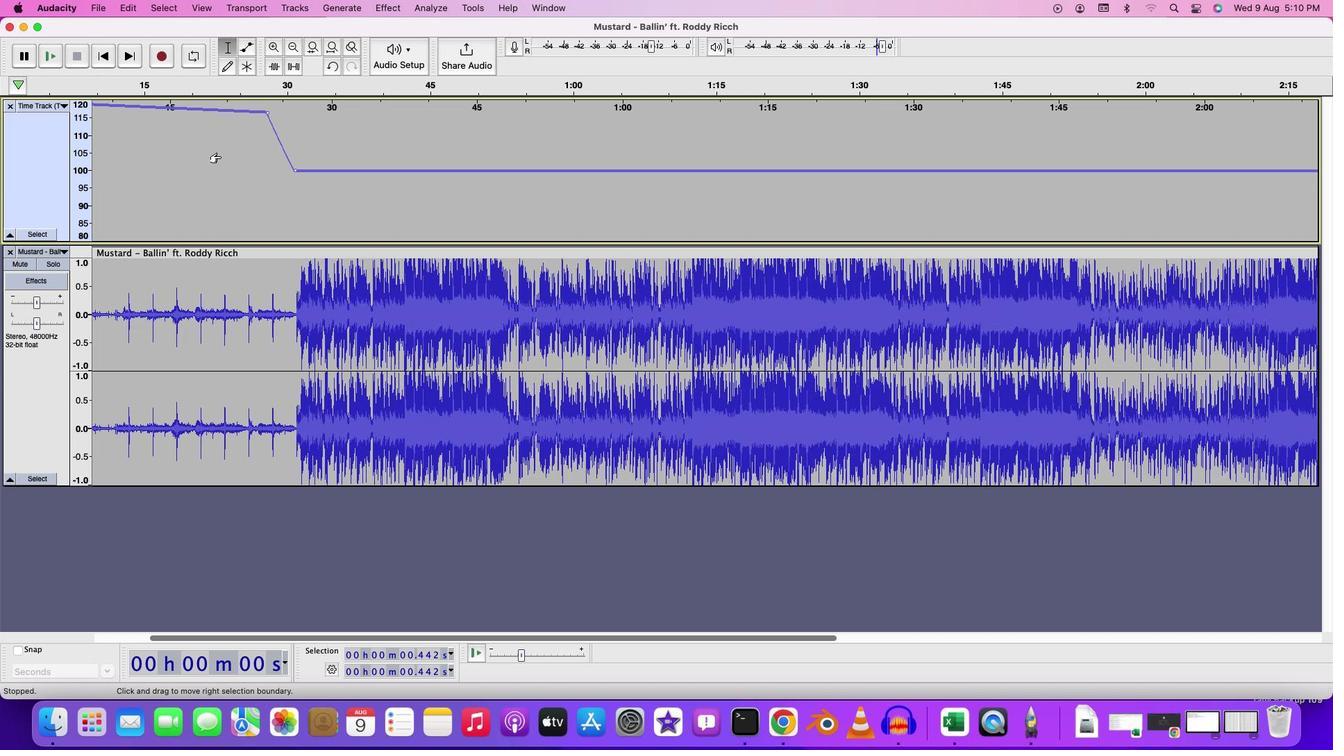 
Action: Mouse scrolled (220, 156) with delta (0, 0)
Screenshot: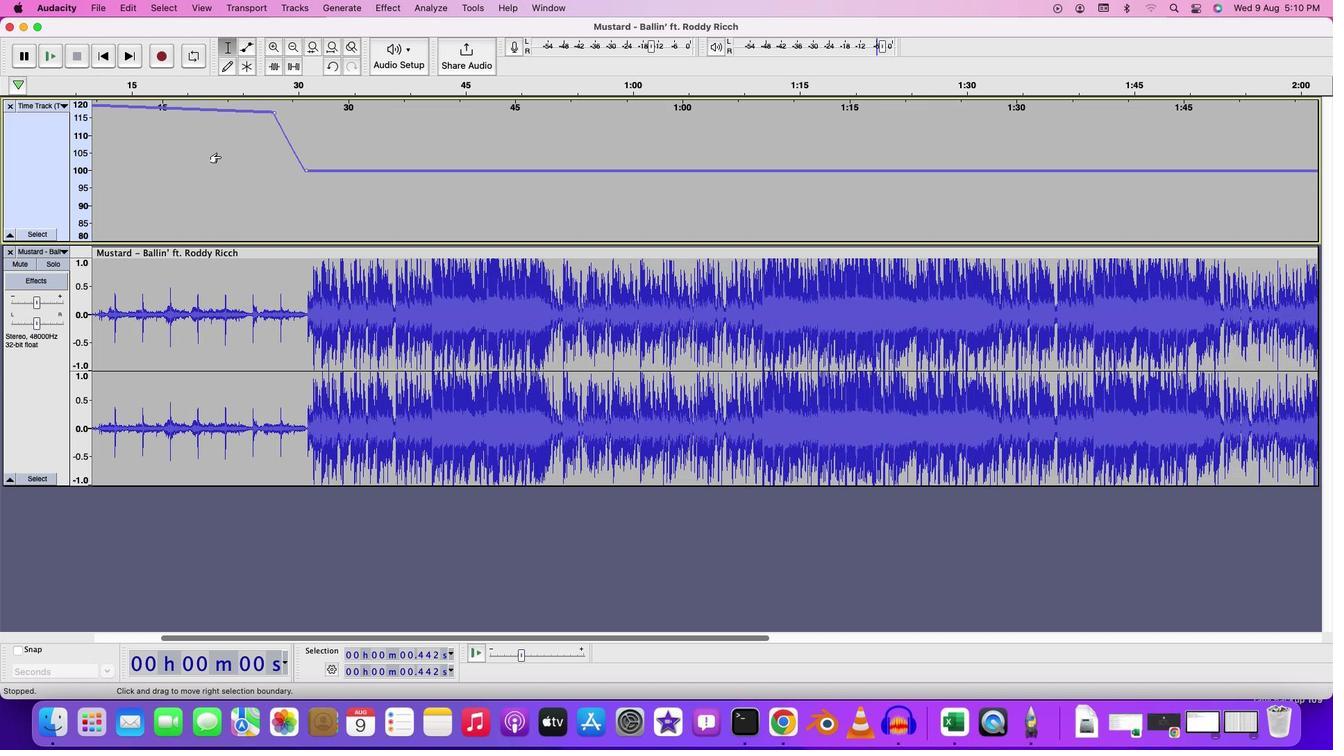 
Action: Mouse moved to (493, 636)
Screenshot: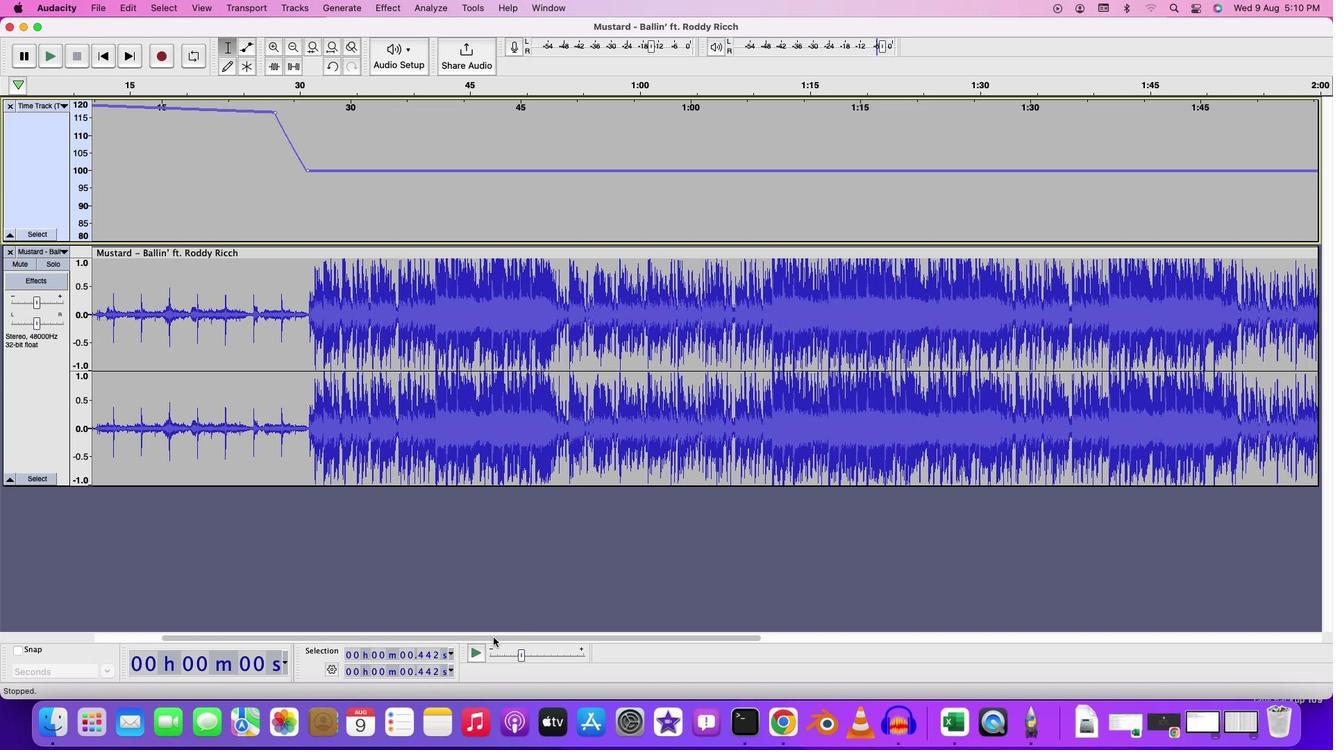 
Action: Mouse pressed left at (493, 636)
Screenshot: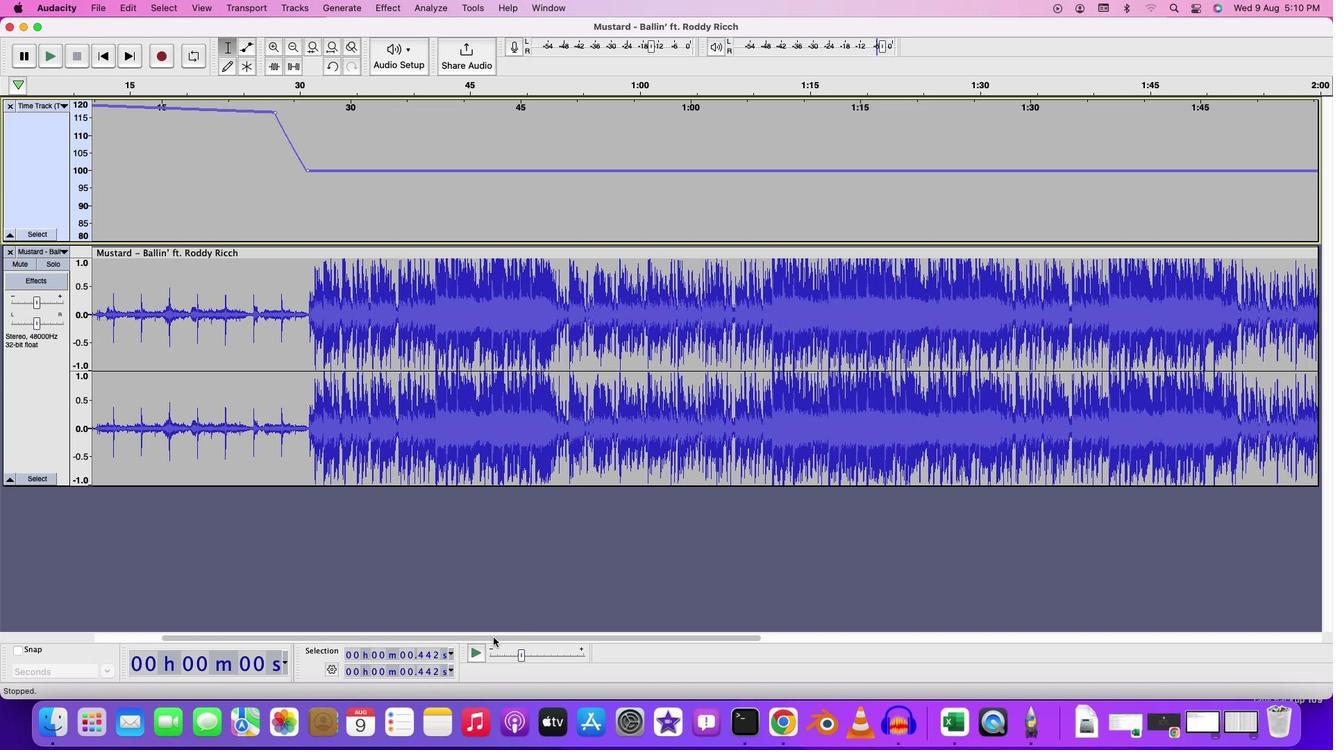 
Action: Mouse moved to (131, 200)
Screenshot: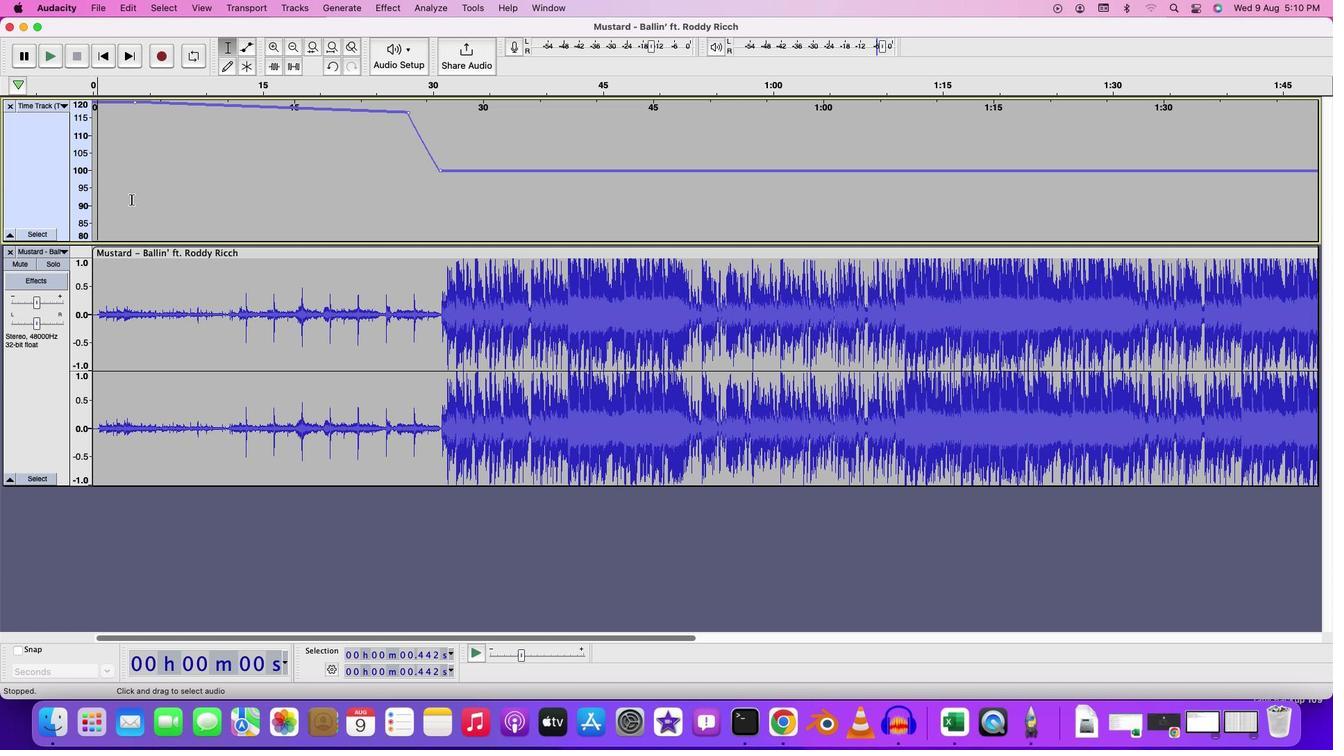
Action: Mouse pressed left at (131, 200)
Screenshot: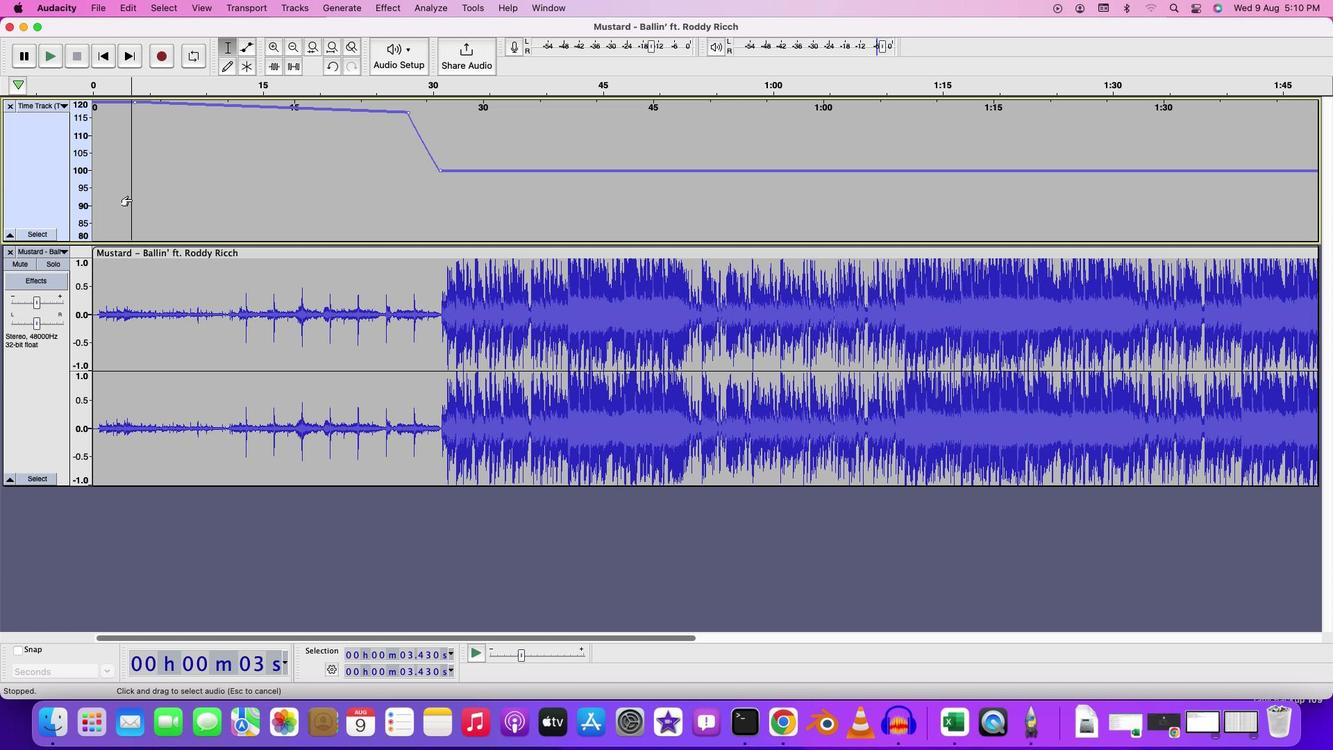 
Action: Key pressed Key.space
Screenshot: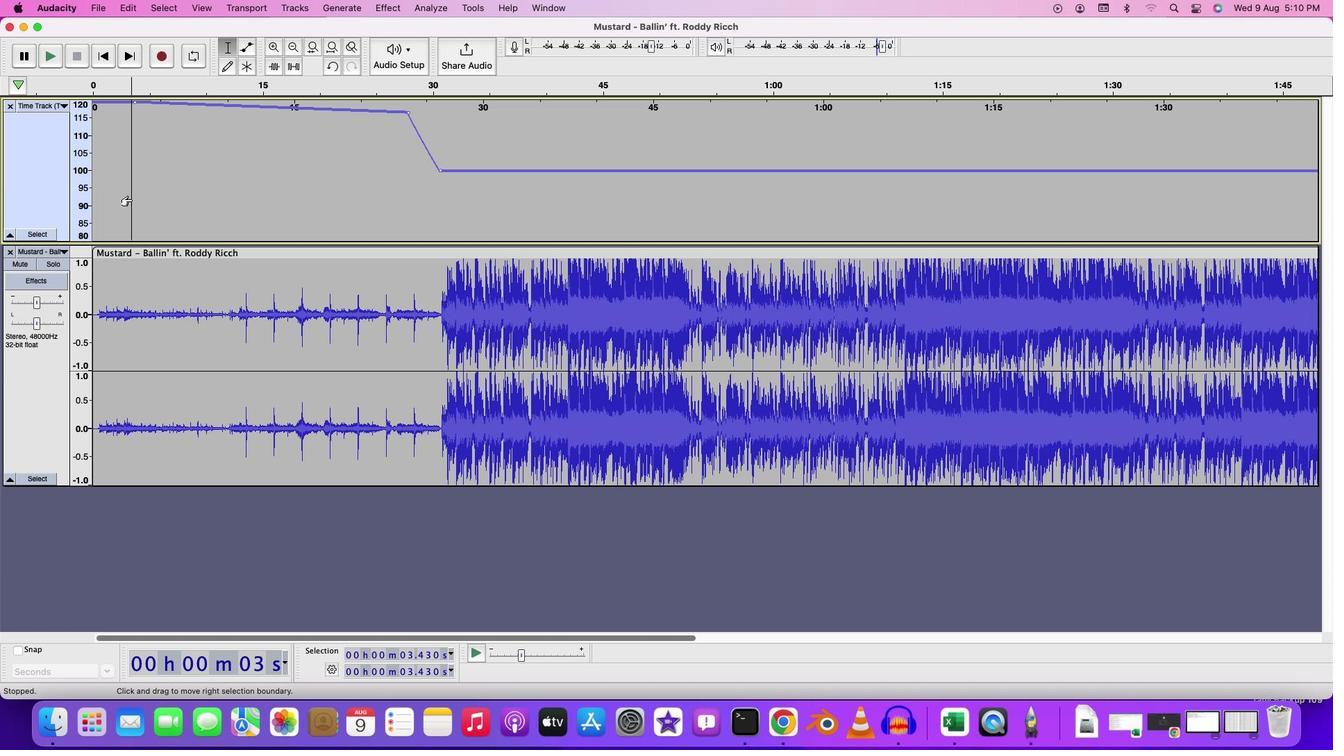 
Action: Mouse moved to (559, 637)
Screenshot: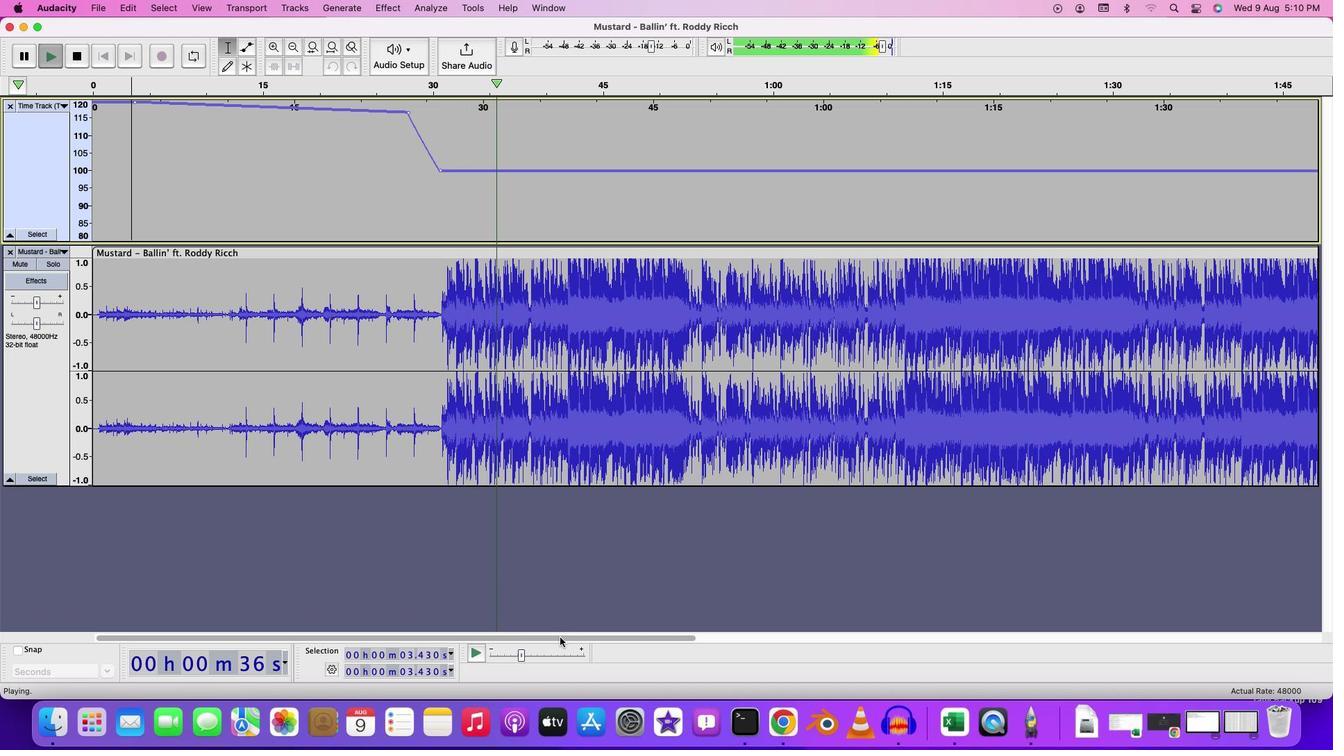 
Action: Mouse pressed left at (559, 637)
Screenshot: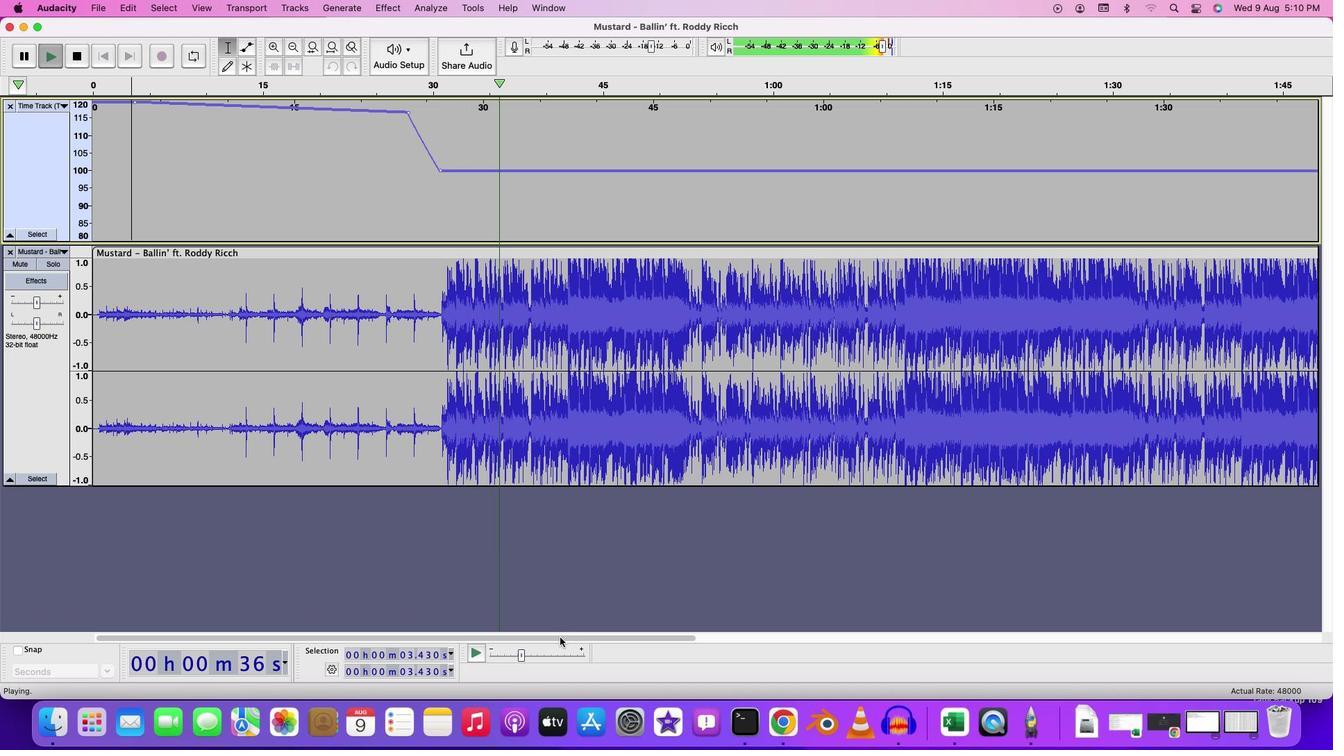 
Action: Mouse moved to (517, 291)
Screenshot: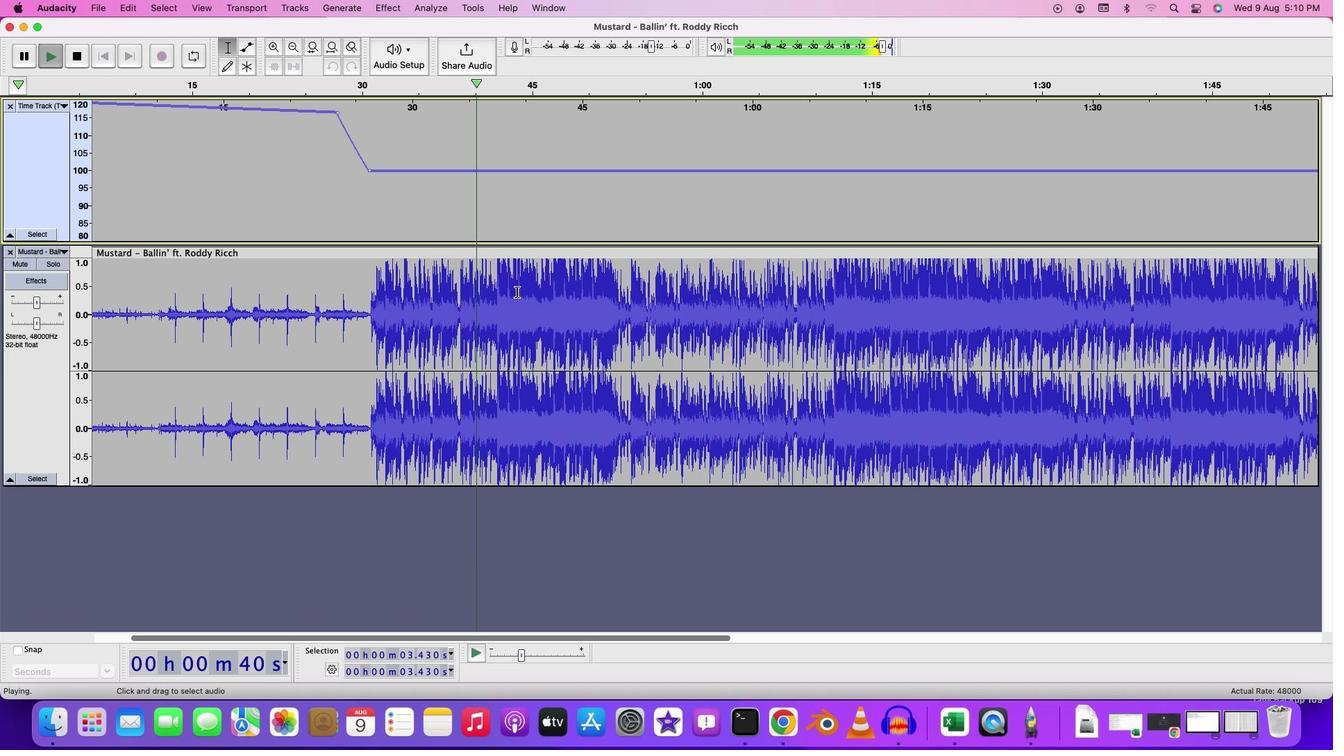
Action: Key pressed Key.space
Screenshot: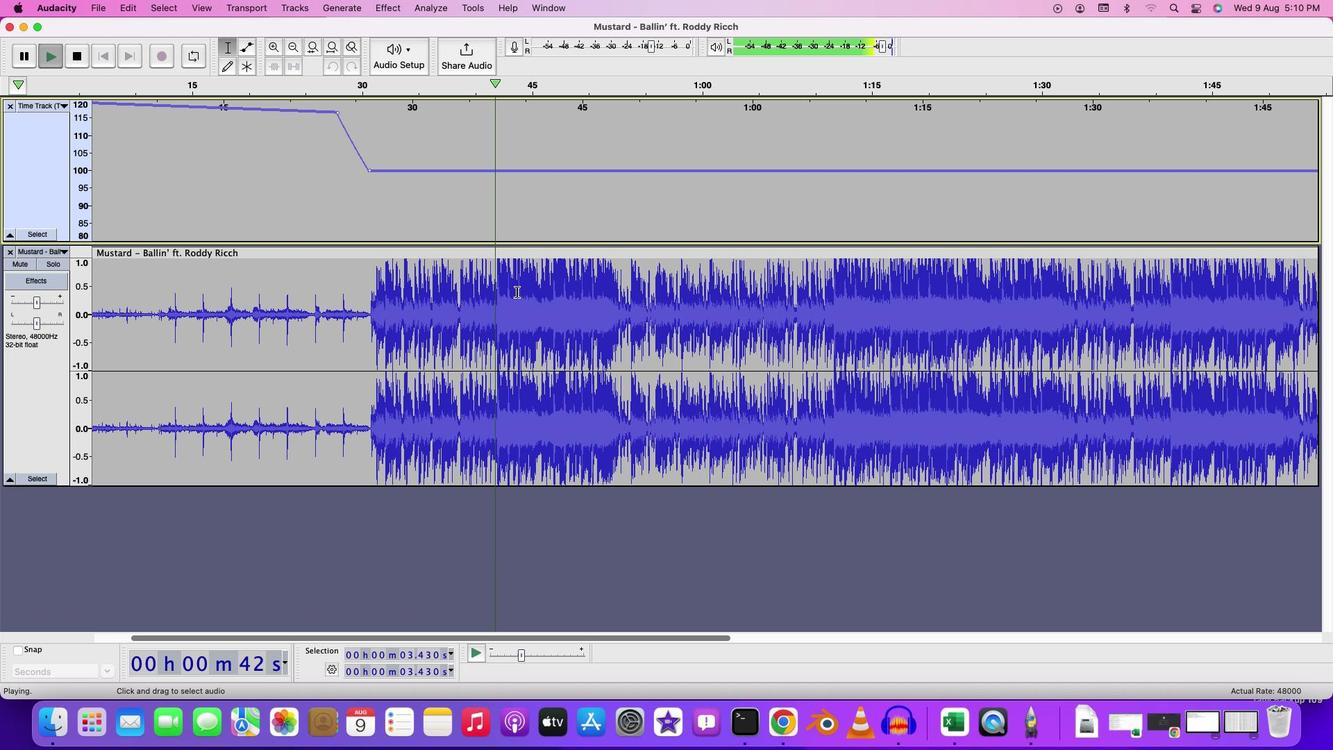 
Action: Mouse moved to (492, 169)
Screenshot: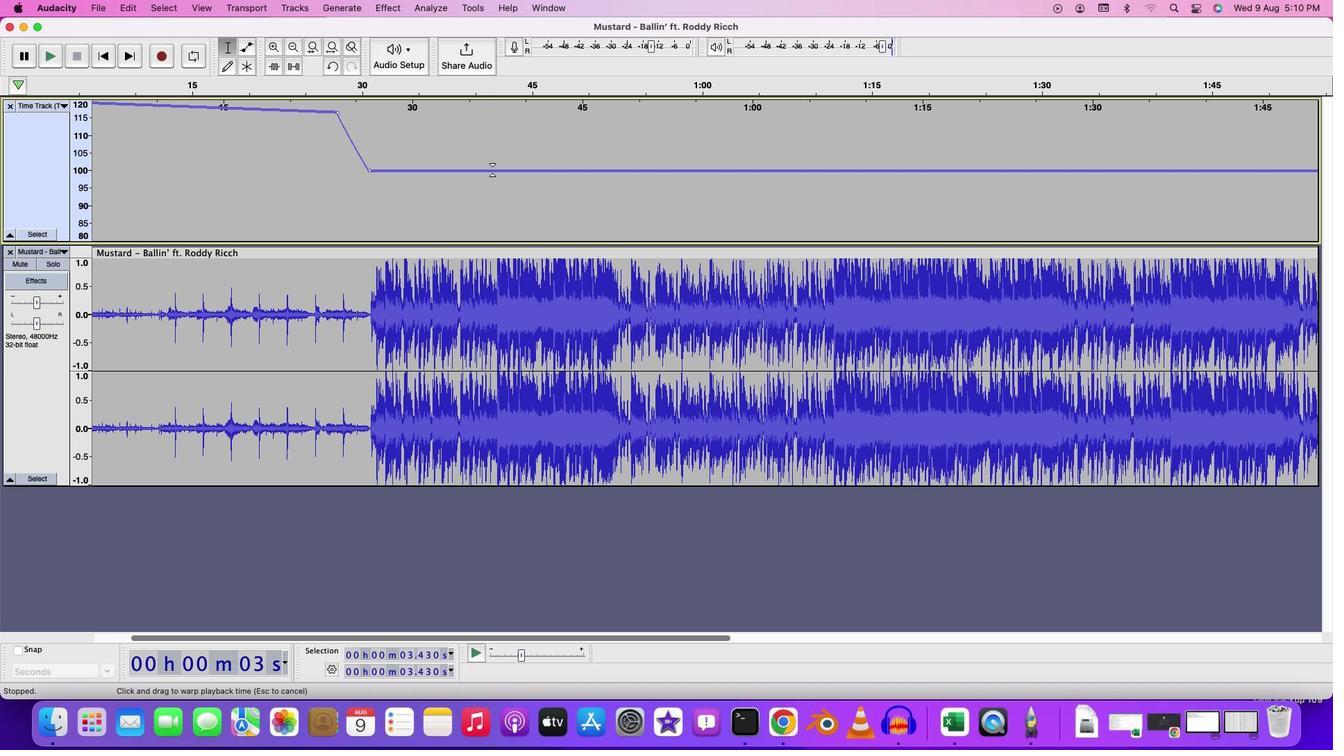 
Action: Mouse pressed left at (492, 169)
Screenshot: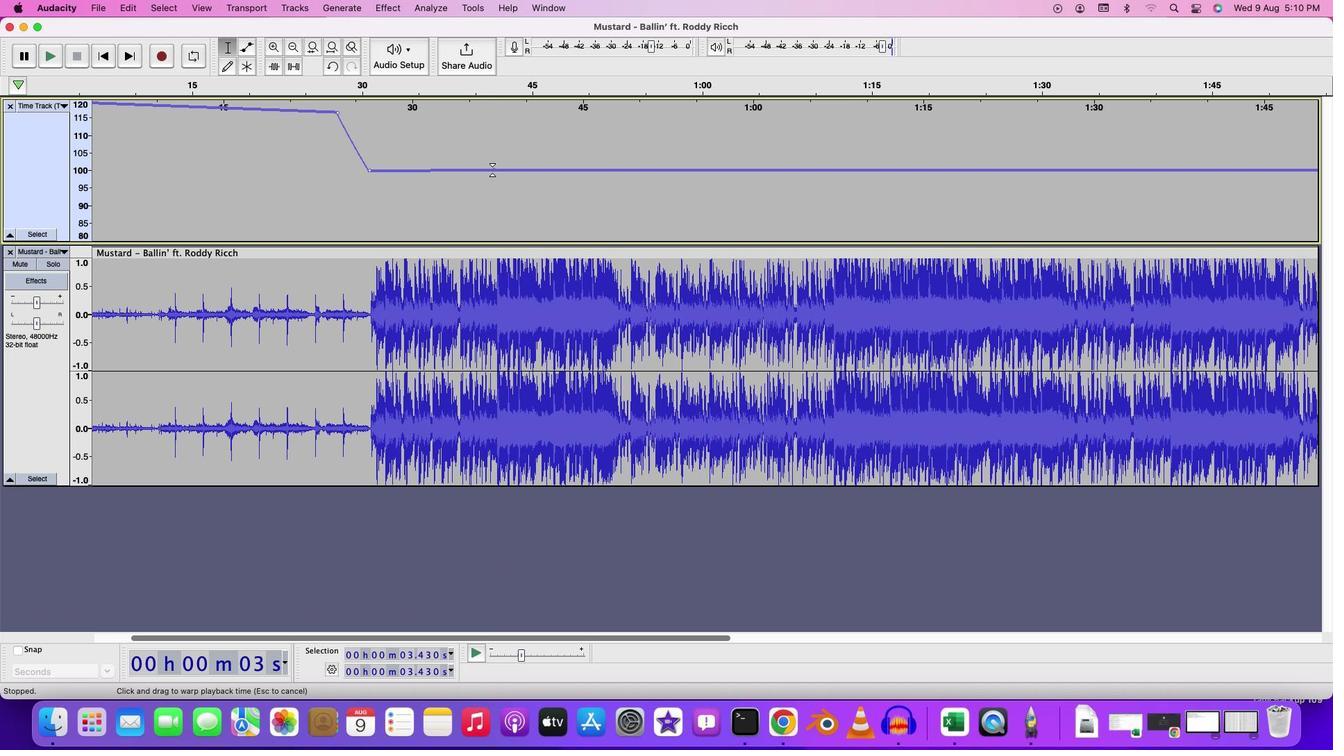 
Action: Mouse moved to (627, 170)
Screenshot: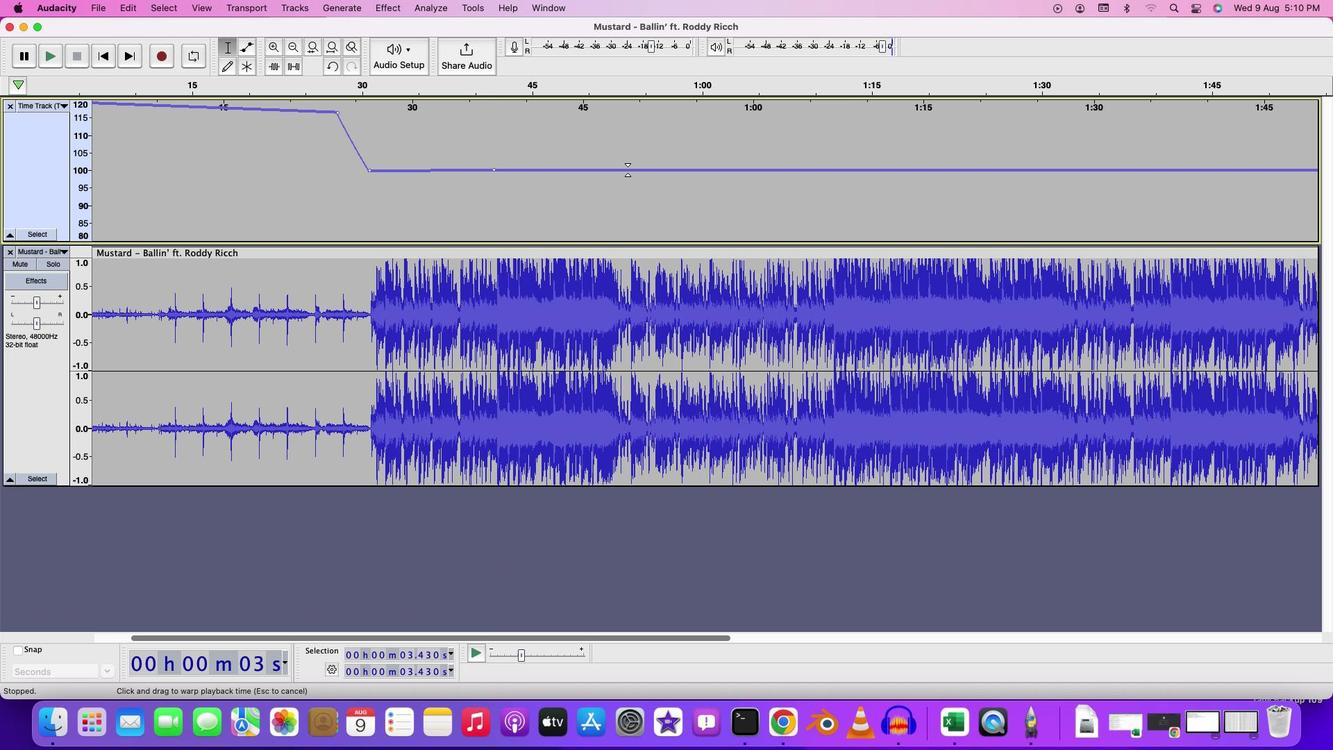 
Action: Mouse pressed left at (627, 170)
Screenshot: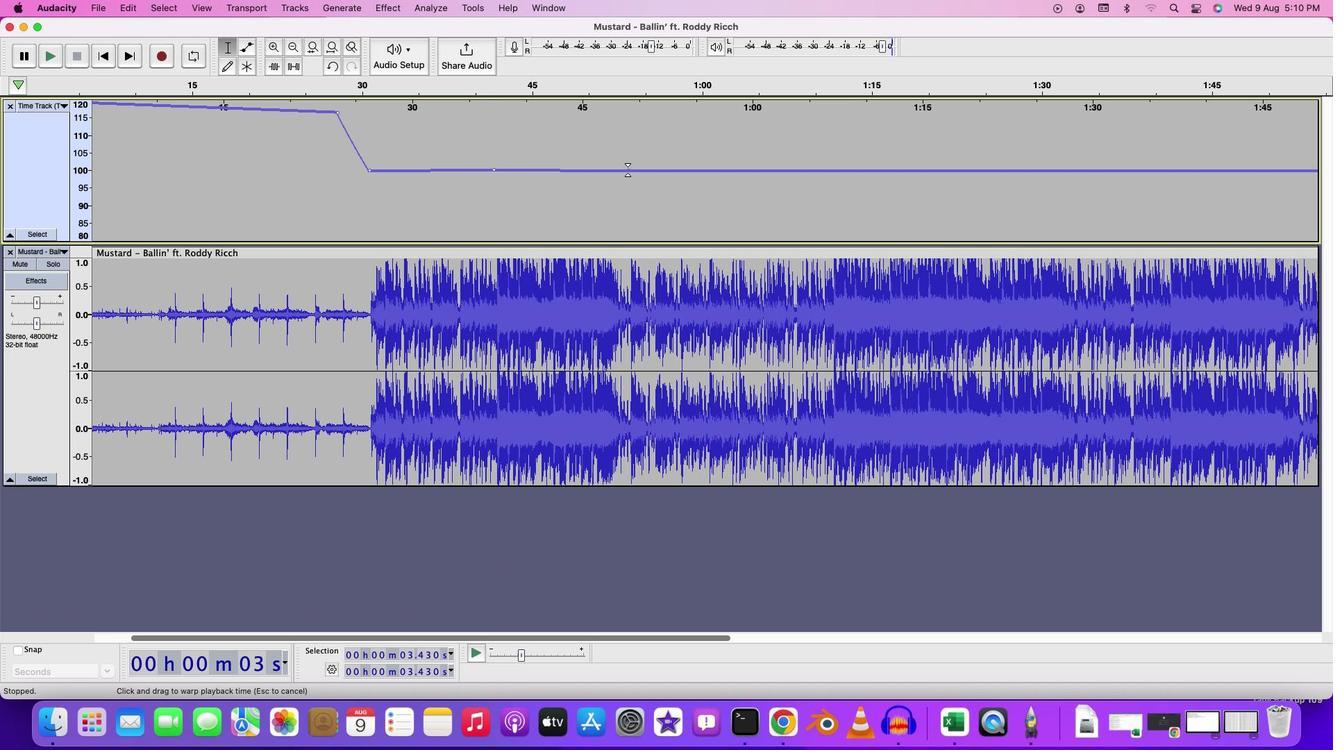 
Action: Mouse moved to (618, 170)
Screenshot: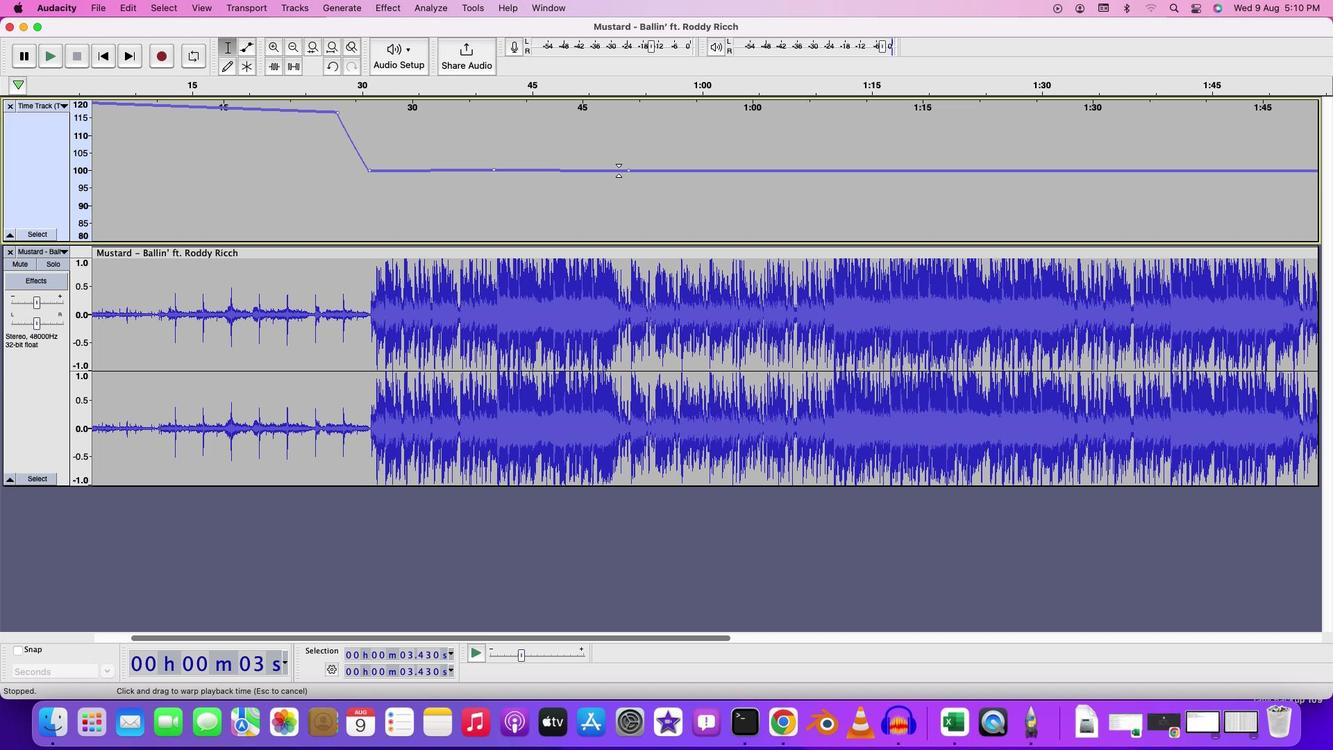 
Action: Mouse pressed left at (618, 170)
Screenshot: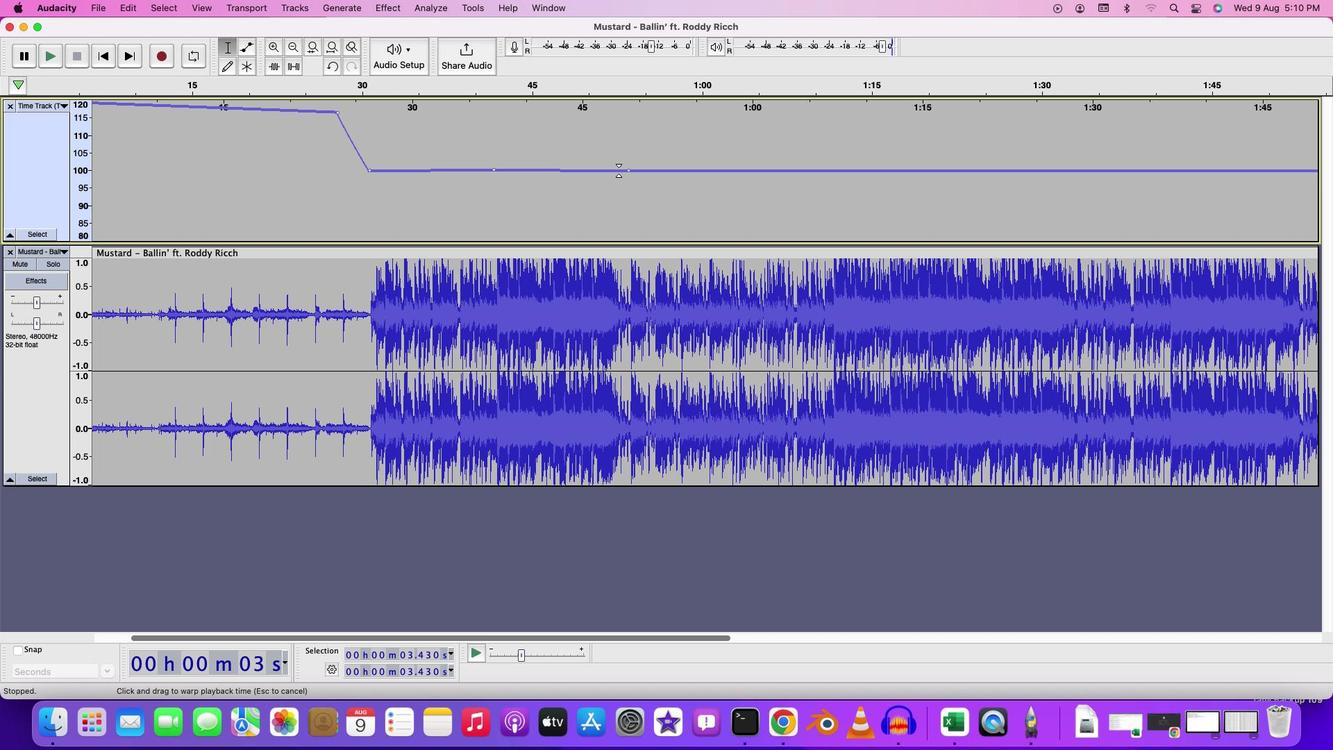 
Action: Mouse moved to (498, 168)
Screenshot: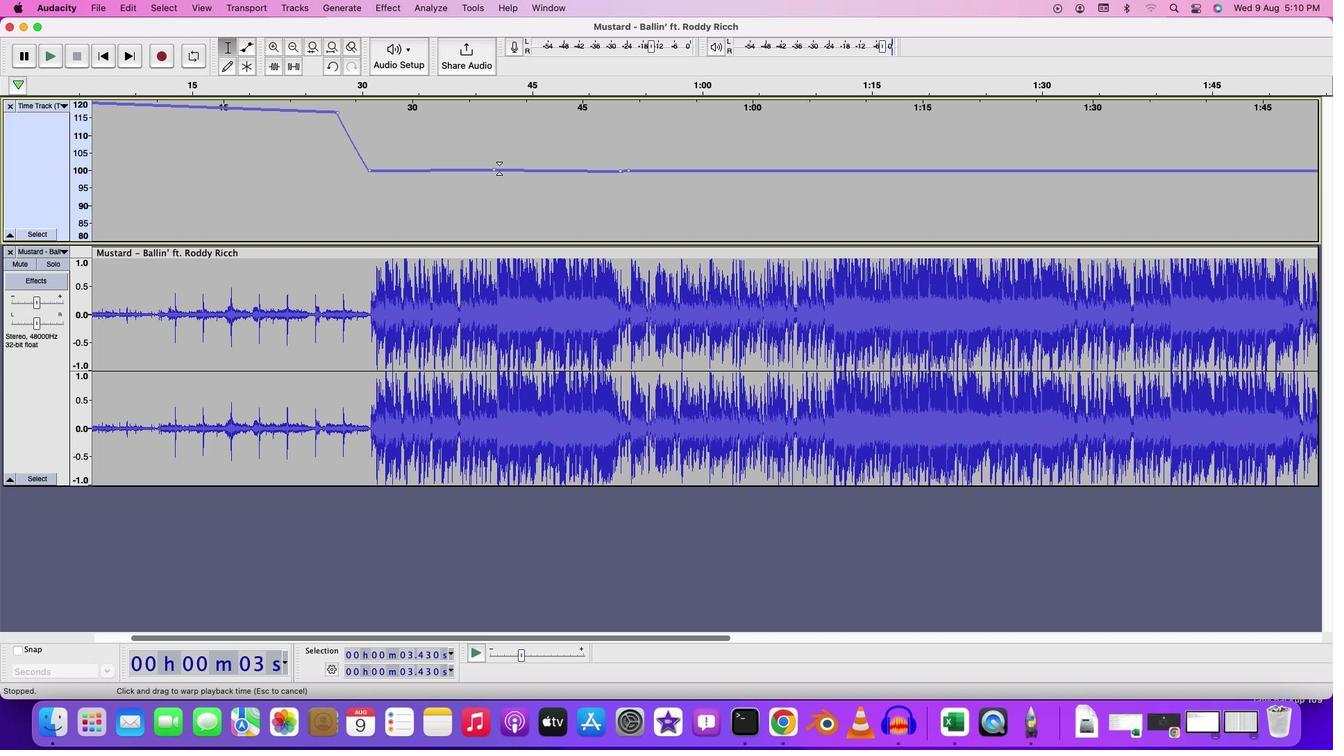 
Action: Mouse pressed left at (498, 168)
Screenshot: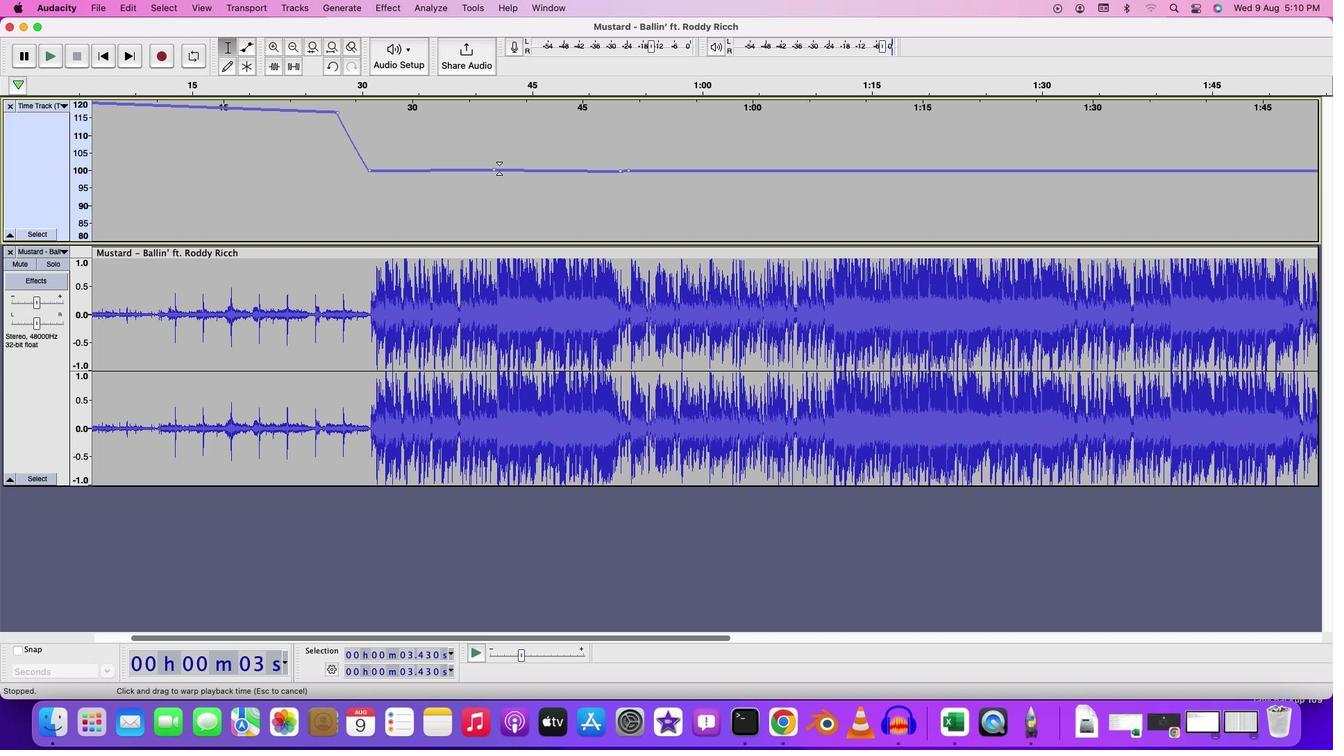 
Action: Mouse moved to (500, 169)
Screenshot: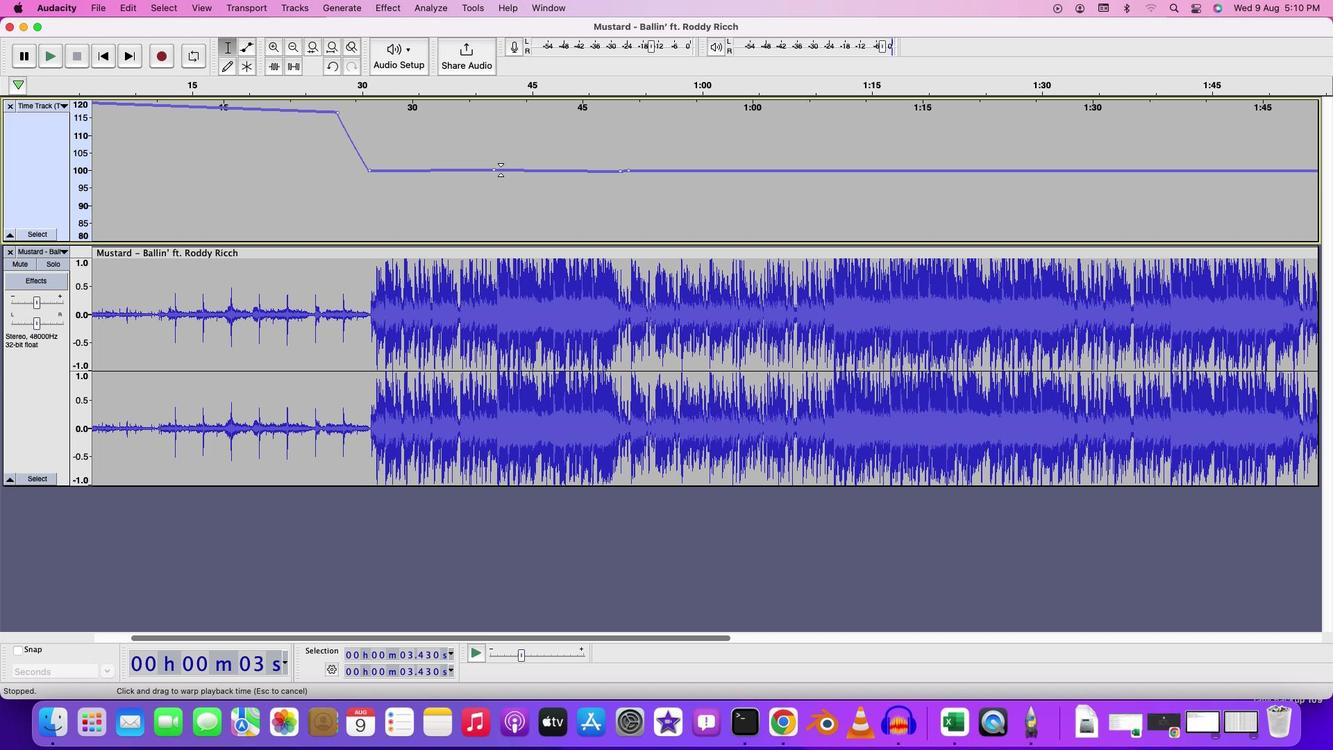 
Action: Mouse pressed left at (500, 169)
Screenshot: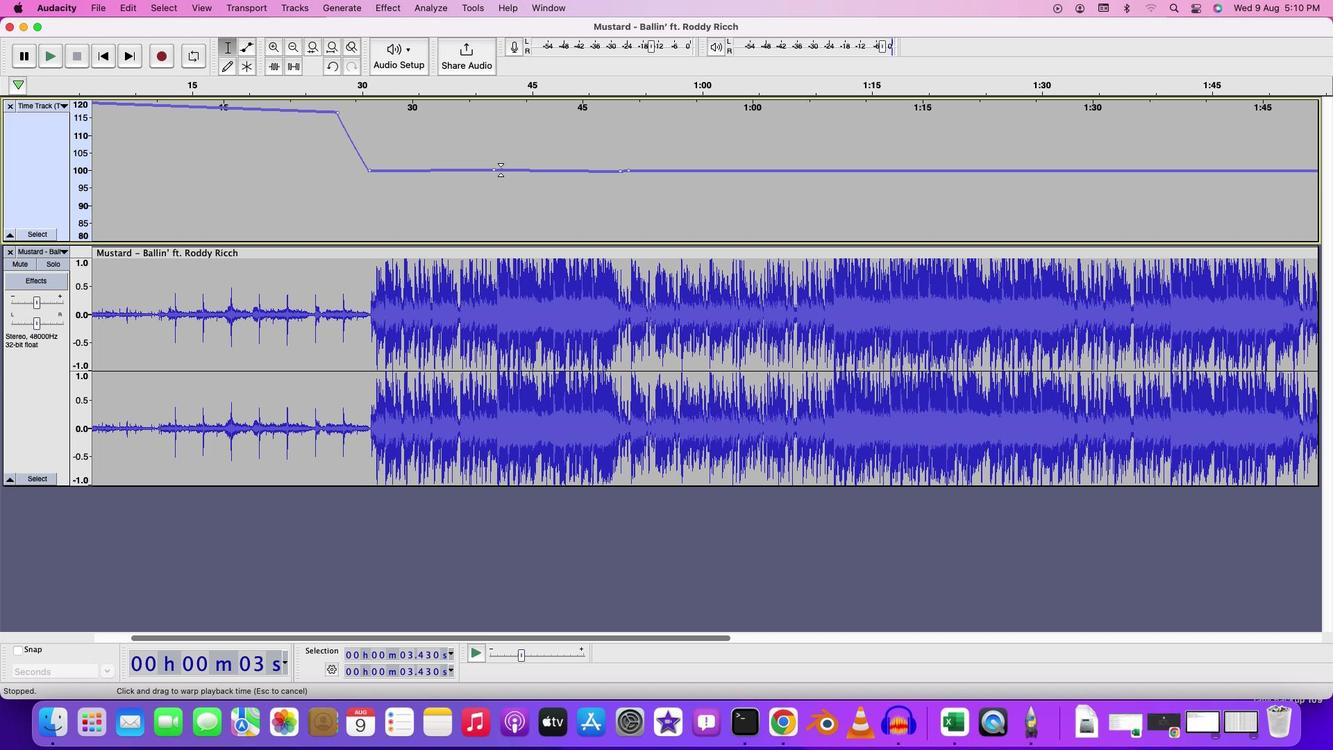 
Action: Mouse moved to (500, 169)
Screenshot: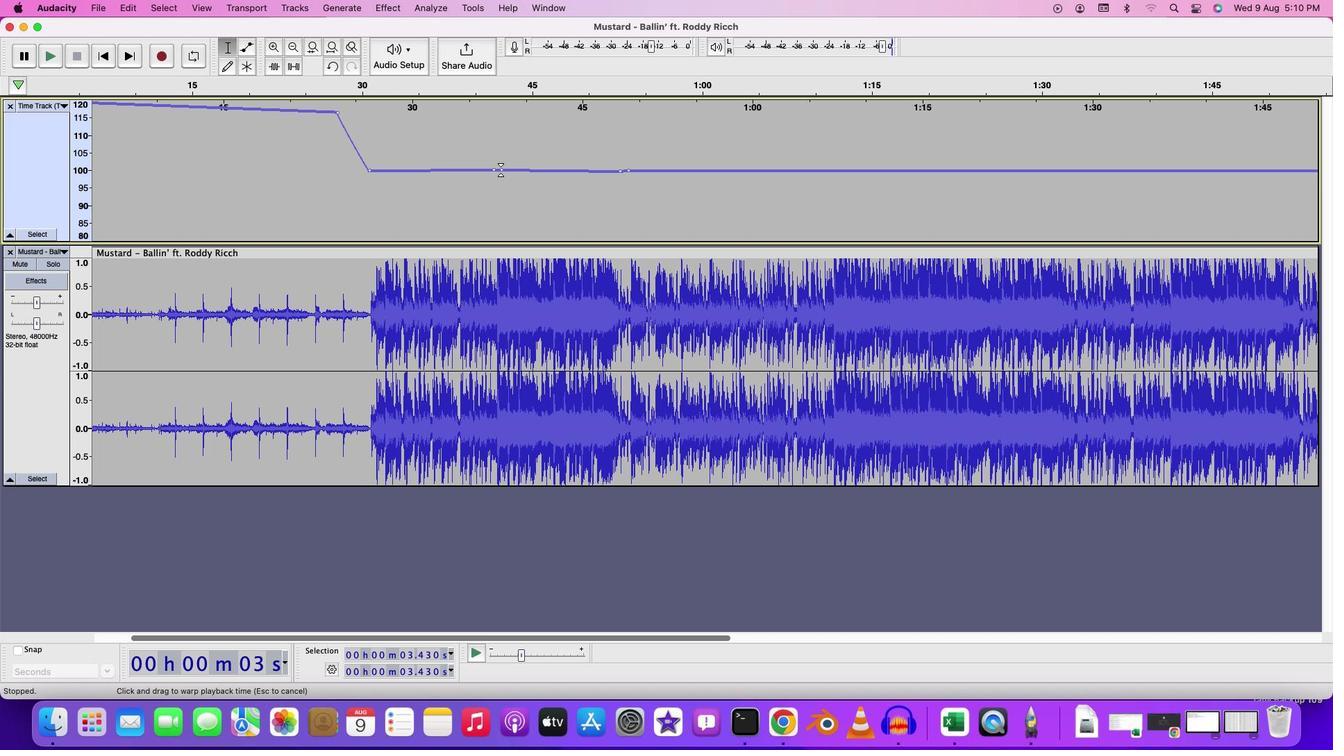 
Action: Mouse pressed left at (500, 169)
Screenshot: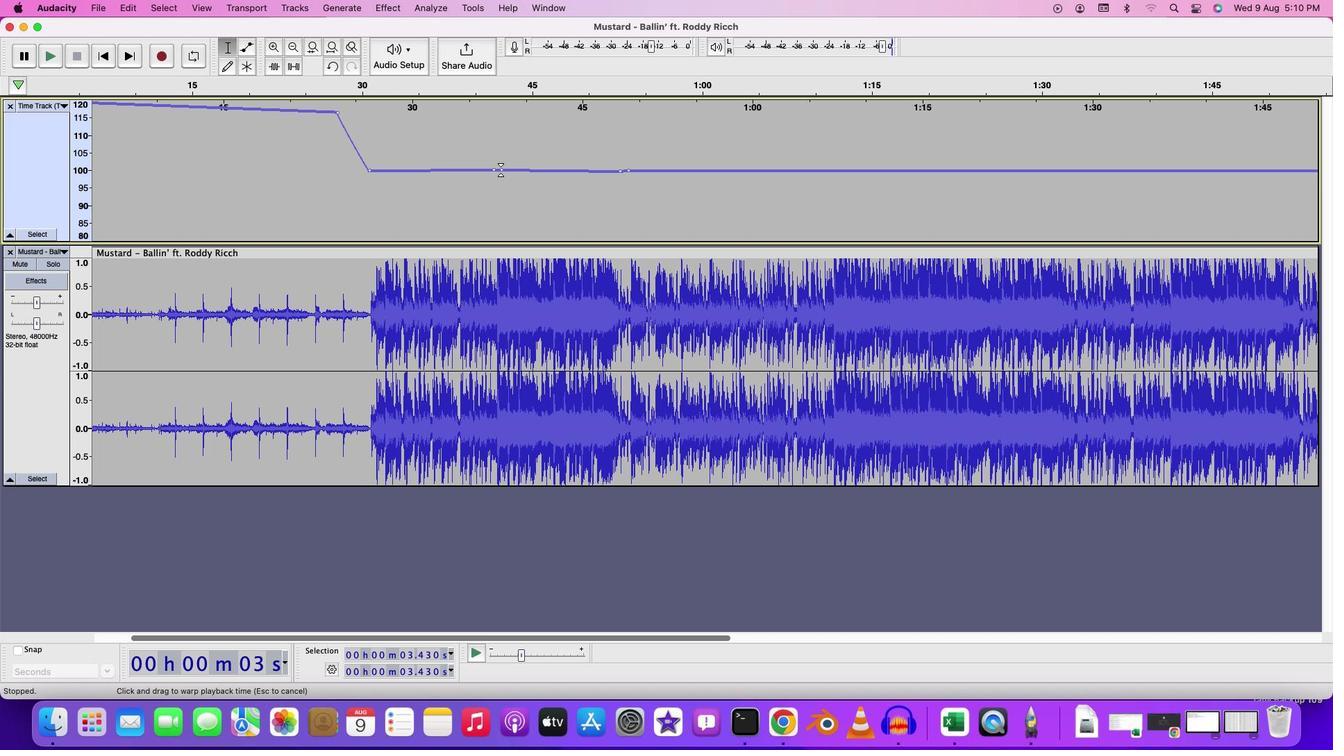 
Action: Mouse moved to (619, 170)
Screenshot: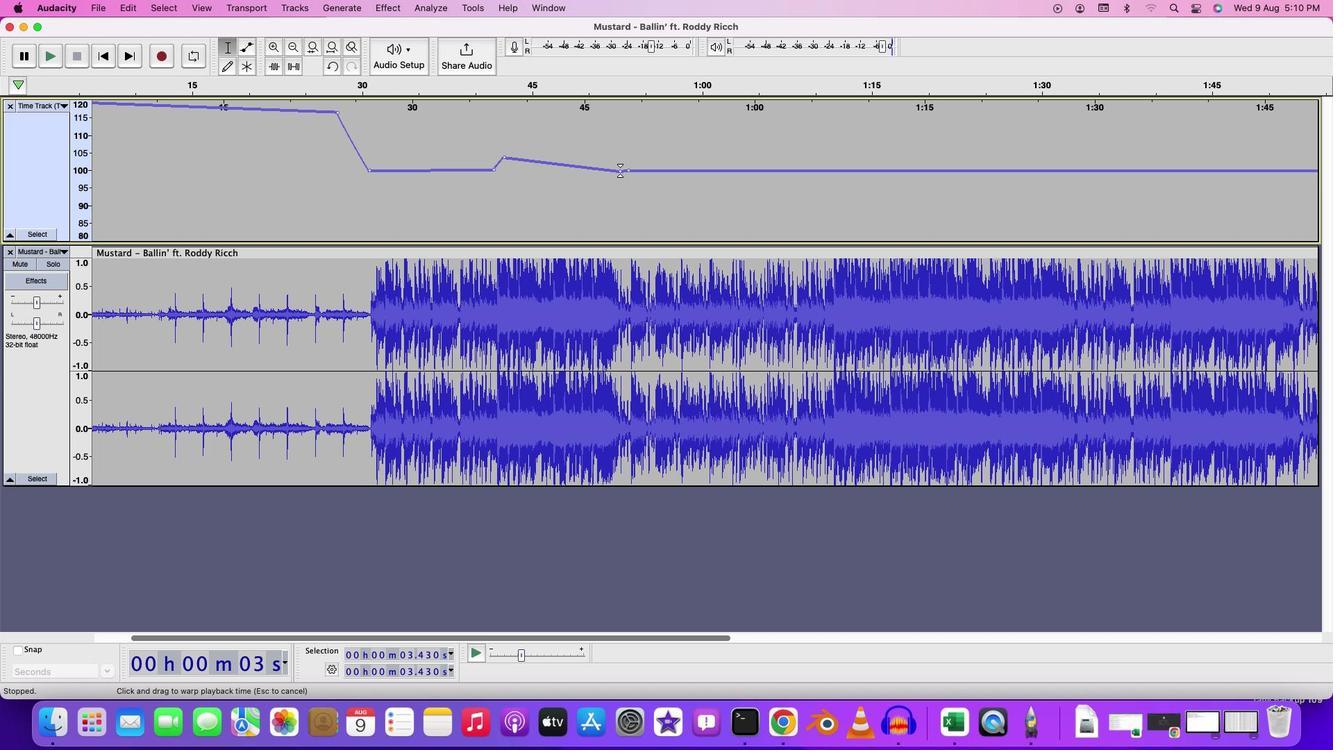
Action: Mouse pressed left at (619, 170)
Screenshot: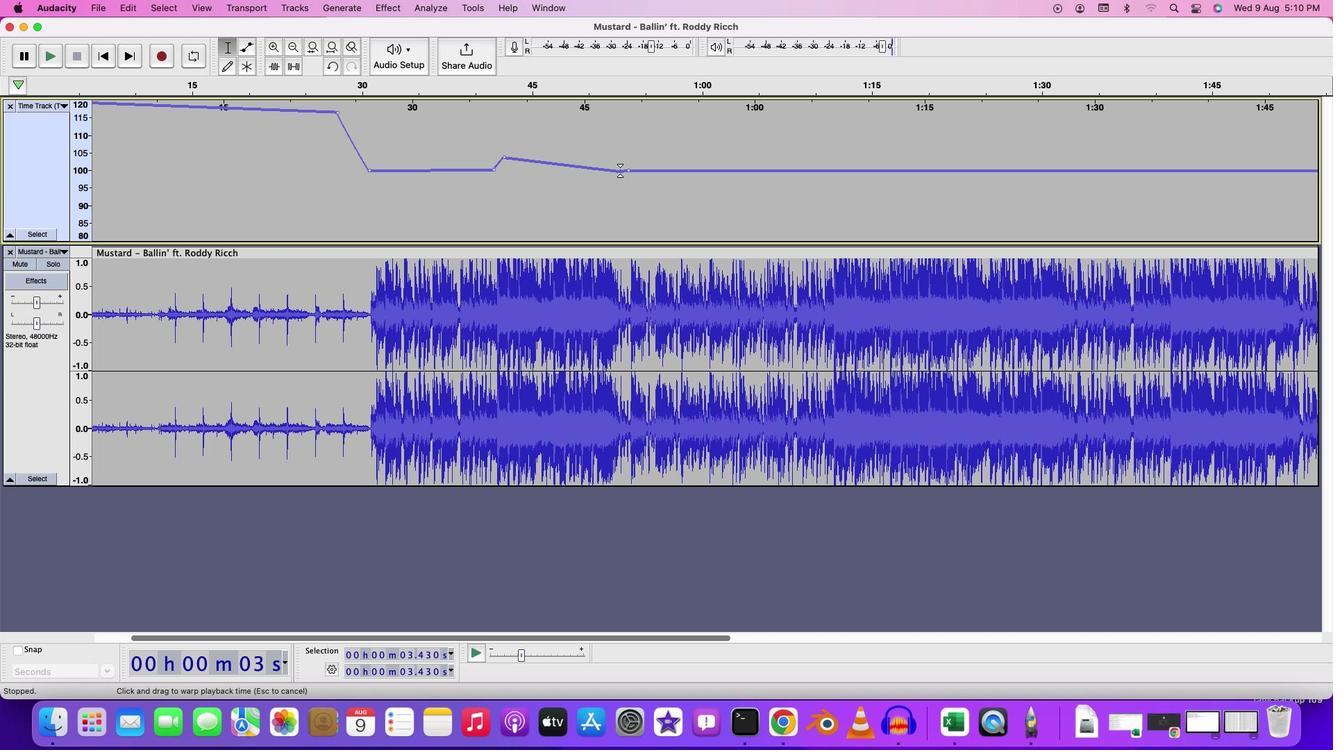
Action: Mouse moved to (468, 111)
Screenshot: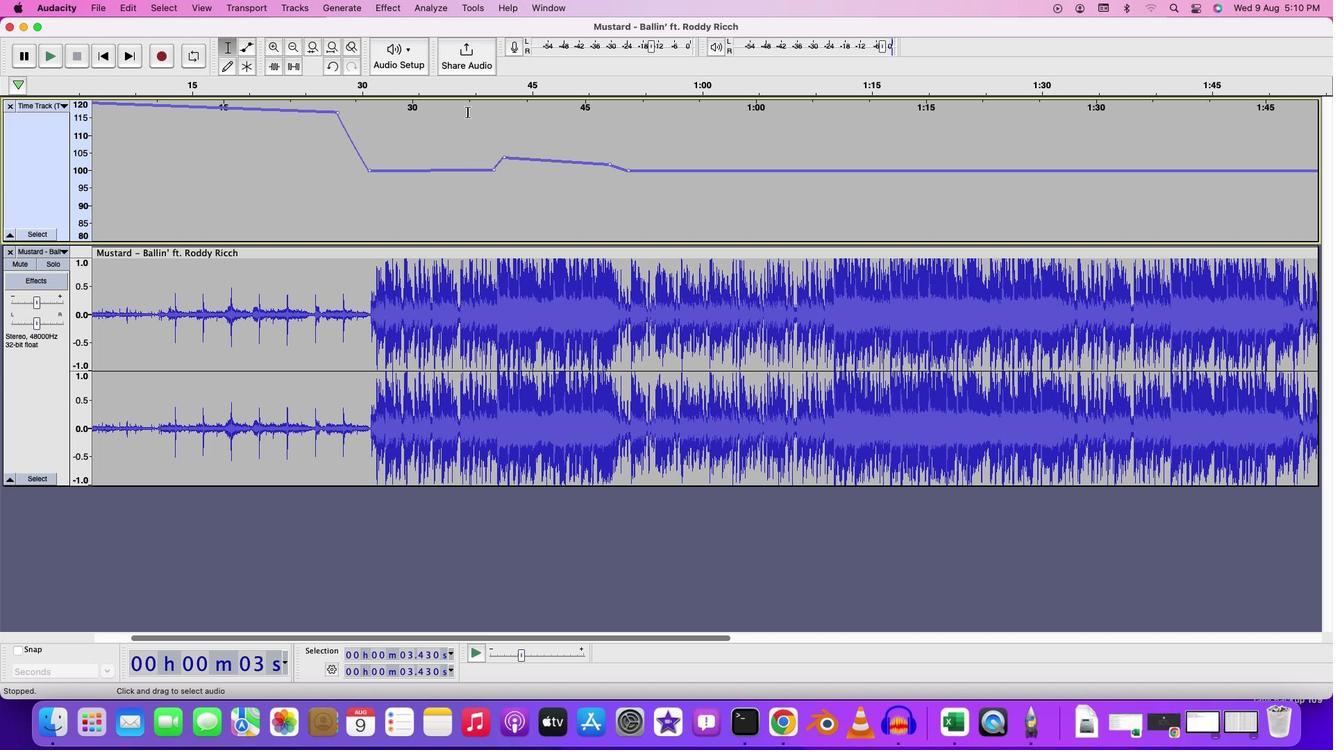 
Action: Mouse pressed left at (468, 111)
Screenshot: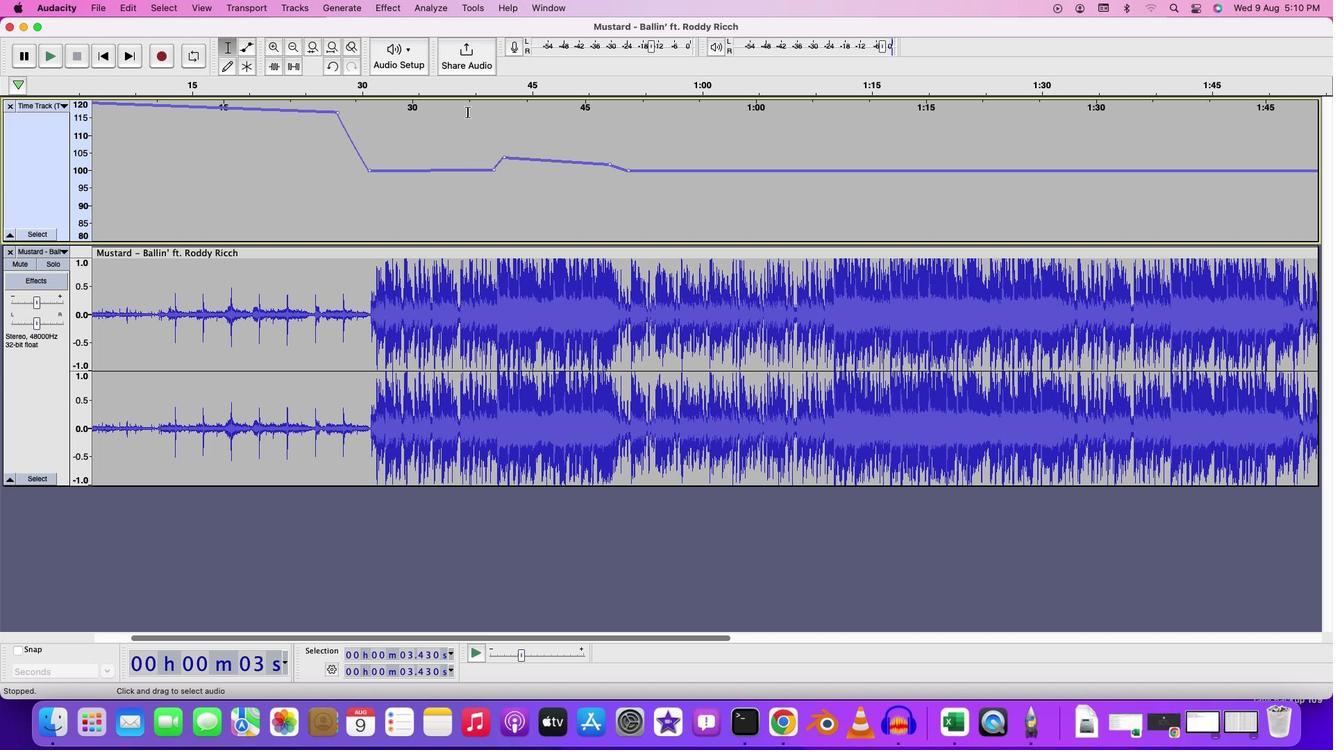 
Action: Key pressed Key.space
Screenshot: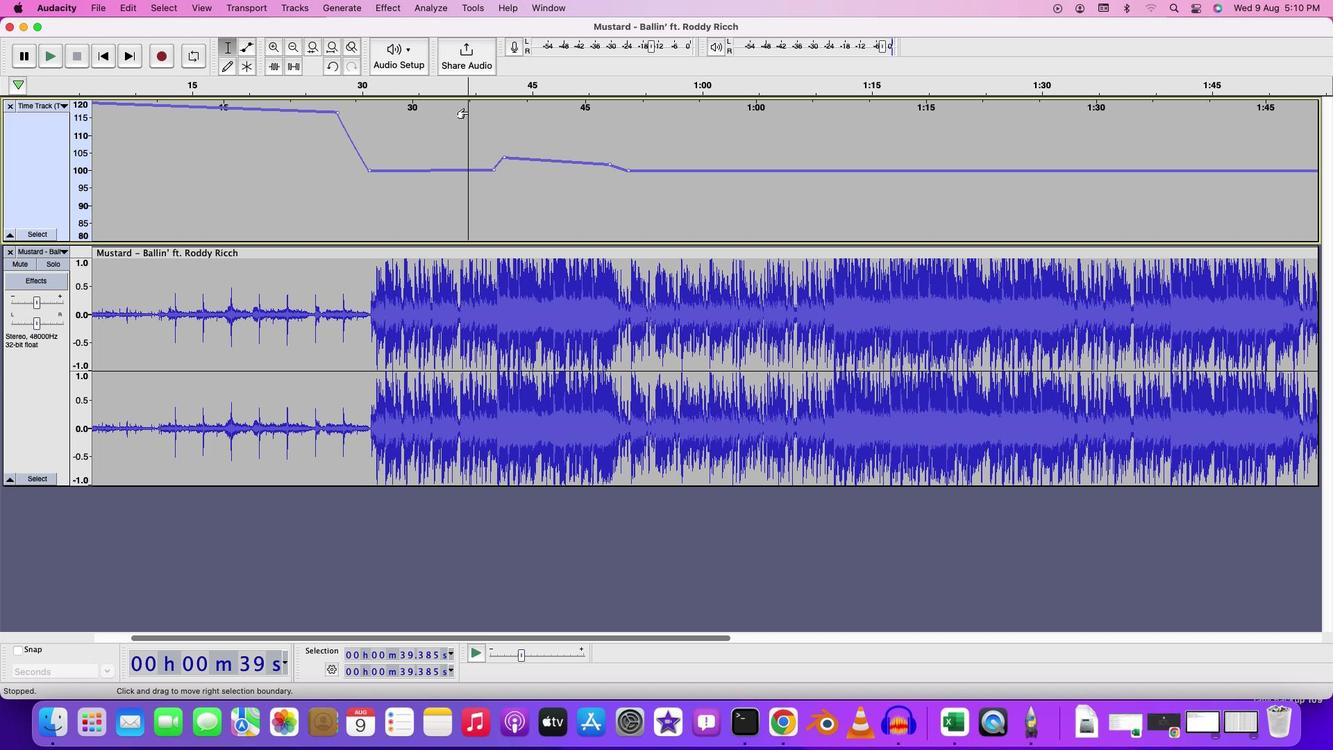 
Action: Mouse moved to (659, 635)
Screenshot: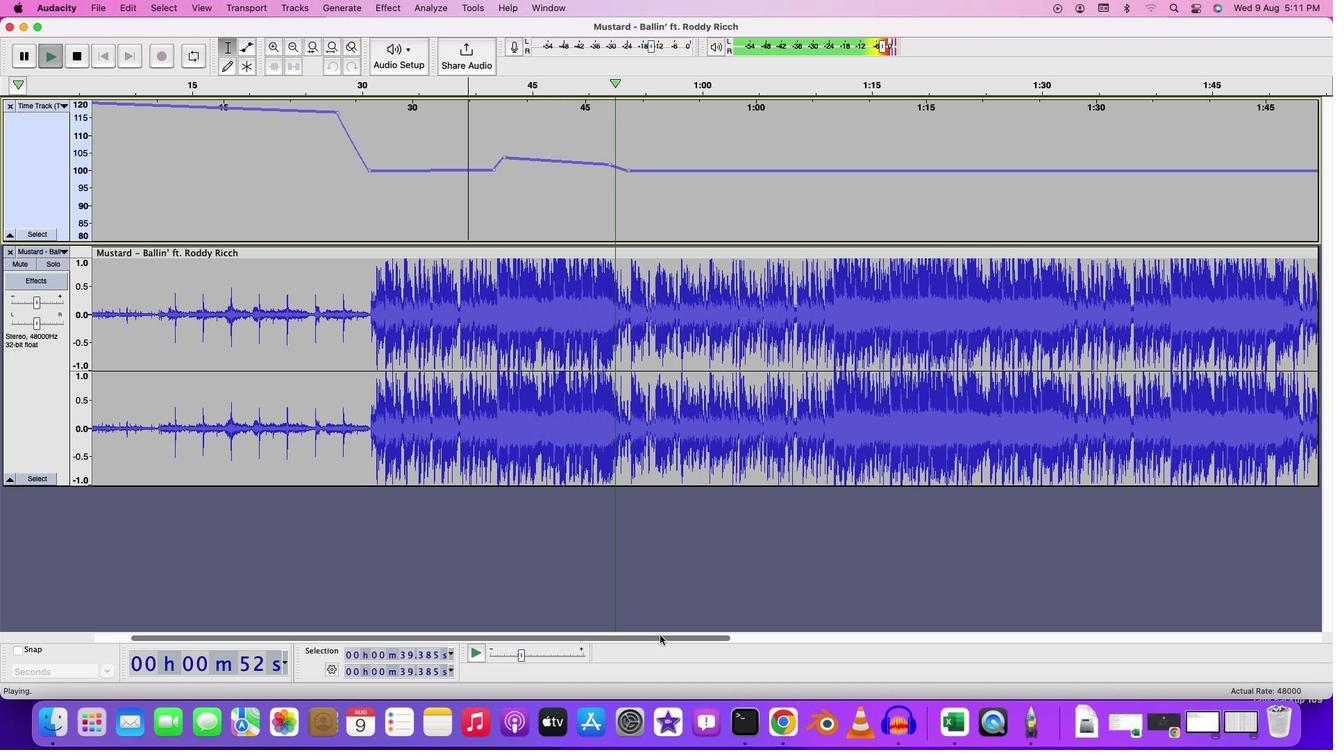 
Action: Mouse pressed left at (659, 635)
Screenshot: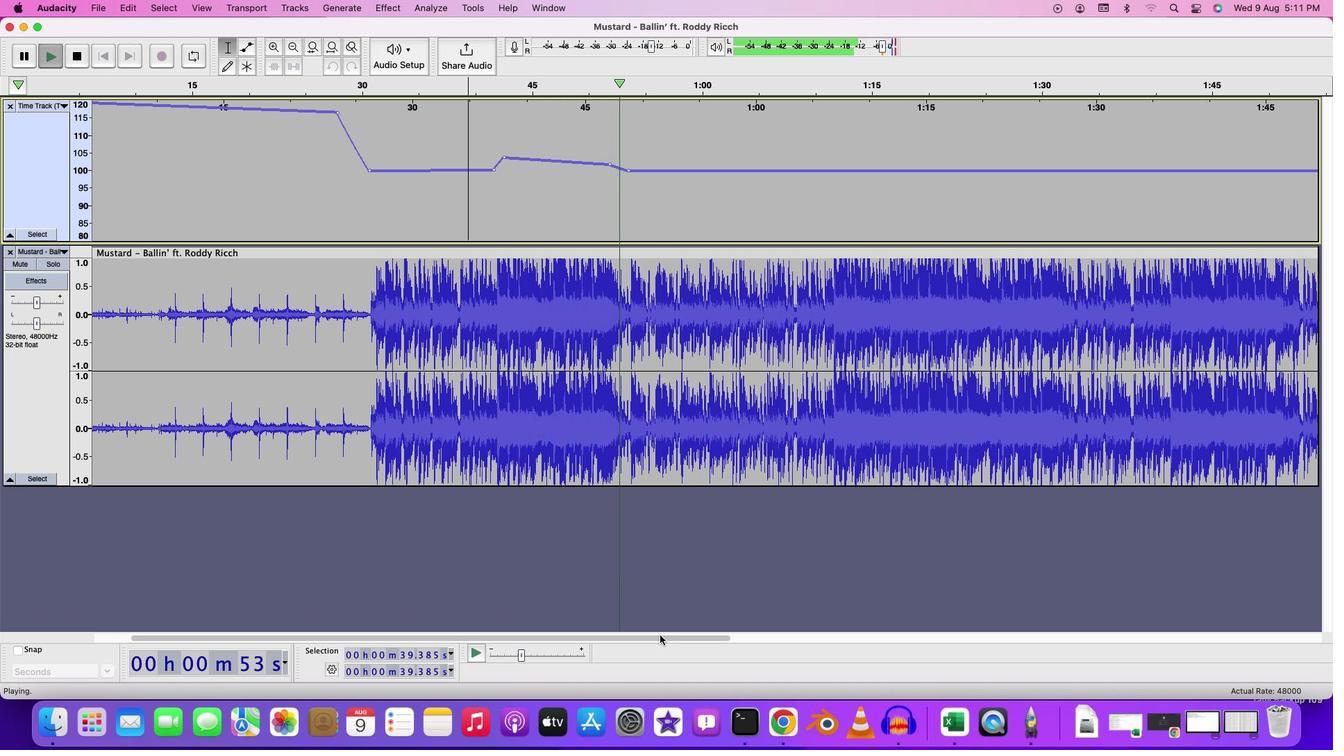 
Action: Mouse moved to (553, 216)
Screenshot: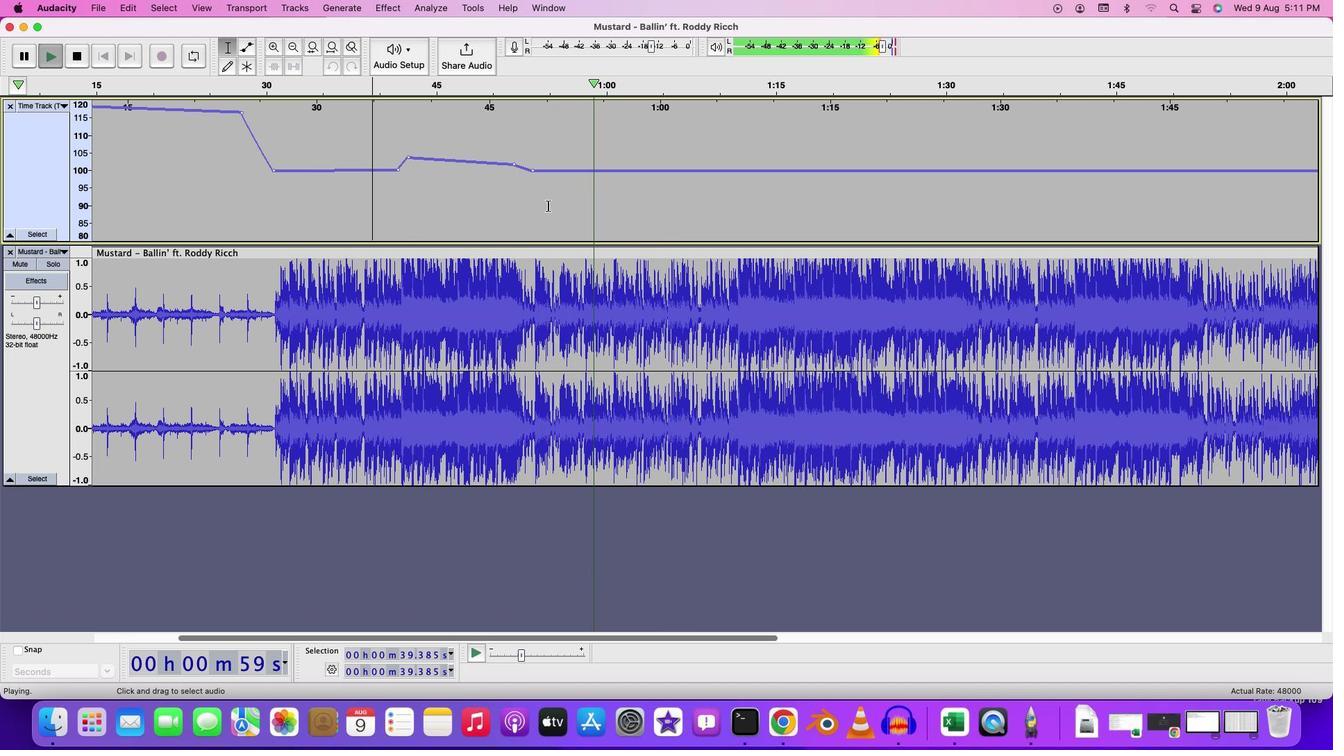 
Action: Key pressed Key.space
Screenshot: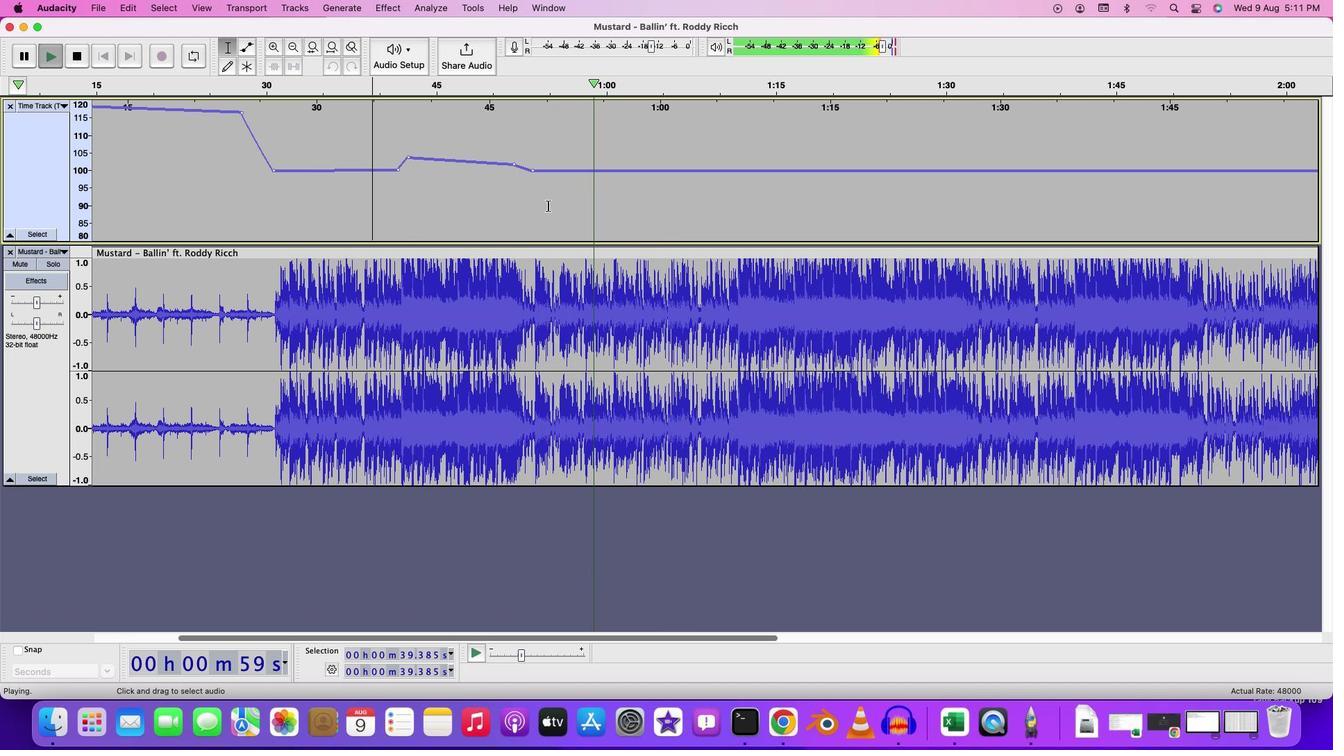 
Action: Mouse moved to (668, 170)
Screenshot: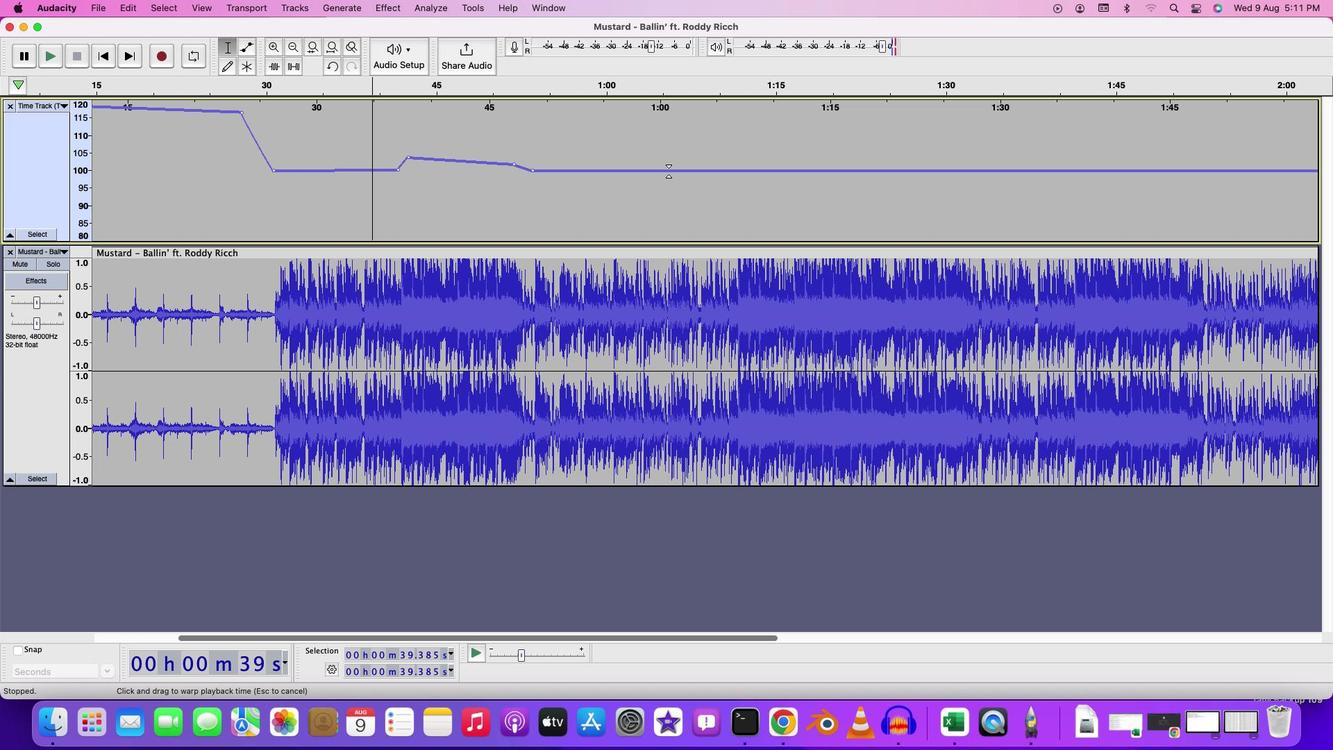 
Action: Mouse pressed left at (668, 170)
Screenshot: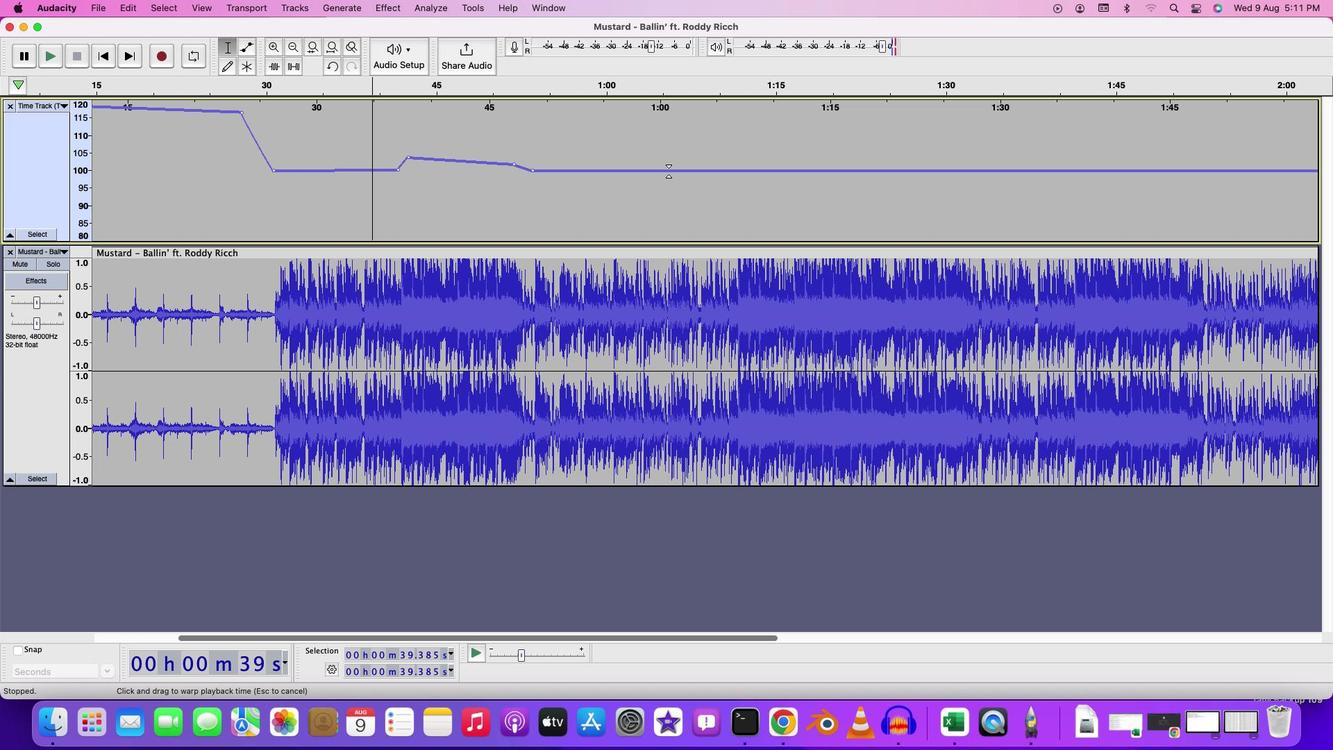 
Action: Mouse moved to (662, 171)
Screenshot: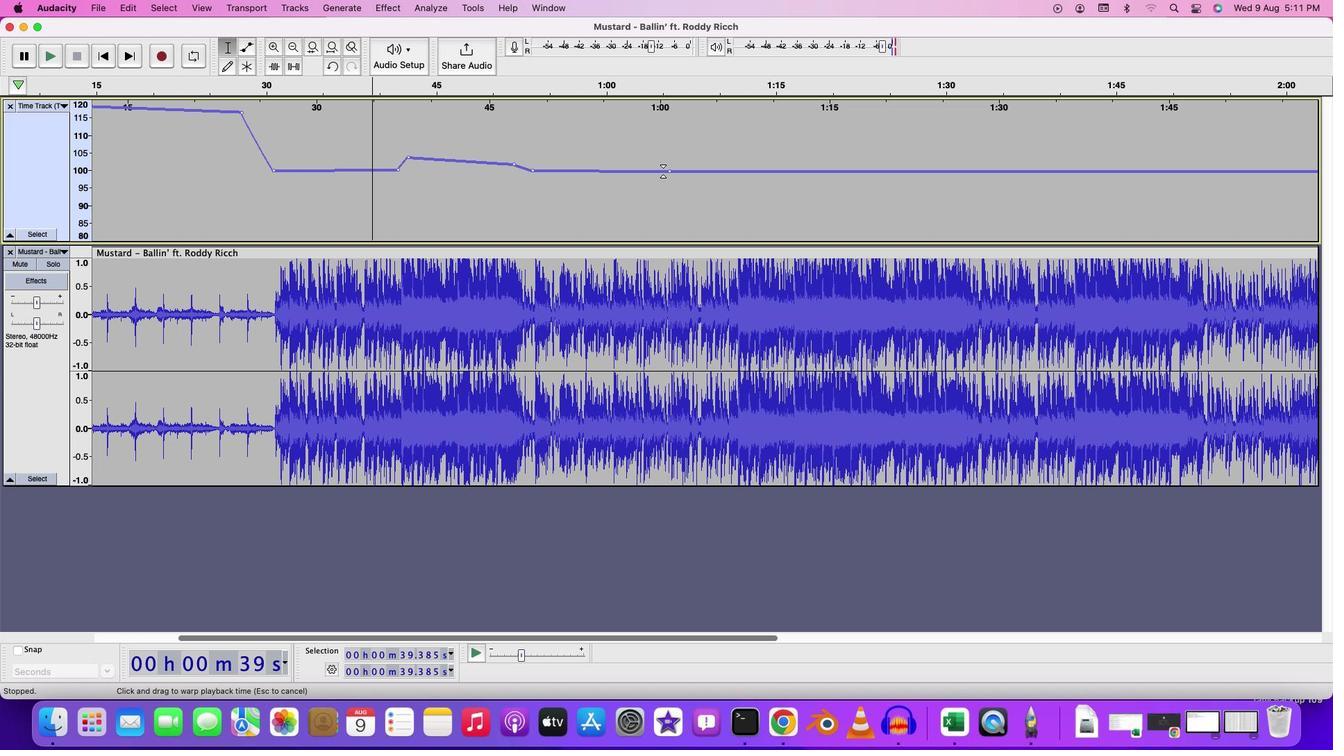 
Action: Mouse pressed left at (662, 171)
Screenshot: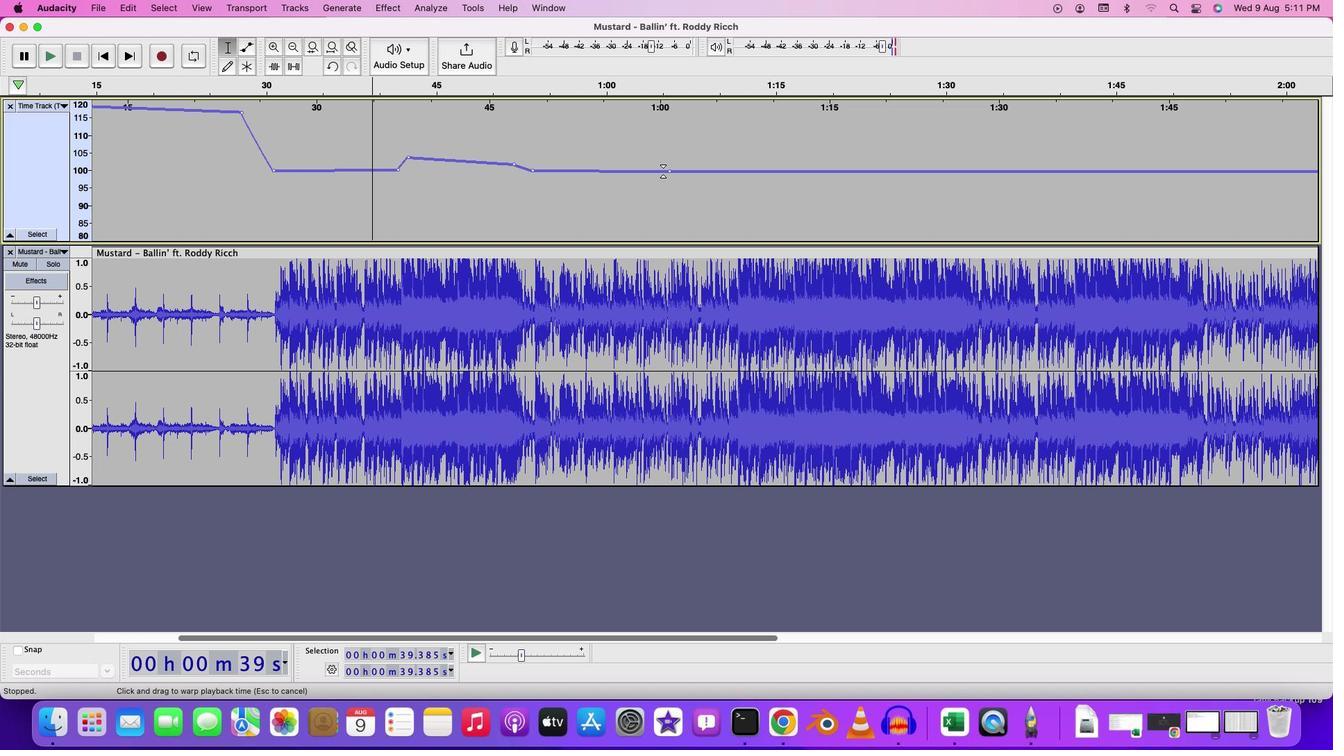 
Action: Mouse moved to (657, 170)
Screenshot: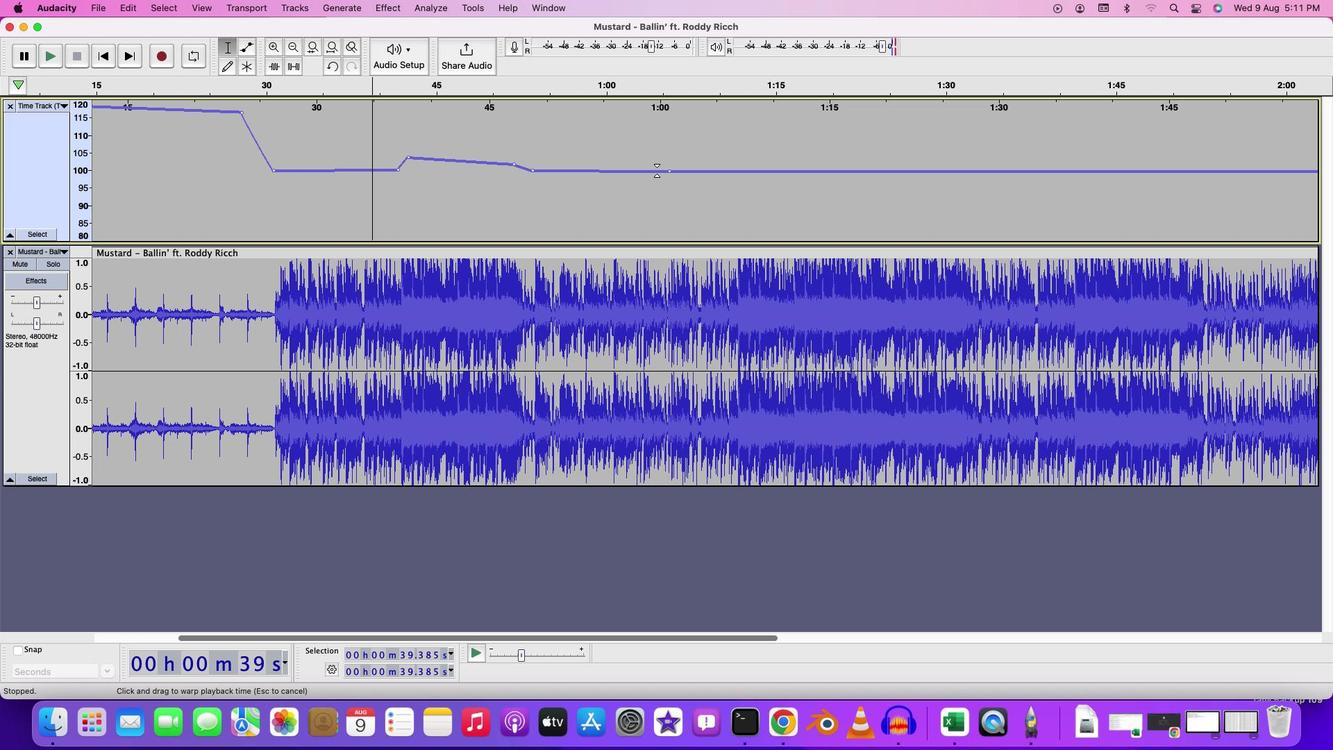 
Action: Mouse pressed left at (657, 170)
Screenshot: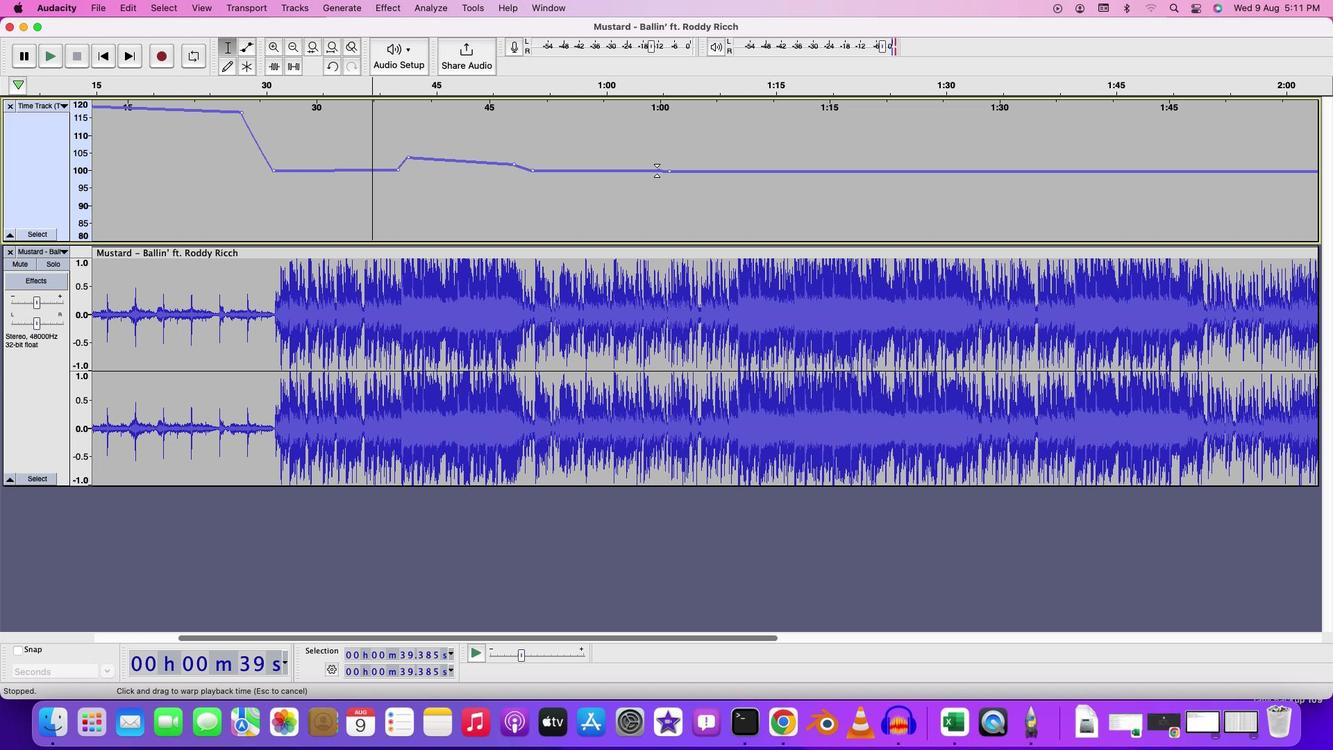 
Action: Mouse moved to (539, 169)
Screenshot: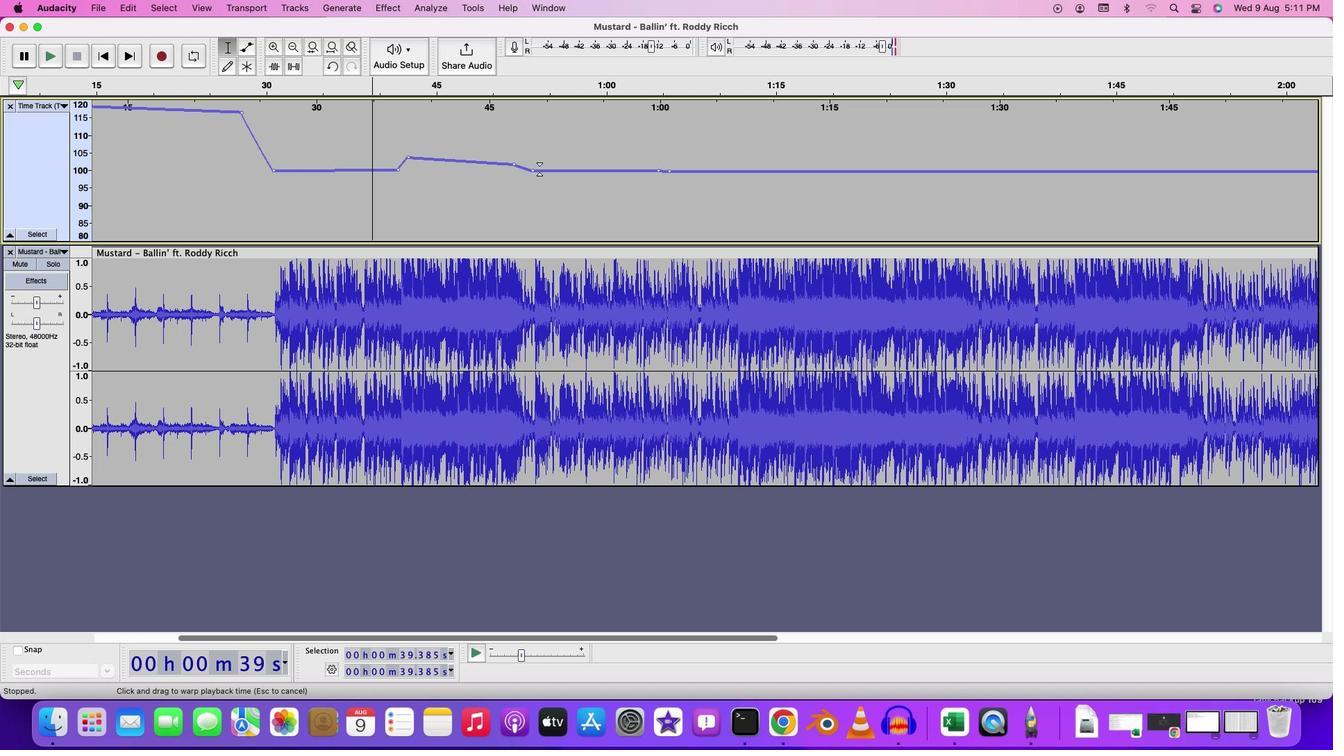 
Action: Mouse pressed left at (539, 169)
Screenshot: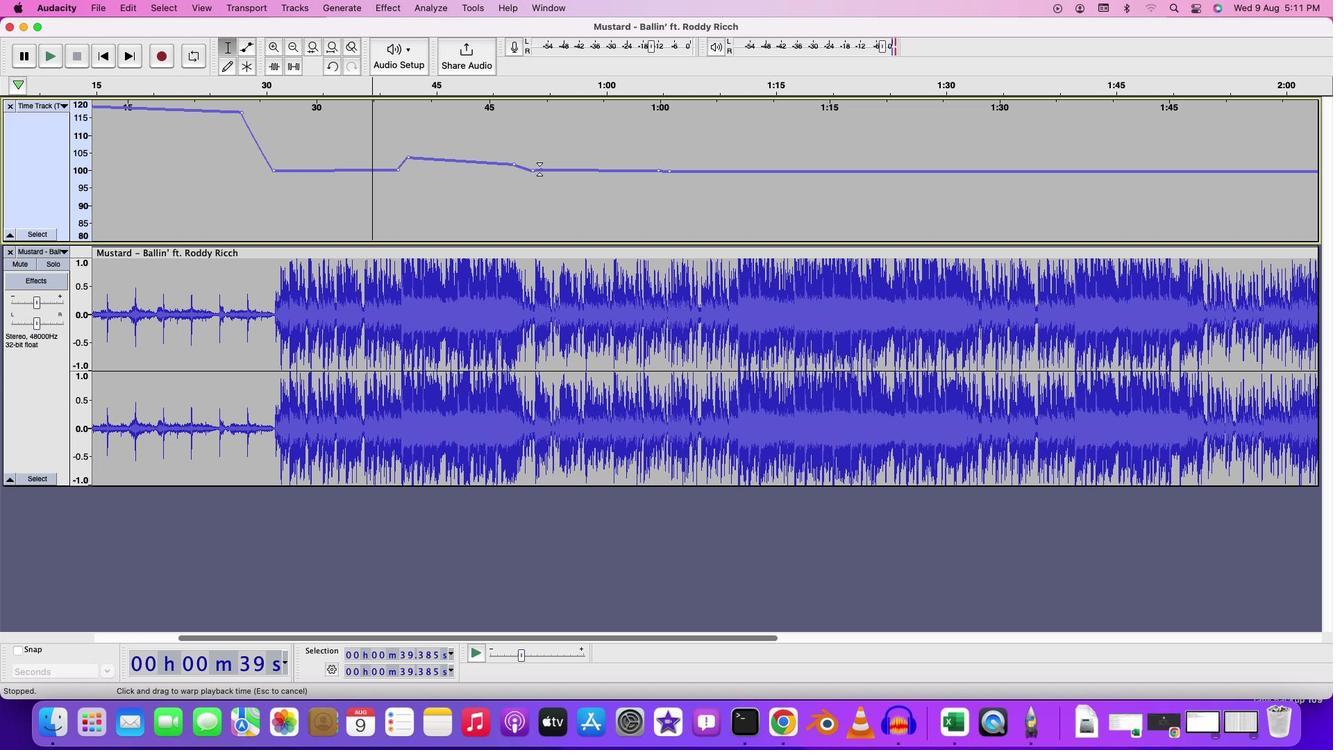 
Action: Mouse moved to (540, 169)
Screenshot: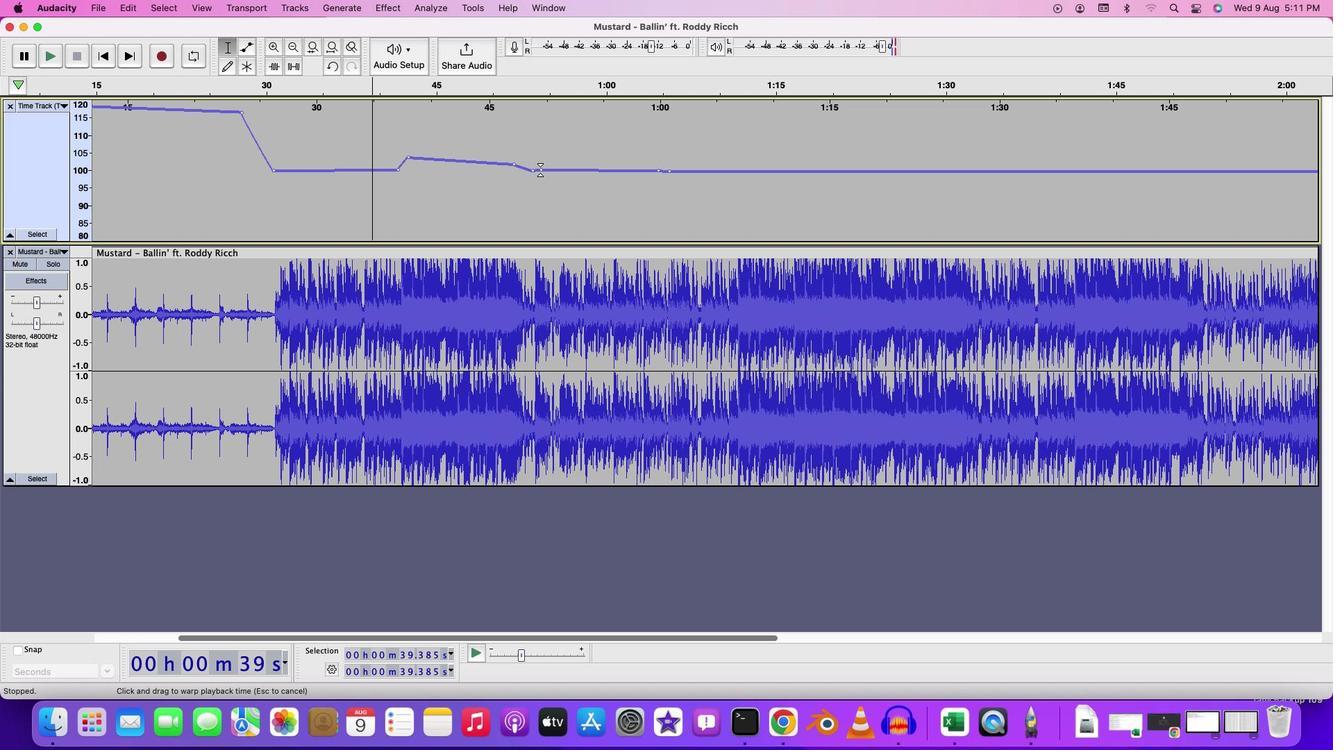 
Action: Mouse pressed left at (540, 169)
Screenshot: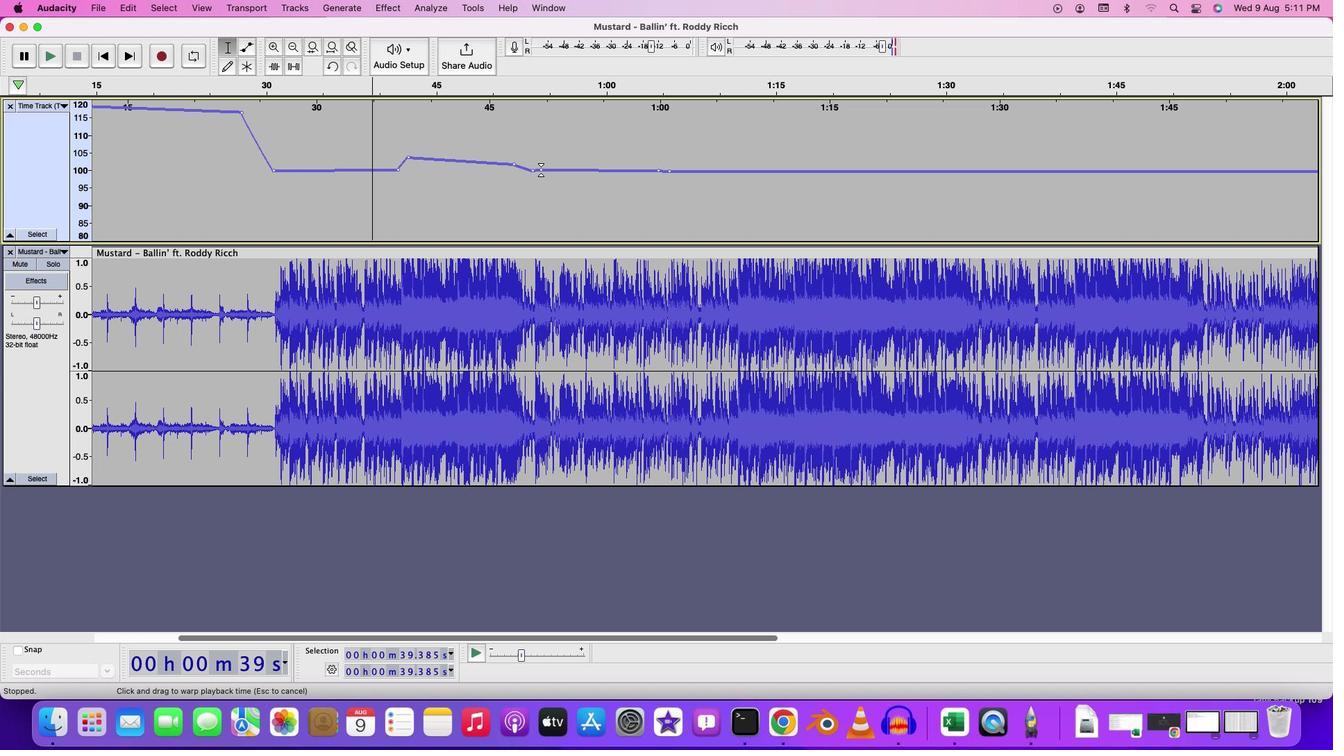 
Action: Mouse moved to (542, 170)
Screenshot: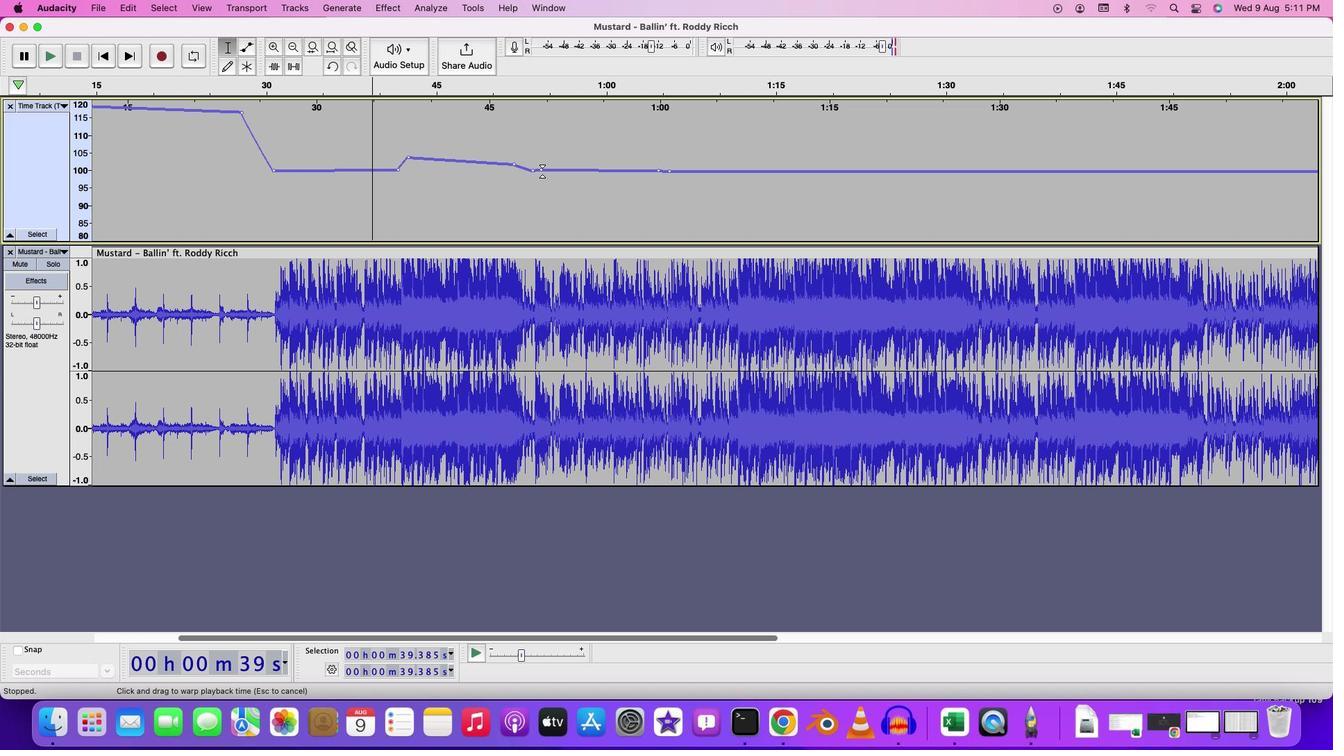 
Action: Mouse pressed left at (542, 170)
Screenshot: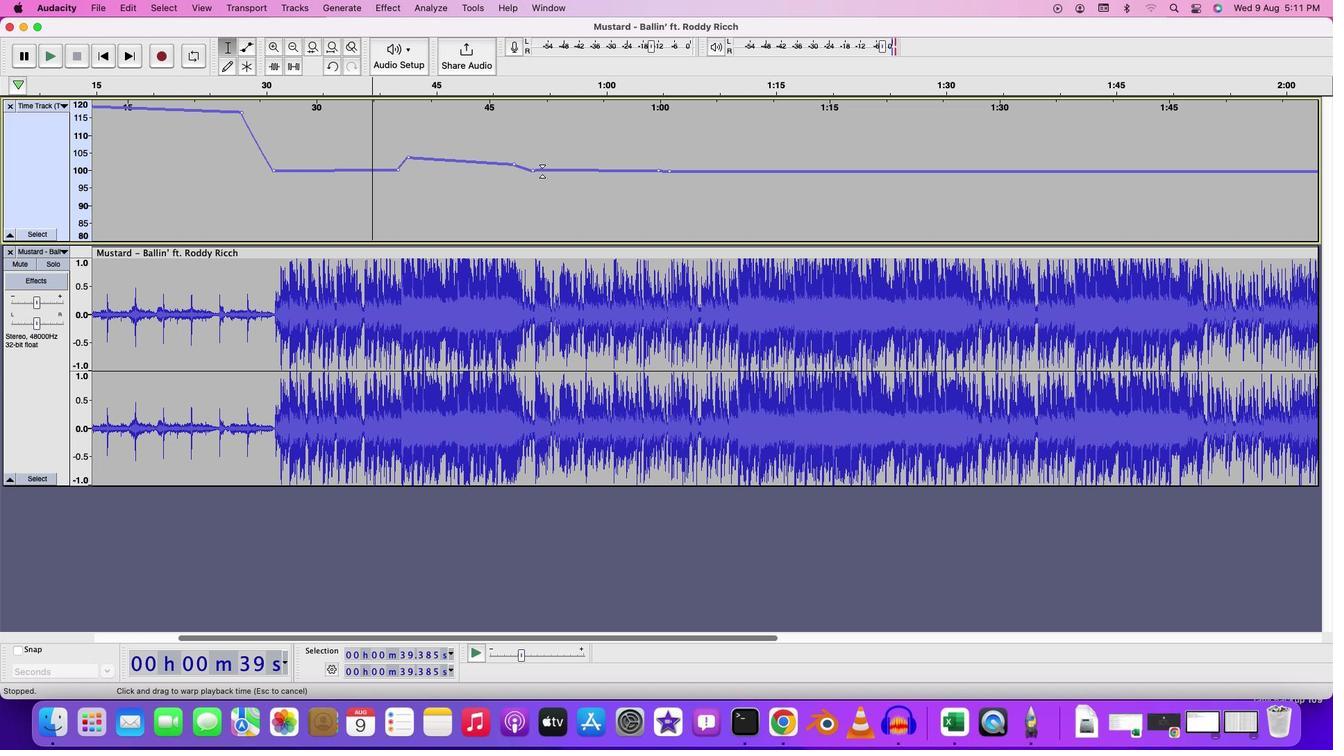 
Action: Mouse moved to (659, 168)
Screenshot: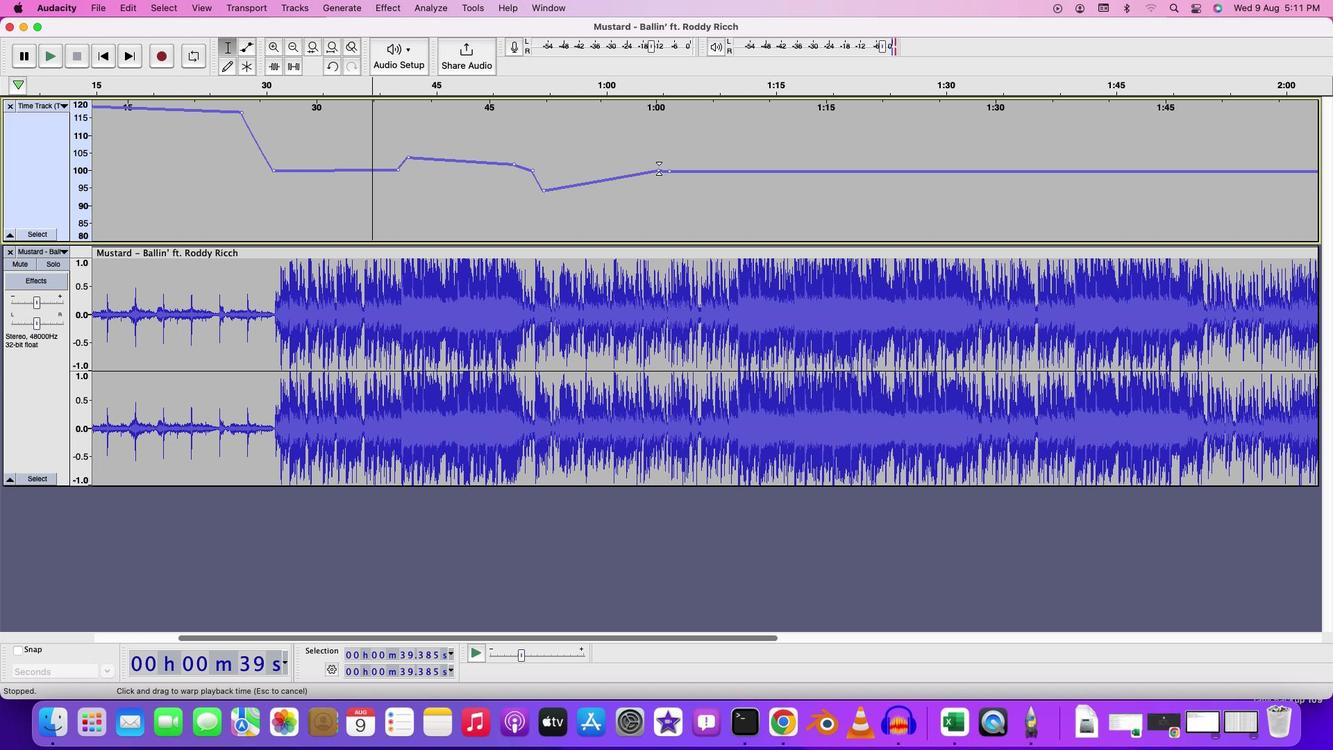 
Action: Mouse pressed left at (659, 168)
Screenshot: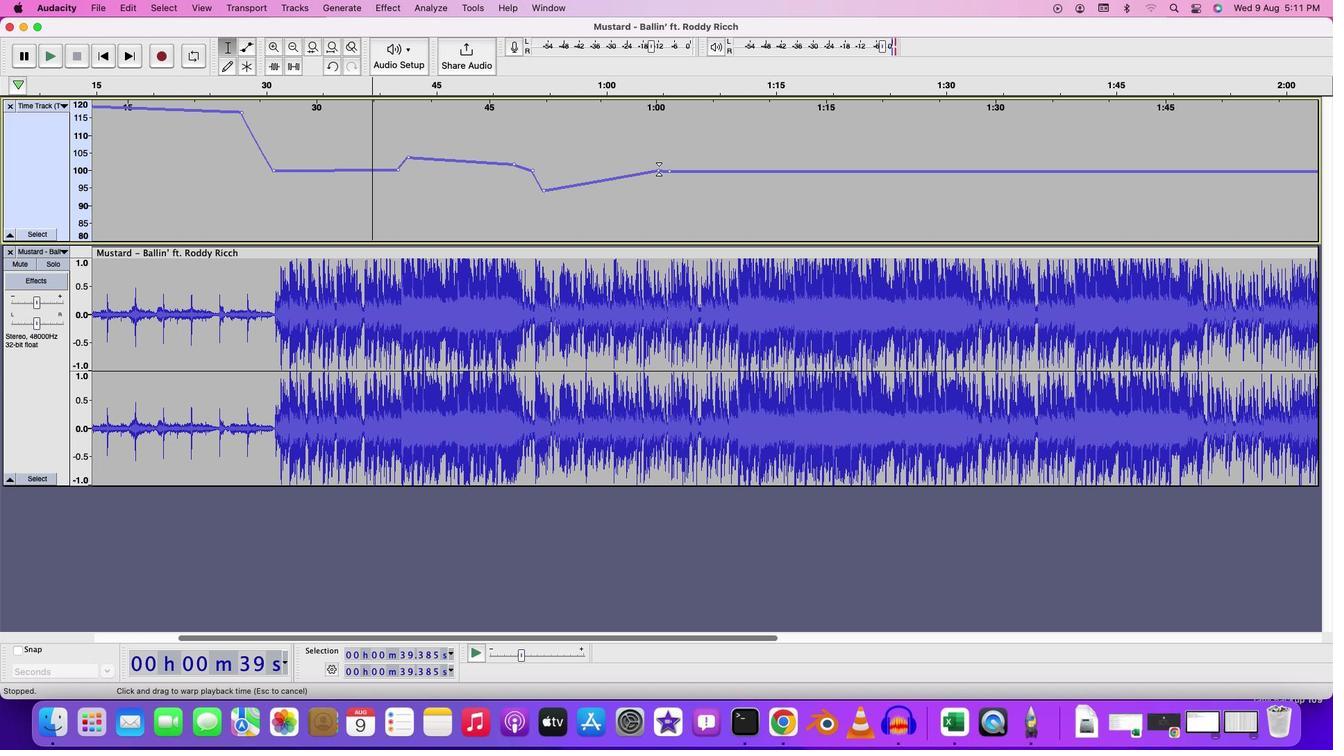 
Action: Mouse moved to (546, 191)
Screenshot: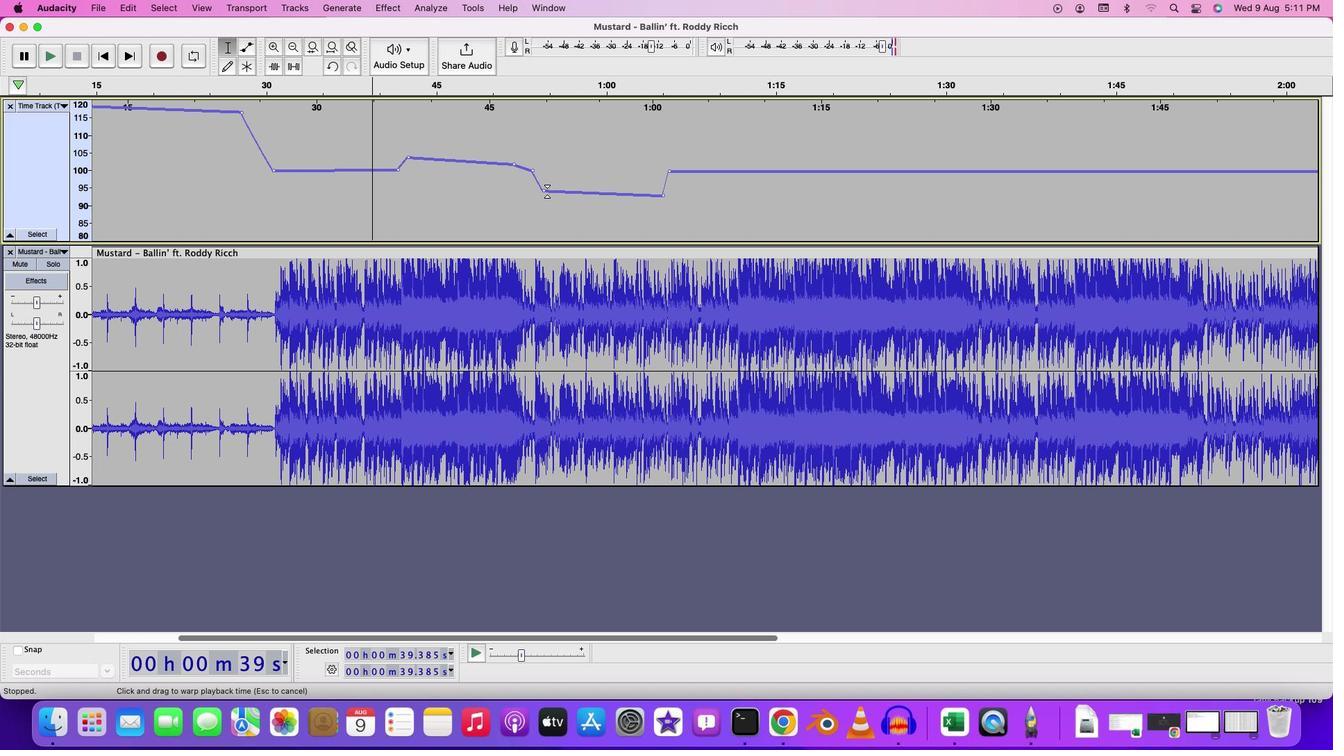 
Action: Mouse pressed left at (546, 191)
Screenshot: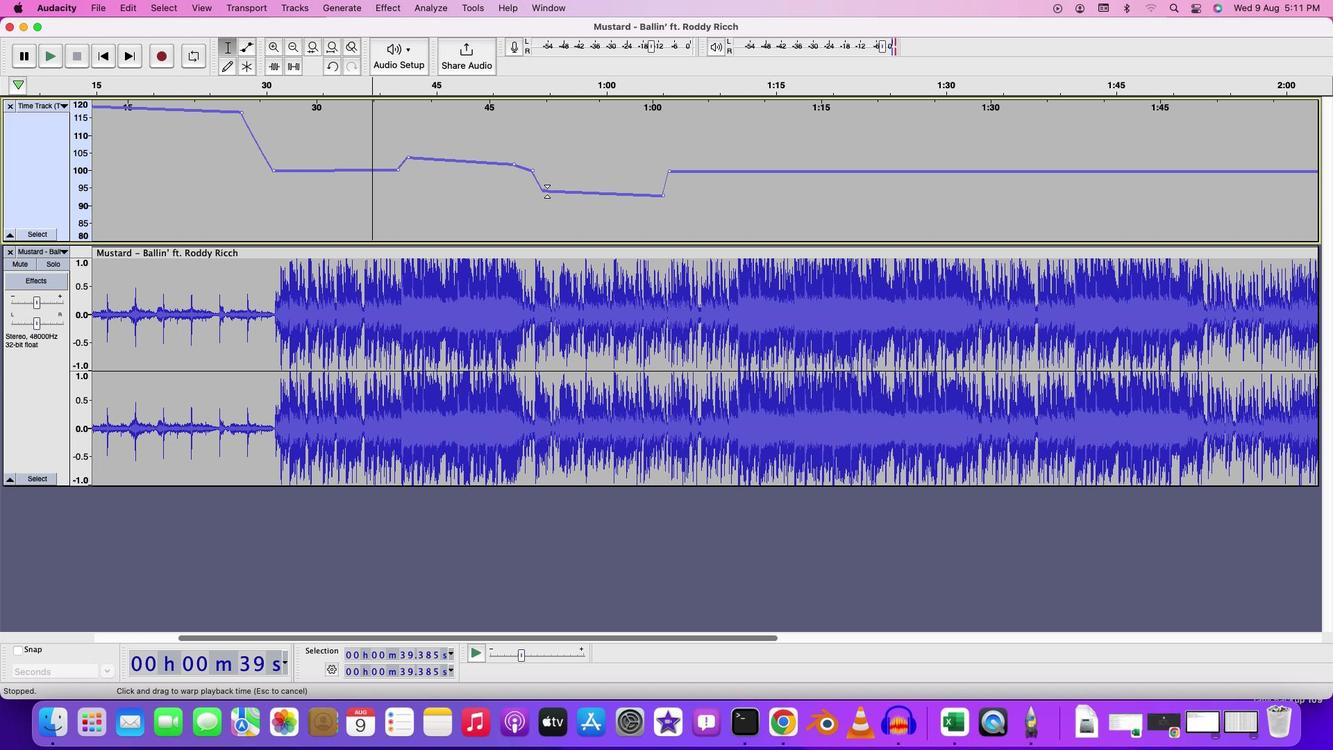 
Action: Mouse moved to (488, 138)
Screenshot: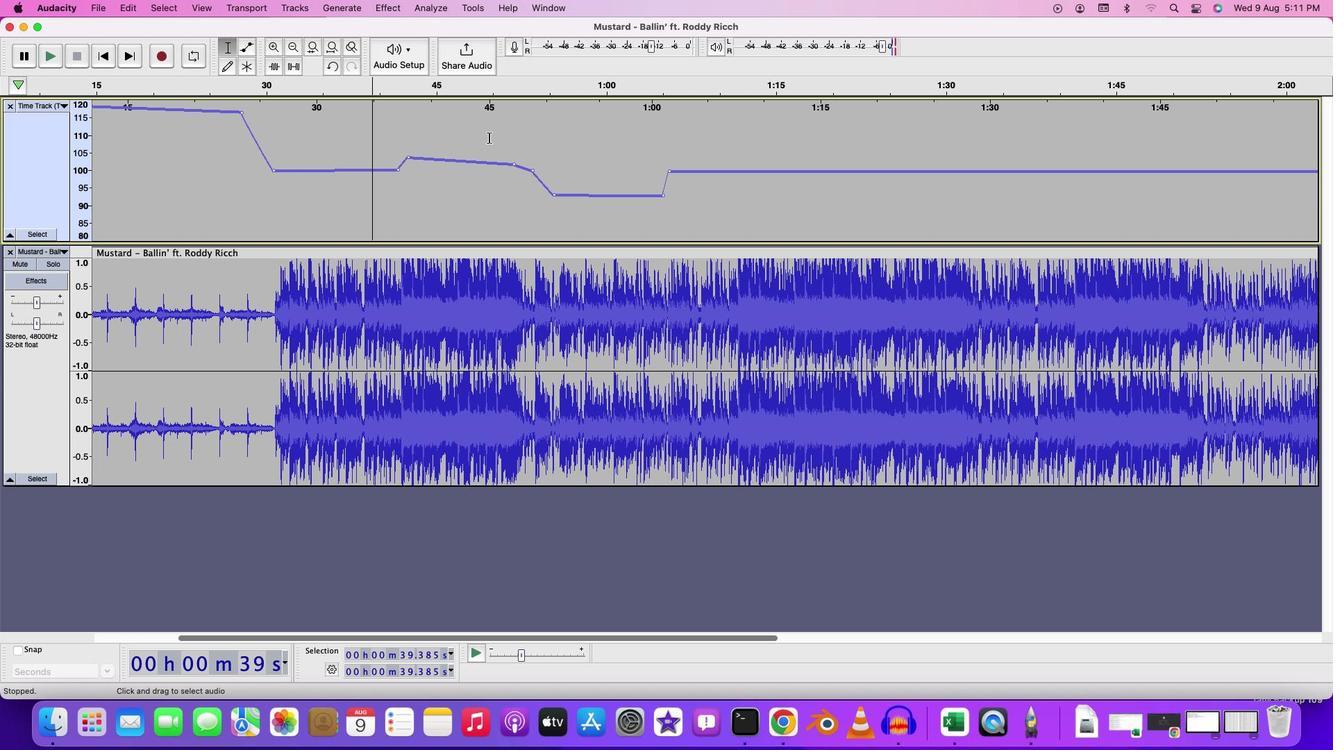 
Action: Mouse pressed left at (488, 138)
Screenshot: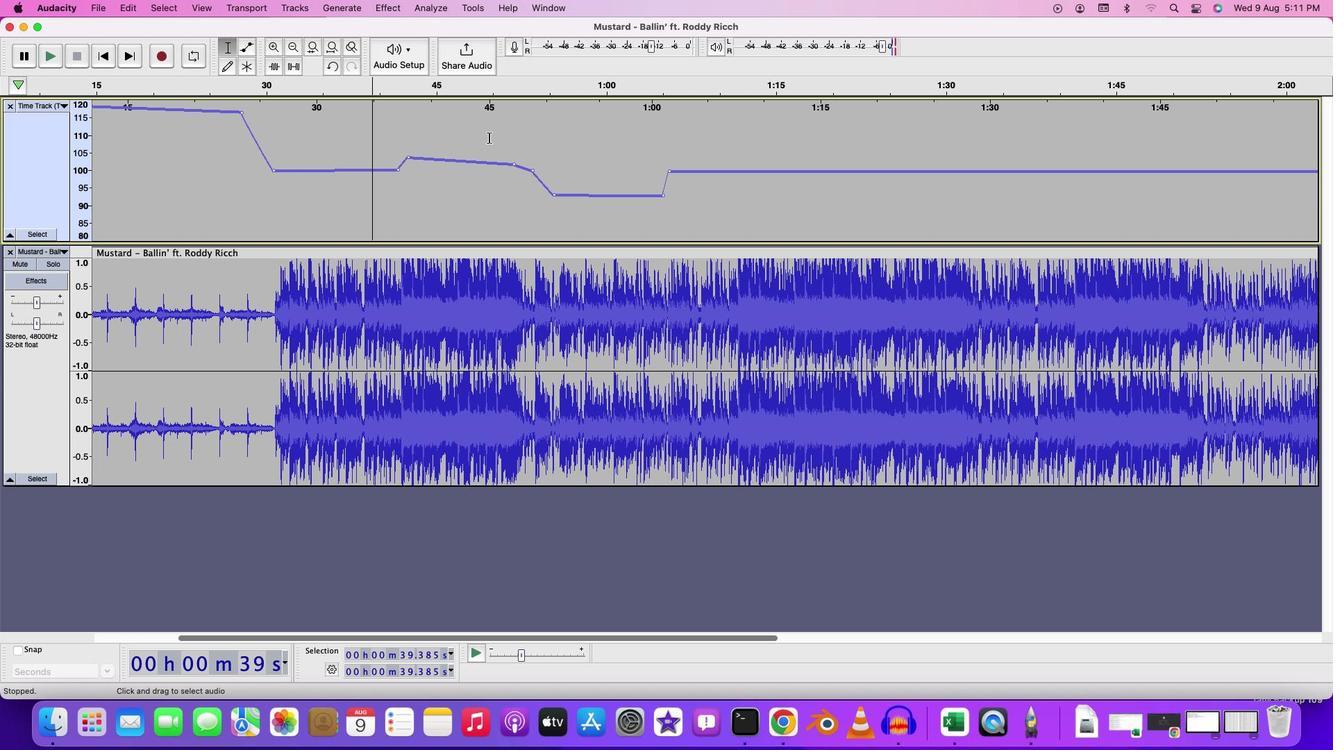 
Action: Key pressed Key.space
Screenshot: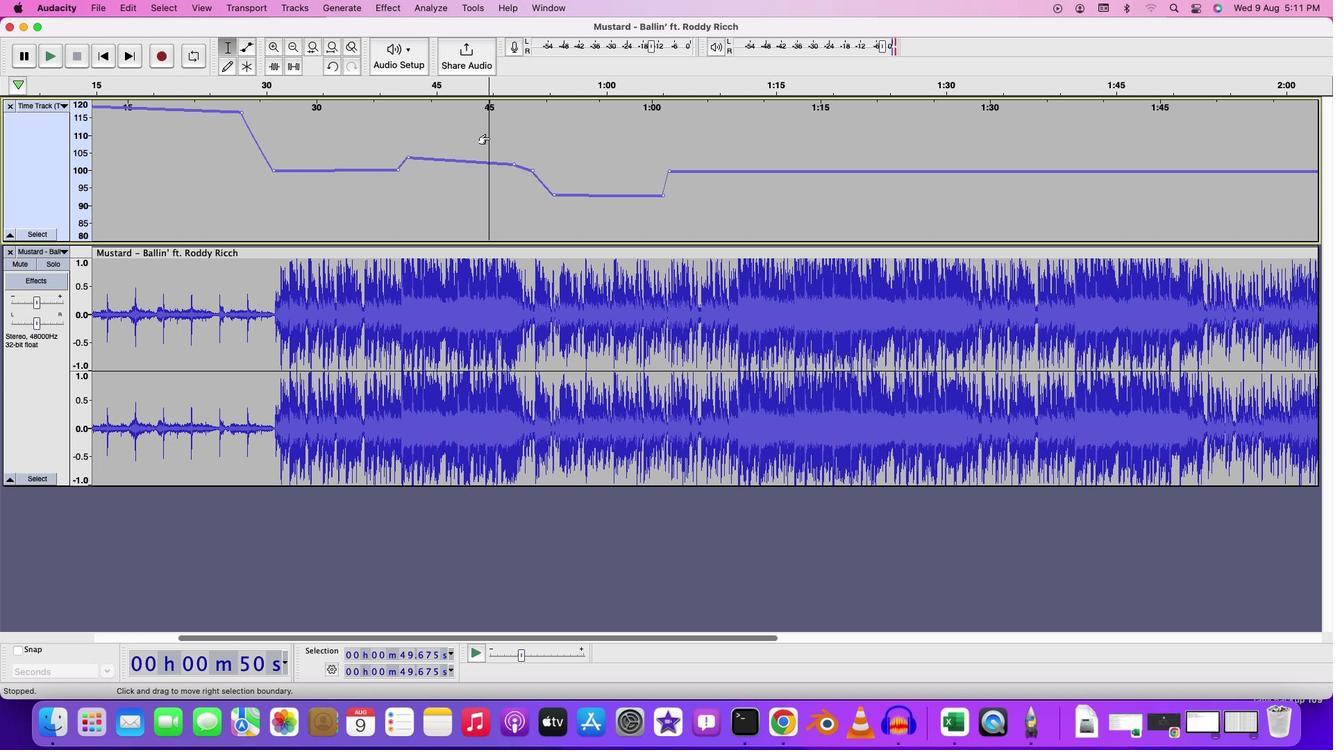 
Action: Mouse moved to (668, 192)
Screenshot: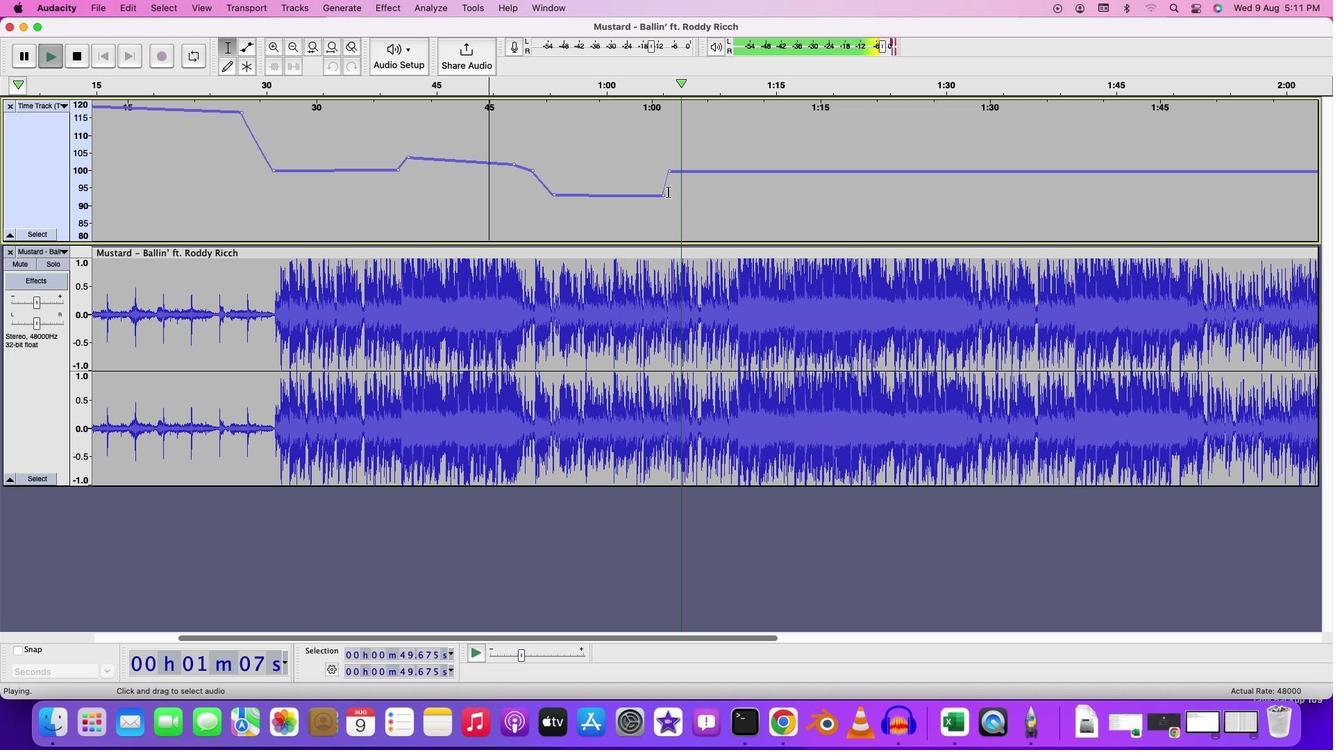
Action: Key pressed Key.space
Screenshot: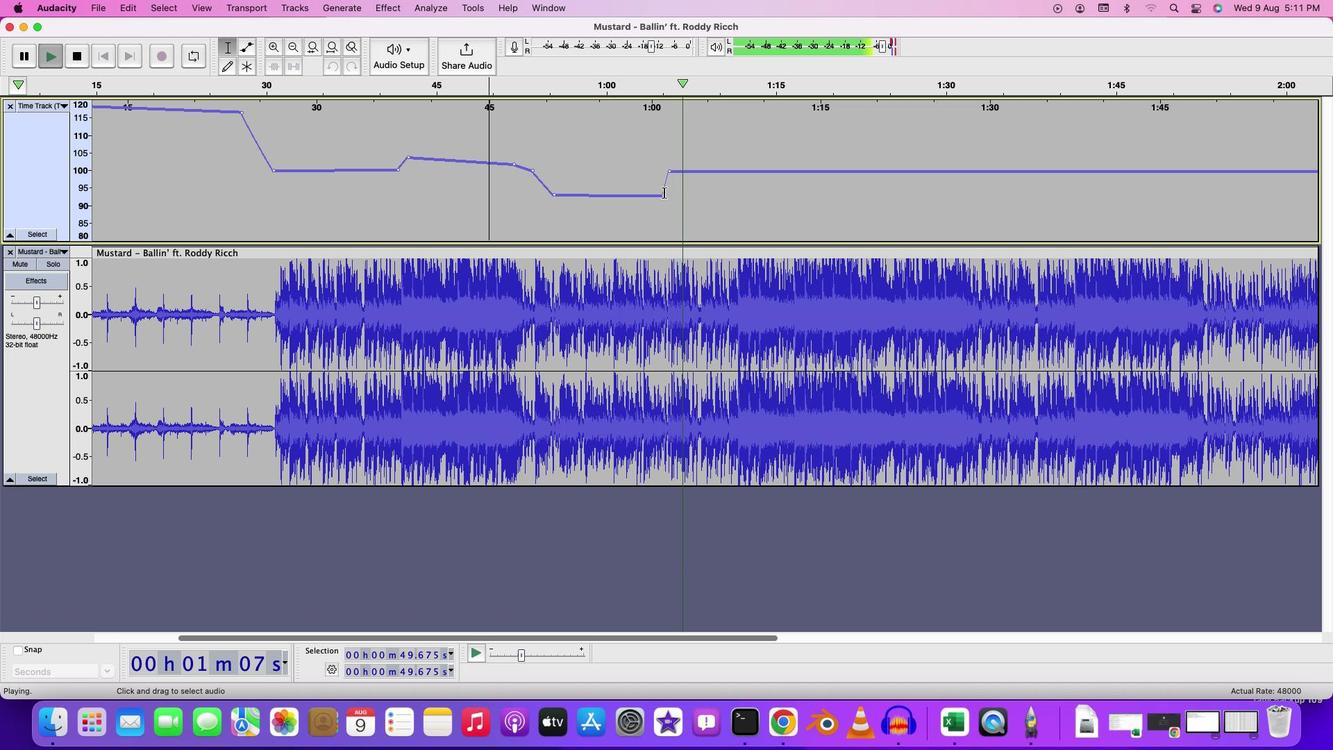 
Action: Mouse moved to (663, 193)
Screenshot: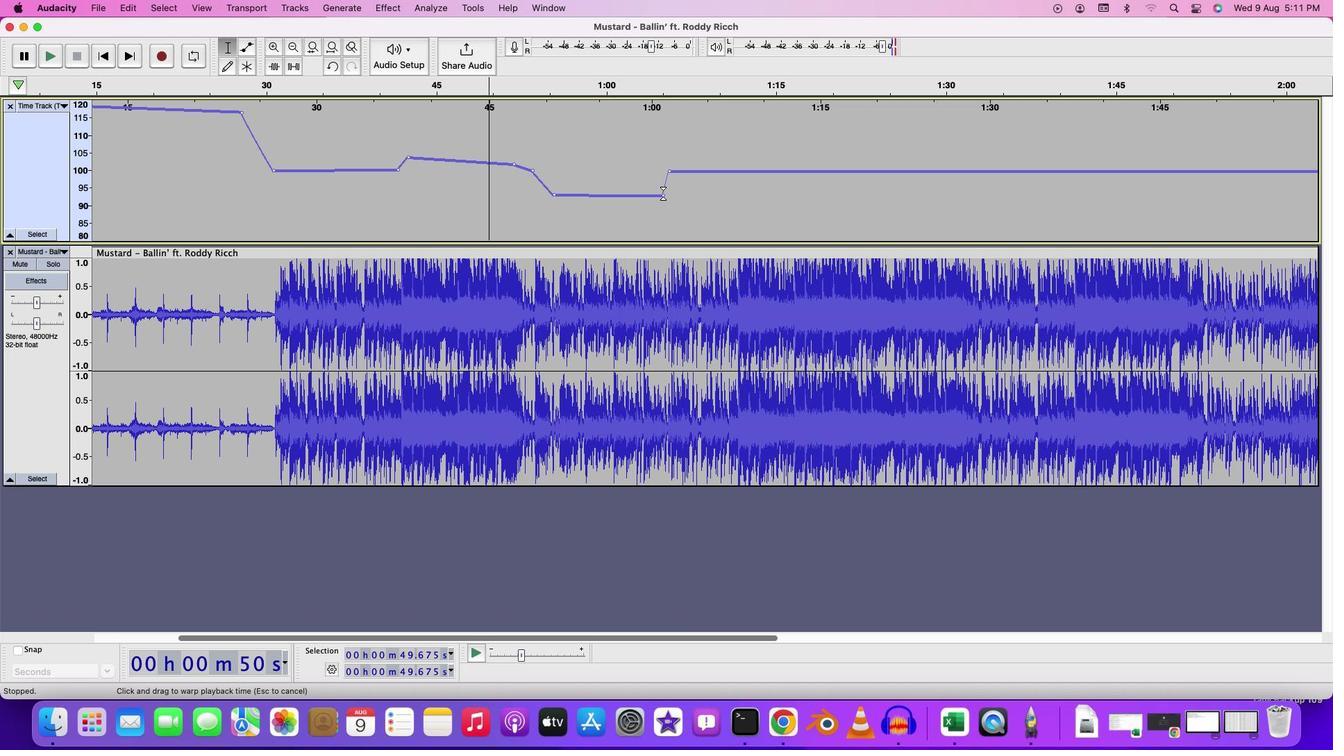 
Action: Mouse pressed left at (663, 193)
Screenshot: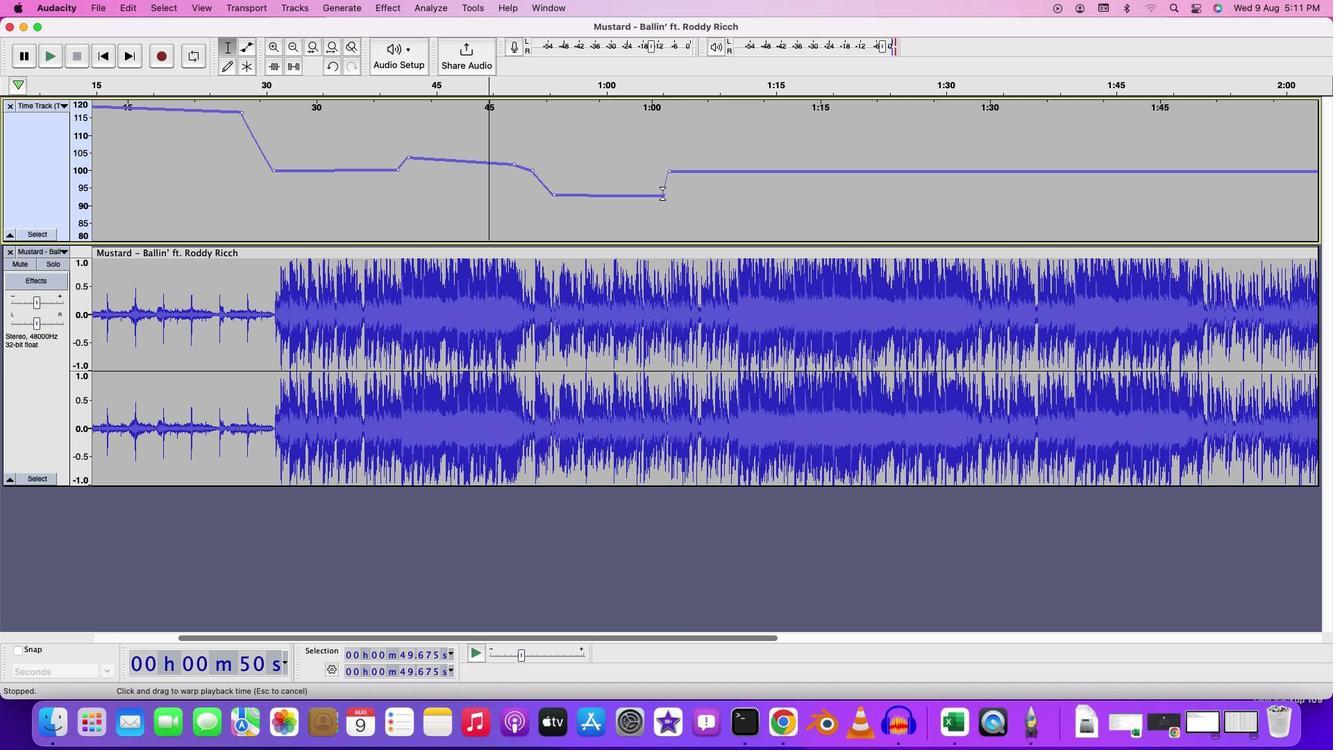 
Action: Mouse moved to (554, 194)
Screenshot: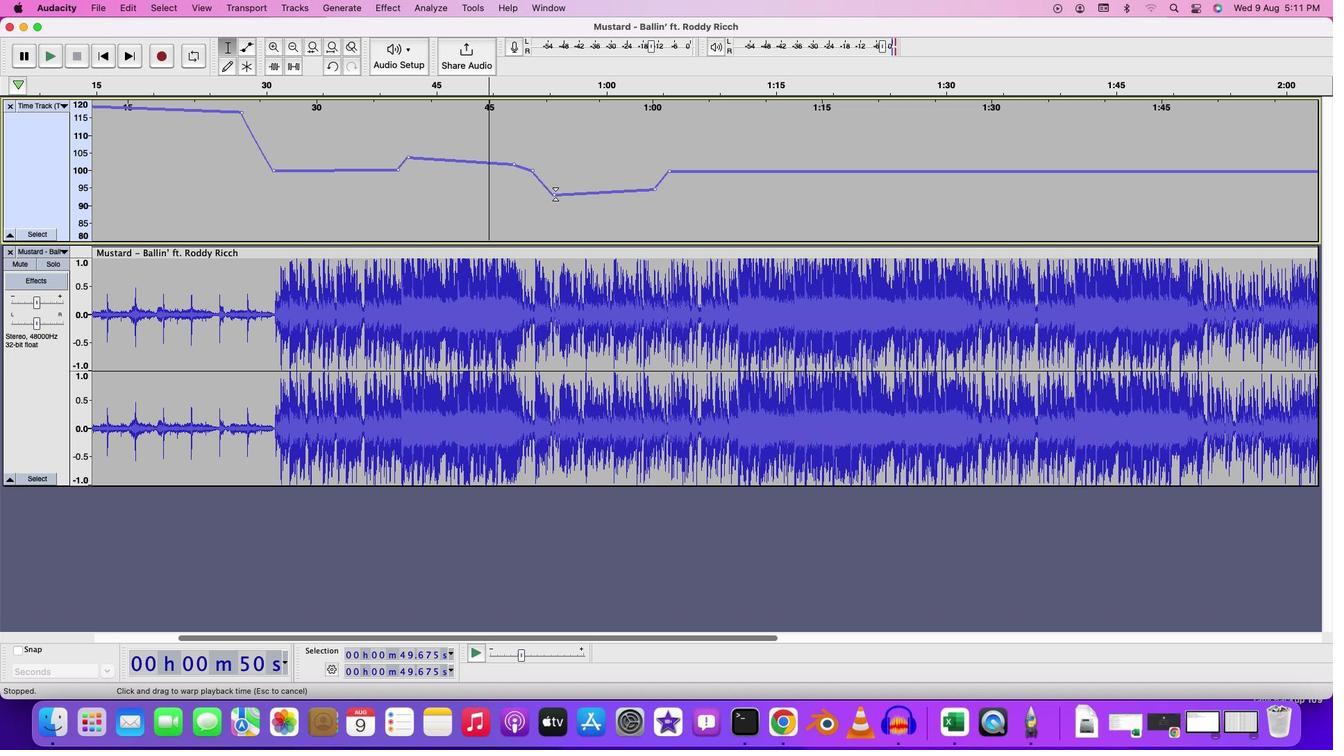 
Action: Mouse pressed left at (554, 194)
Screenshot: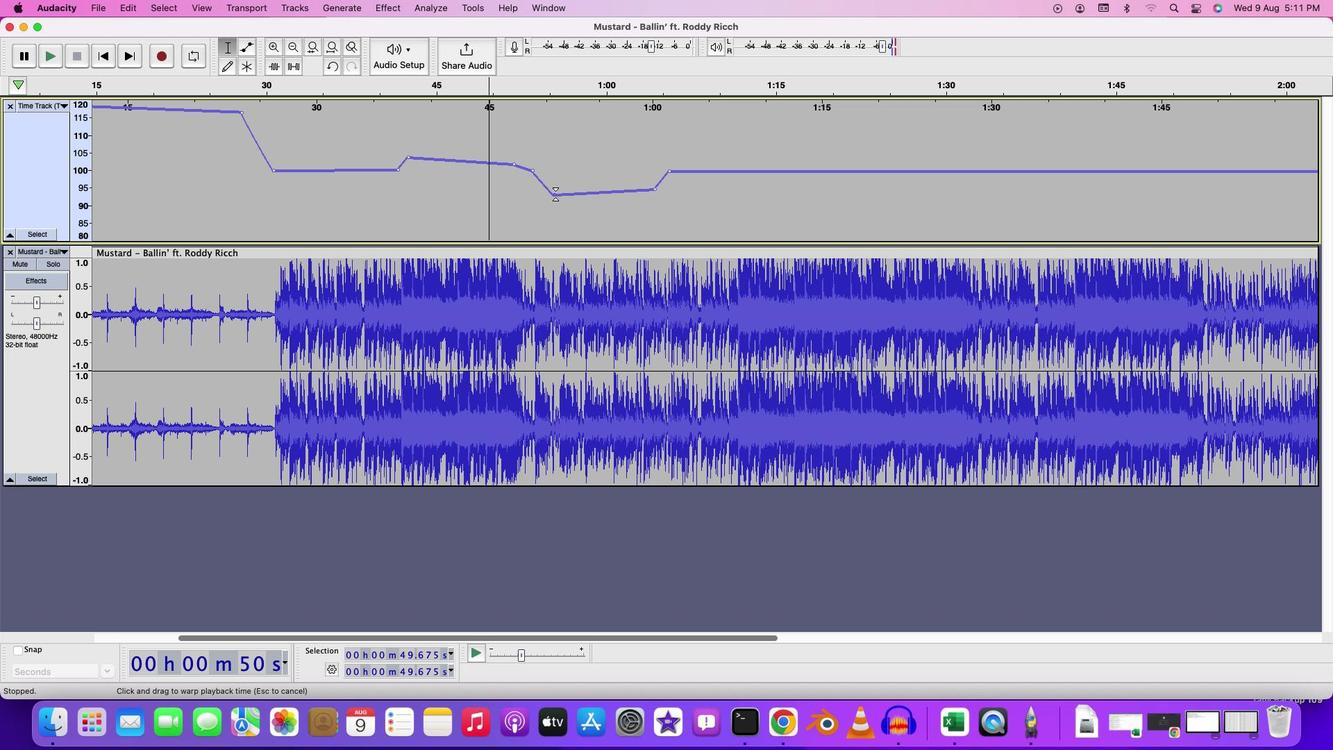 
Action: Mouse moved to (654, 186)
Screenshot: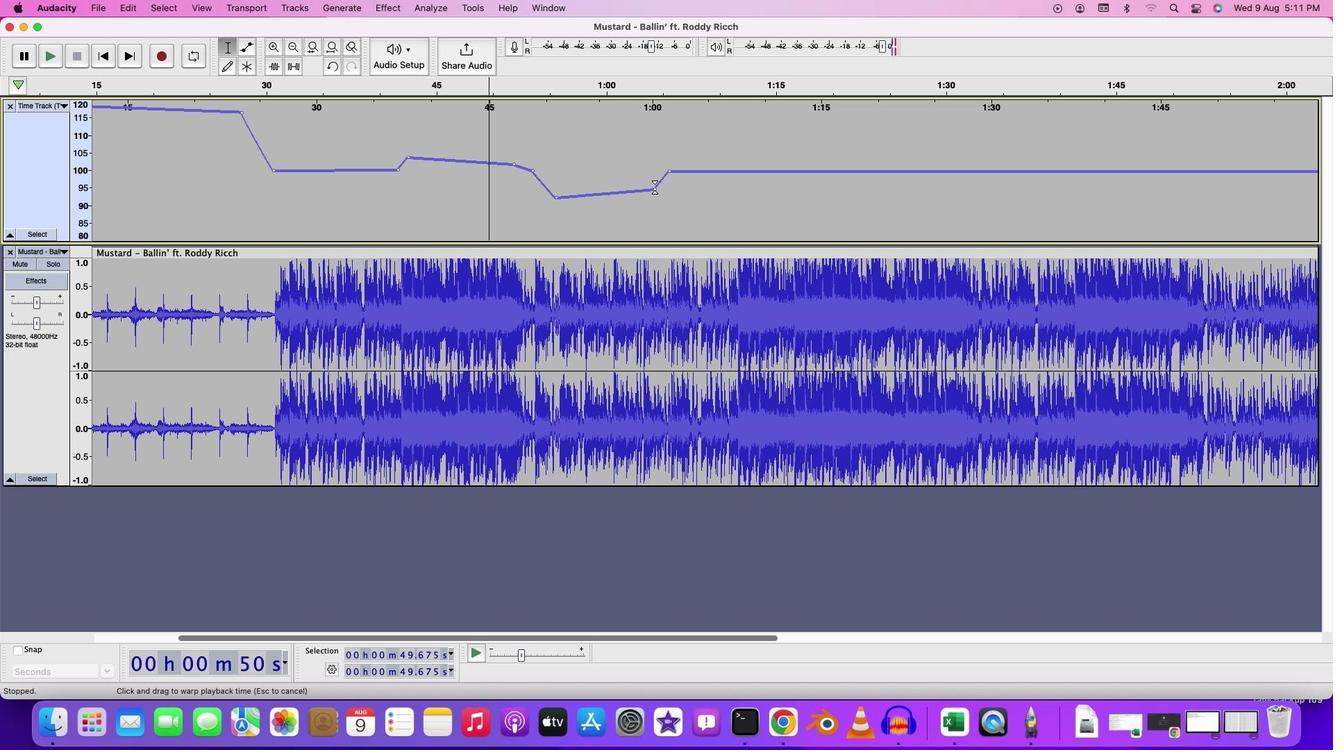 
Action: Mouse pressed left at (654, 186)
Screenshot: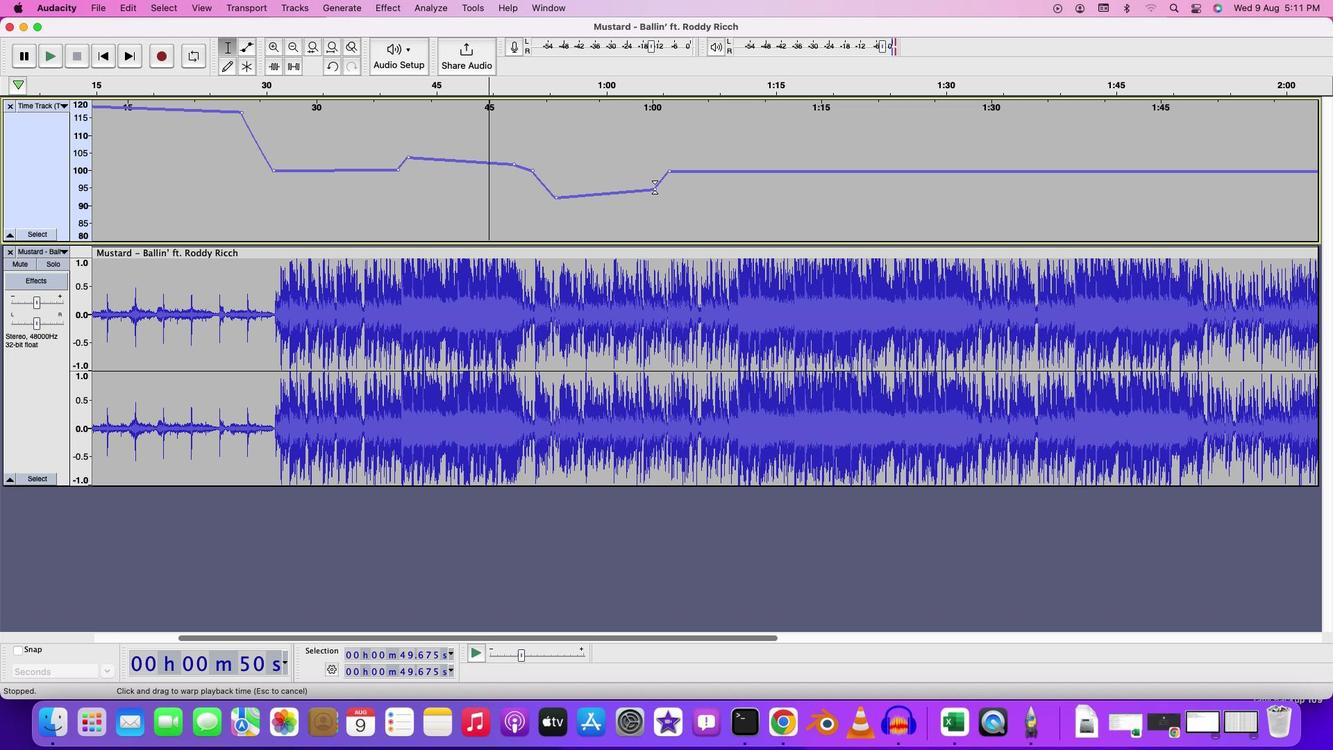 
Action: Mouse moved to (529, 147)
Screenshot: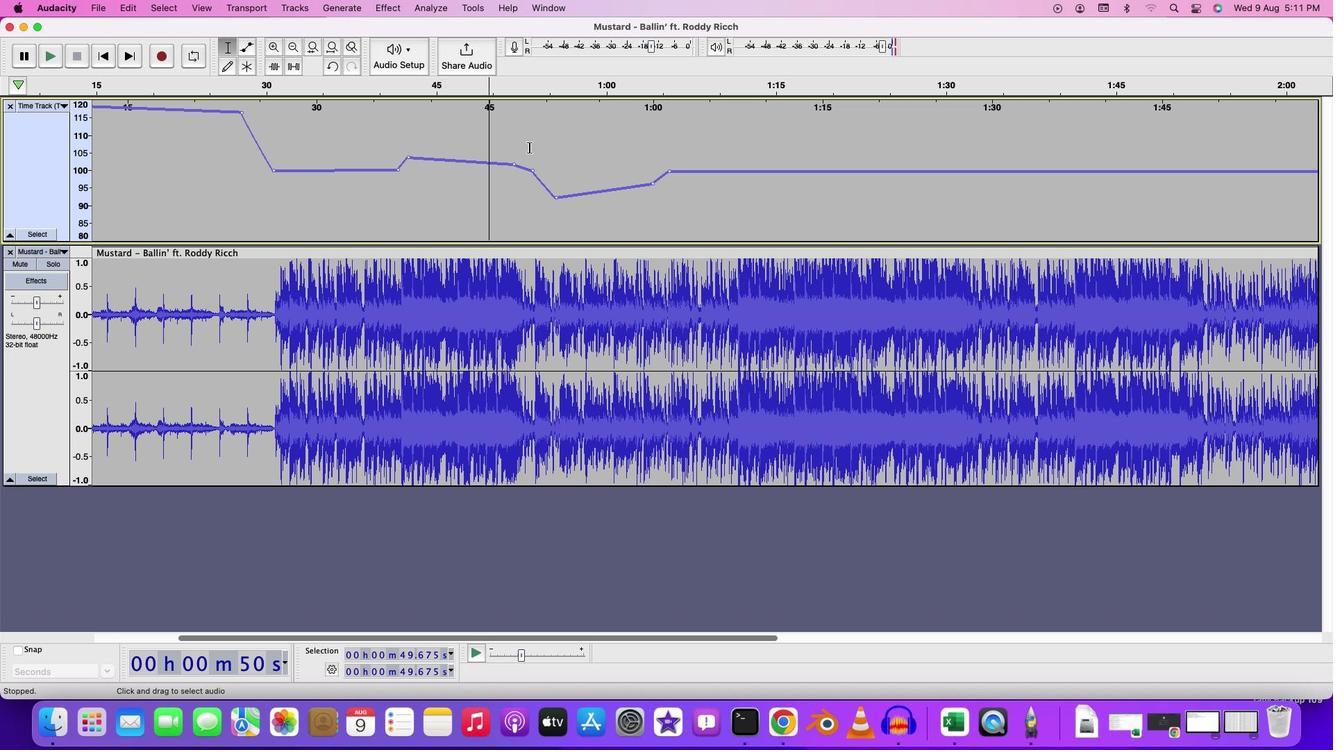 
Action: Mouse pressed left at (529, 147)
Screenshot: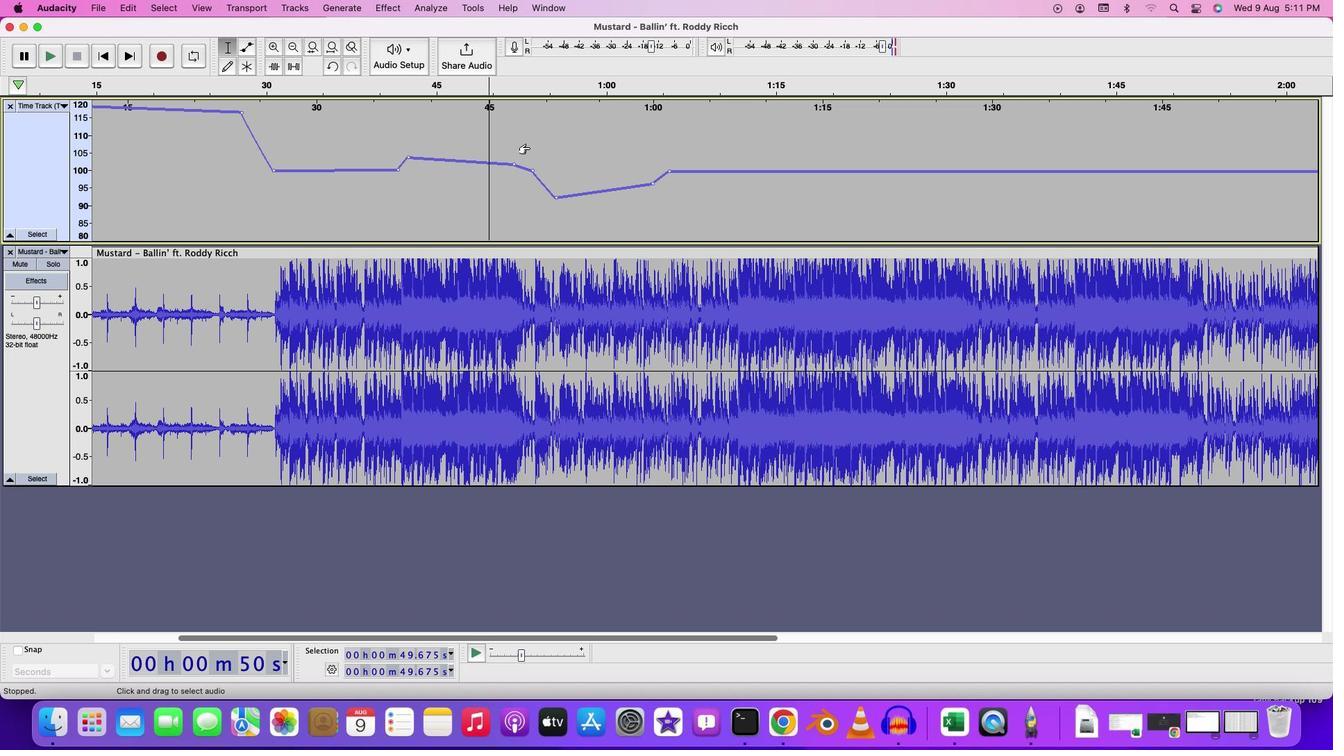 
Action: Key pressed Key.space
Screenshot: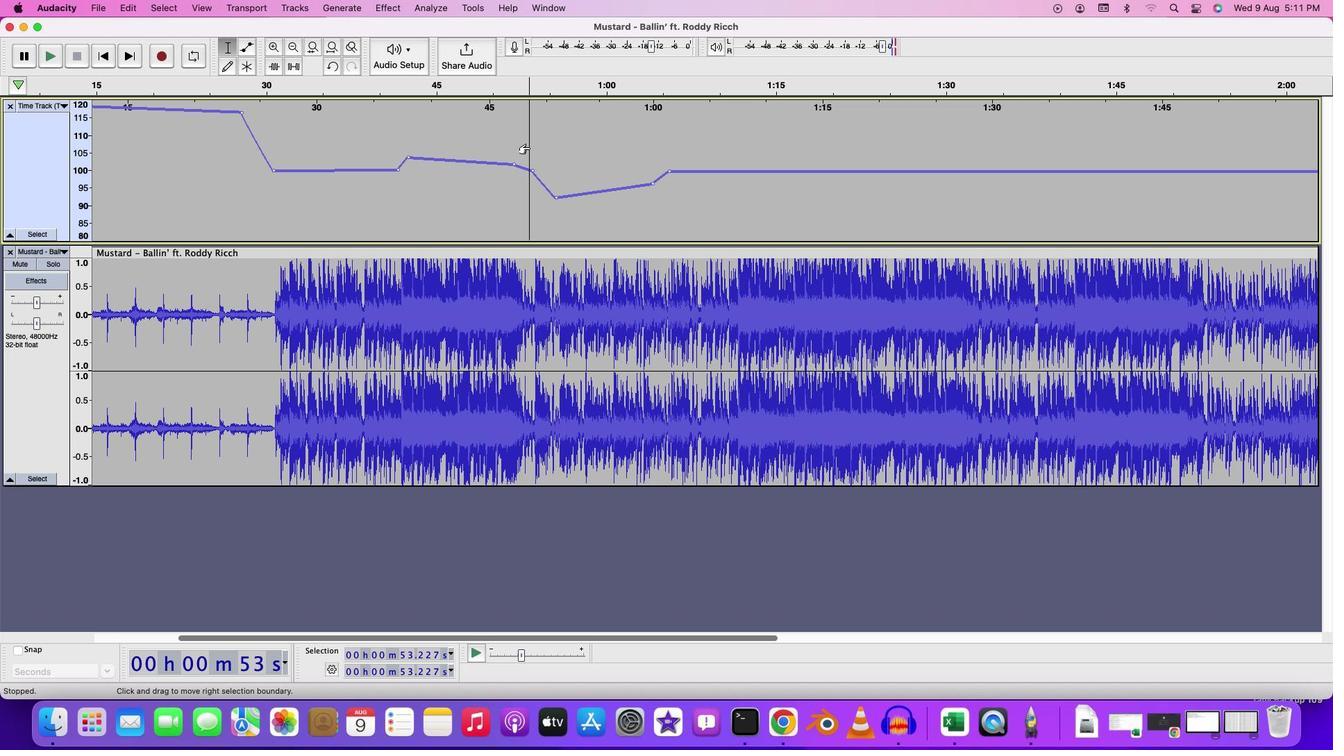 
Action: Mouse moved to (655, 636)
Screenshot: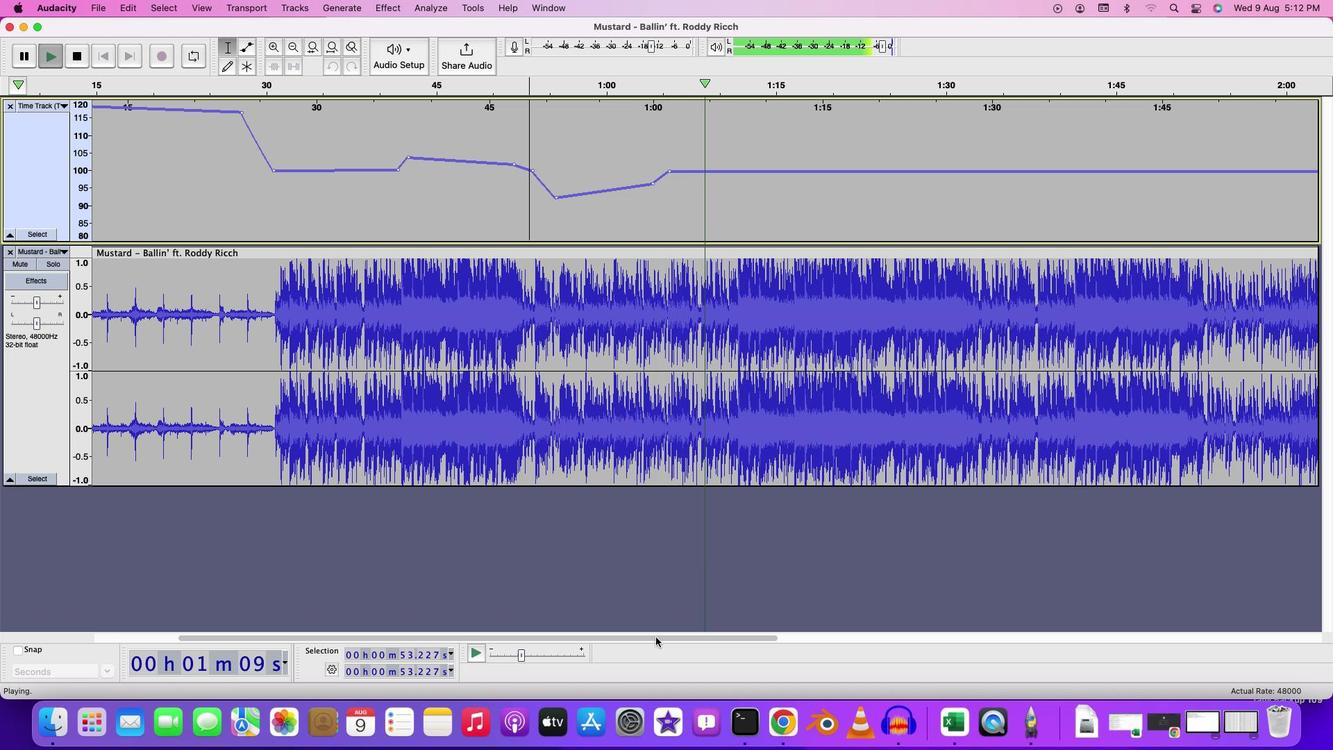 
Action: Mouse pressed left at (655, 636)
Screenshot: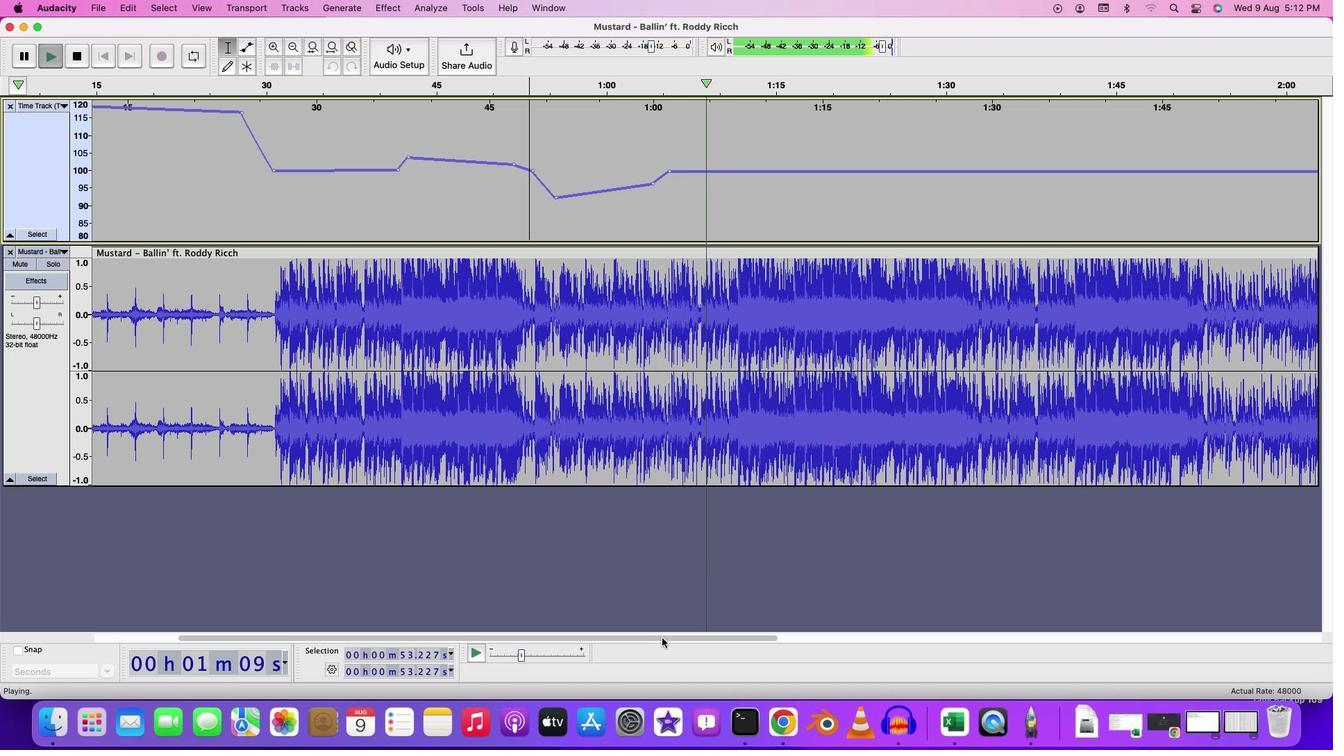 
Action: Mouse moved to (613, 169)
Screenshot: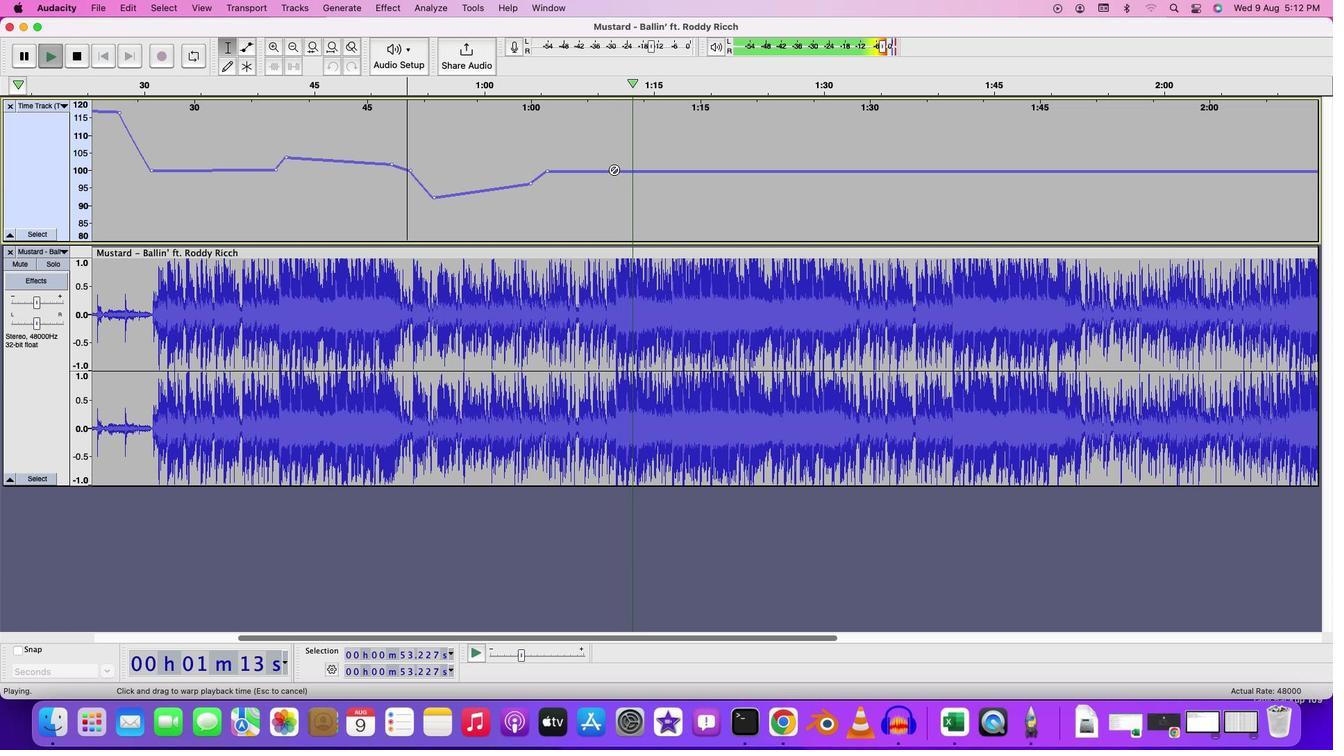 
Action: Key pressed Key.space
Screenshot: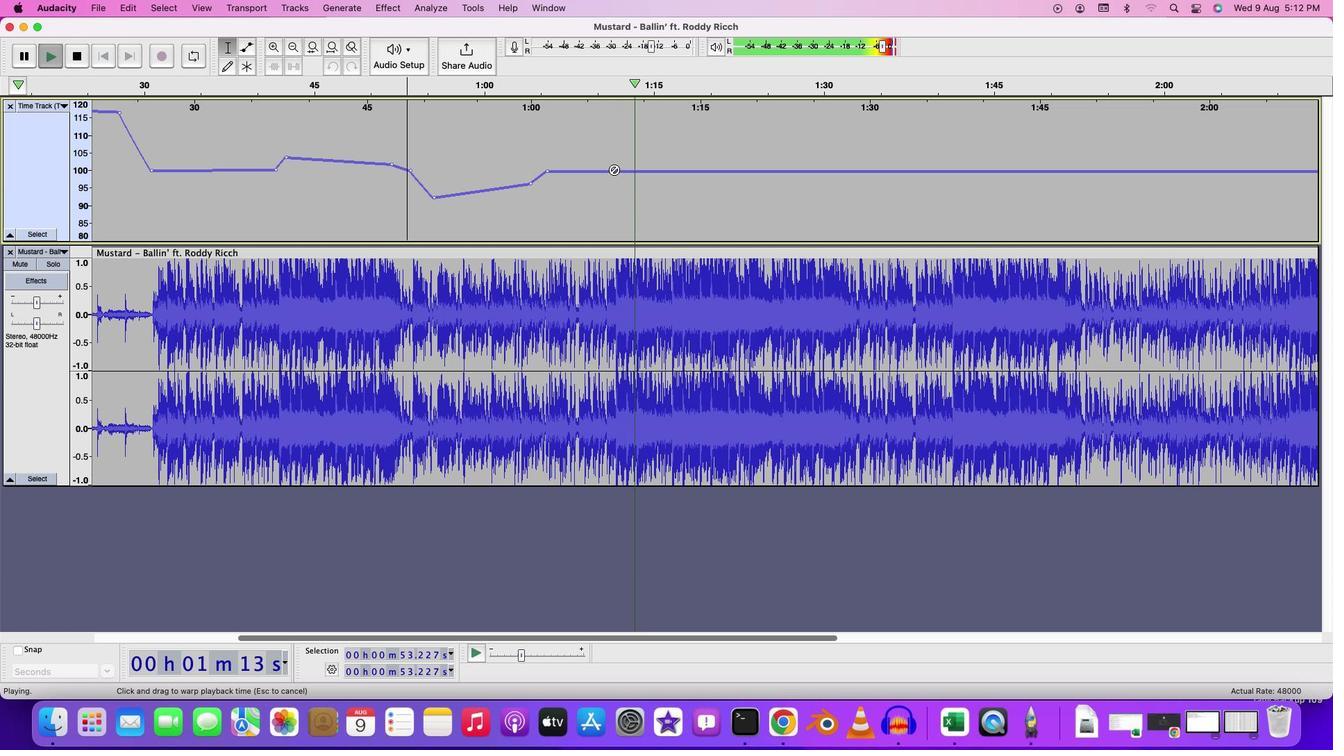 
Action: Mouse moved to (612, 170)
Screenshot: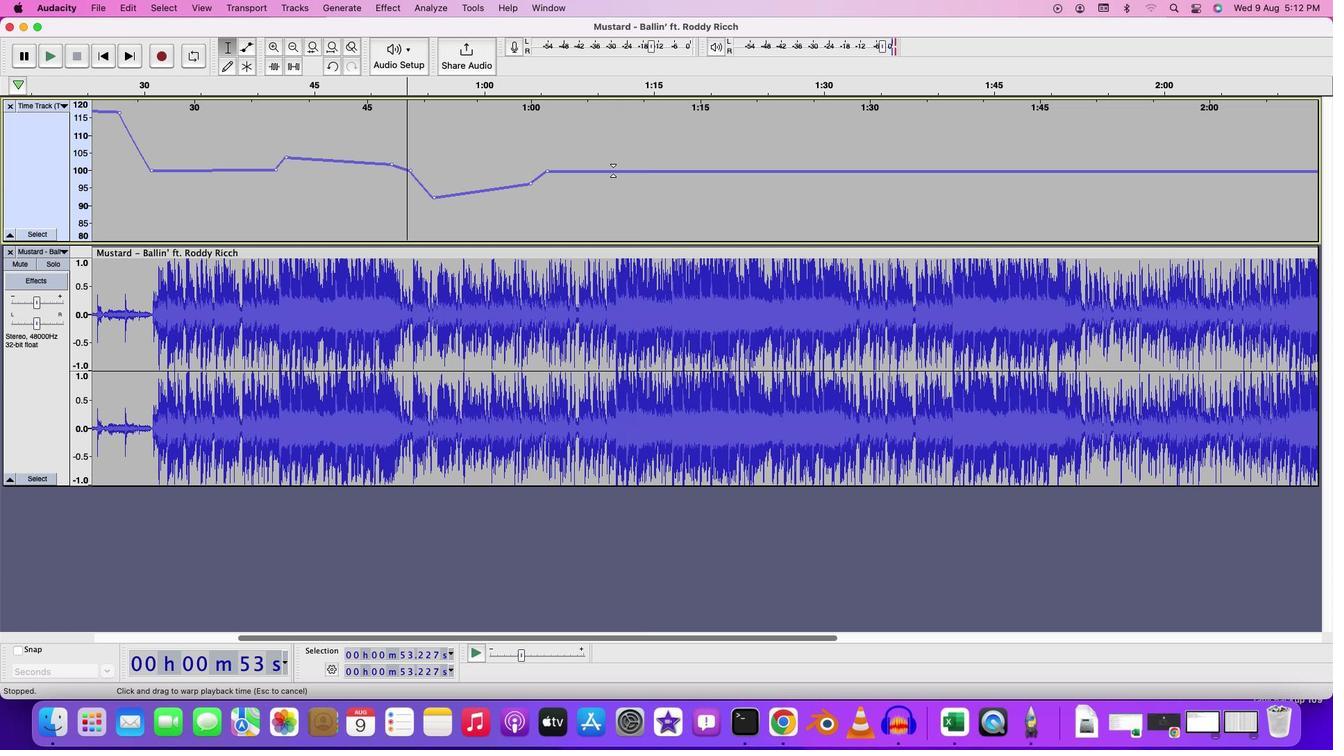 
Action: Mouse pressed left at (612, 170)
Screenshot: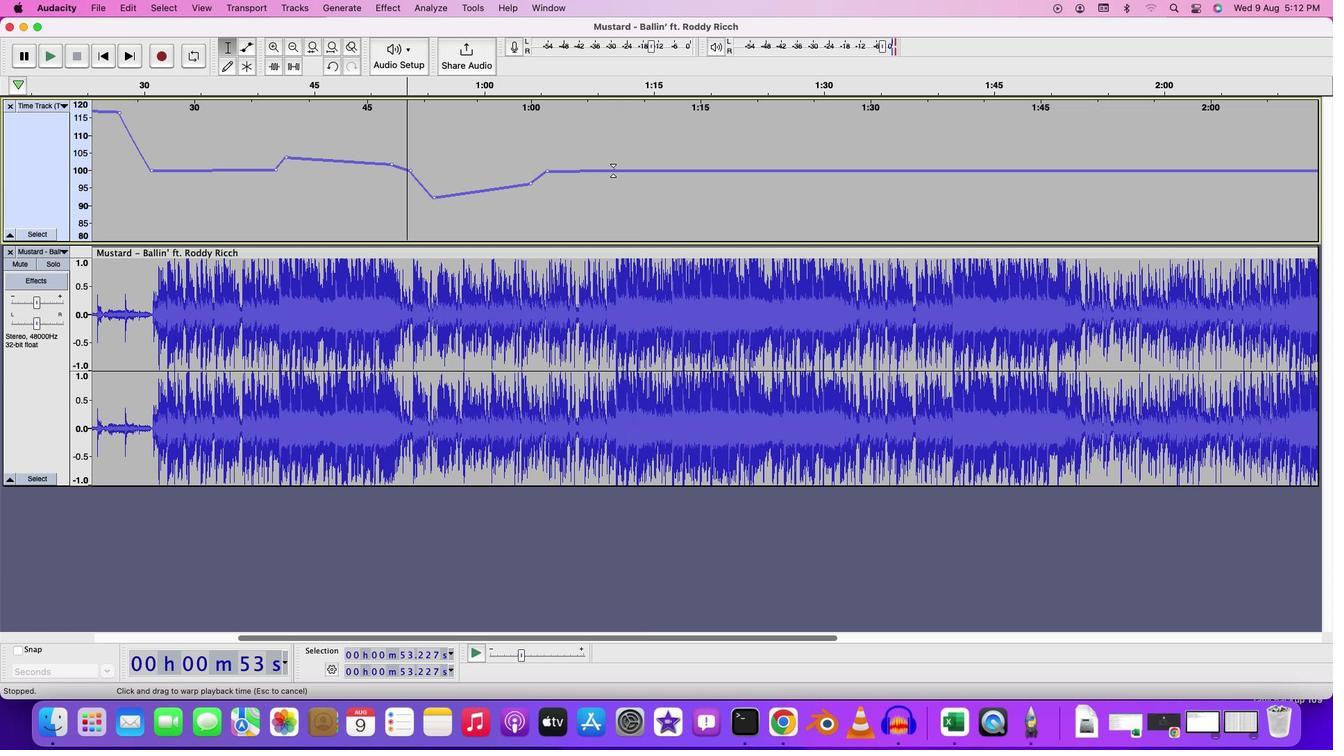 
Action: Mouse moved to (608, 171)
Screenshot: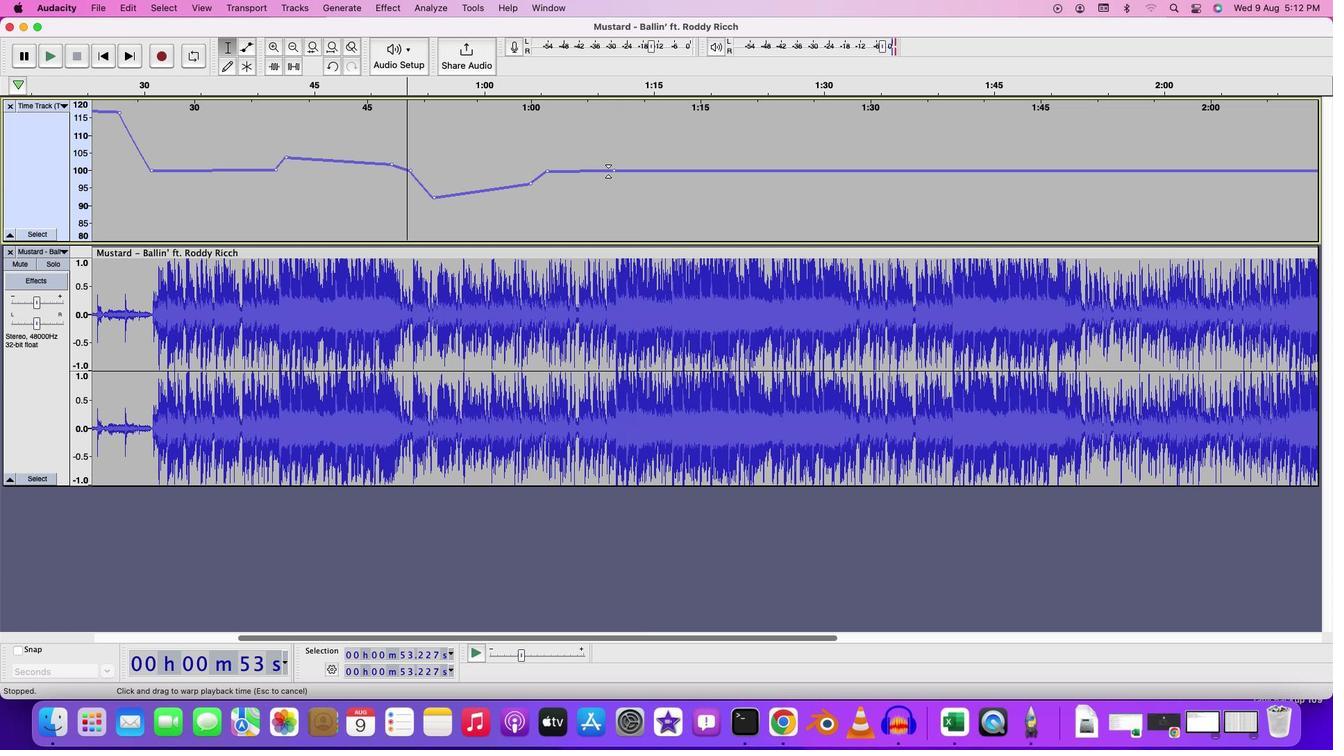 
Action: Mouse pressed left at (608, 171)
Screenshot: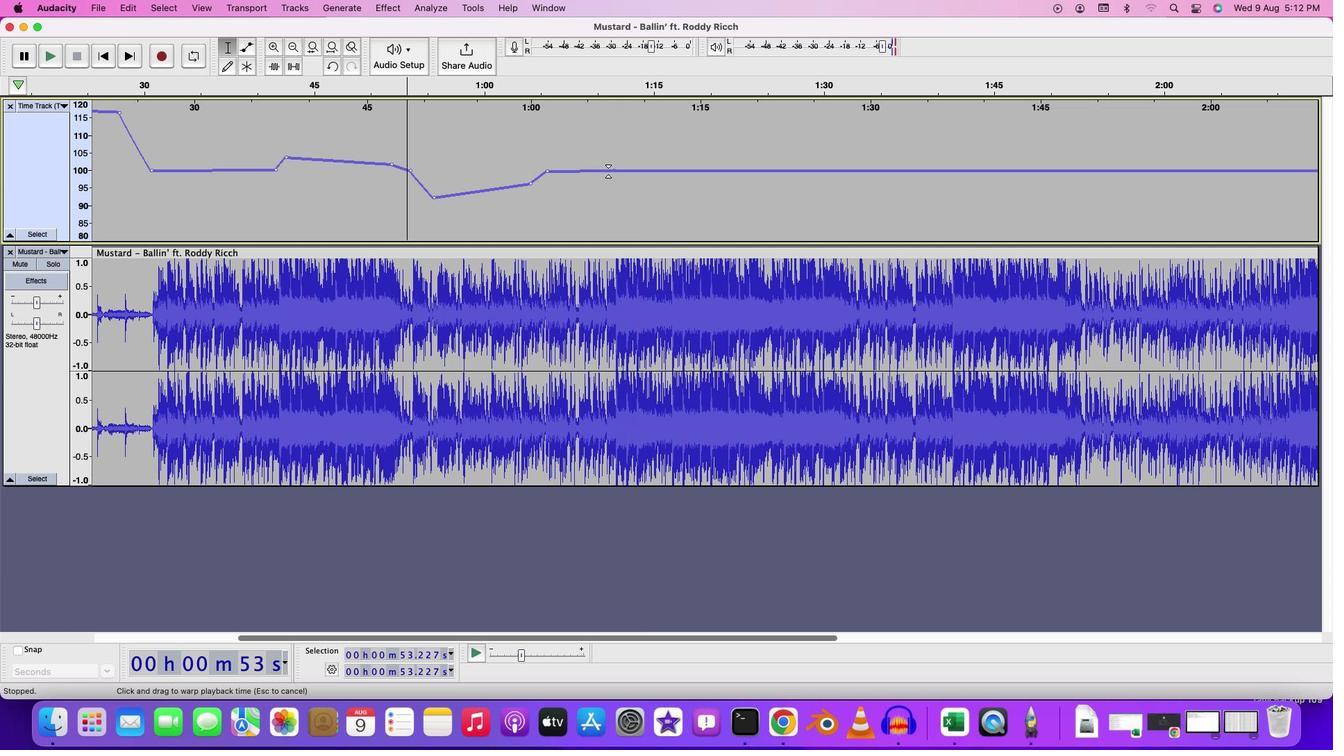 
Action: Mouse moved to (604, 171)
Screenshot: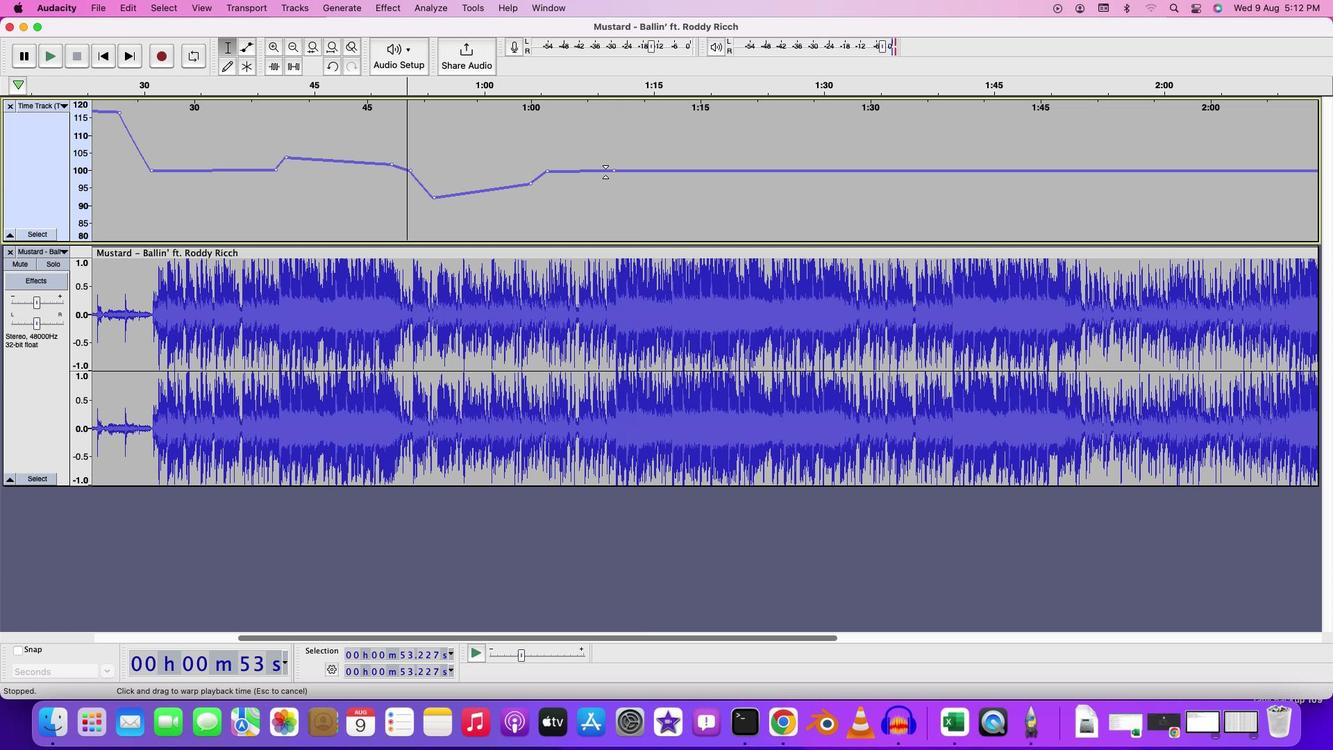 
Action: Mouse pressed left at (604, 171)
Screenshot: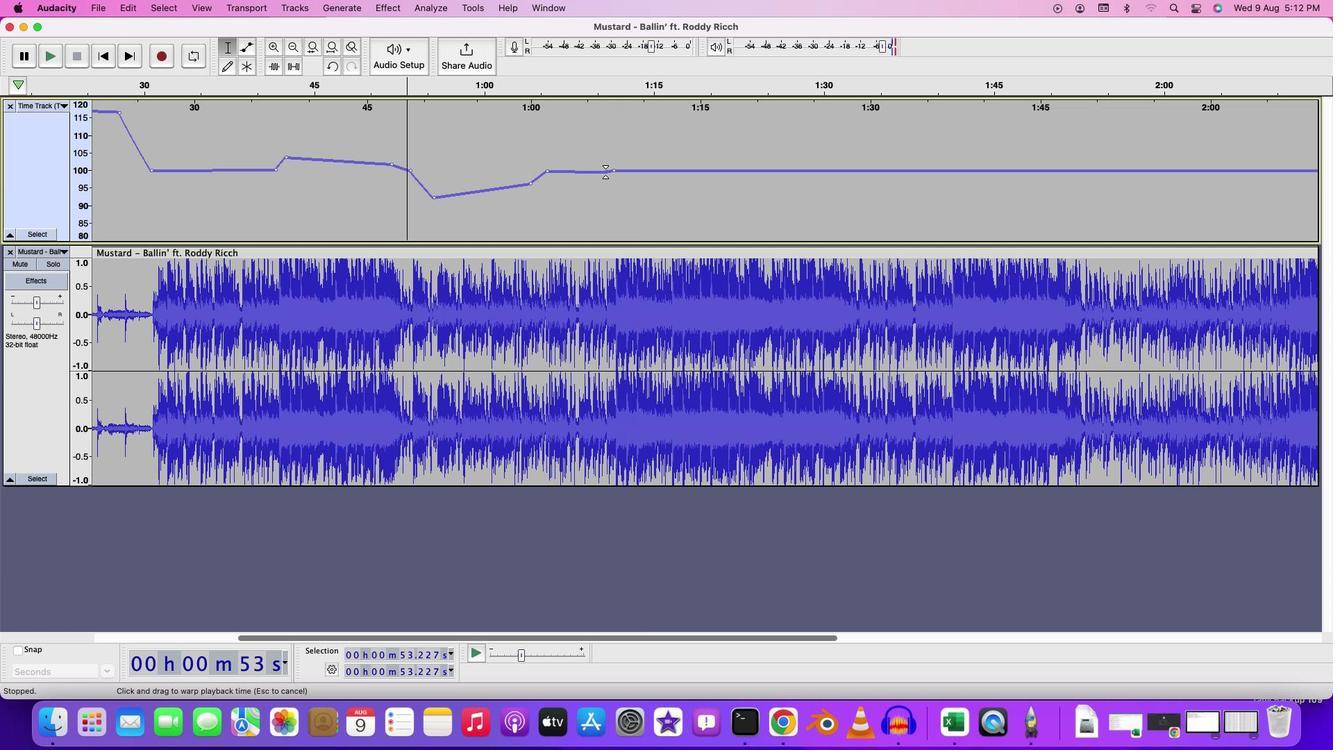 
Action: Mouse moved to (604, 175)
Screenshot: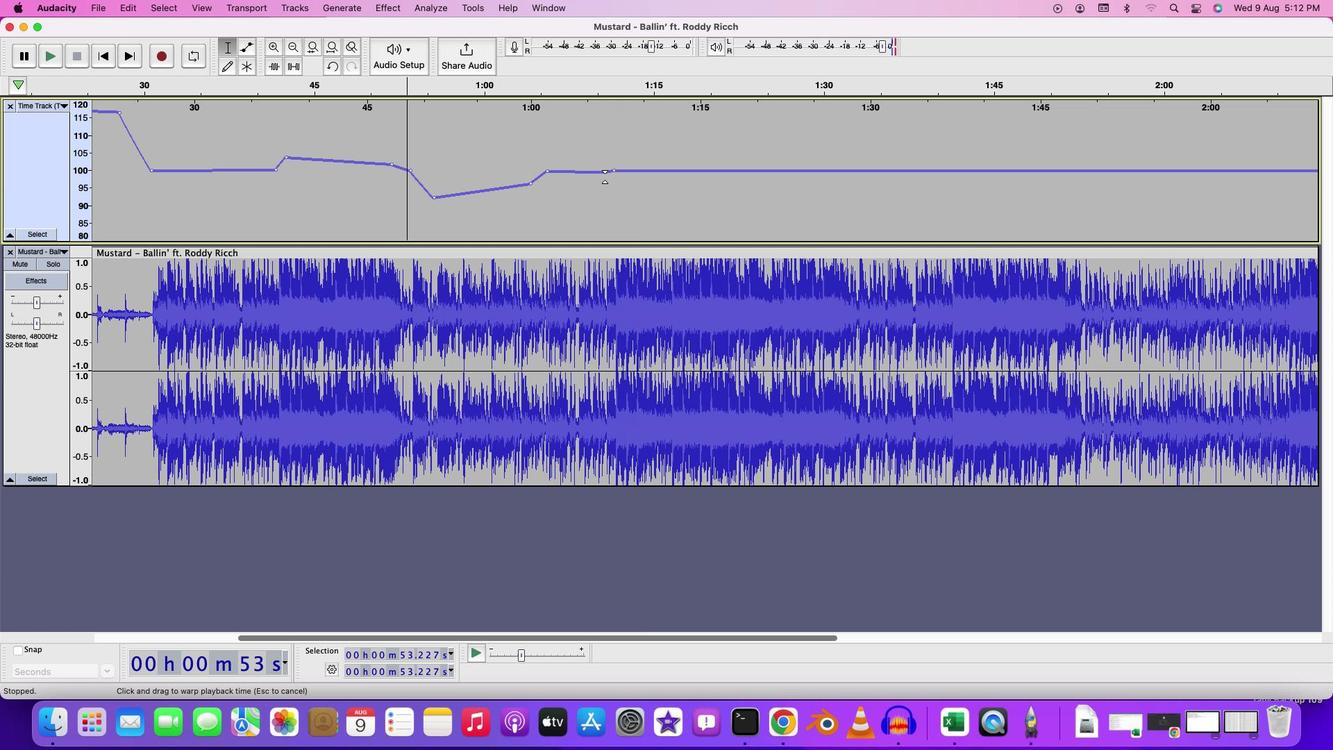 
Action: Mouse pressed left at (604, 175)
Screenshot: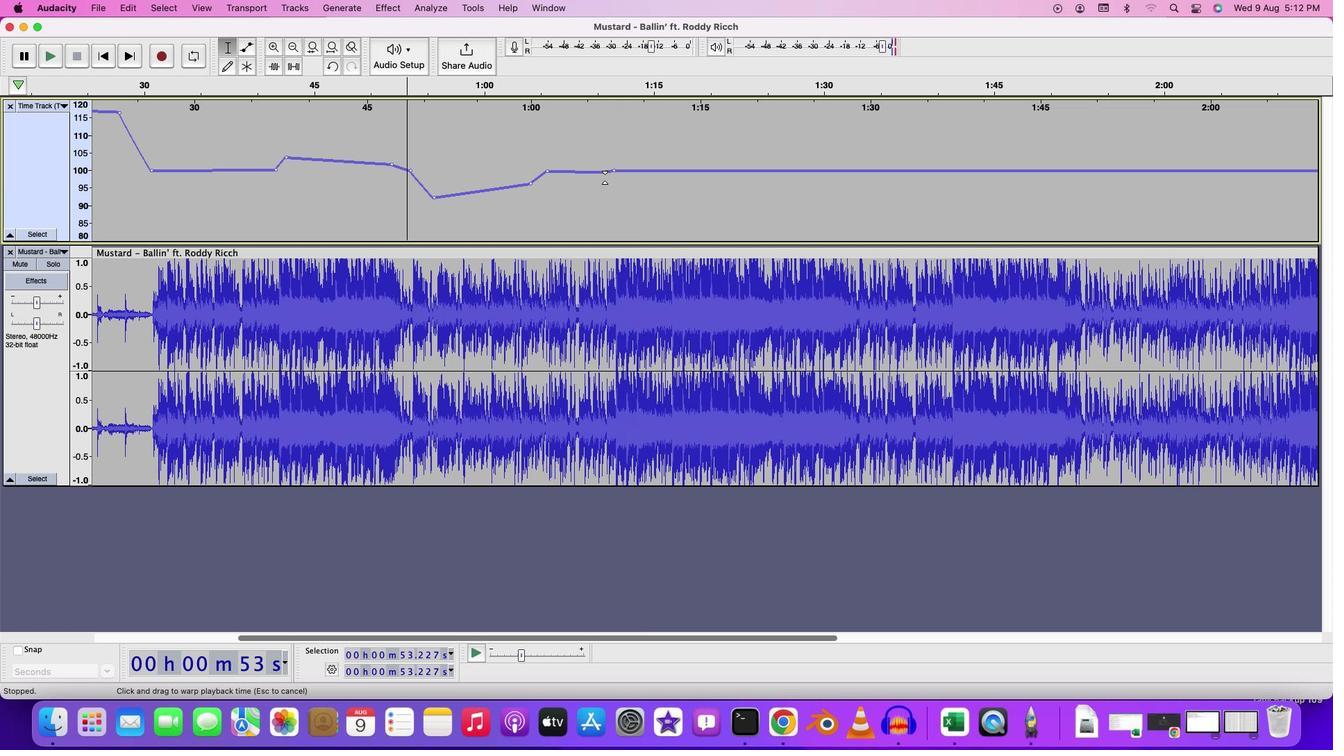 
Action: Mouse moved to (854, 170)
Screenshot: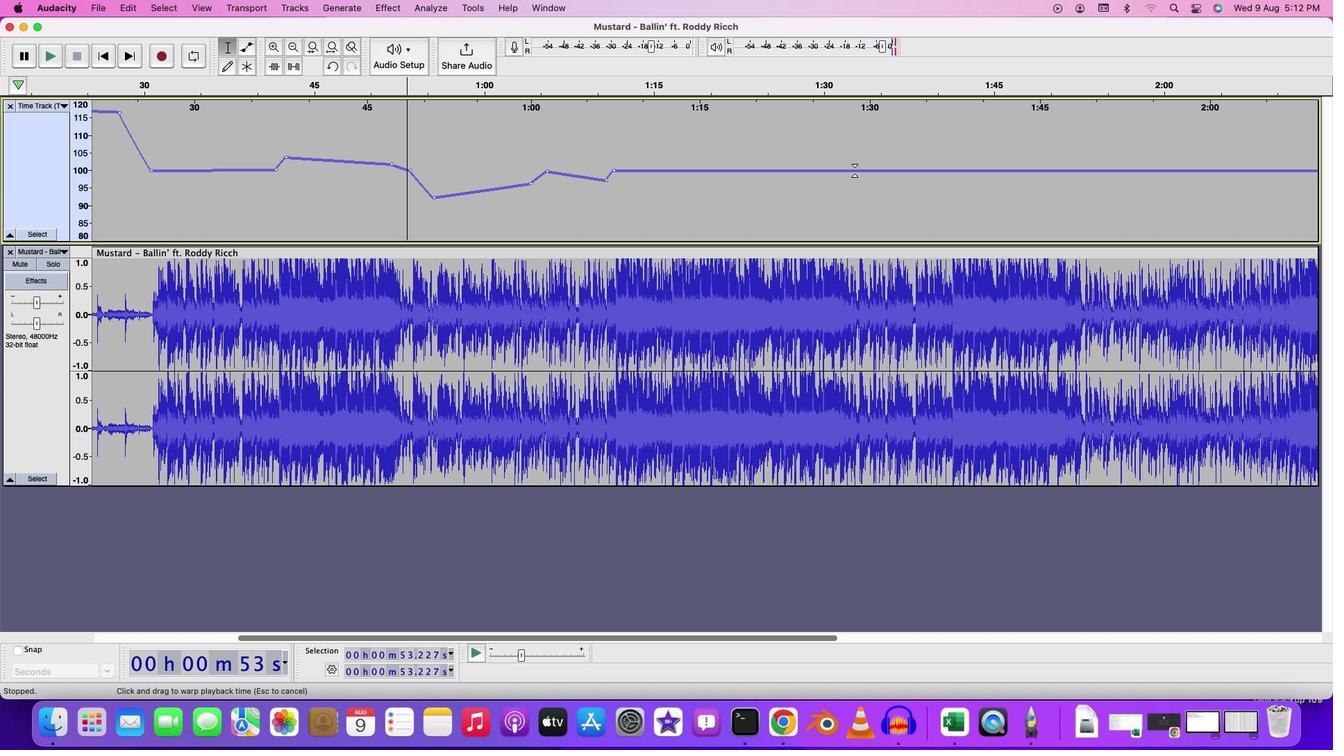 
Action: Mouse pressed left at (854, 170)
Screenshot: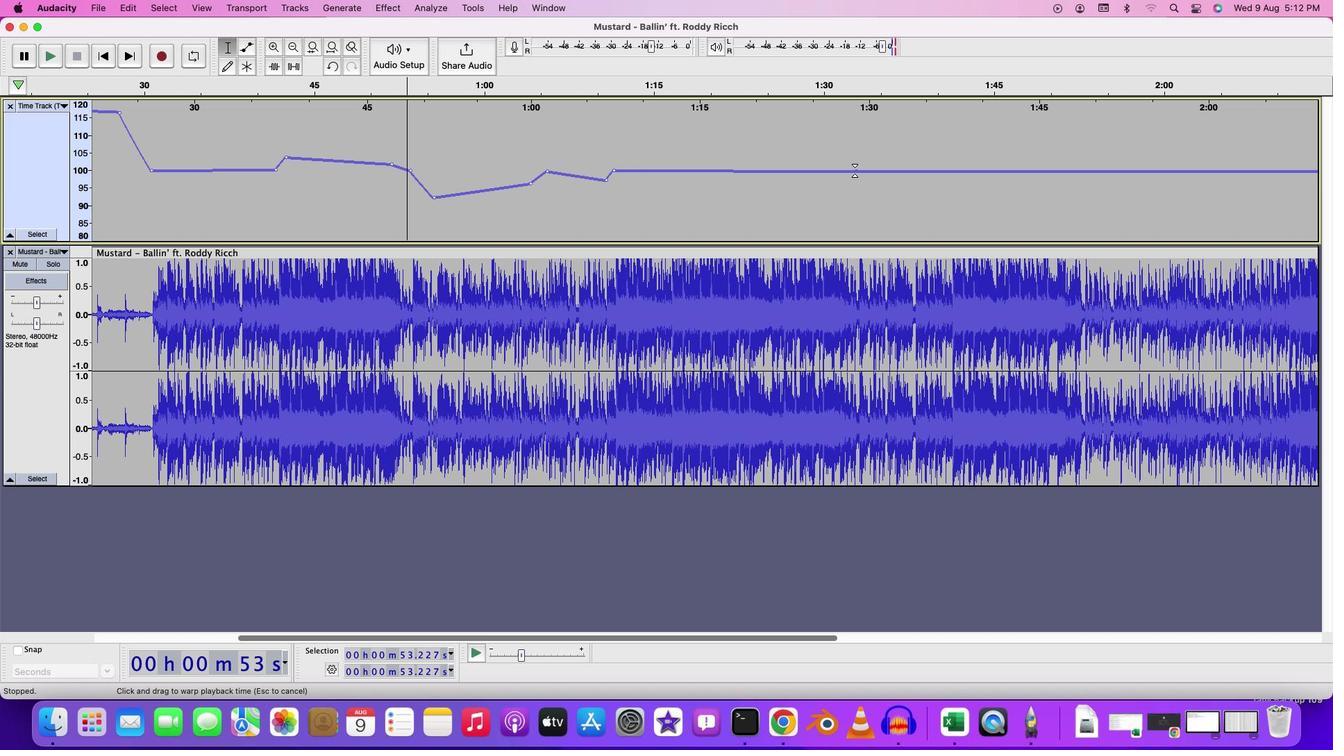 
Action: Mouse moved to (752, 171)
Screenshot: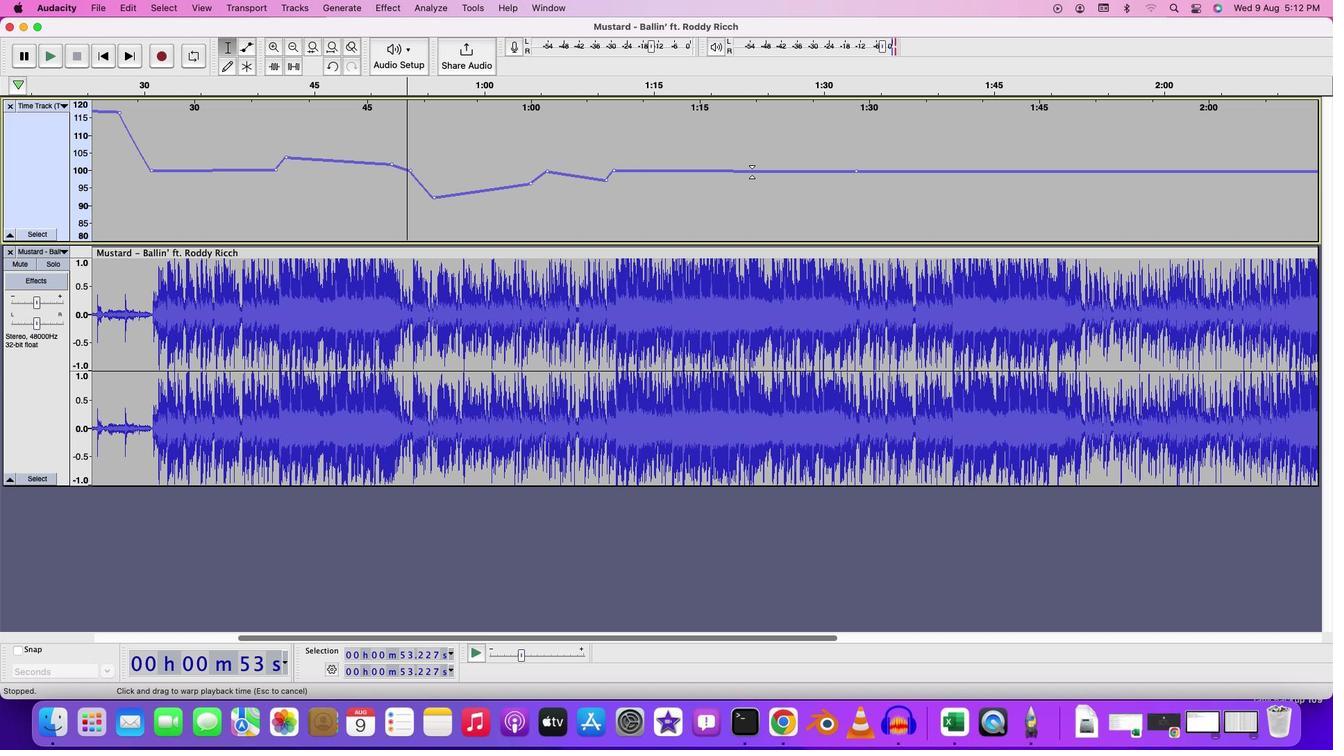 
Action: Mouse pressed left at (752, 171)
Screenshot: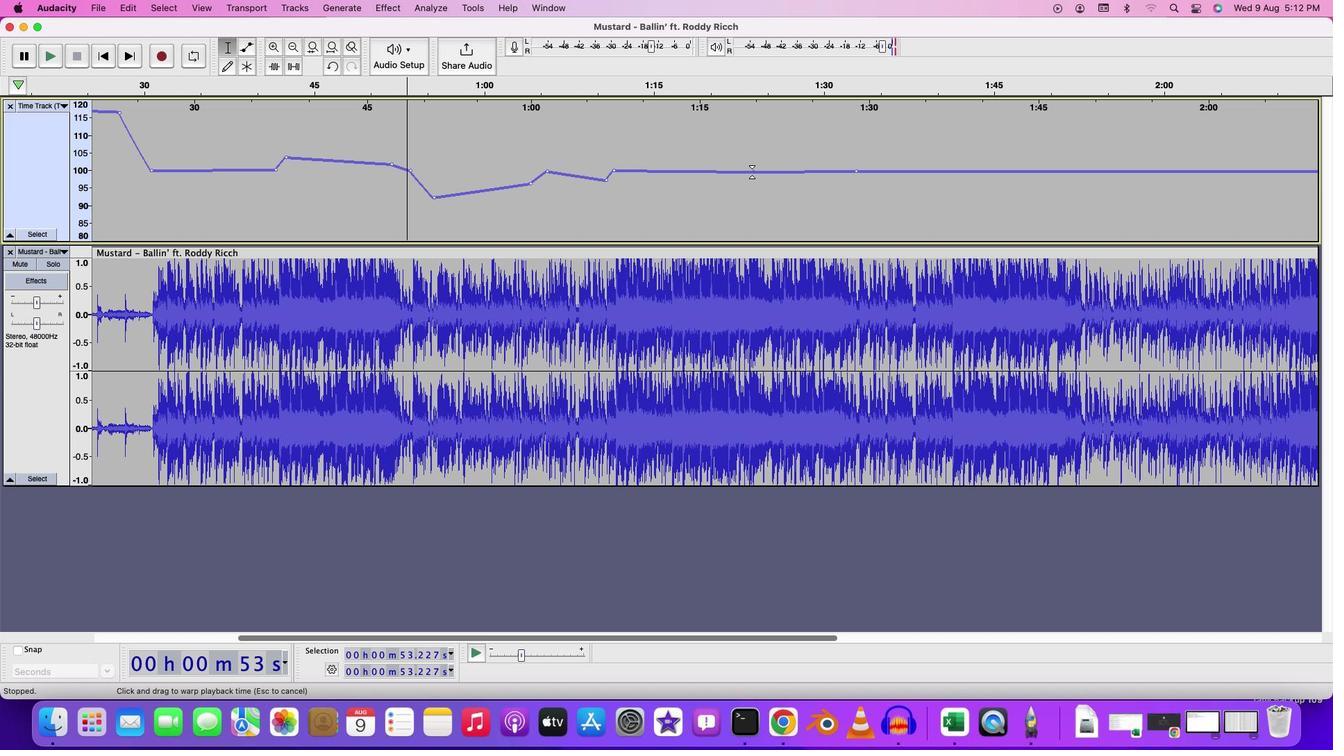
Action: Mouse pressed left at (752, 171)
Screenshot: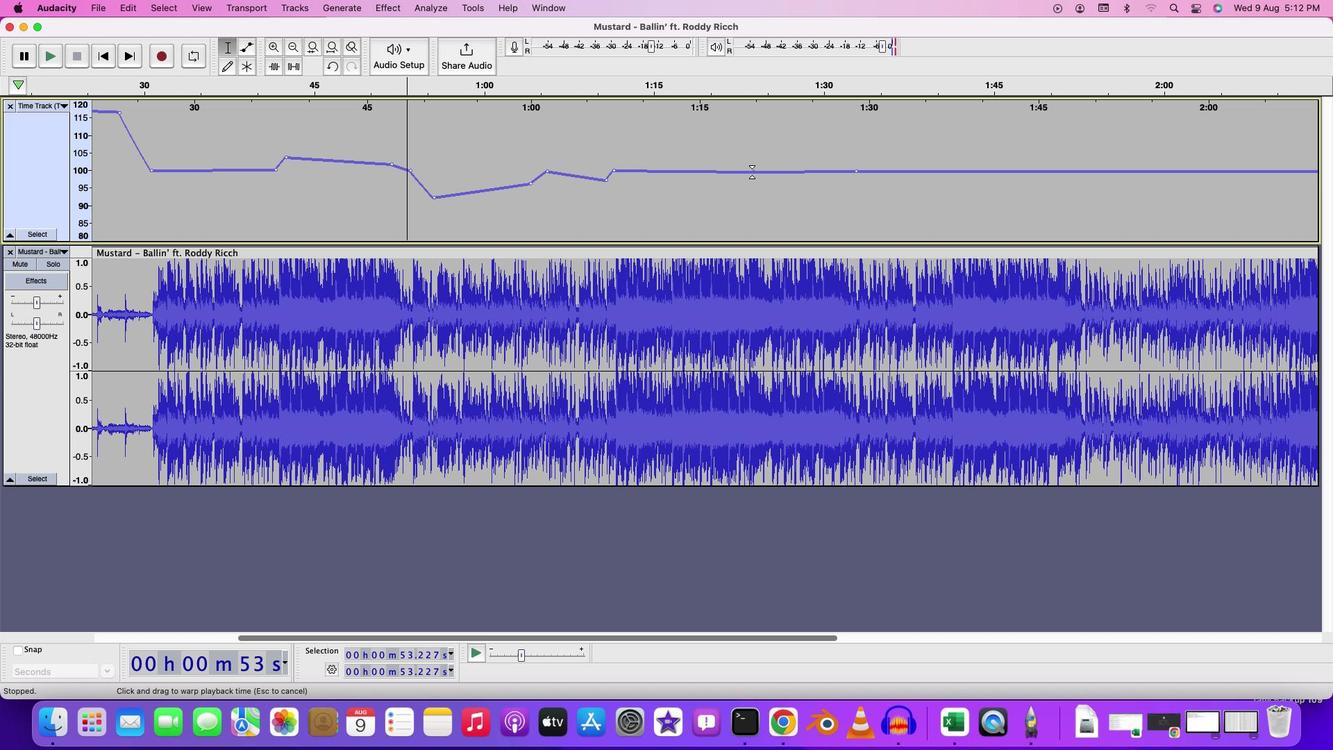
Action: Mouse moved to (809, 159)
Screenshot: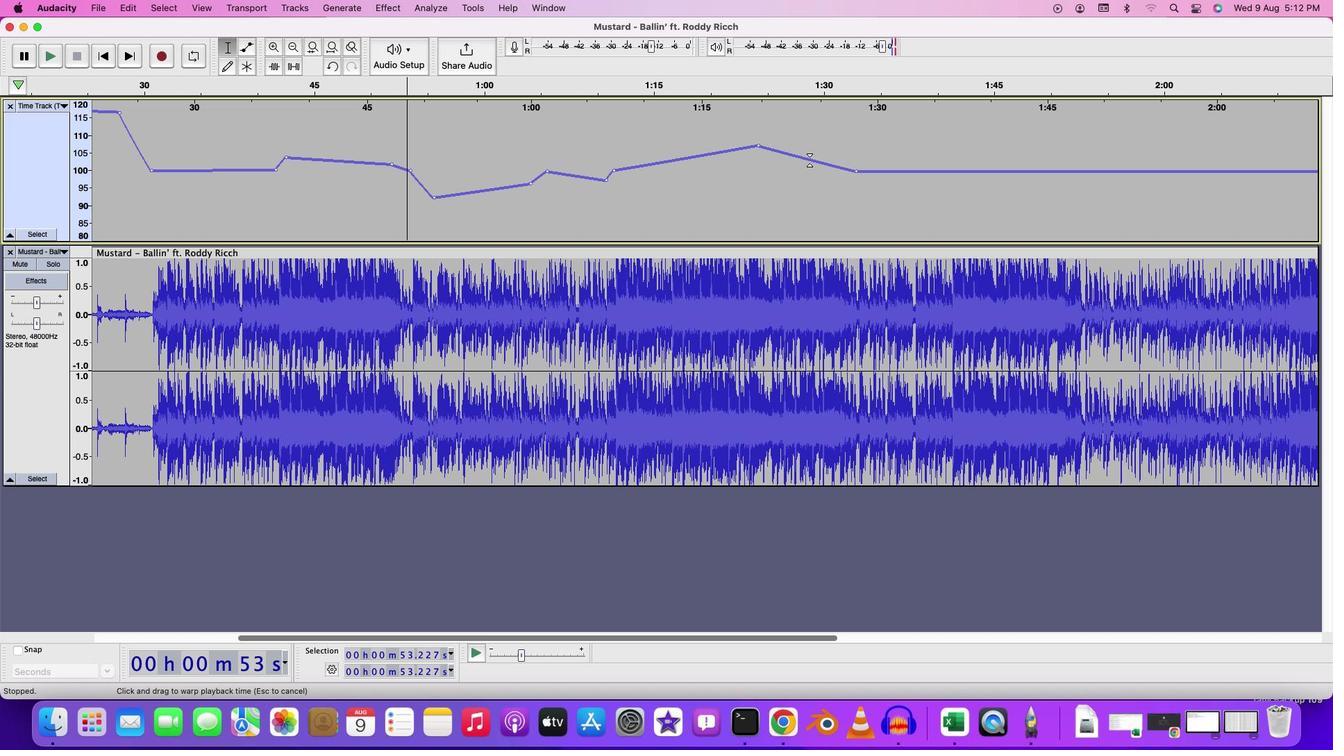 
Action: Mouse pressed left at (809, 159)
Screenshot: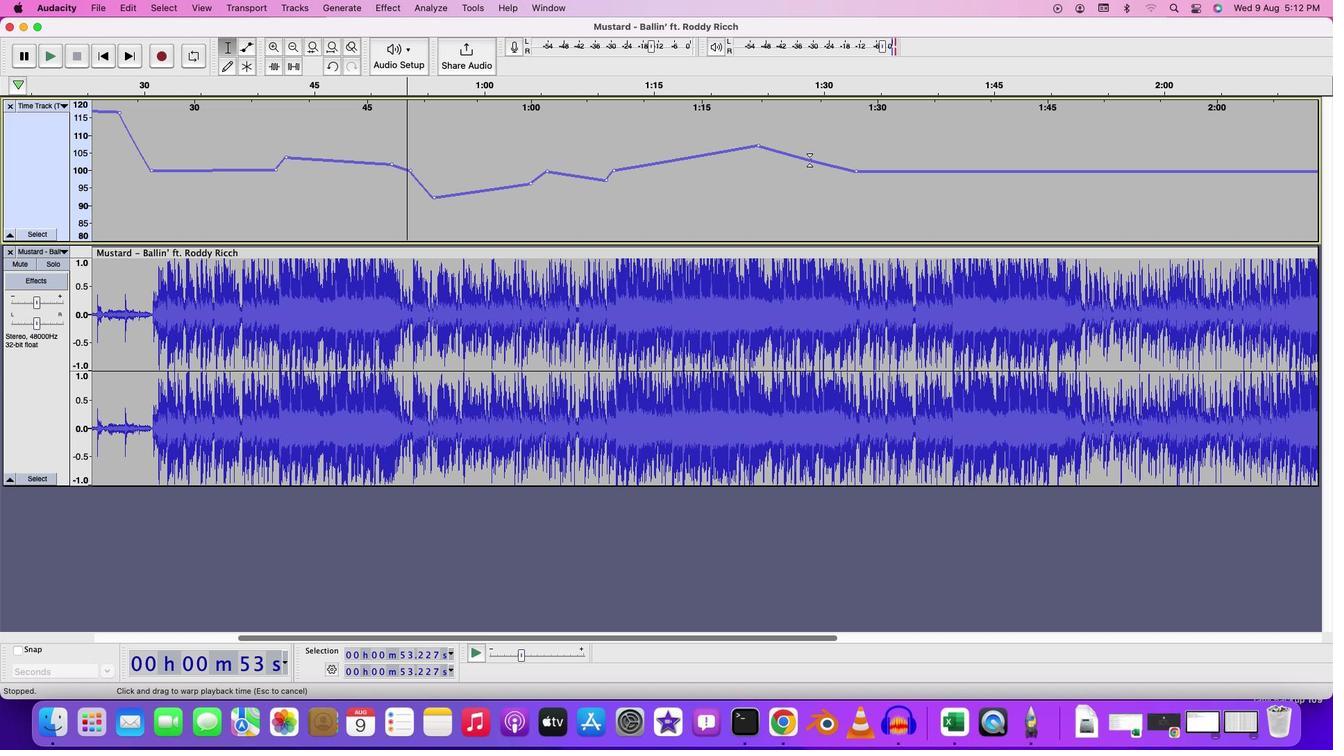 
Action: Mouse moved to (809, 159)
Screenshot: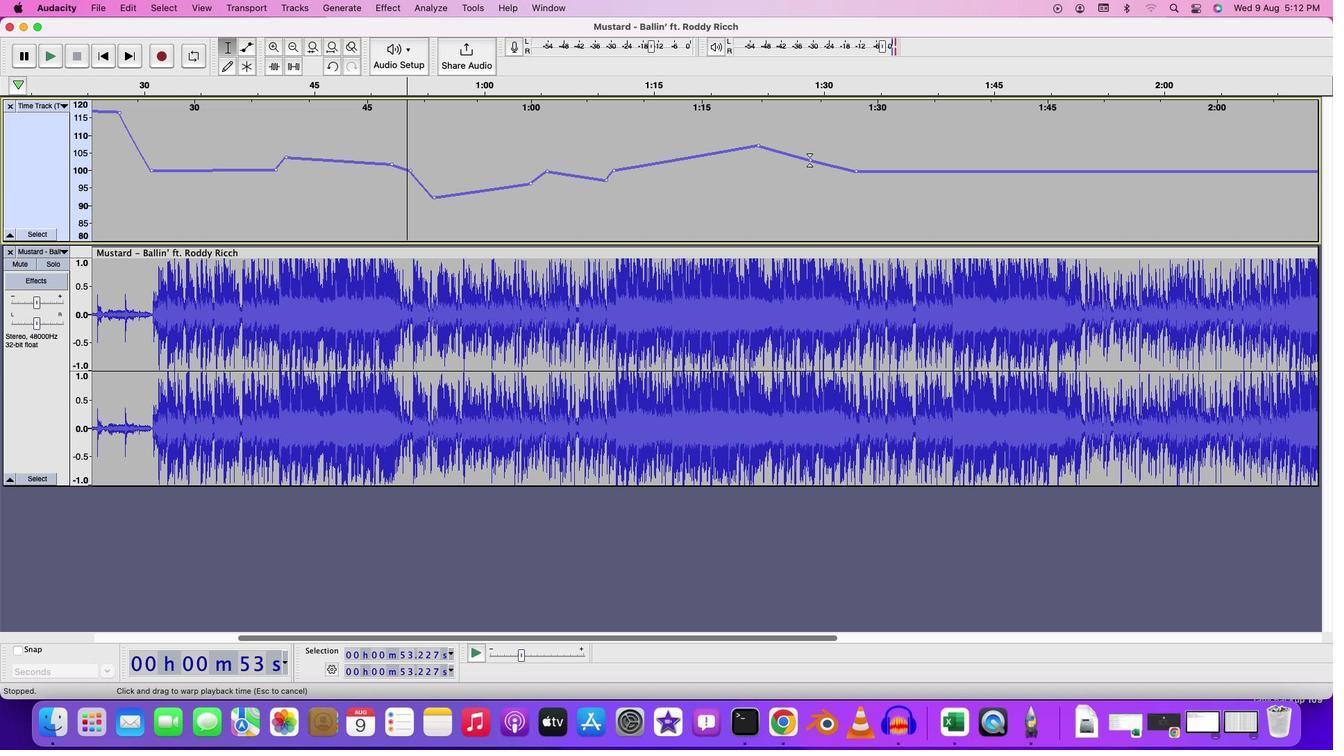 
Action: Mouse pressed left at (809, 159)
Screenshot: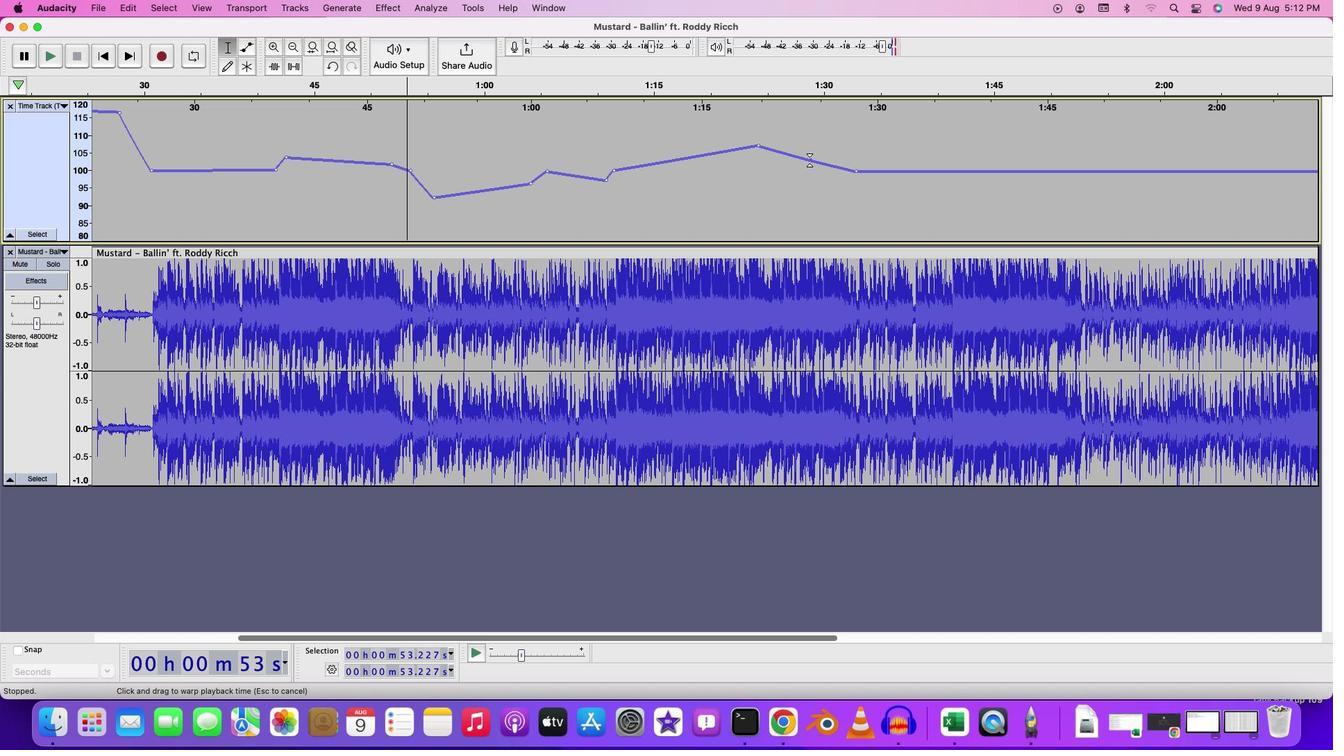 
Action: Mouse moved to (604, 145)
Screenshot: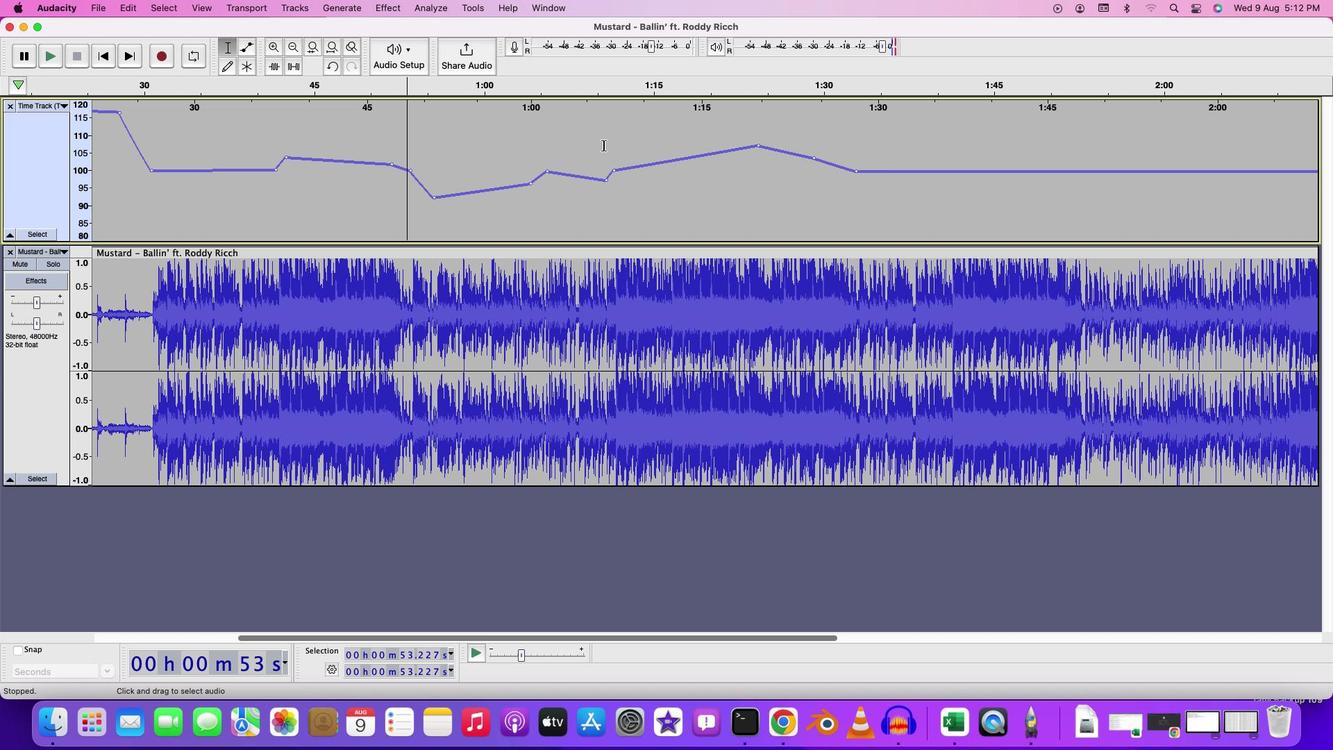
Action: Mouse pressed left at (604, 145)
Screenshot: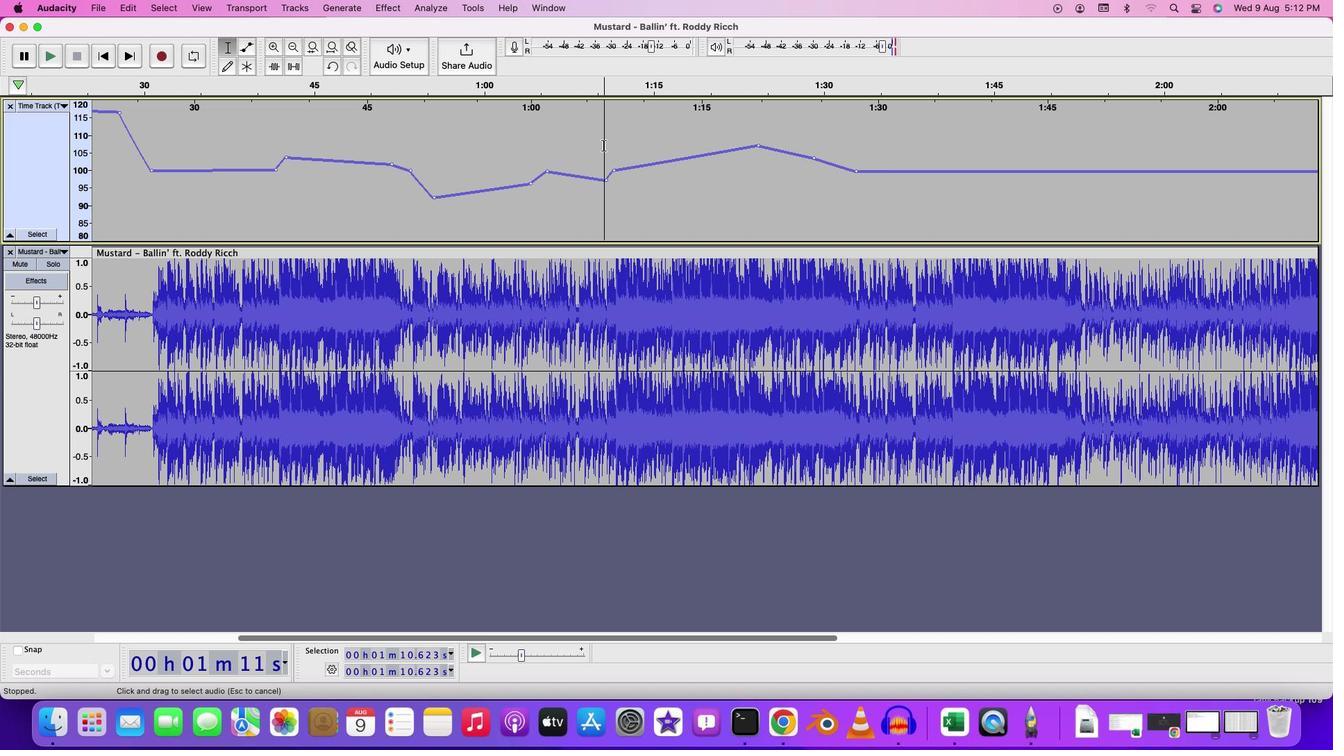 
Action: Key pressed Key.space
Screenshot: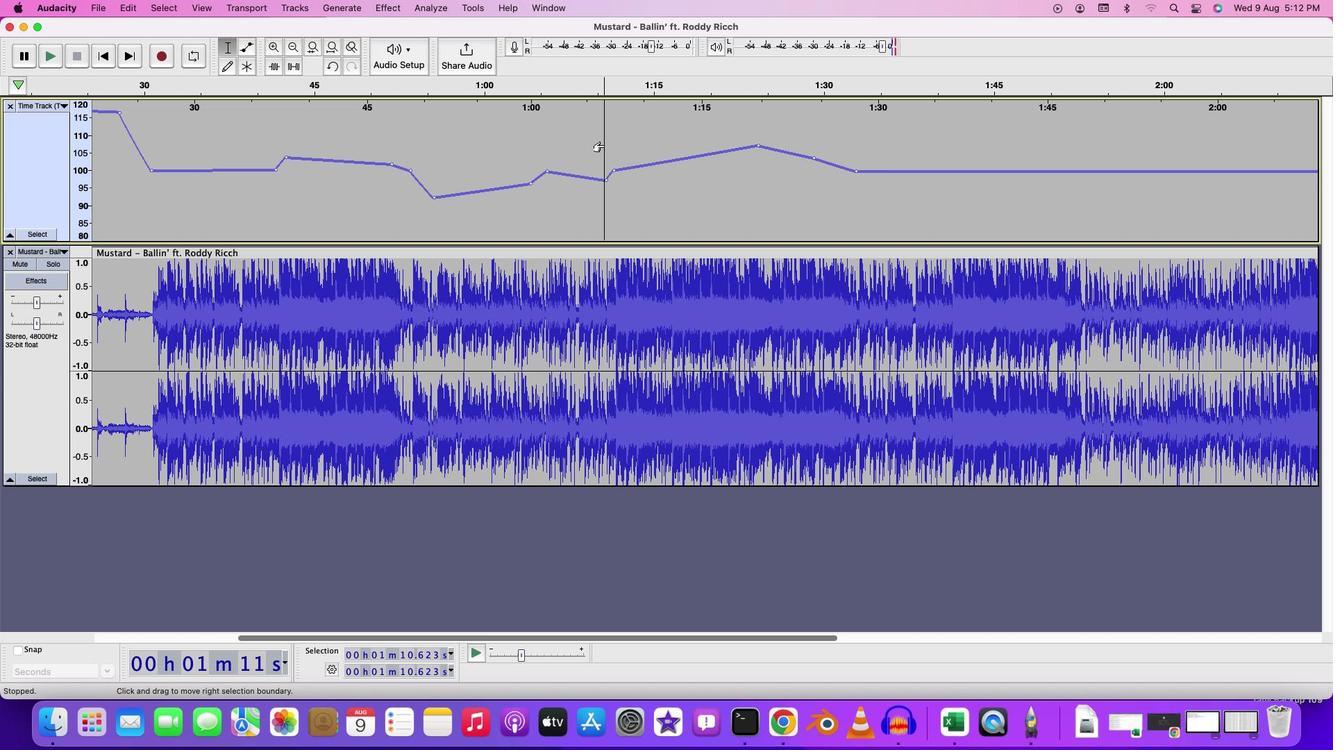 
Action: Mouse moved to (786, 637)
Screenshot: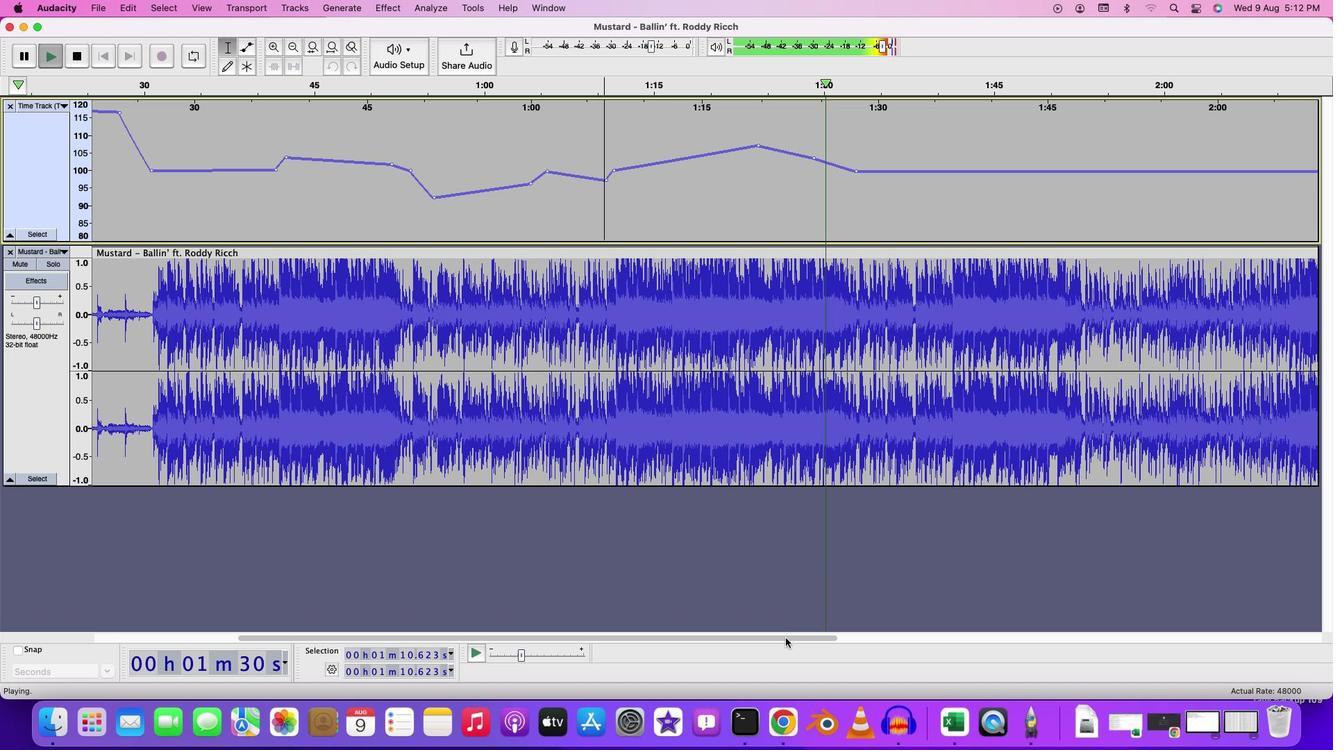 
Action: Mouse pressed left at (786, 637)
Screenshot: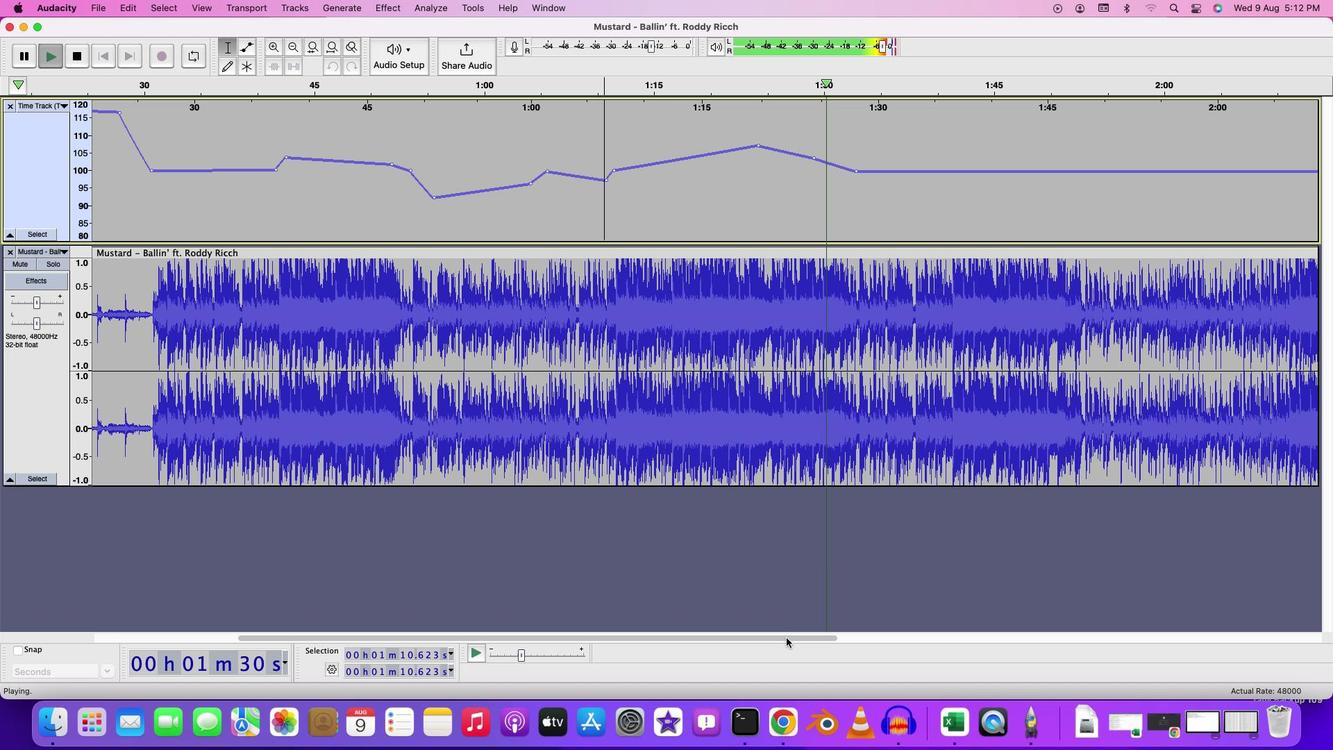 
Action: Mouse moved to (905, 171)
Screenshot: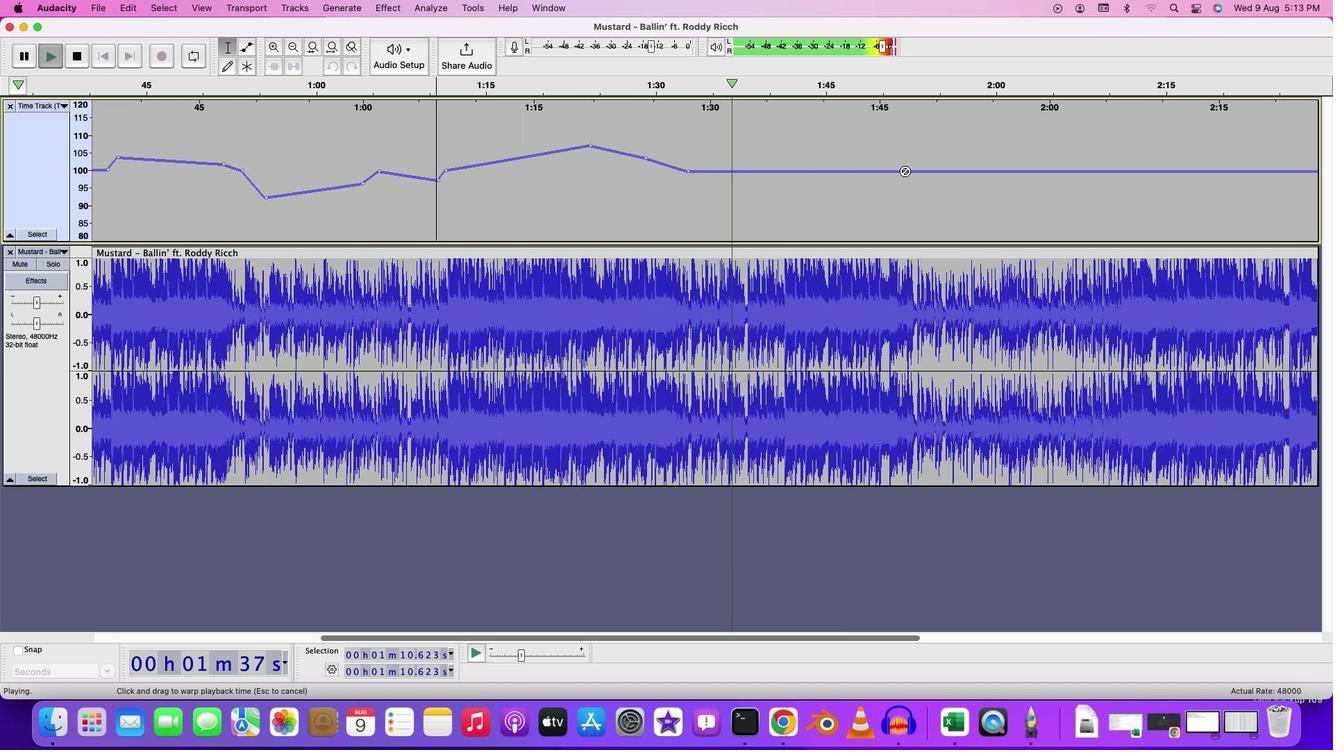 
Action: Key pressed Key.space
Screenshot: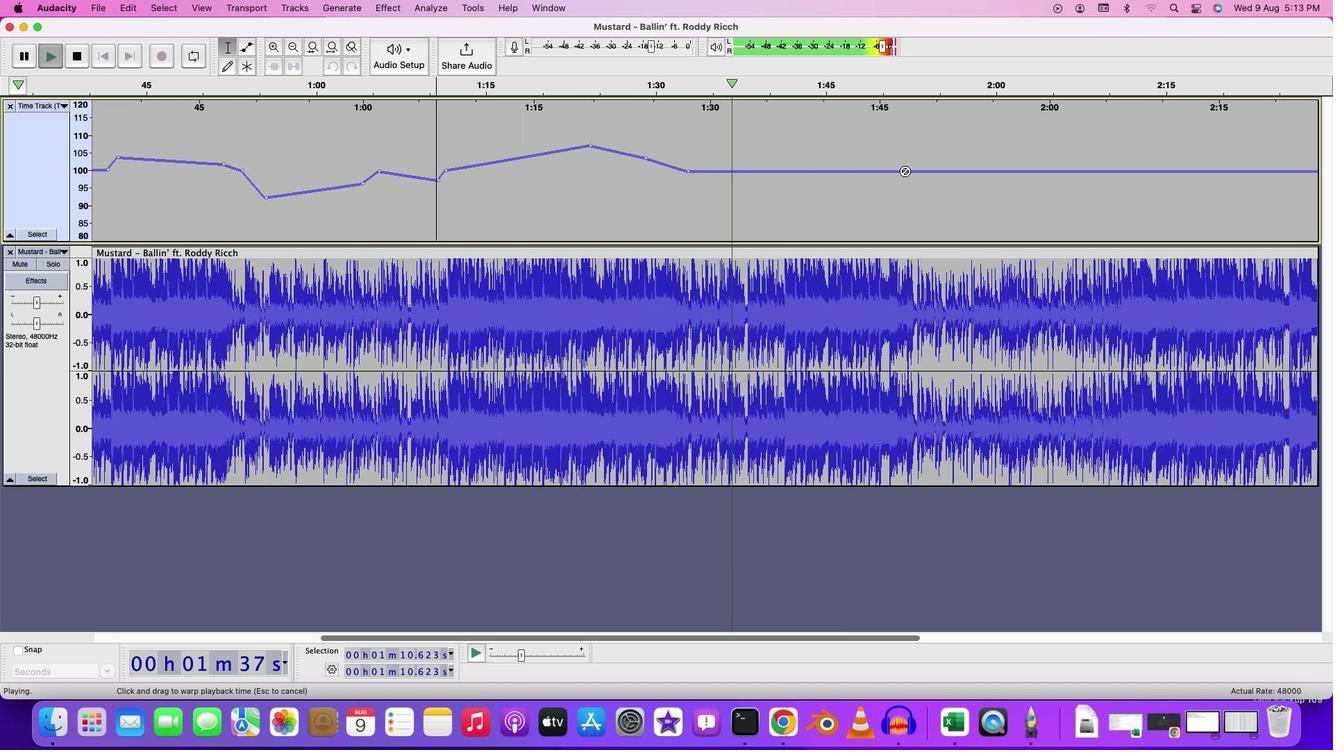 
Action: Mouse moved to (911, 170)
Screenshot: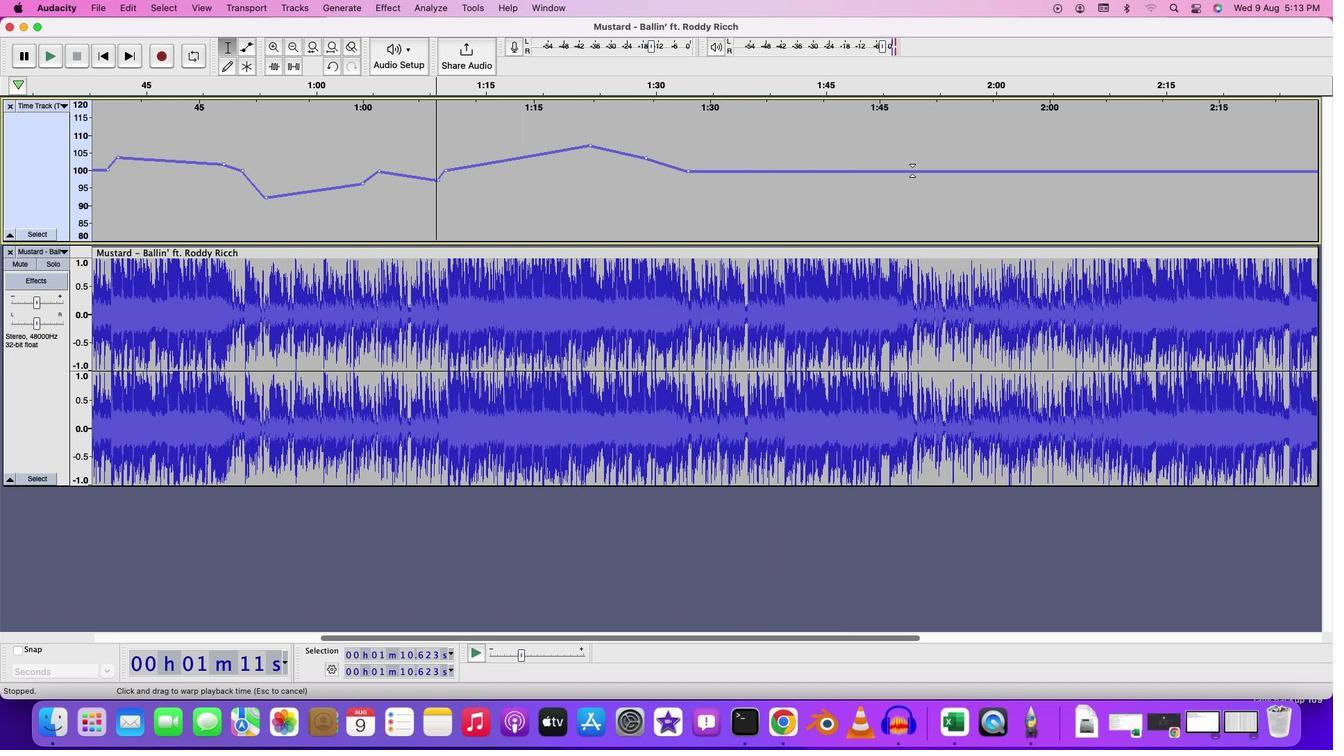
Action: Mouse pressed left at (911, 170)
Screenshot: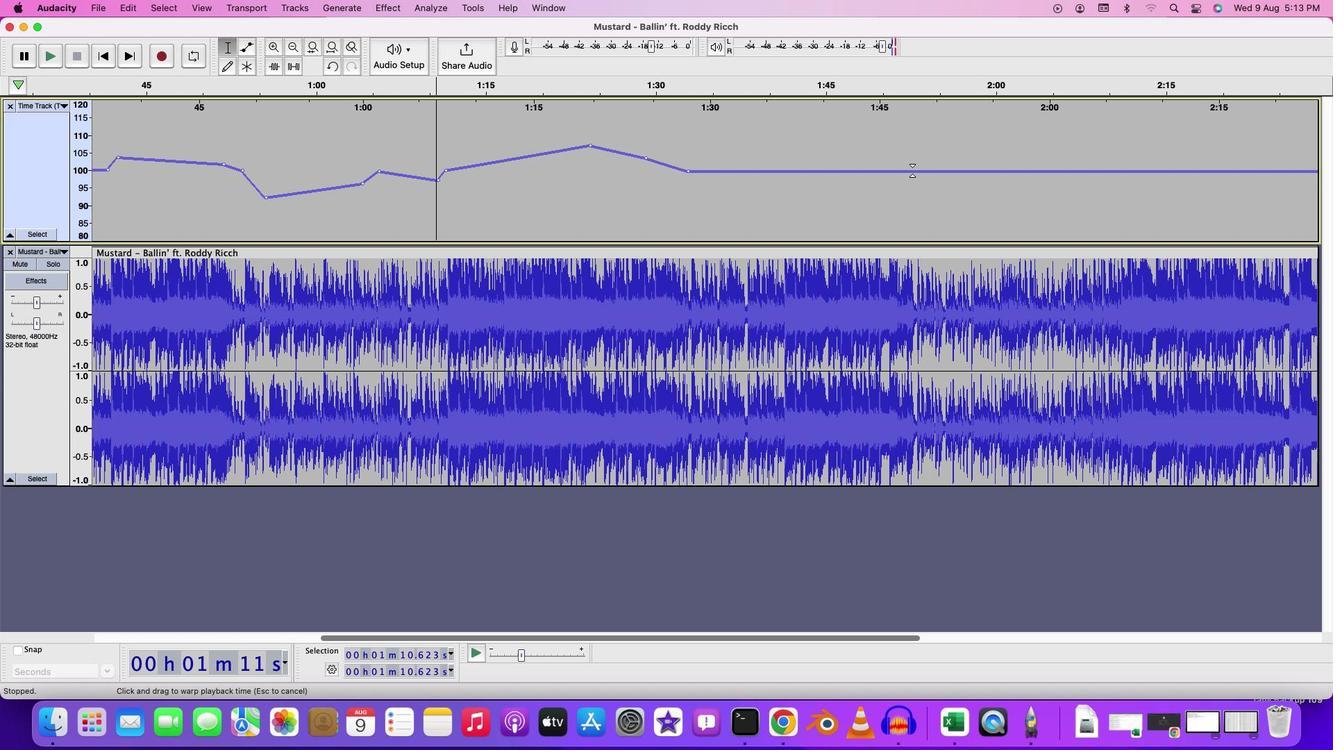 
Action: Mouse moved to (906, 170)
Screenshot: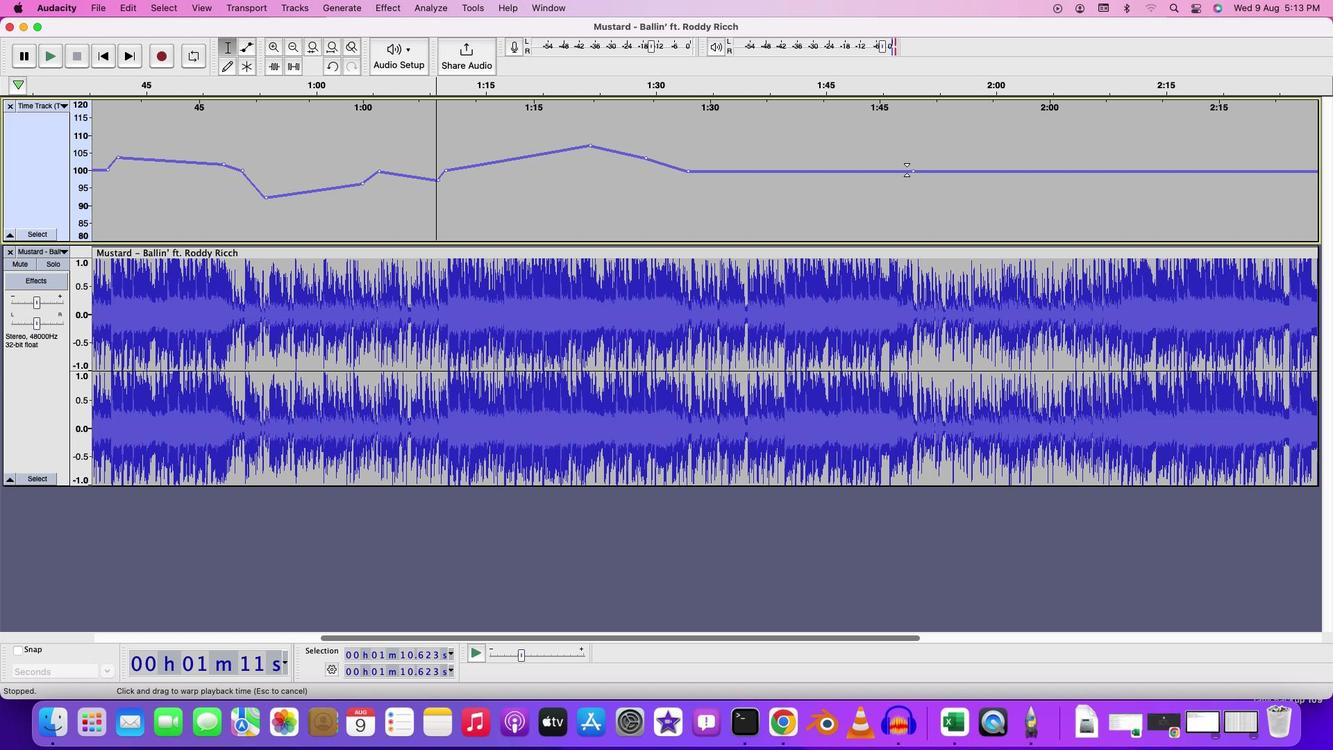 
Action: Mouse pressed left at (906, 170)
Screenshot: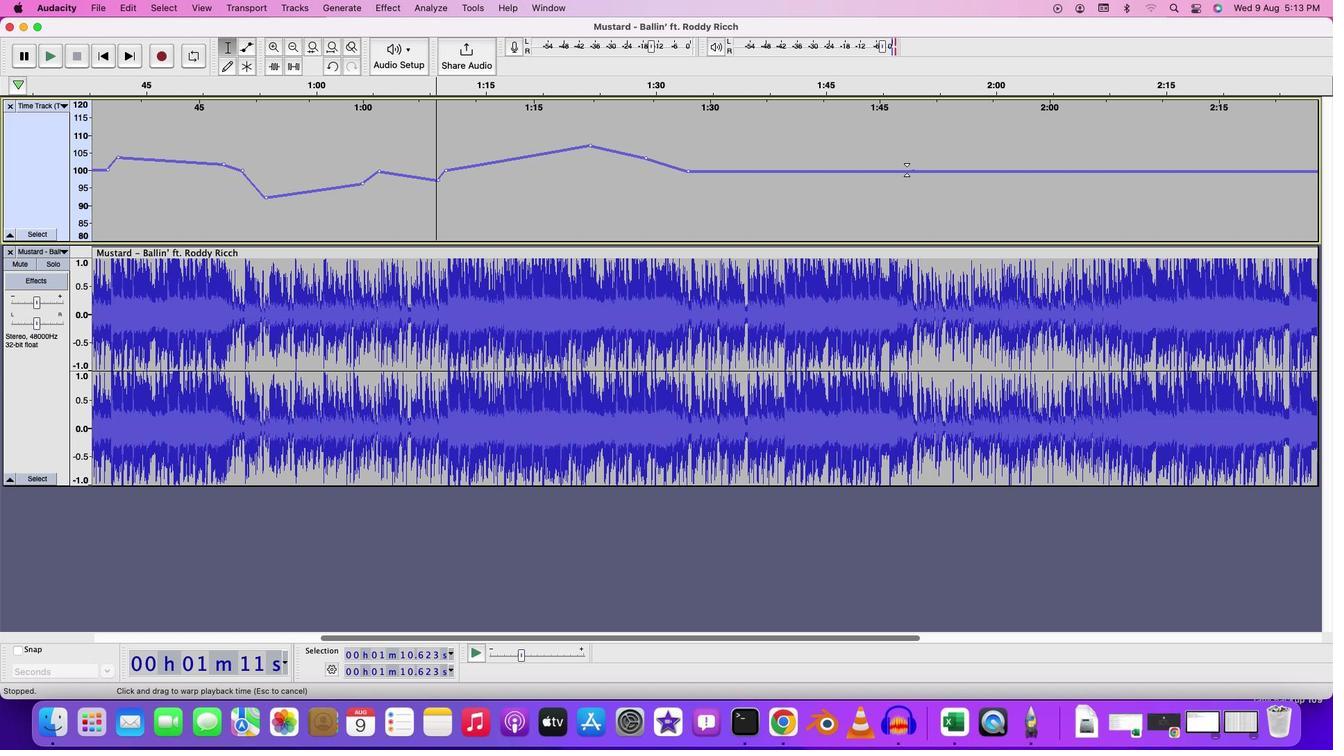 
Action: Mouse moved to (903, 170)
Screenshot: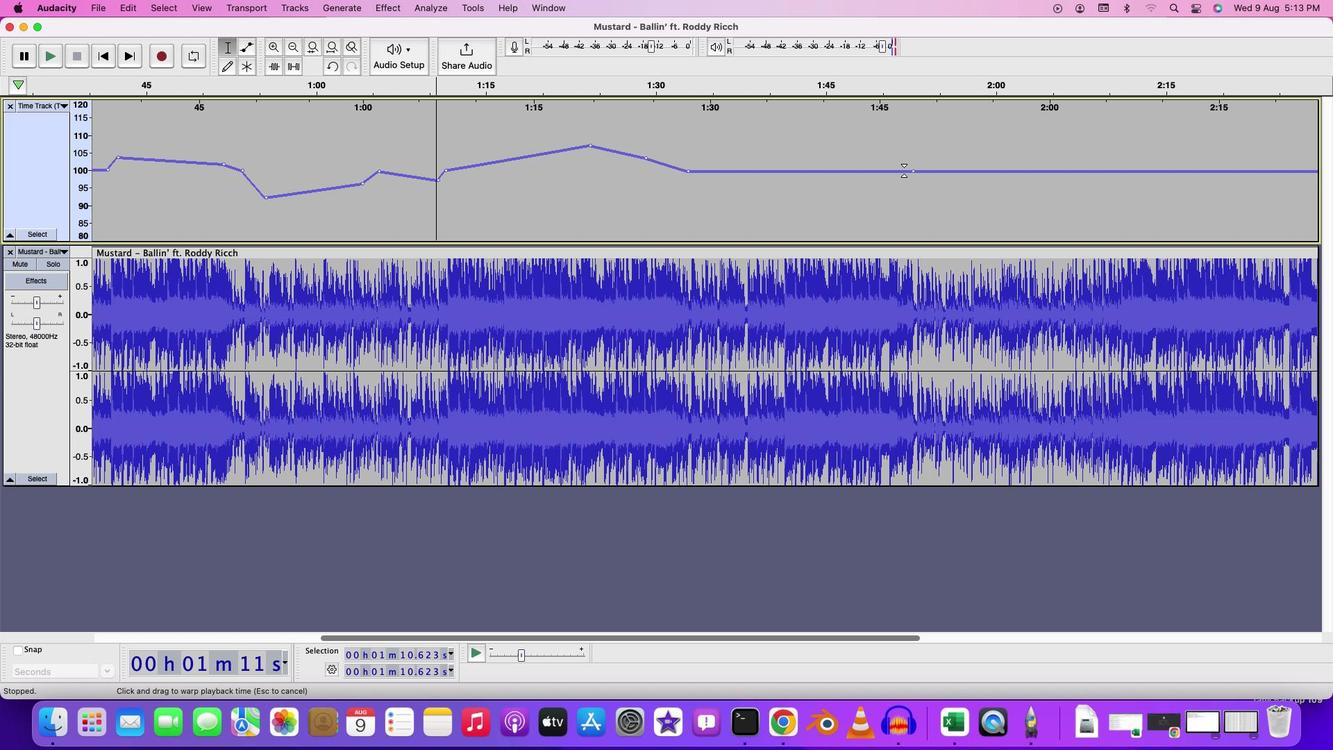 
Action: Mouse pressed left at (903, 170)
Screenshot: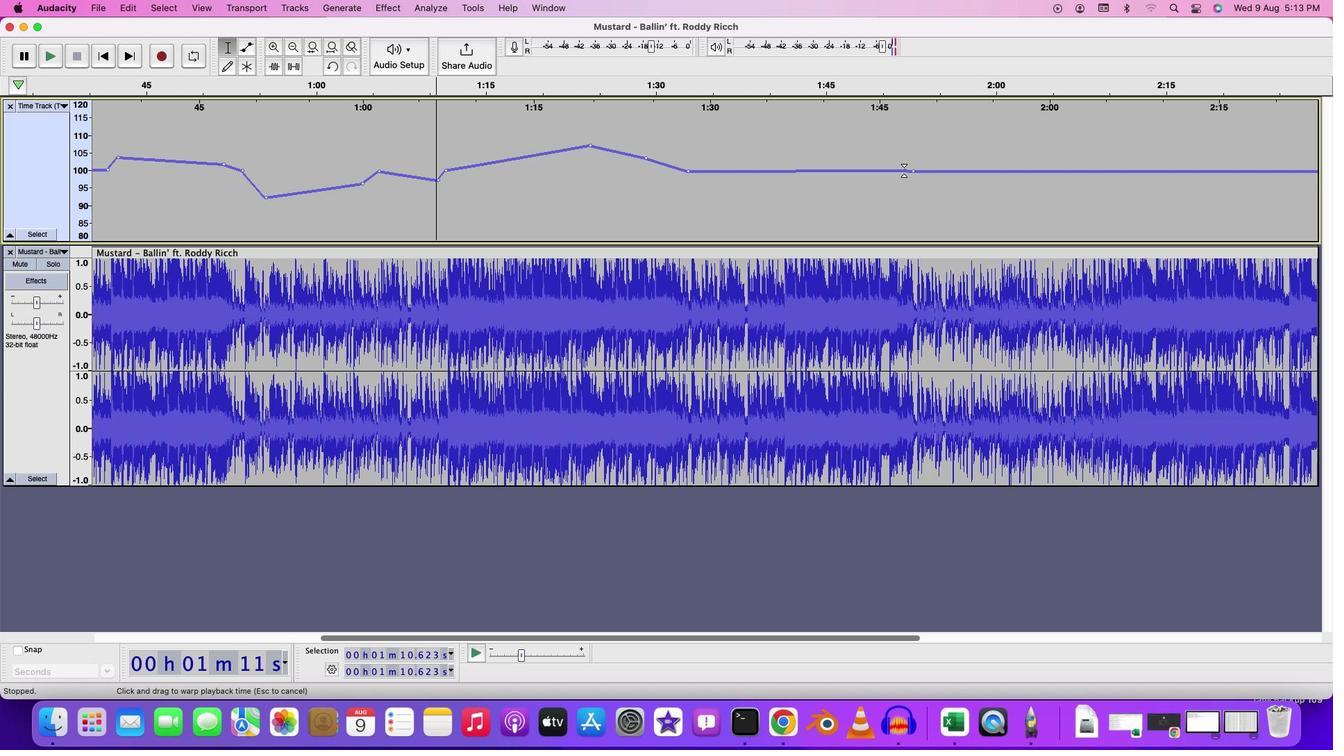 
Action: Mouse moved to (693, 170)
Screenshot: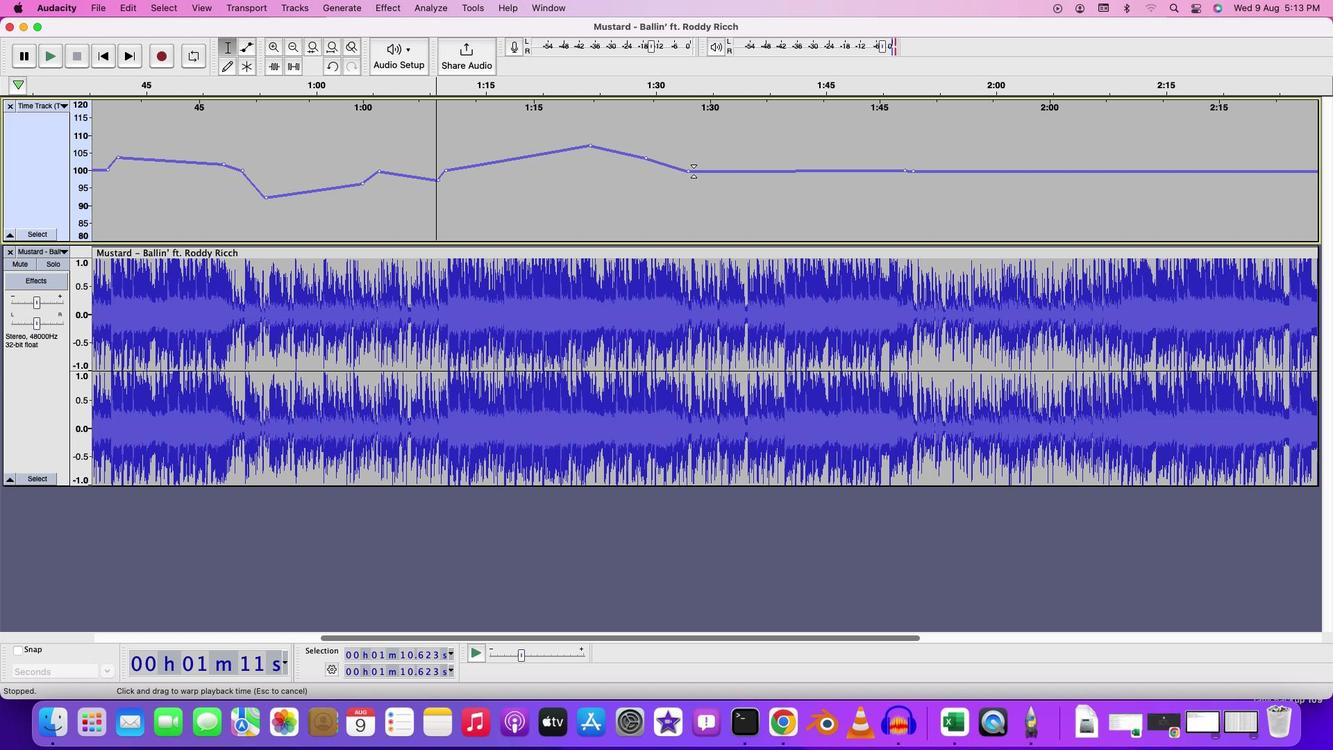 
Action: Mouse pressed left at (693, 170)
Screenshot: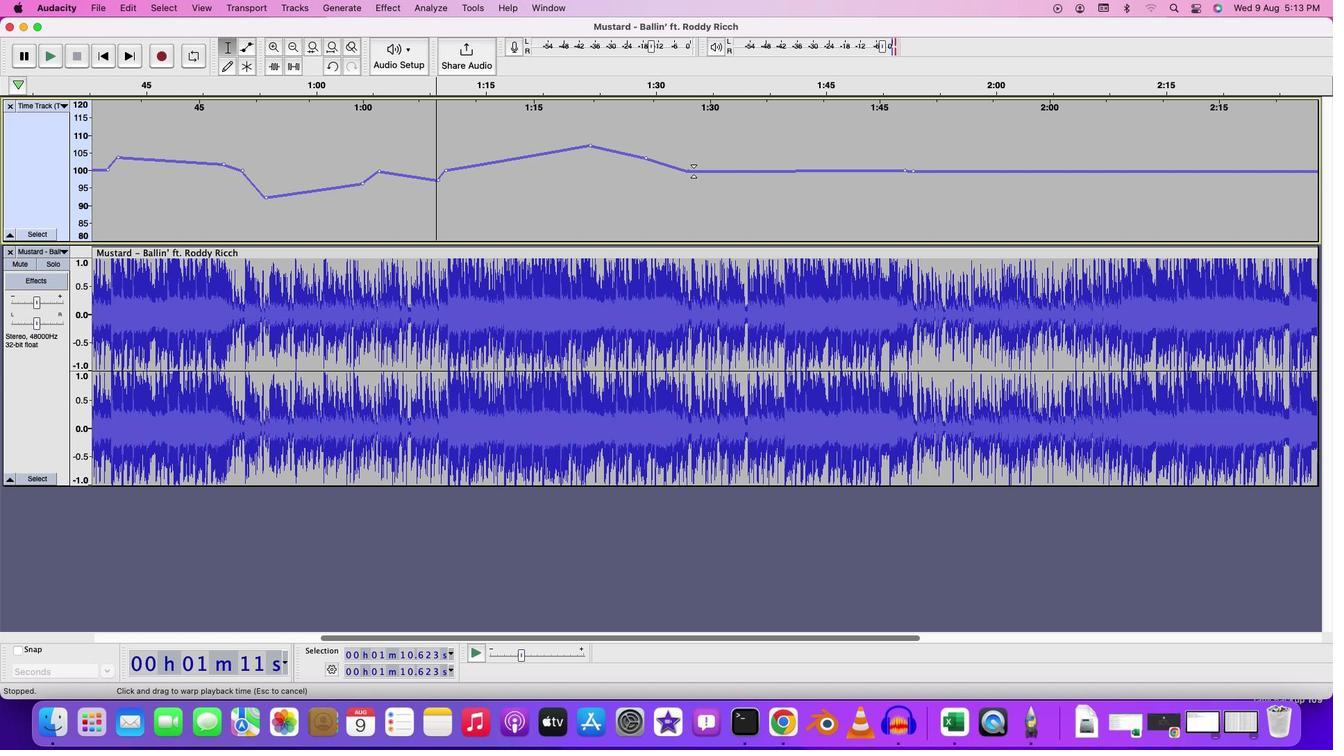 
Action: Mouse moved to (697, 171)
Screenshot: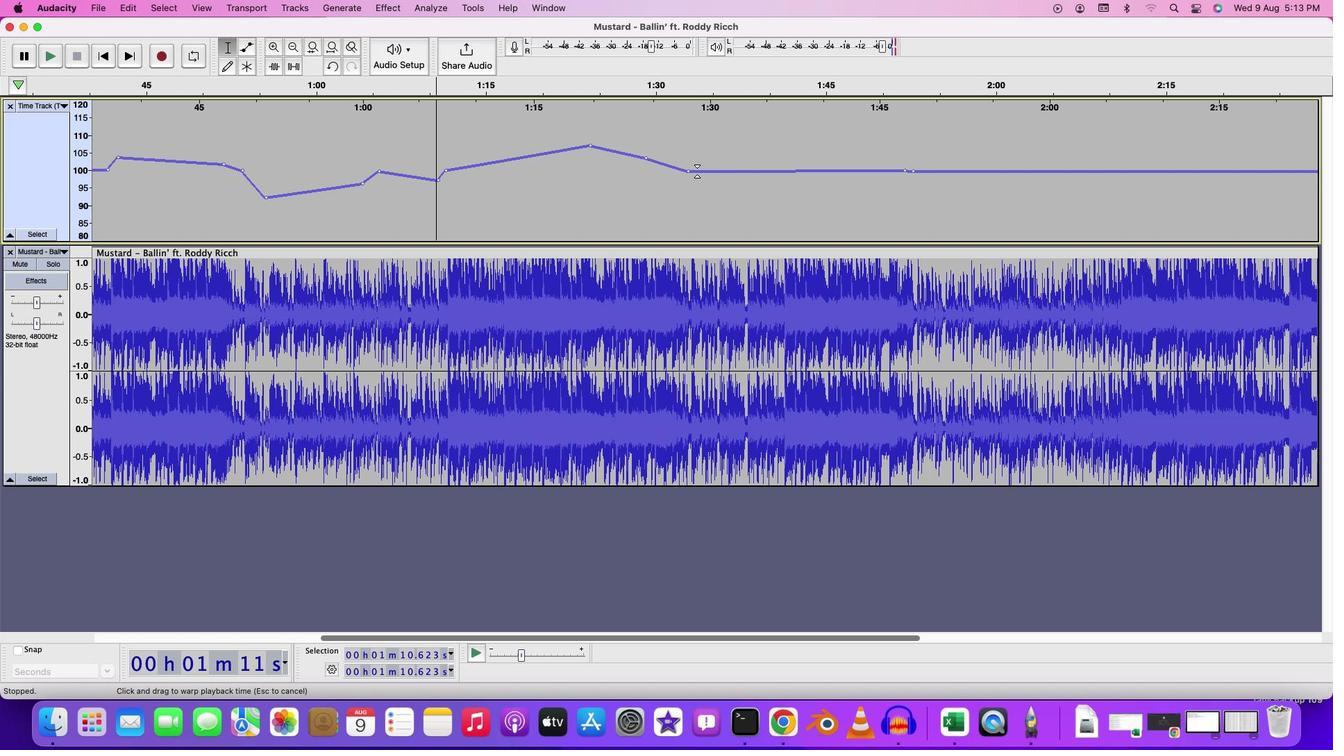 
Action: Mouse pressed left at (697, 171)
Screenshot: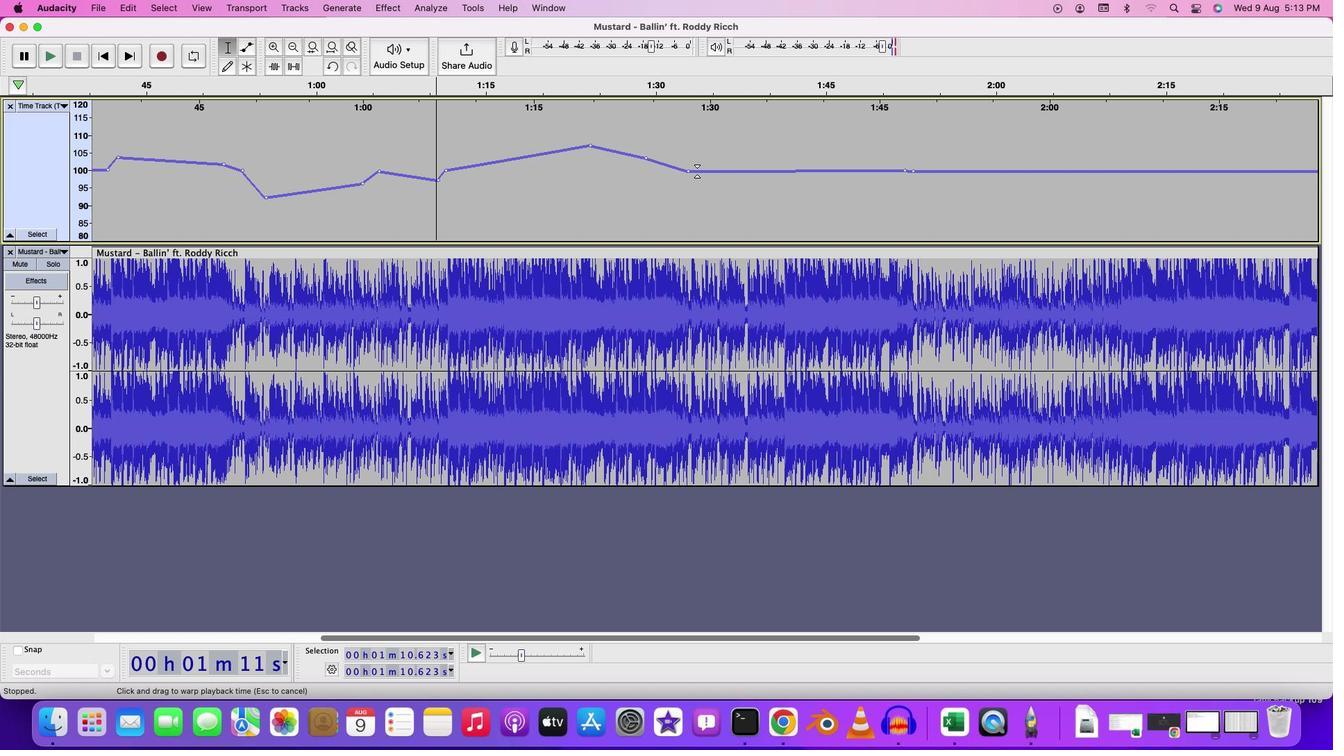 
Action: Mouse moved to (698, 171)
Screenshot: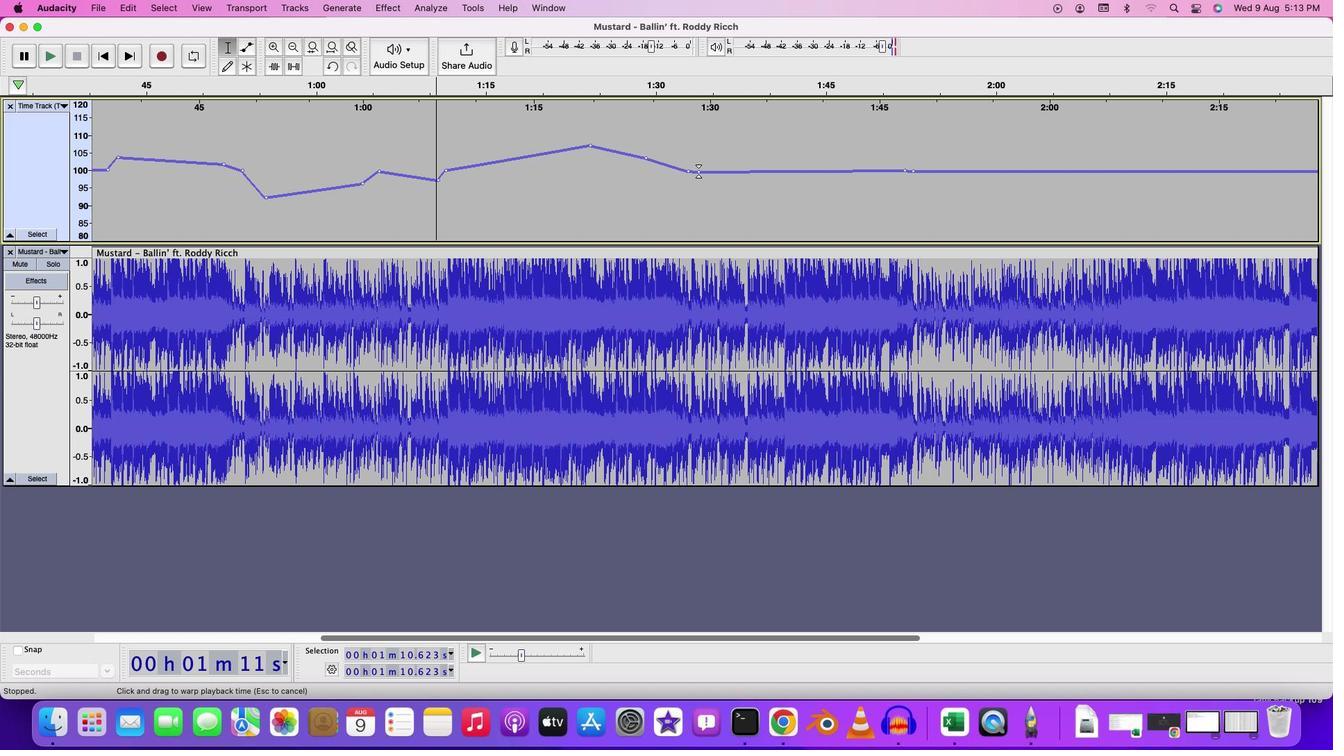 
Action: Mouse pressed left at (698, 171)
Screenshot: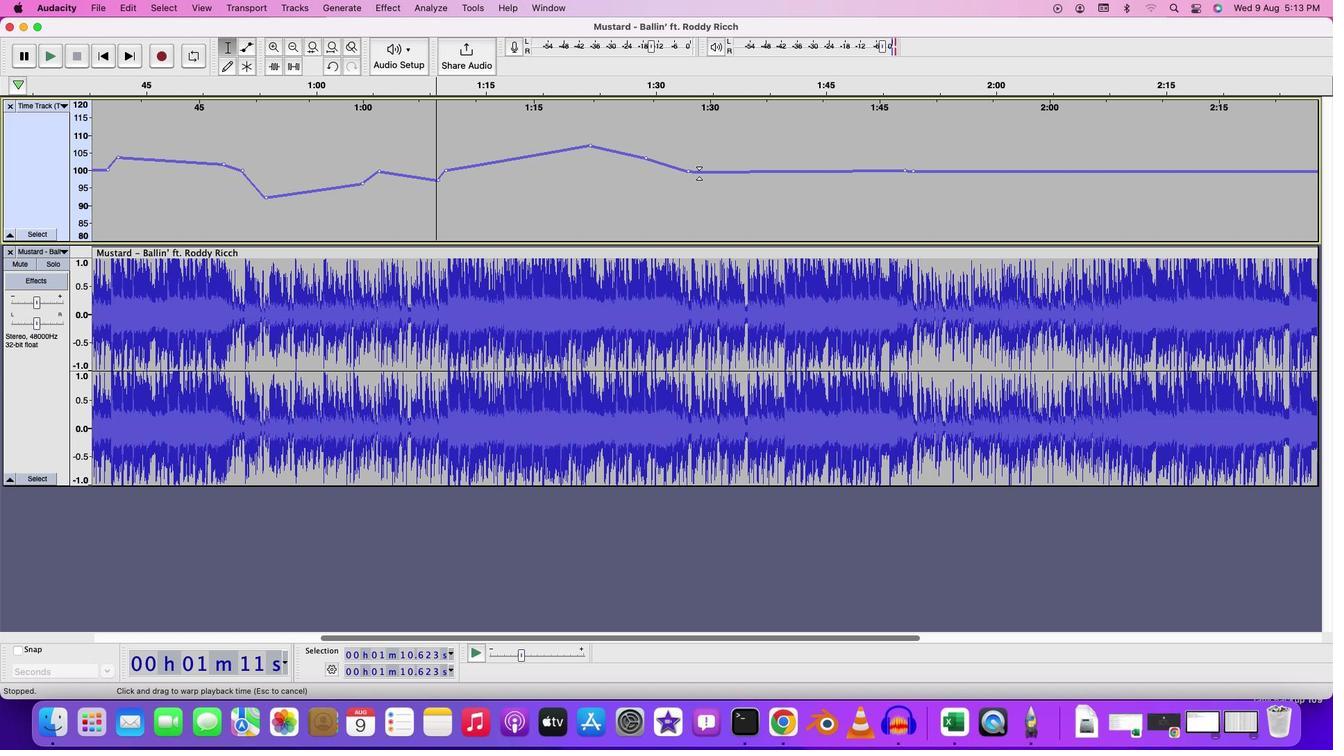 
Action: Mouse moved to (903, 169)
Screenshot: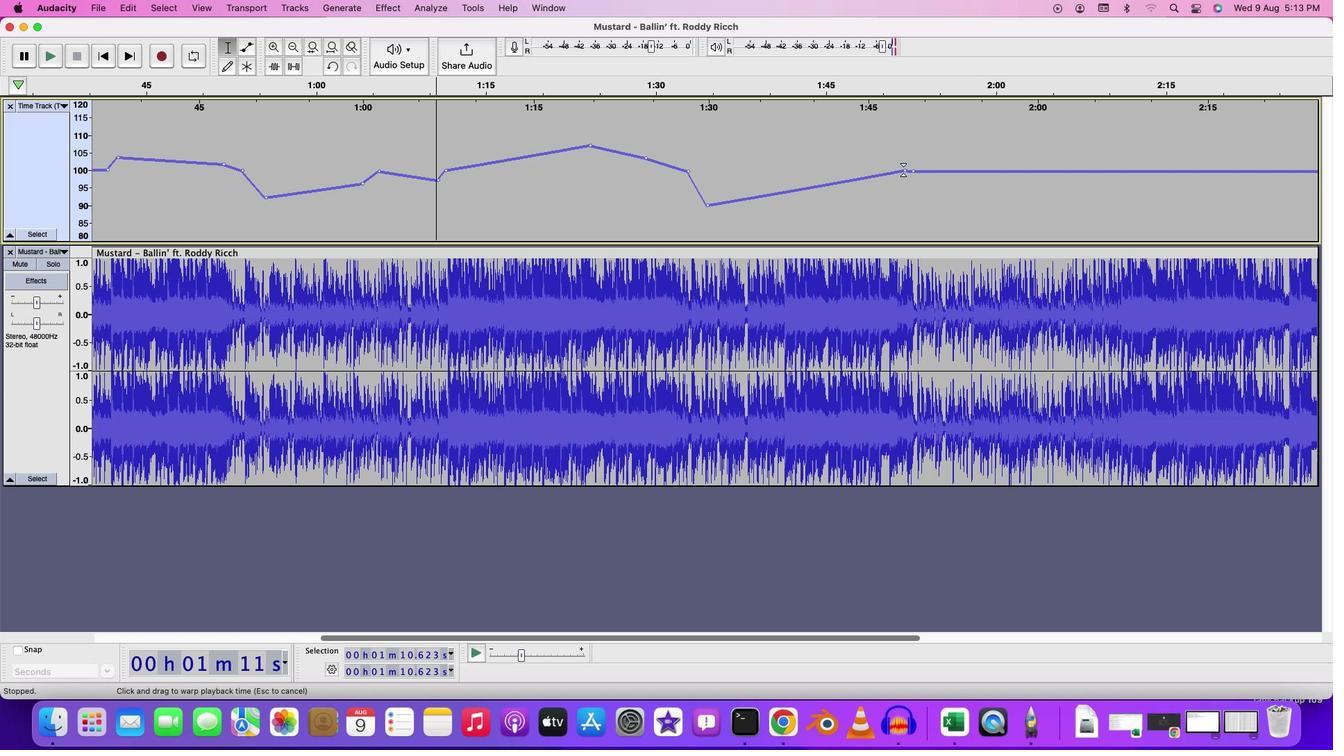 
Action: Mouse pressed left at (903, 169)
Screenshot: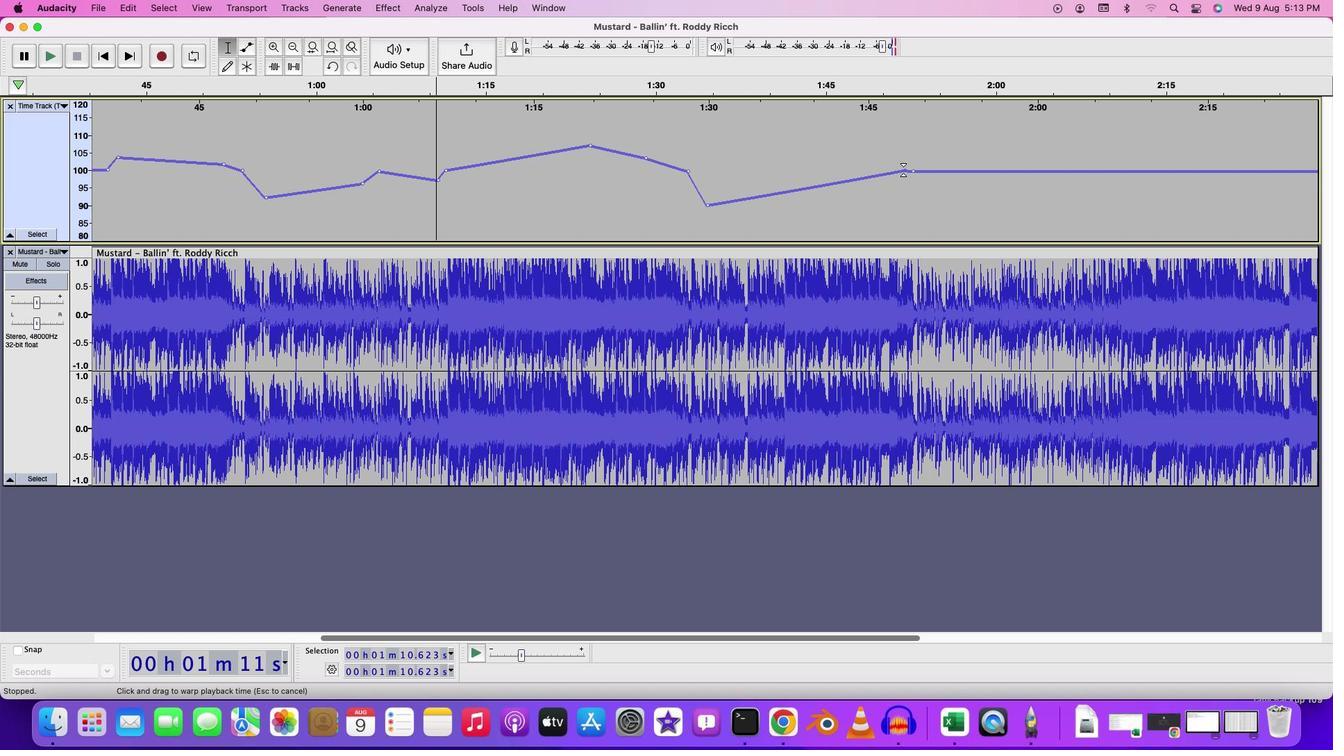 
Action: Mouse moved to (709, 204)
Screenshot: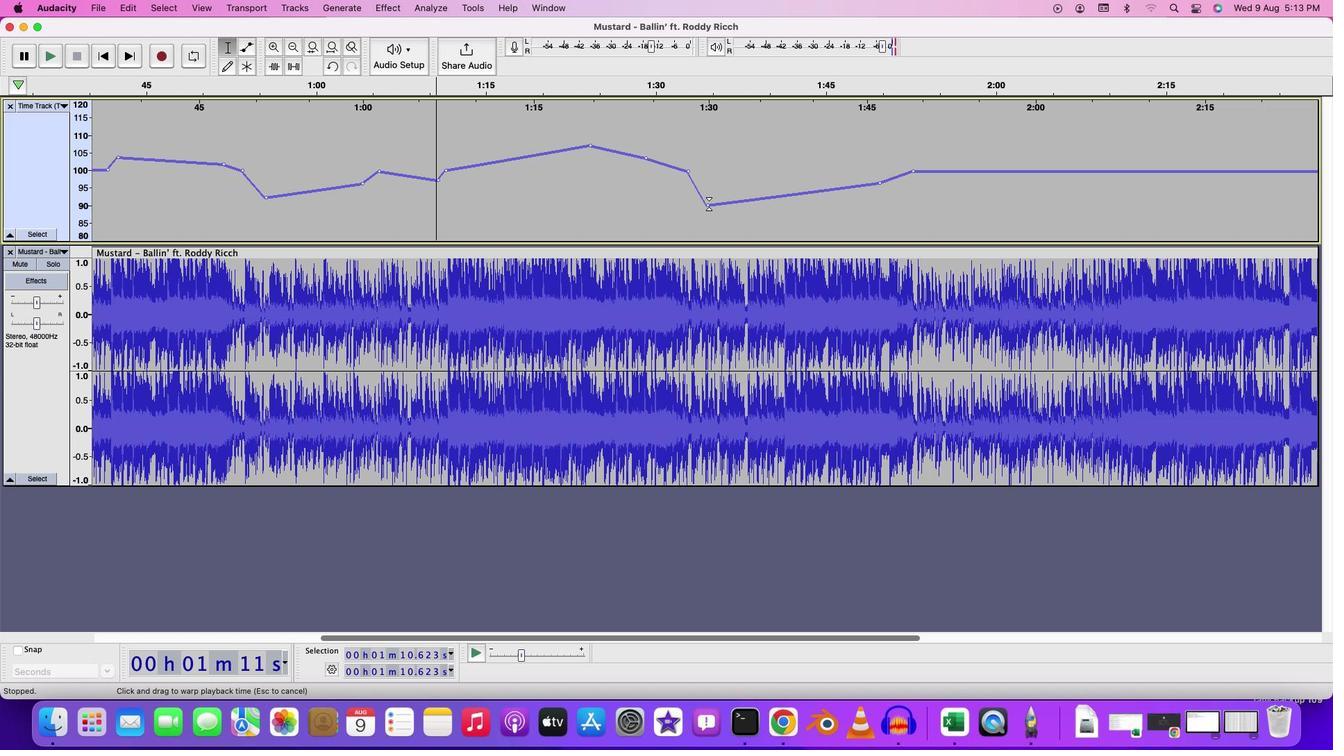 
Action: Mouse pressed left at (709, 204)
